 Task: Select Kindle E-Readers from Kindle E-readers & Books. Add to cart Kindle Fire HD 10 Kids Edition-1. Place order for _x000D_
90 Redbay Rd_x000D_
Elgin, South Carolina(SC), 29045, Cell Number (803) 419-4588
Action: Mouse moved to (16, 110)
Screenshot: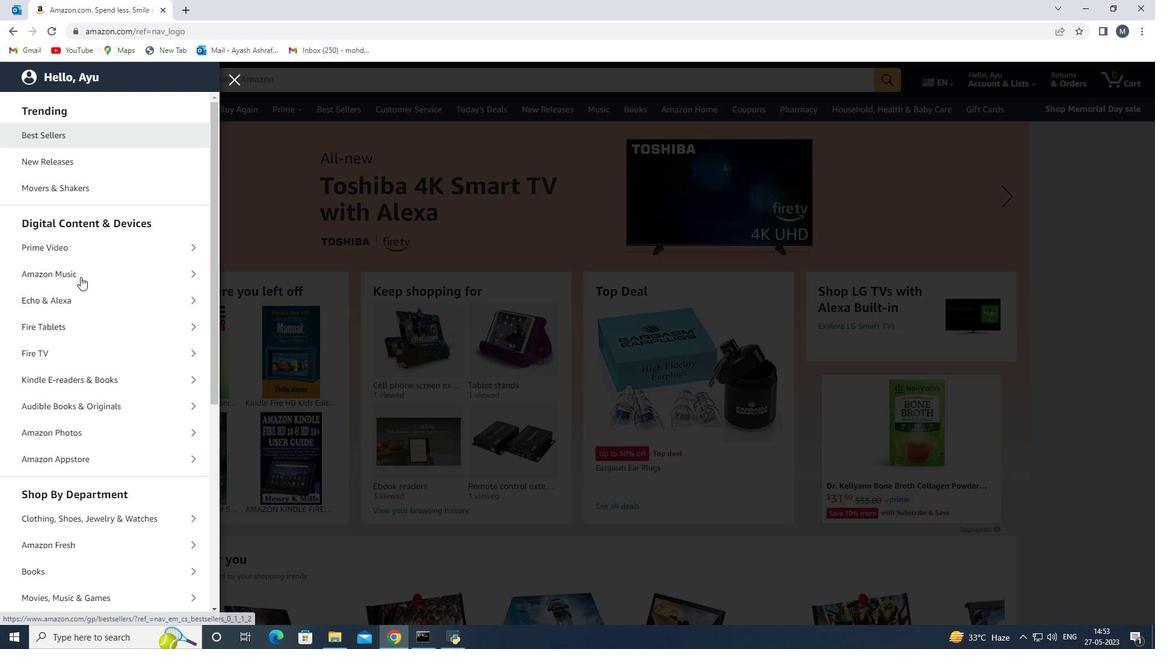
Action: Mouse pressed left at (16, 110)
Screenshot: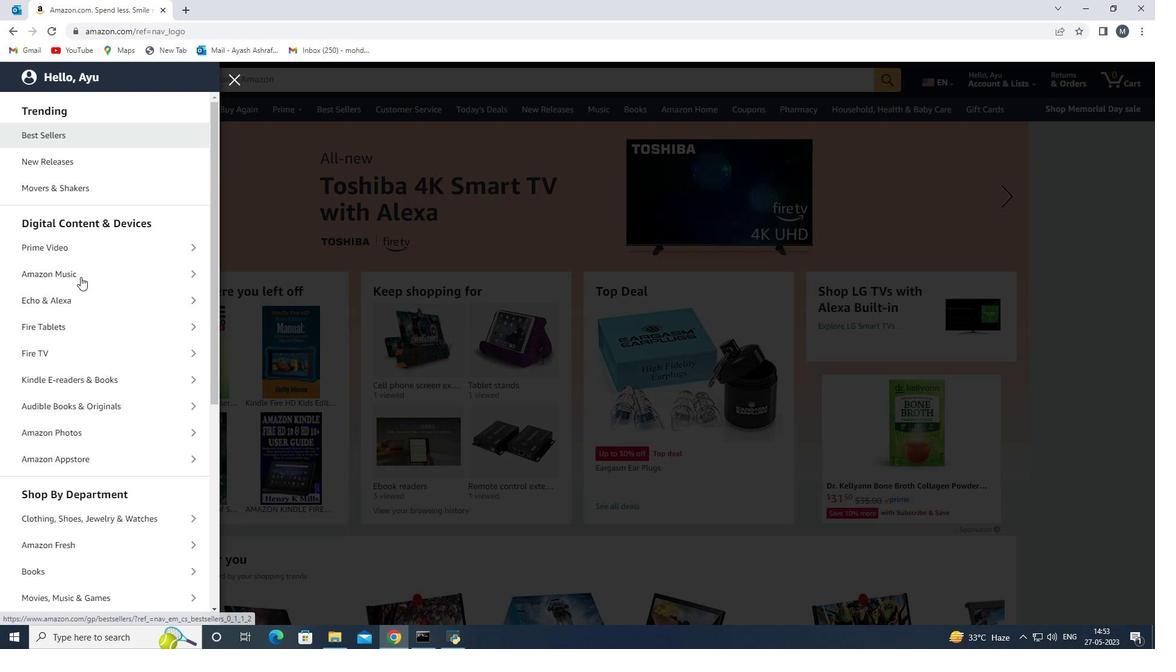 
Action: Mouse moved to (111, 499)
Screenshot: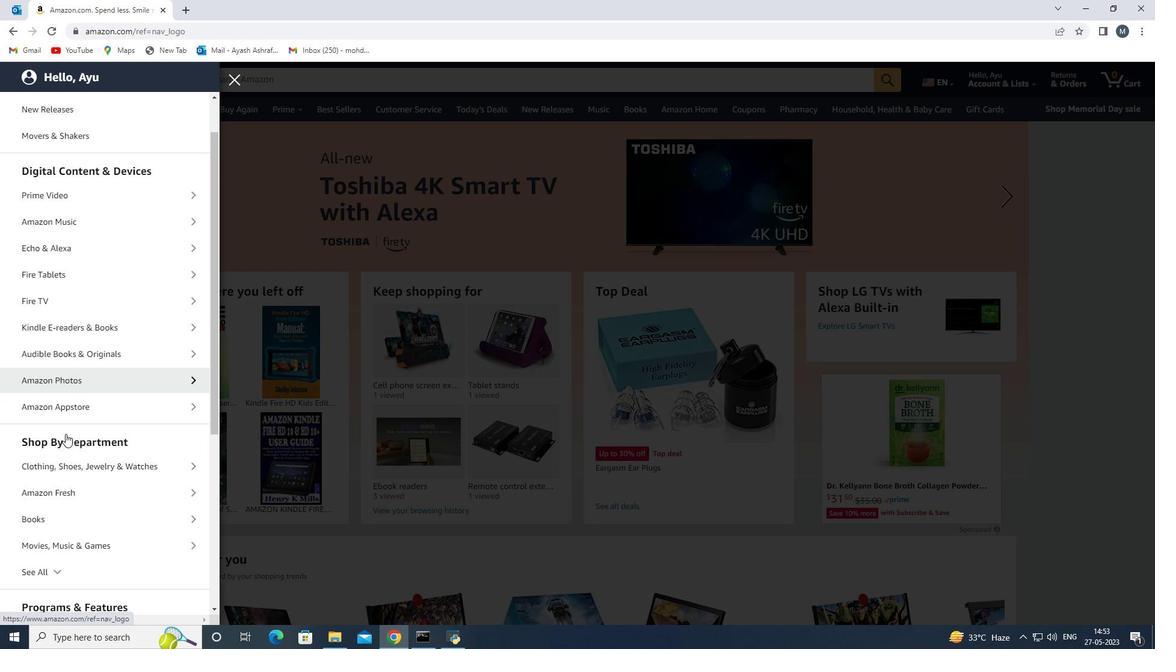 
Action: Mouse scrolled (111, 498) with delta (0, 0)
Screenshot: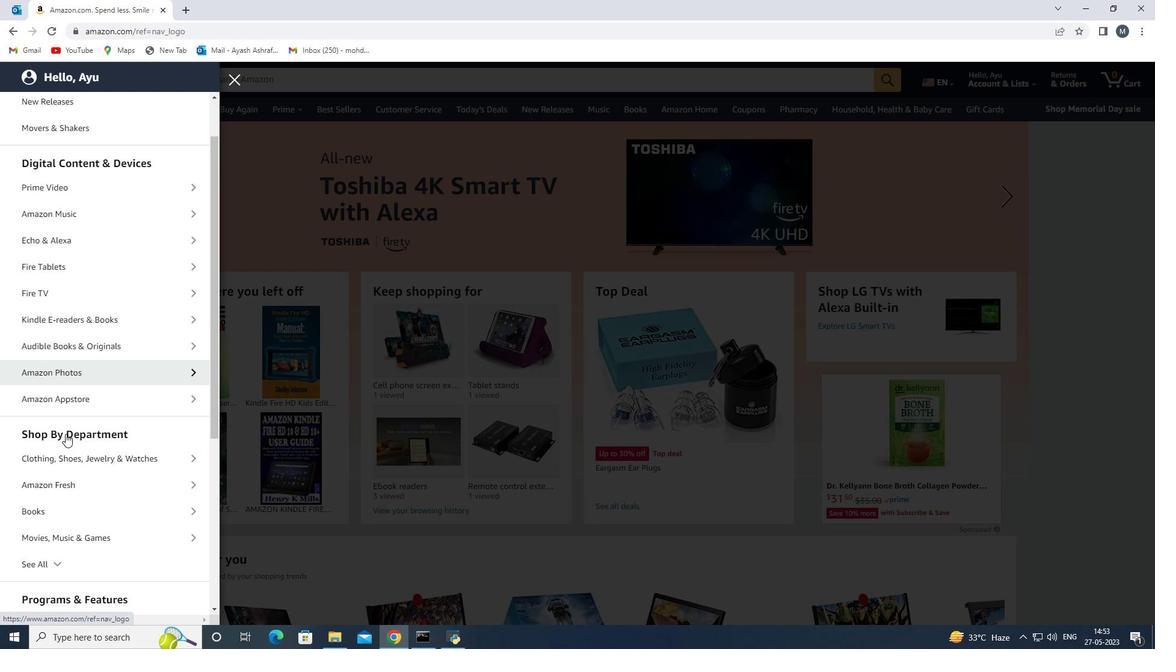 
Action: Mouse moved to (119, 318)
Screenshot: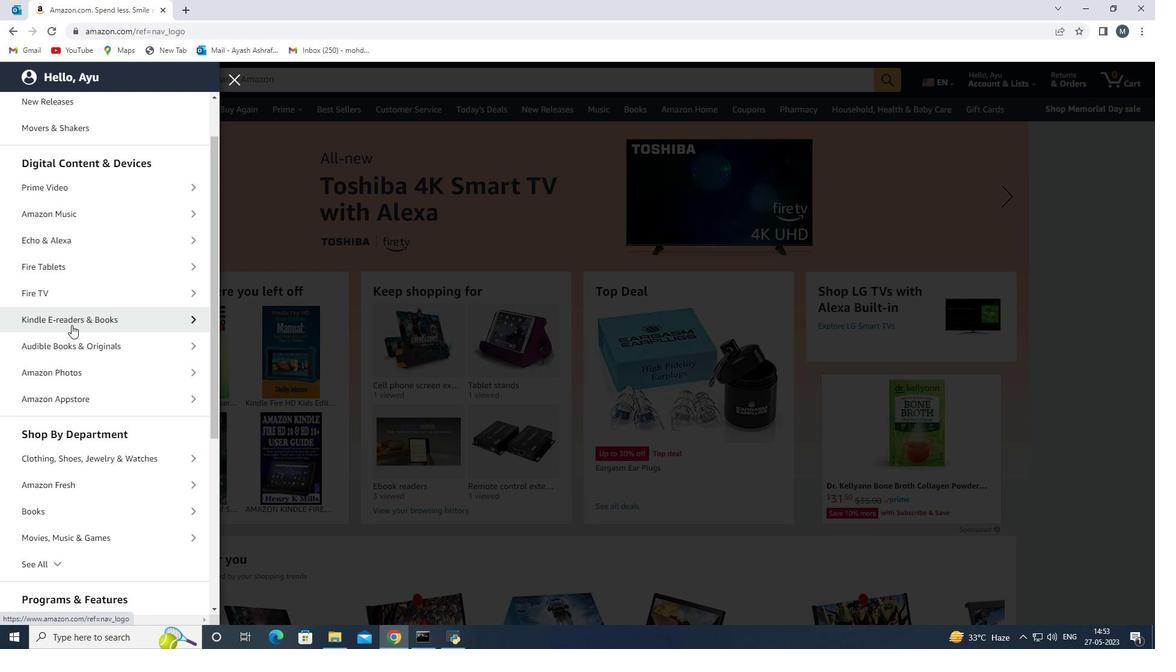 
Action: Mouse pressed left at (119, 318)
Screenshot: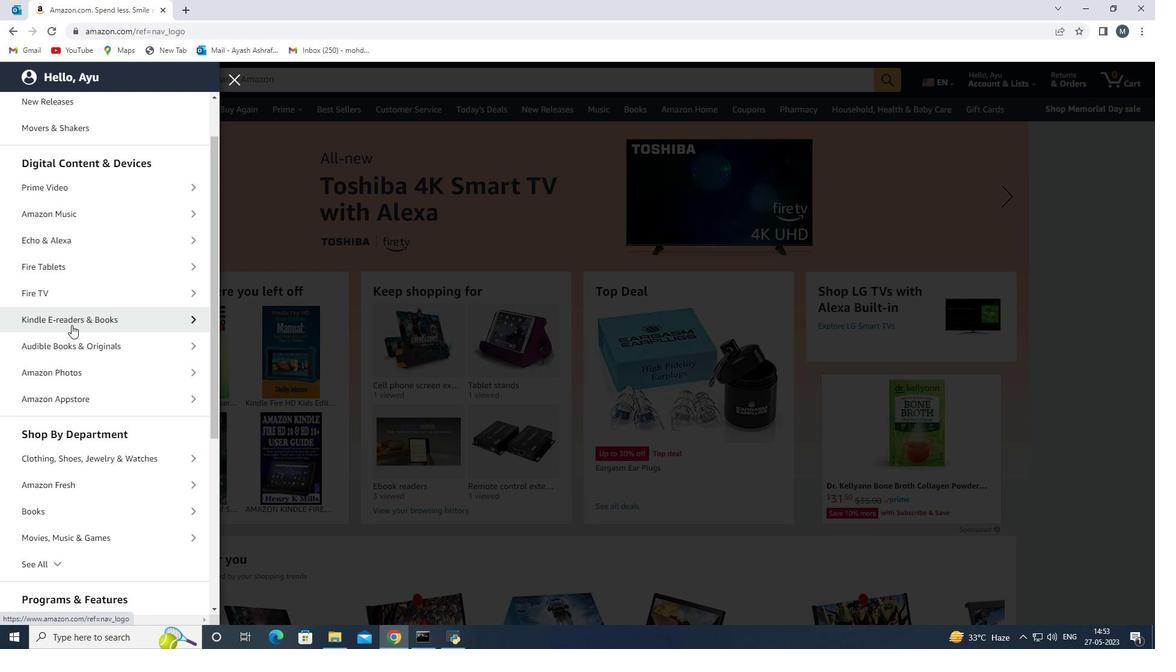 
Action: Mouse moved to (94, 309)
Screenshot: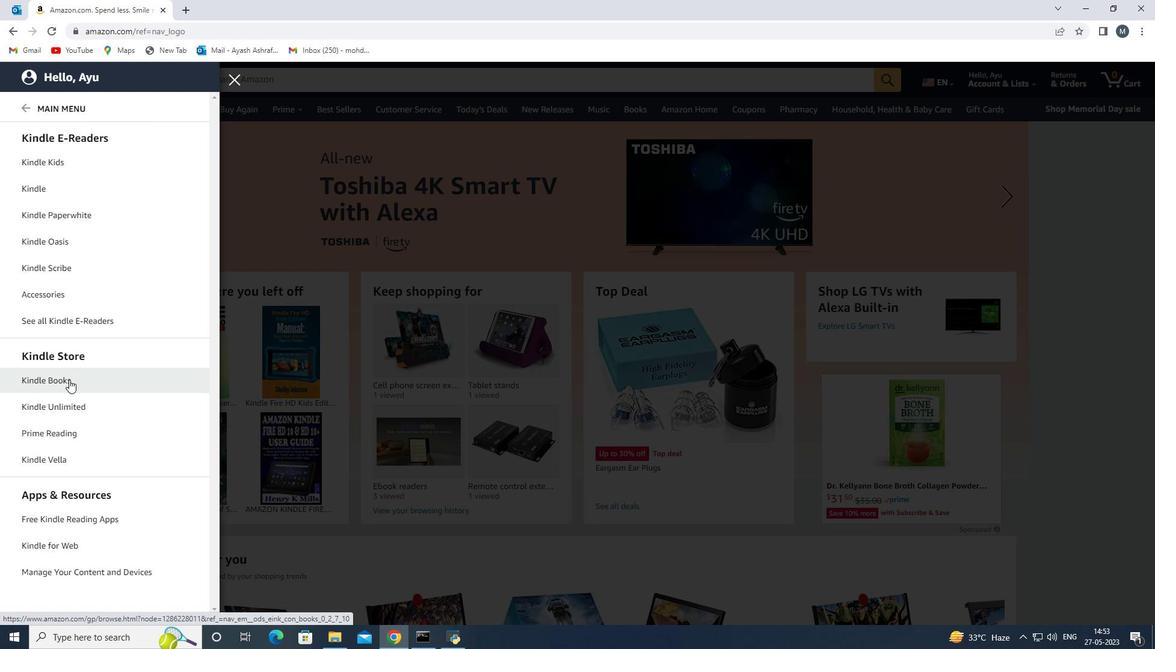 
Action: Mouse pressed left at (94, 309)
Screenshot: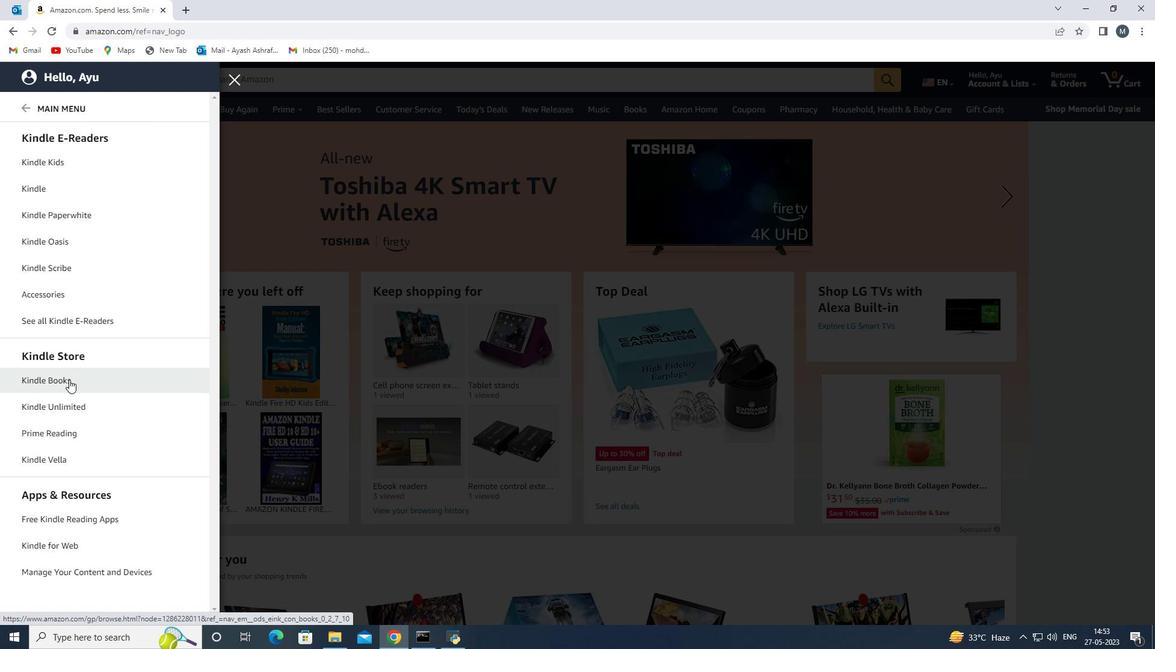 
Action: Mouse moved to (100, 370)
Screenshot: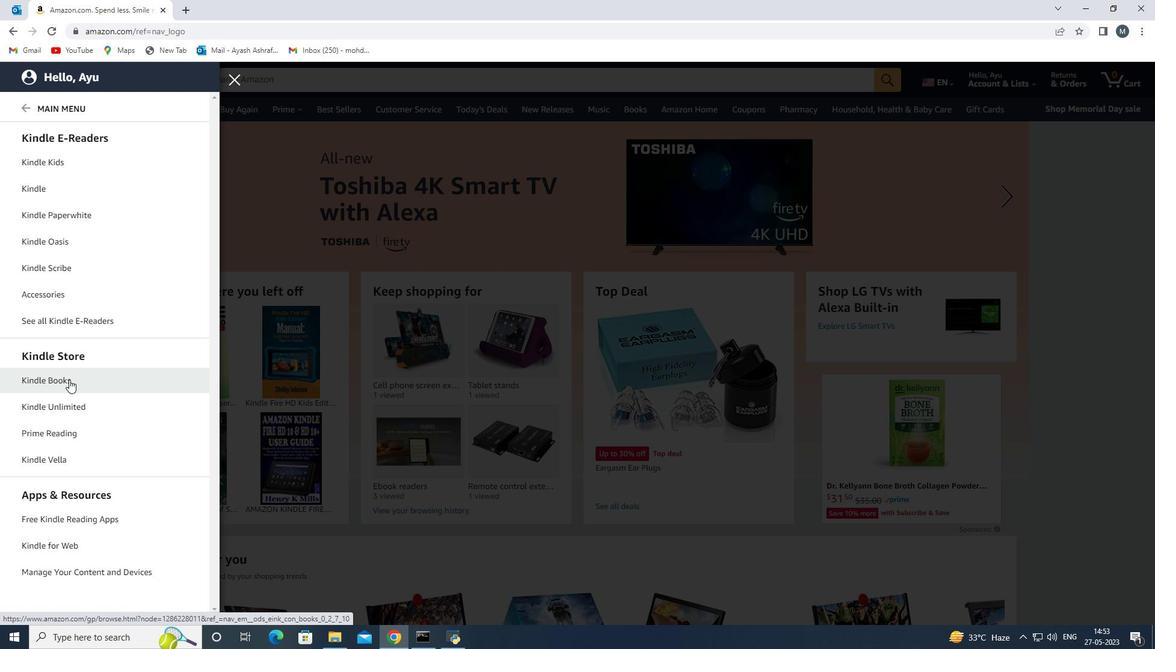 
Action: Mouse pressed left at (100, 370)
Screenshot: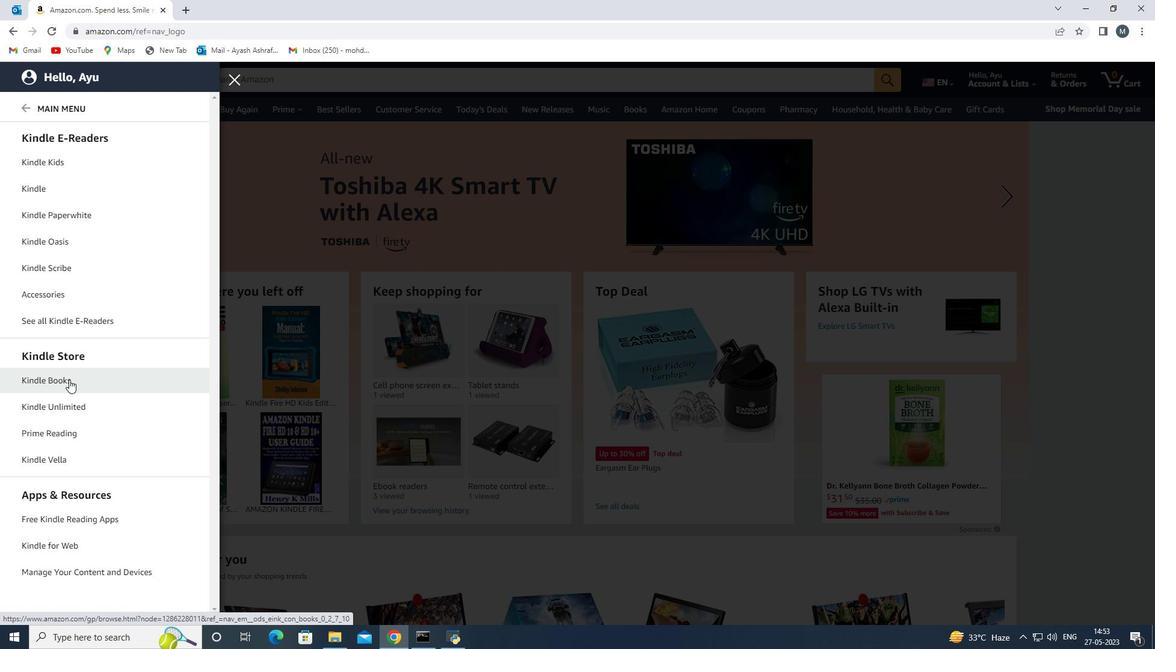
Action: Mouse moved to (287, 77)
Screenshot: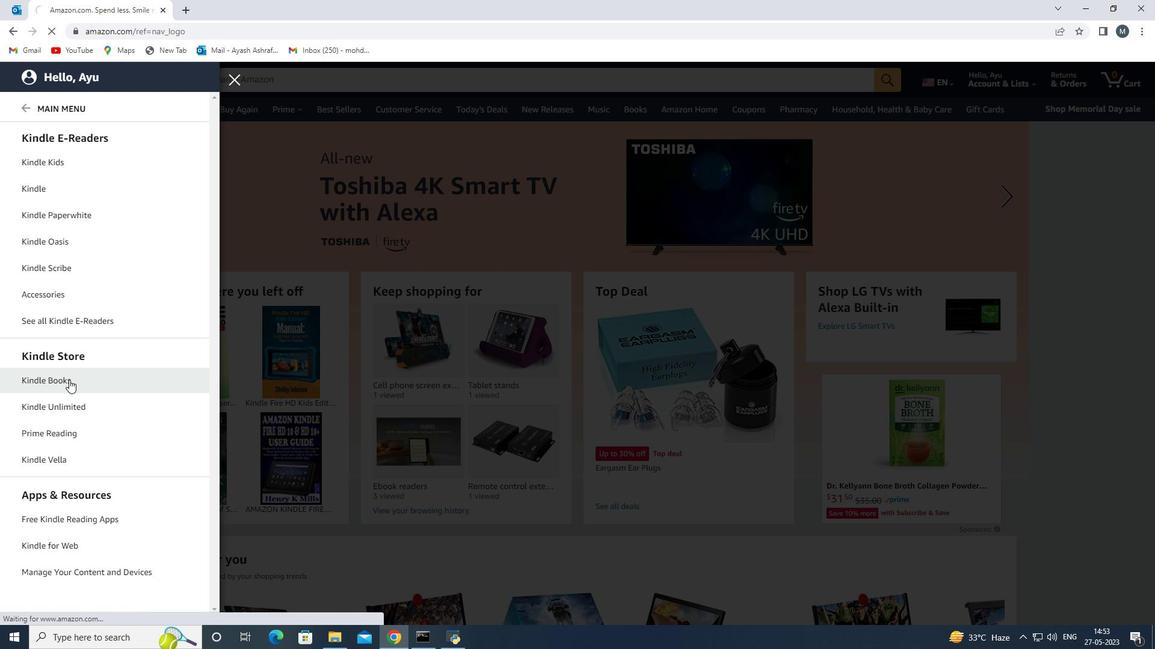 
Action: Mouse pressed left at (287, 77)
Screenshot: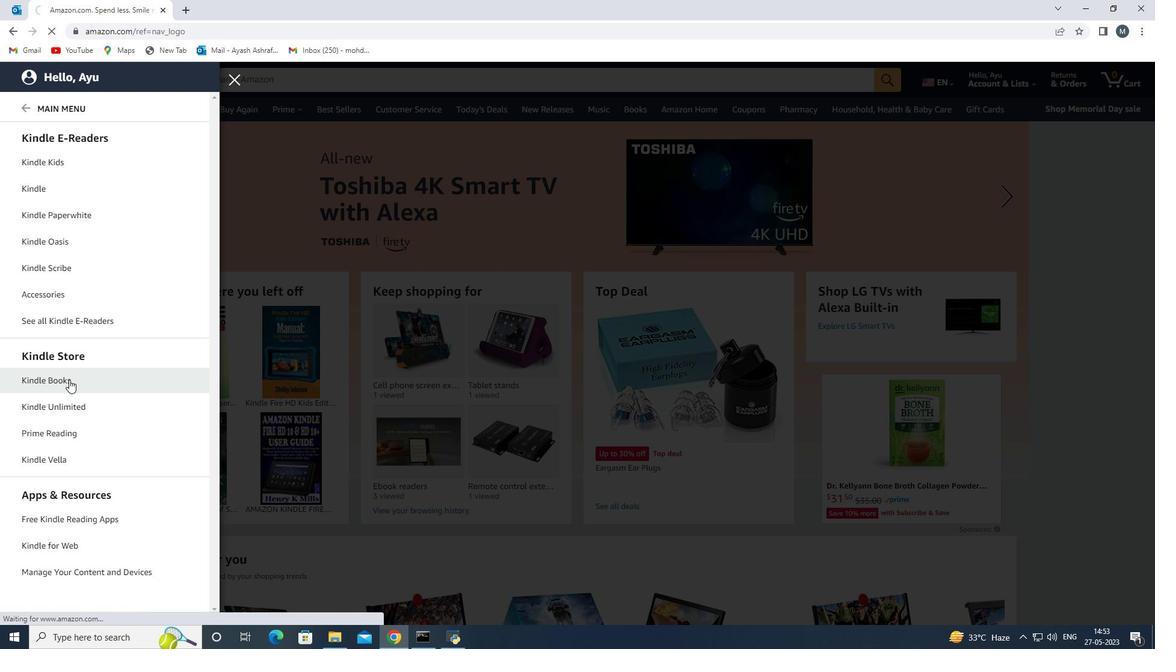 
Action: Key pressed <Key.shift><Key.shift><Key.shift><Key.shift><Key.shift><Key.shift><Key.shift><Key.shift><Key.shift><Key.shift><Key.shift><Key.shift><Key.shift><Key.shift><Key.shift><Key.shift><Key.shift><Key.shift>Kindle<Key.space><Key.shift><Key.shift><Key.shift><Key.shift>Fire<Key.space><Key.shift>HD<Key.space>10<Key.space><Key.shift>Kids<Key.space><Key.shift><Key.shift><Key.shift><Key.shift><Key.shift><Key.shift><Key.shift><Key.shift><Key.shift><Key.shift>Edition<Key.space><Key.enter>
Screenshot: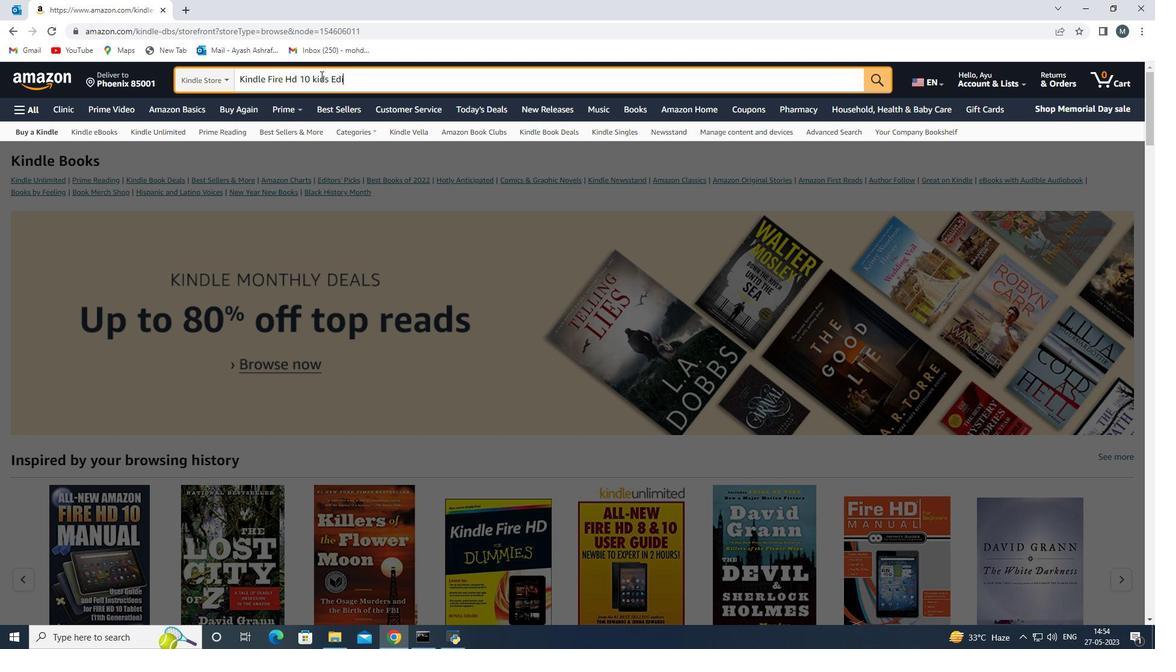 
Action: Mouse moved to (470, 285)
Screenshot: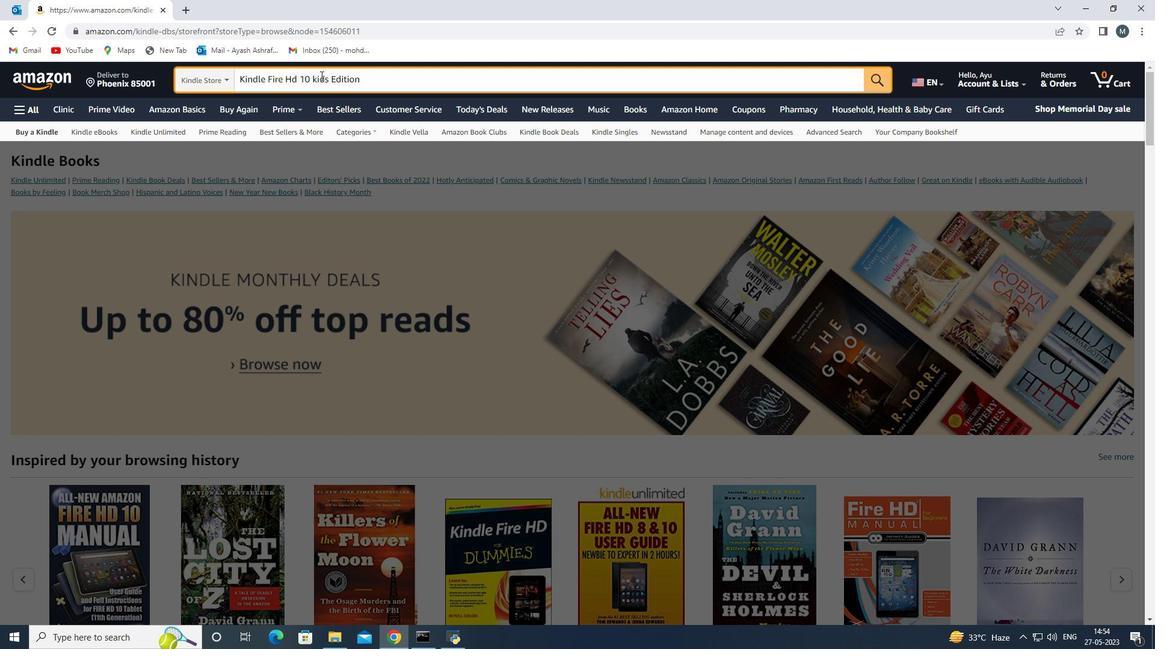
Action: Mouse scrolled (470, 284) with delta (0, 0)
Screenshot: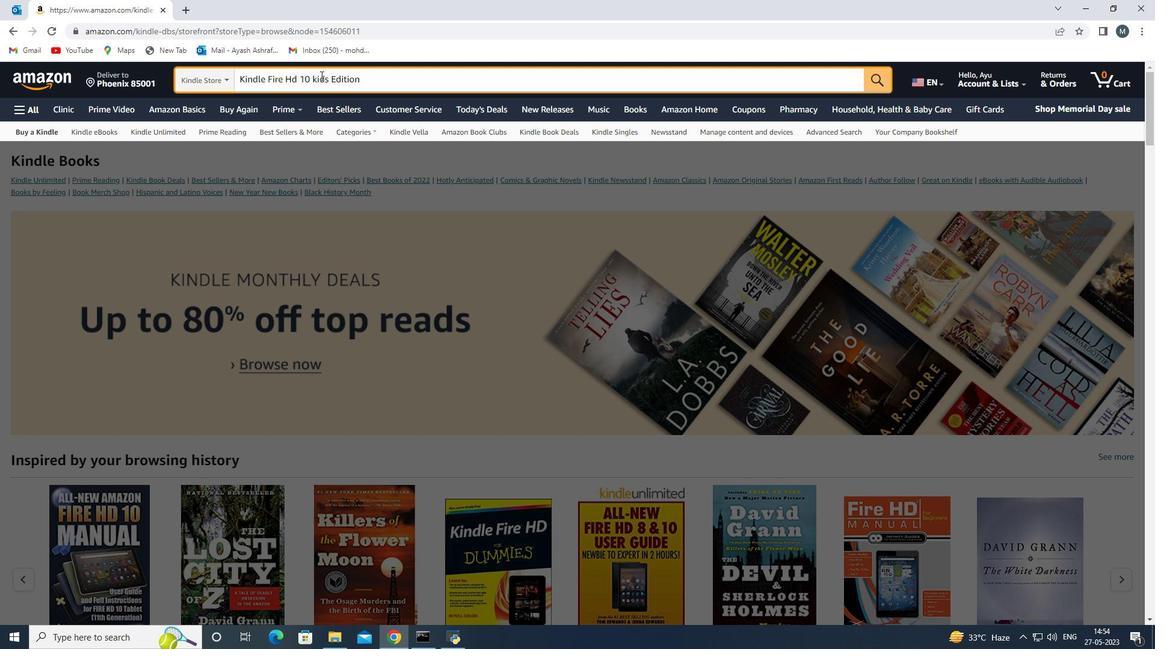 
Action: Mouse scrolled (470, 284) with delta (0, 0)
Screenshot: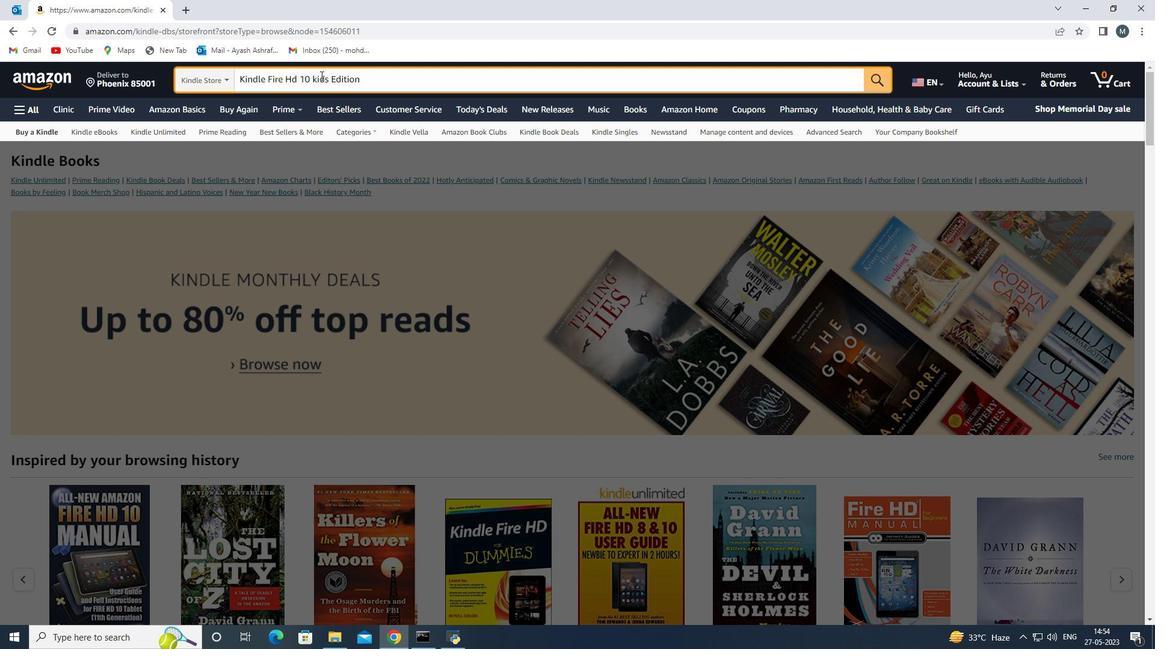 
Action: Mouse scrolled (470, 284) with delta (0, 0)
Screenshot: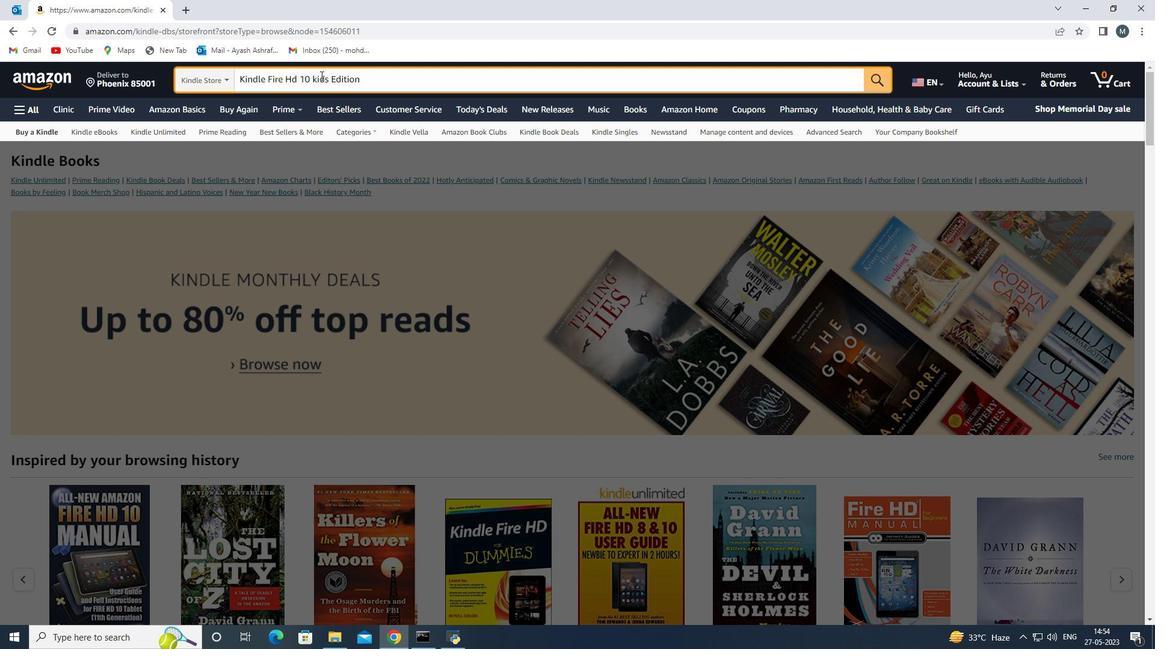 
Action: Mouse scrolled (470, 284) with delta (0, 0)
Screenshot: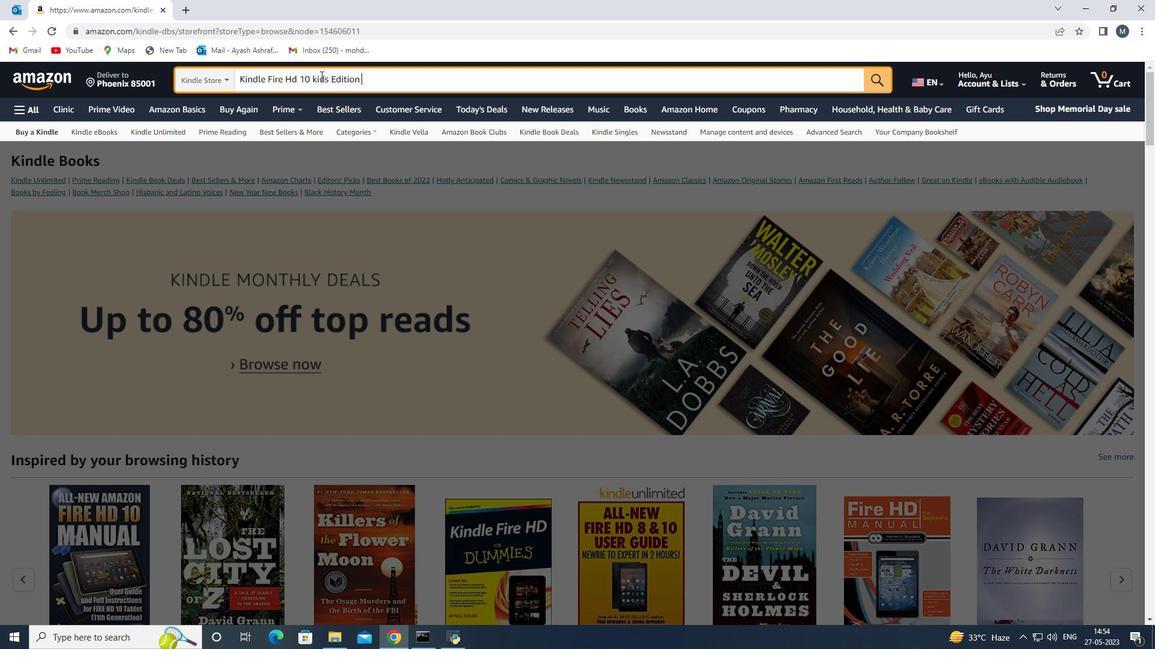 
Action: Mouse scrolled (470, 284) with delta (0, 0)
Screenshot: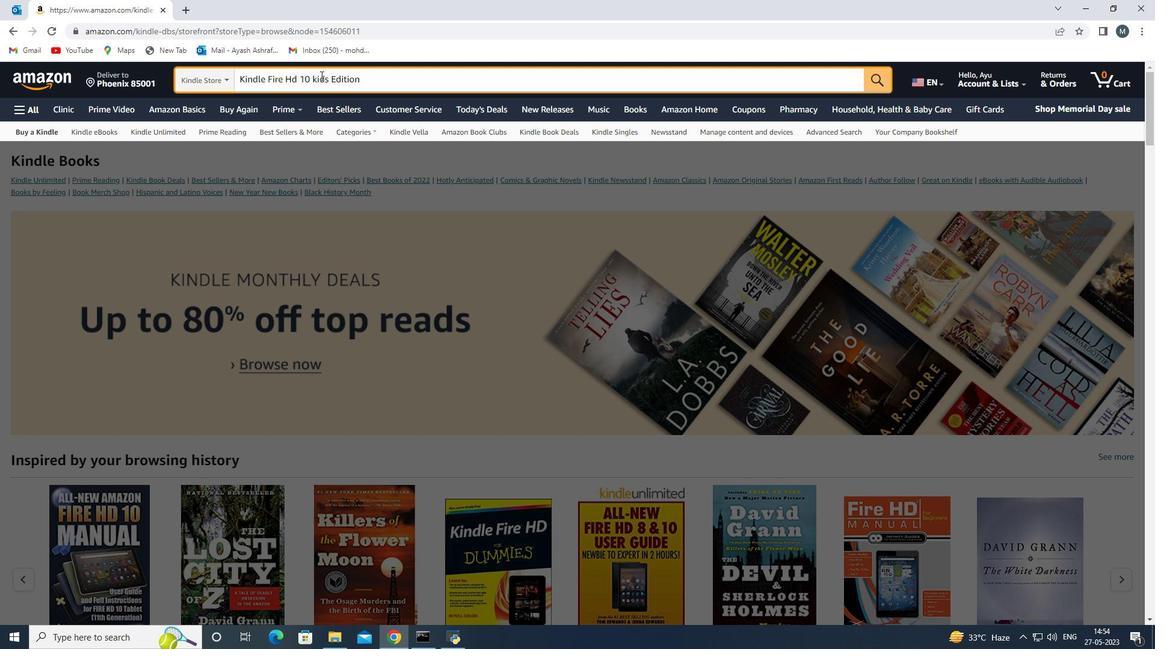 
Action: Mouse scrolled (470, 284) with delta (0, 0)
Screenshot: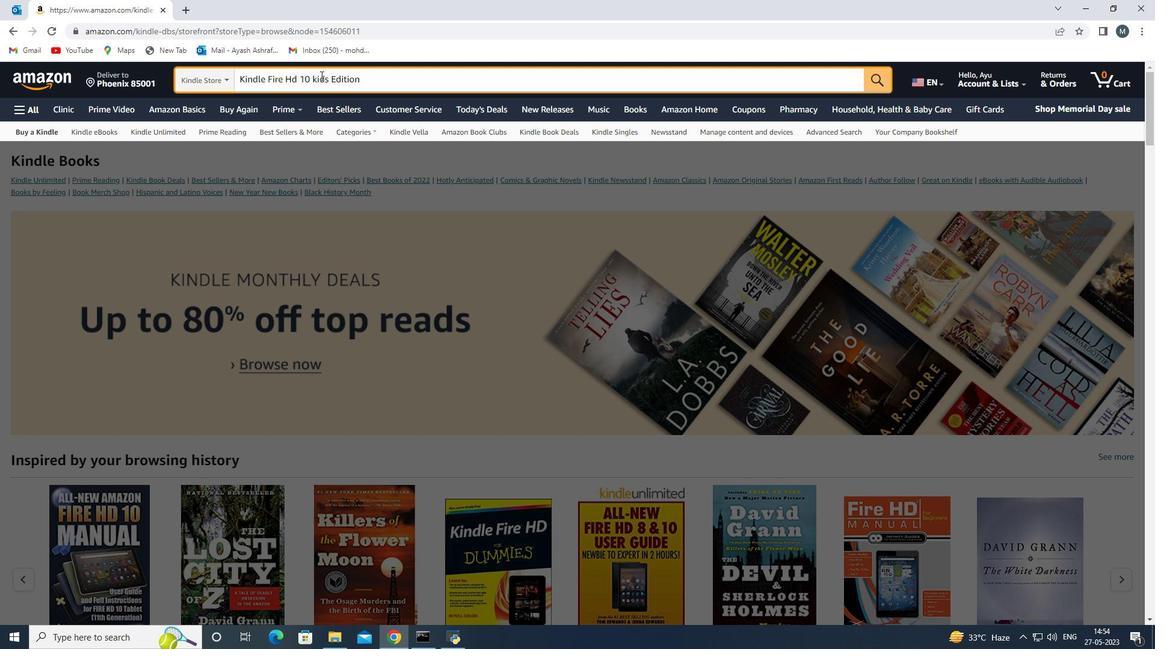 
Action: Mouse moved to (492, 340)
Screenshot: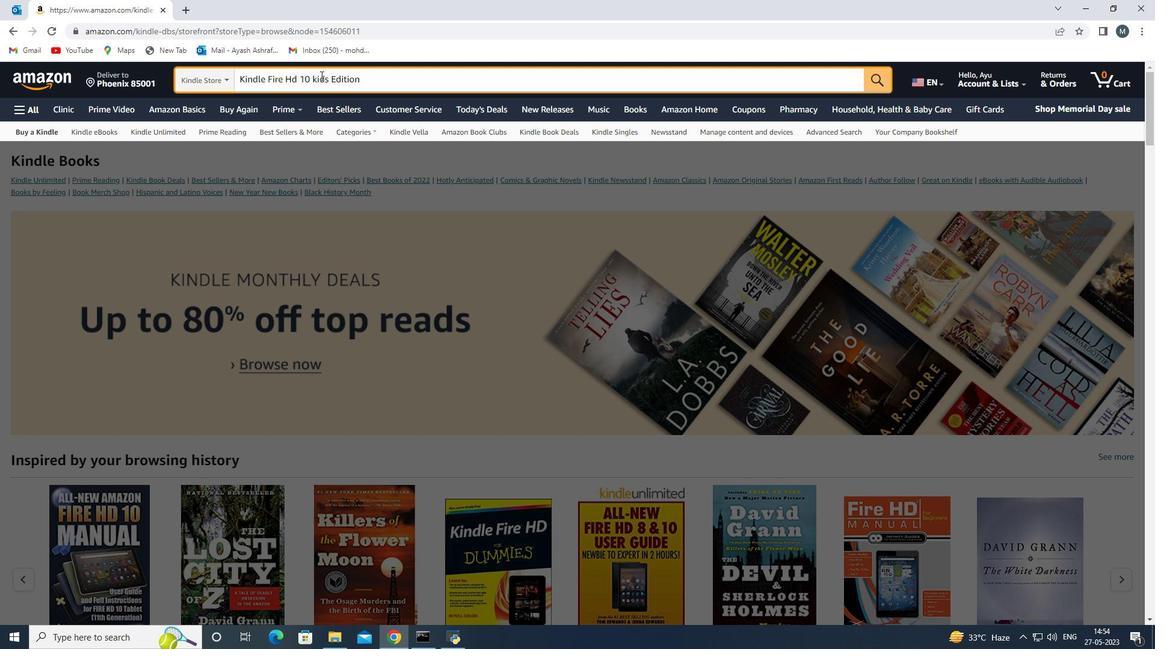 
Action: Mouse scrolled (492, 339) with delta (0, 0)
Screenshot: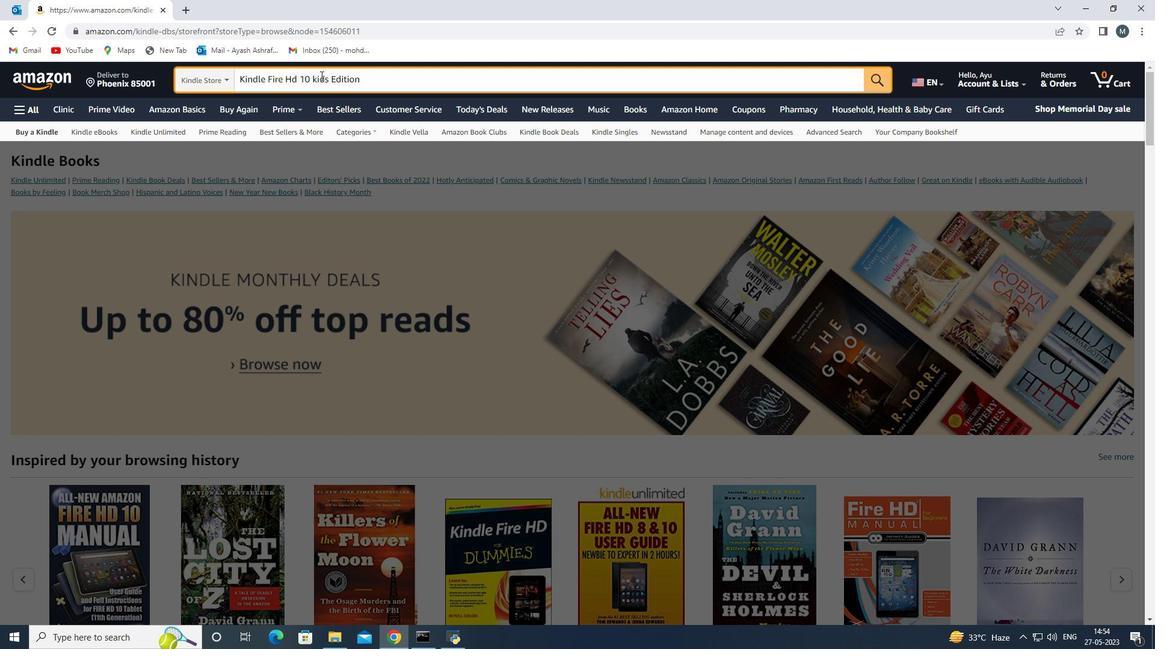 
Action: Mouse scrolled (492, 339) with delta (0, 0)
Screenshot: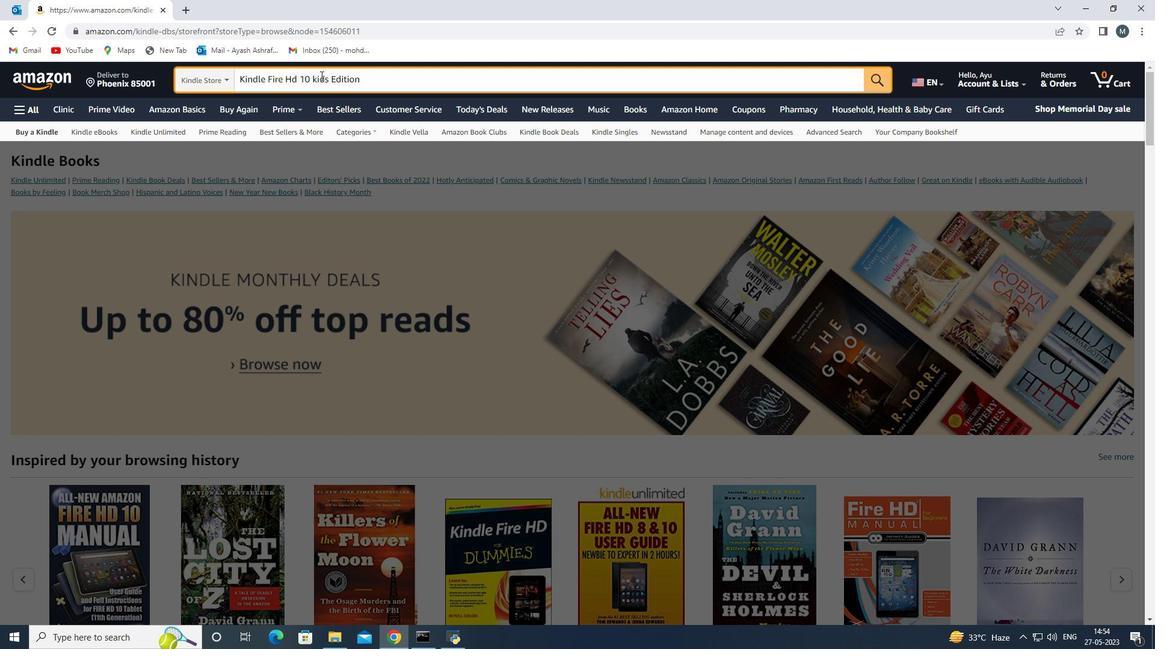 
Action: Mouse scrolled (492, 339) with delta (0, 0)
Screenshot: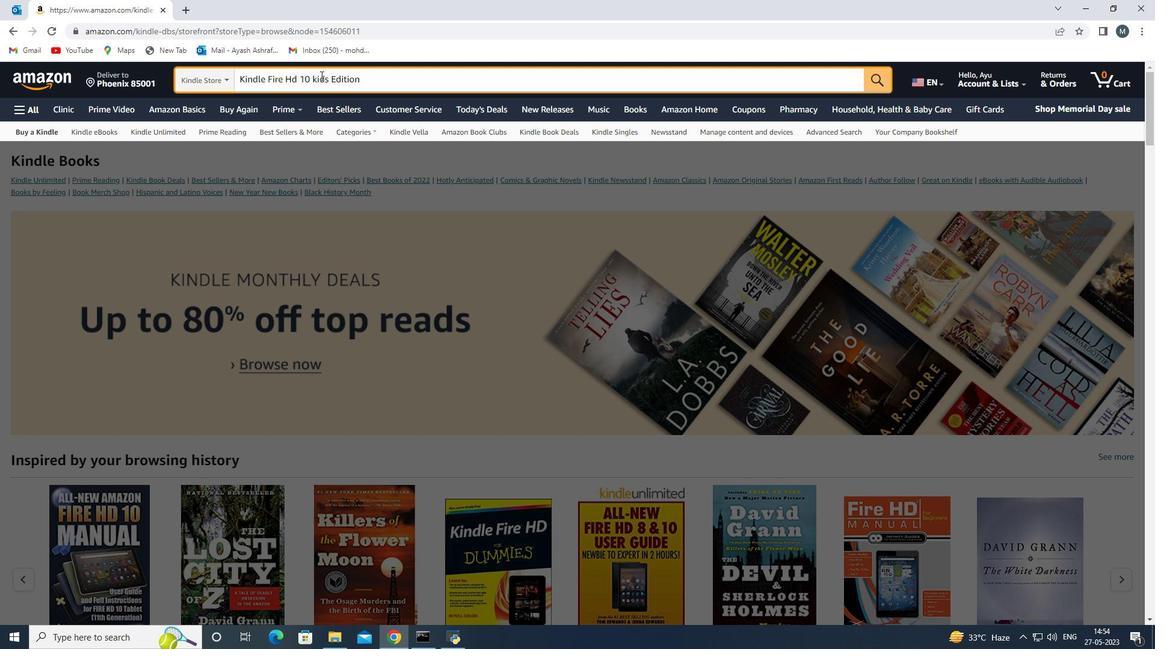 
Action: Mouse scrolled (492, 339) with delta (0, 0)
Screenshot: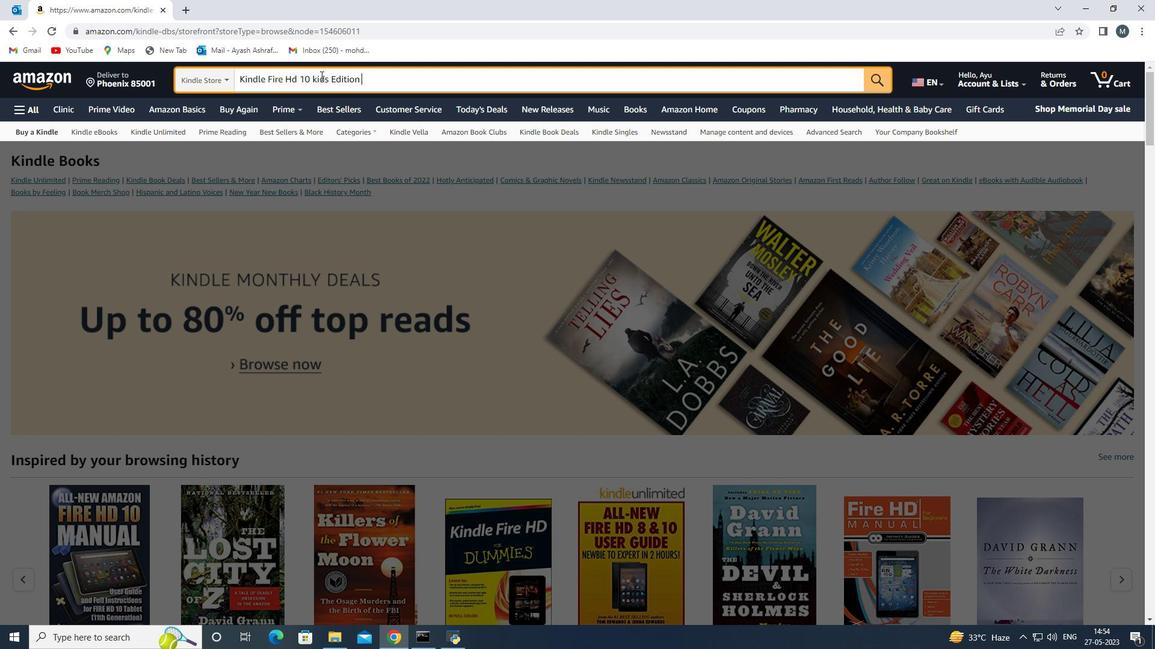 
Action: Mouse scrolled (492, 339) with delta (0, 0)
Screenshot: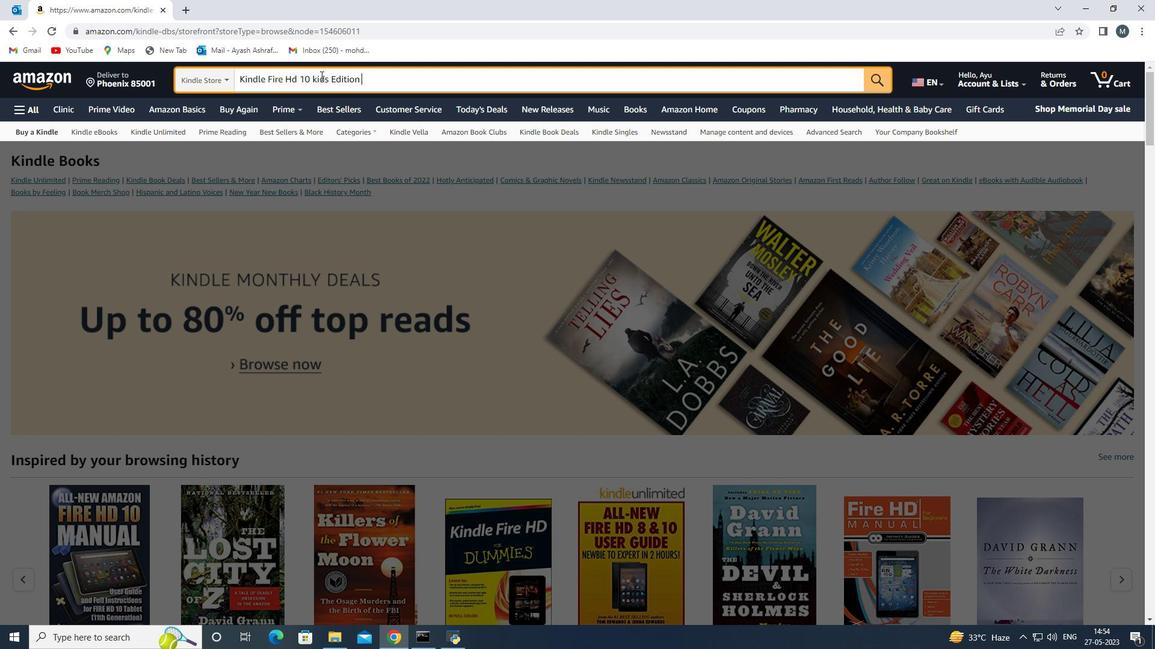 
Action: Mouse moved to (481, 347)
Screenshot: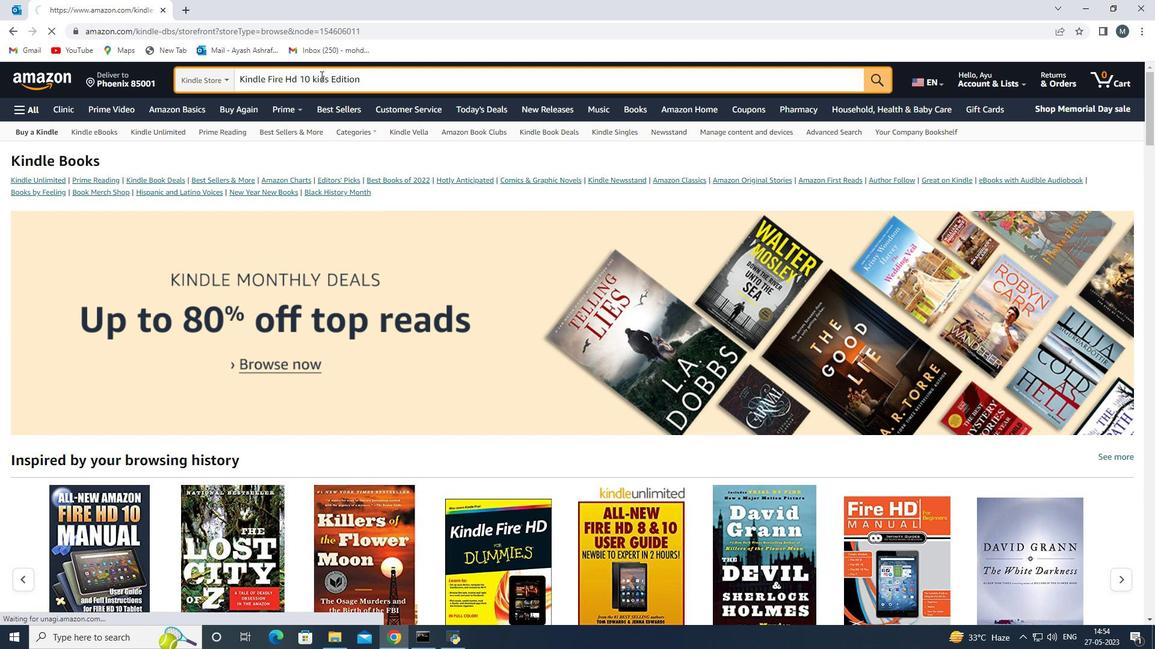
Action: Mouse scrolled (481, 347) with delta (0, 0)
Screenshot: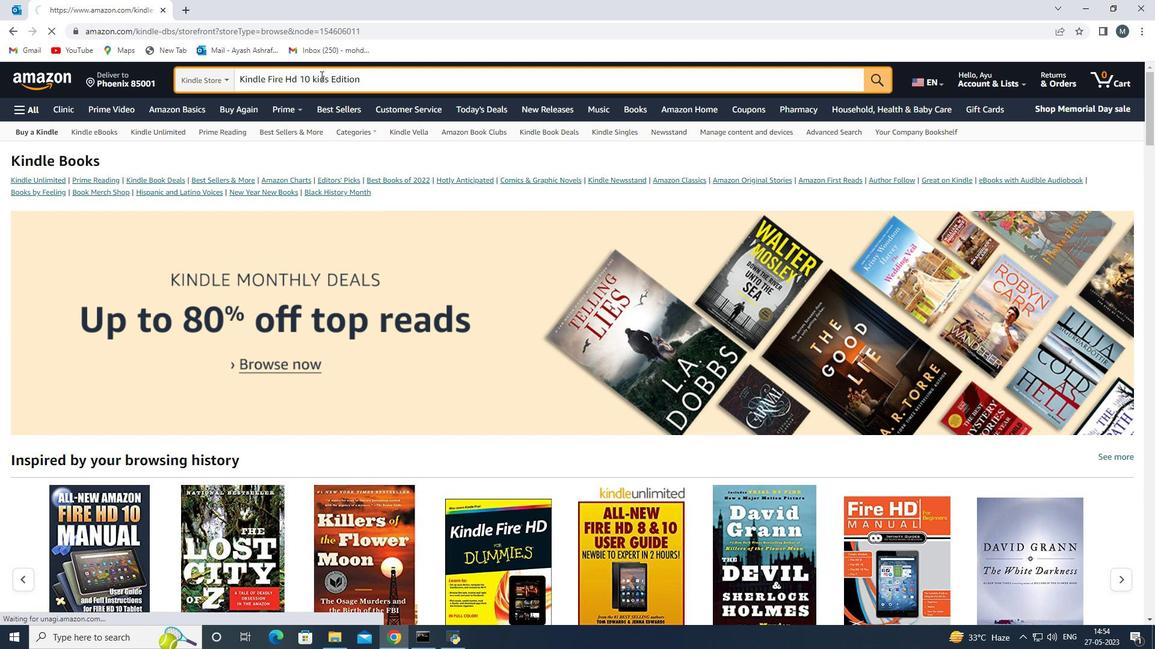 
Action: Mouse moved to (480, 347)
Screenshot: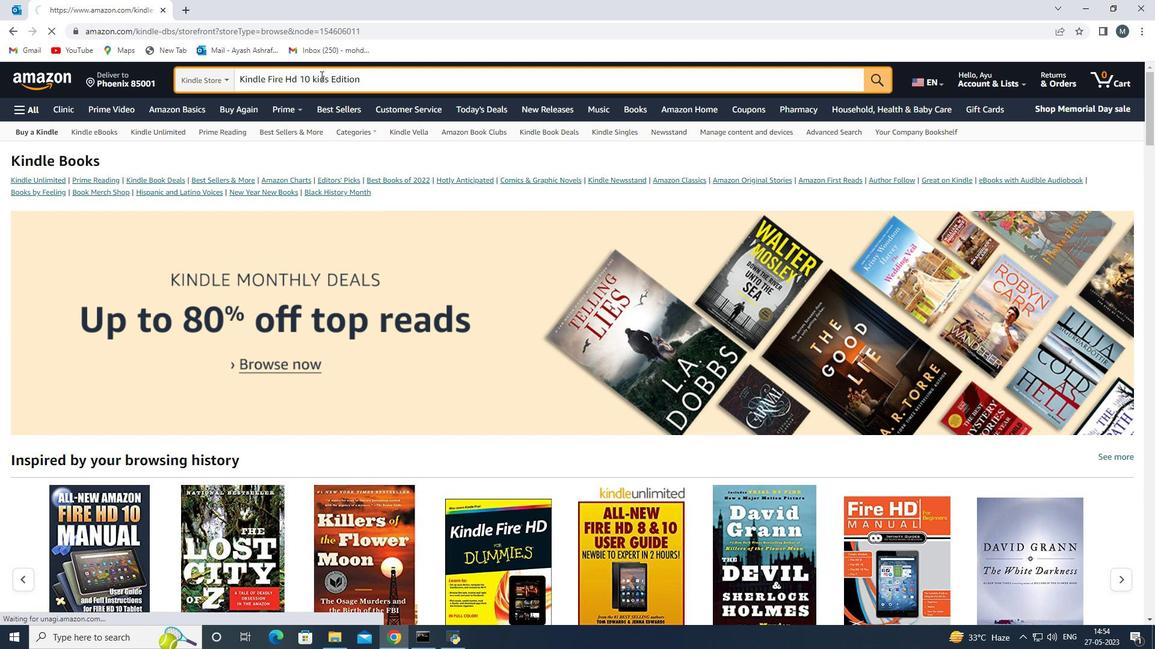 
Action: Mouse scrolled (480, 347) with delta (0, 0)
Screenshot: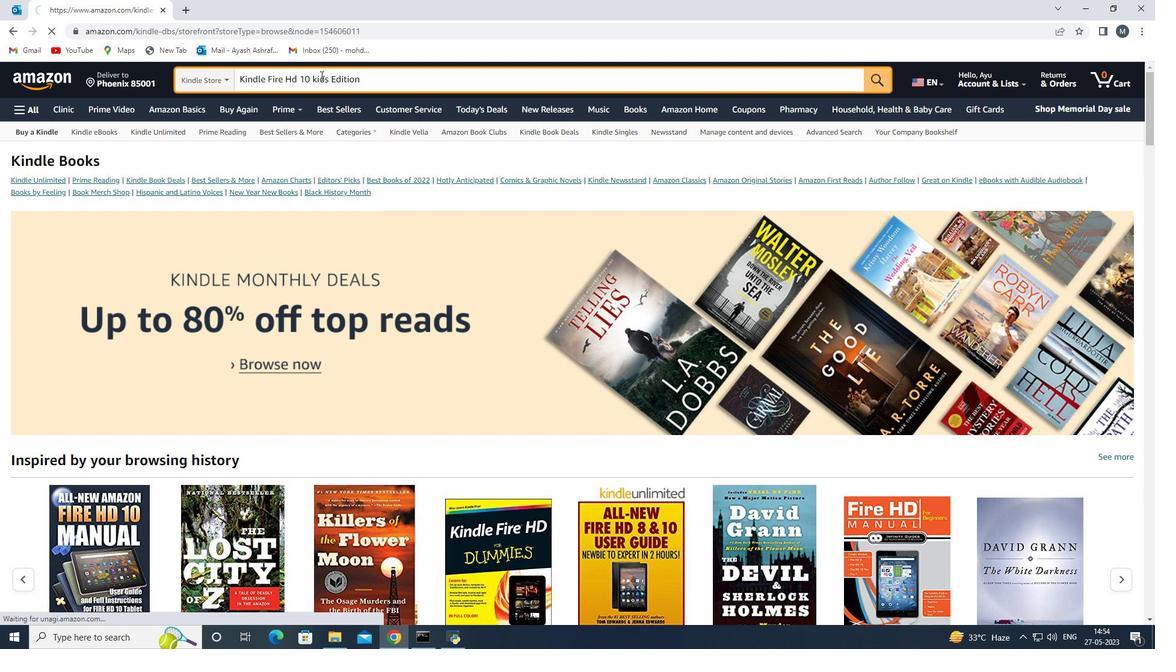 
Action: Mouse scrolled (480, 347) with delta (0, 0)
Screenshot: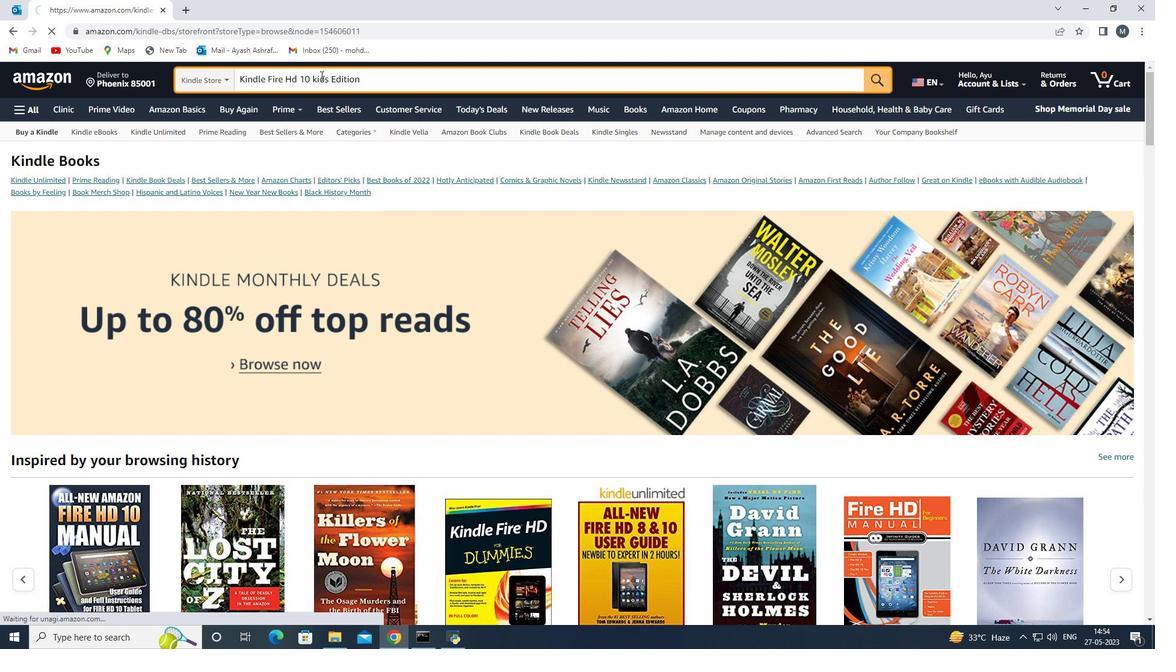 
Action: Mouse scrolled (480, 347) with delta (0, 0)
Screenshot: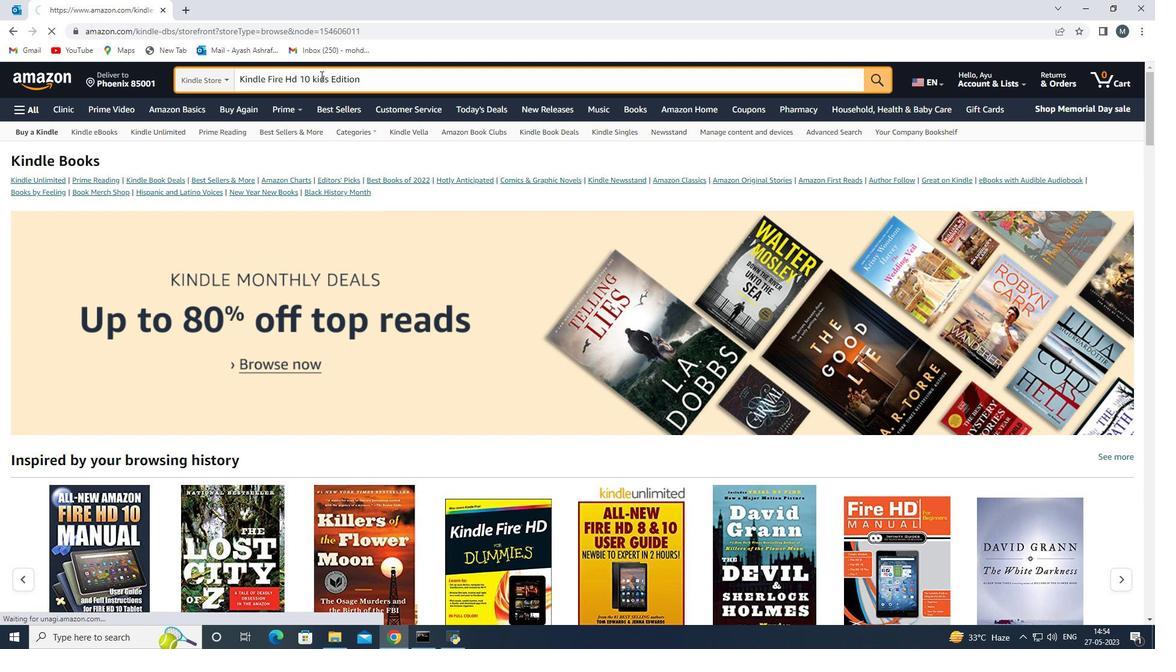 
Action: Mouse moved to (480, 347)
Screenshot: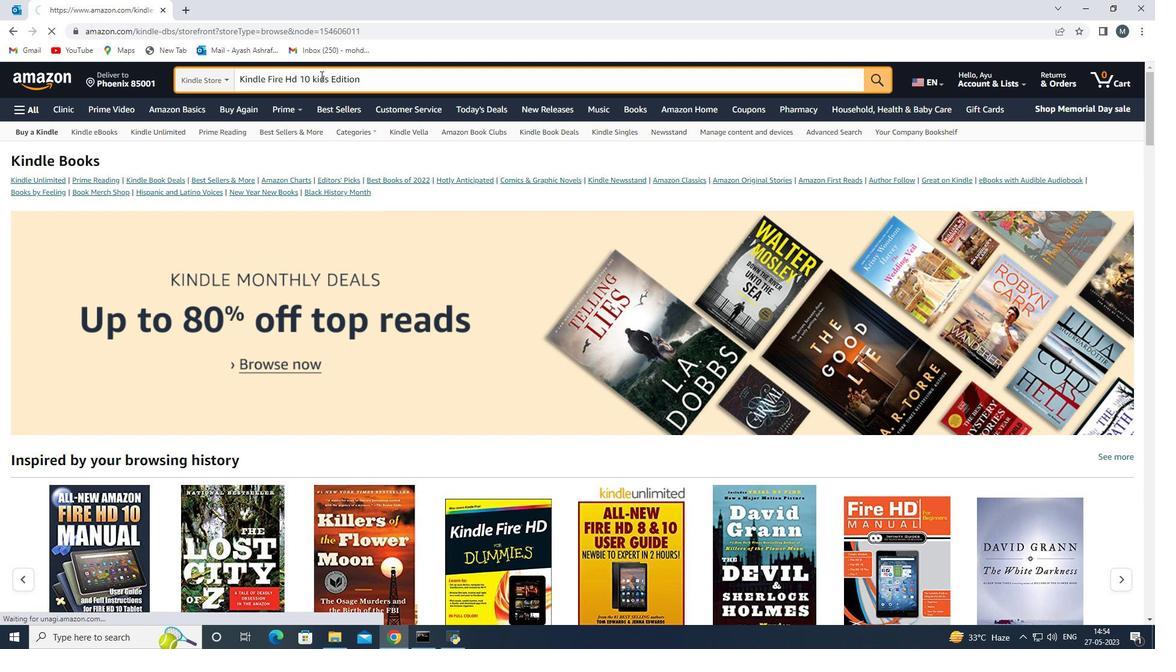 
Action: Mouse scrolled (480, 348) with delta (0, 0)
Screenshot: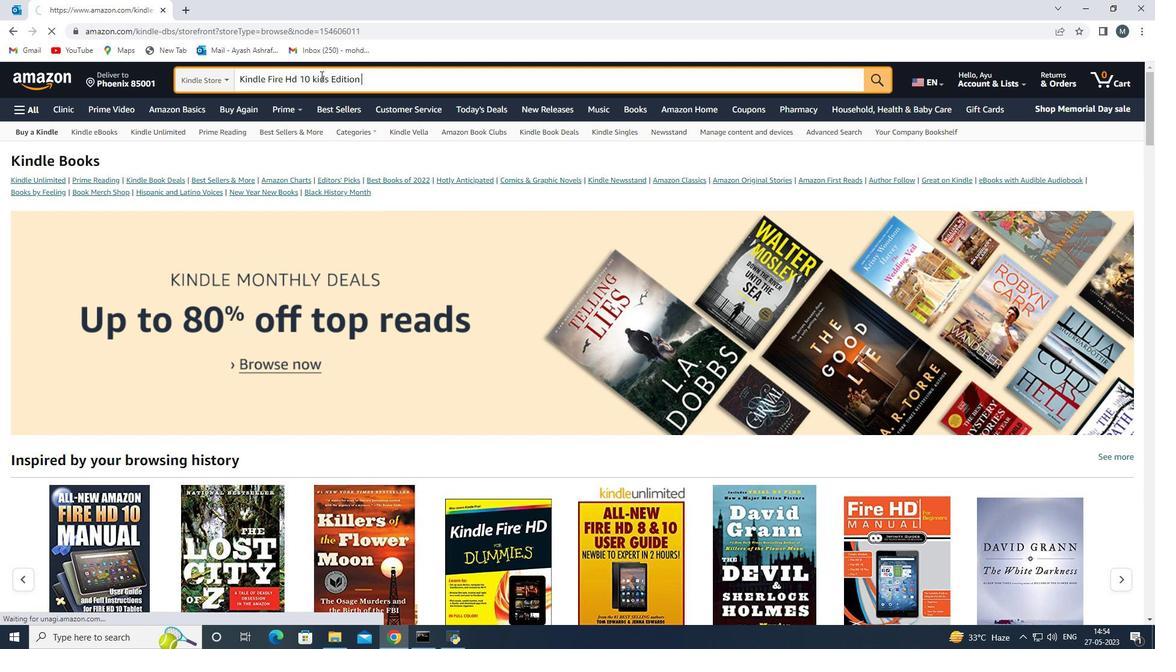 
Action: Mouse moved to (338, 323)
Screenshot: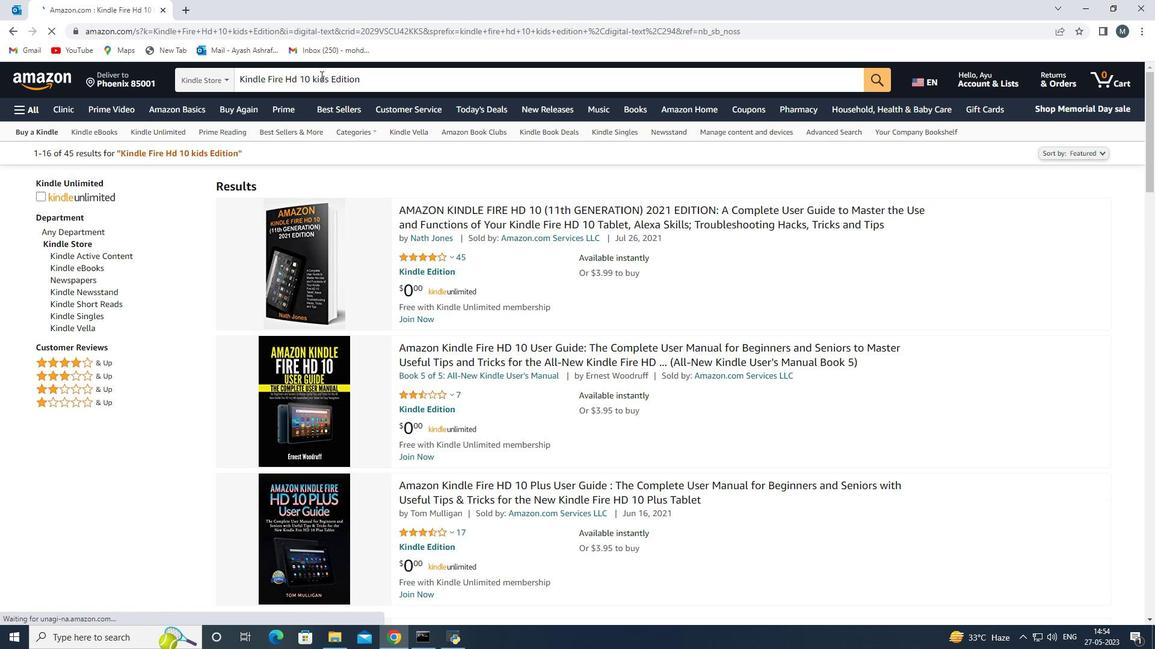 
Action: Mouse pressed left at (338, 323)
Screenshot: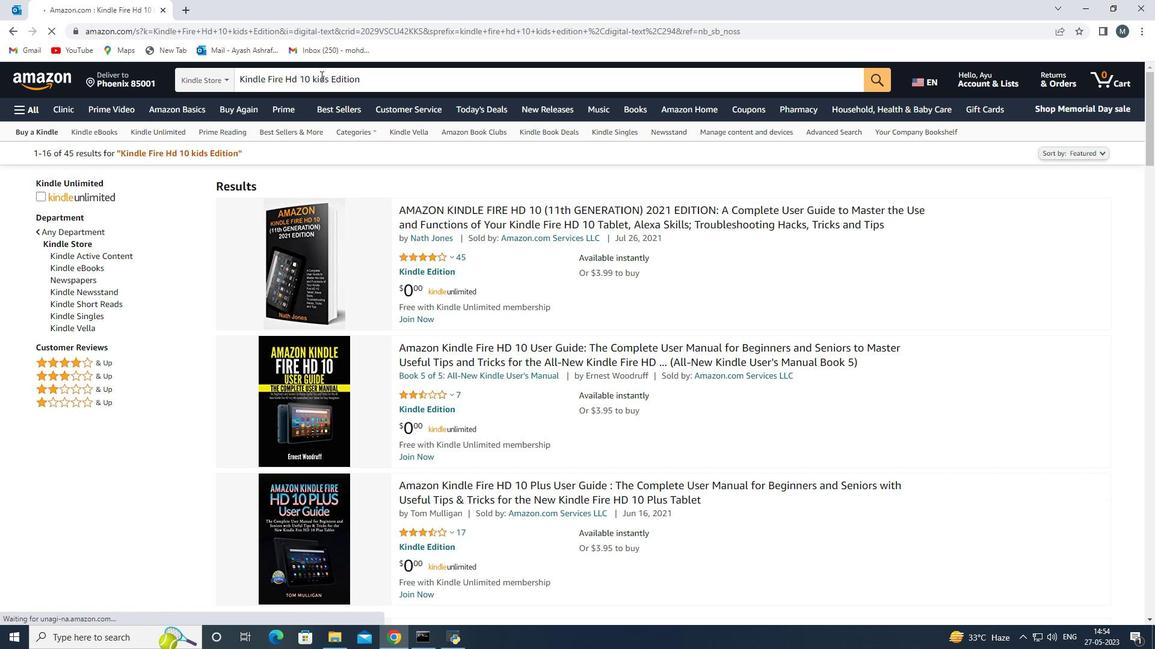 
Action: Mouse moved to (338, 324)
Screenshot: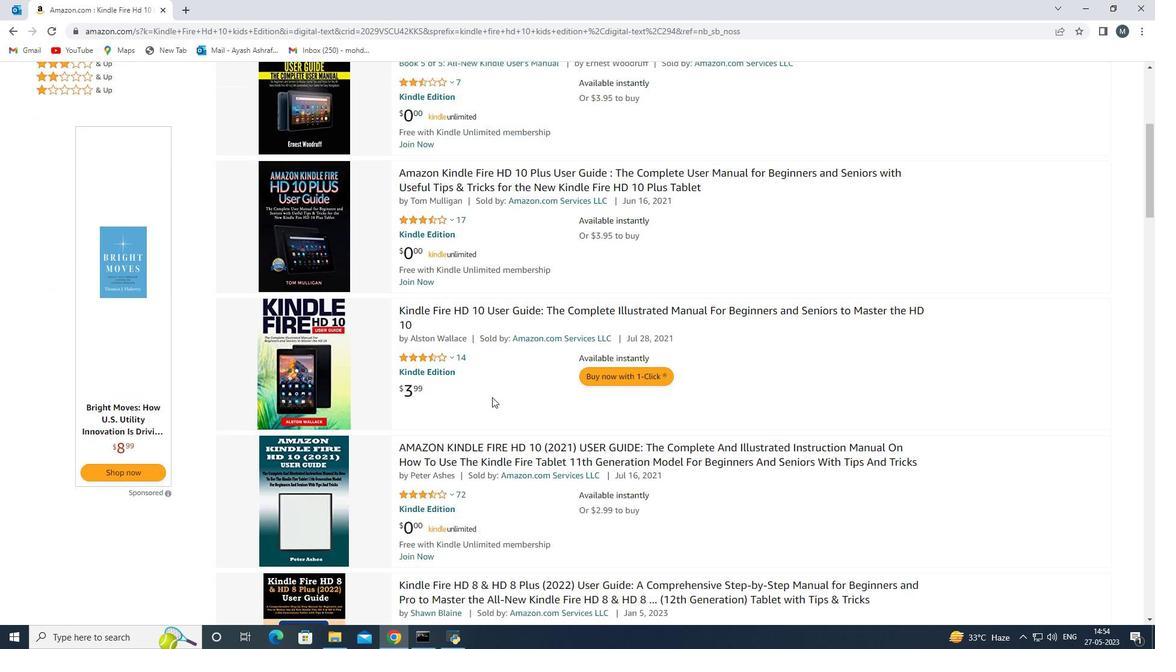 
Action: Mouse scrolled (338, 324) with delta (0, 0)
Screenshot: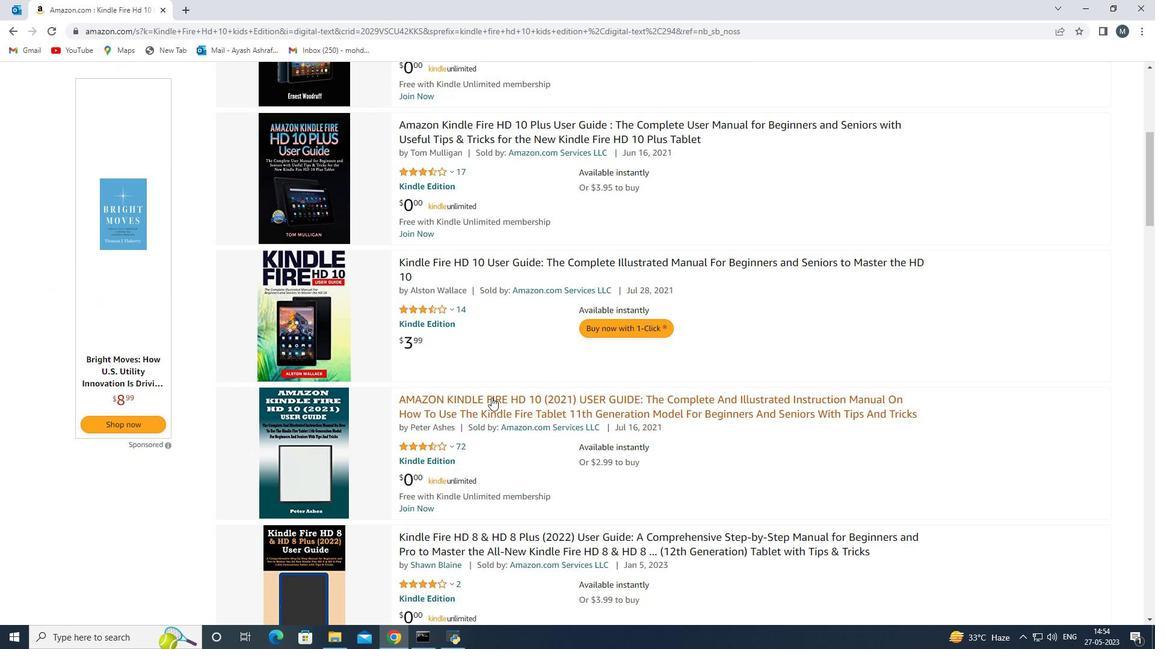 
Action: Mouse moved to (338, 325)
Screenshot: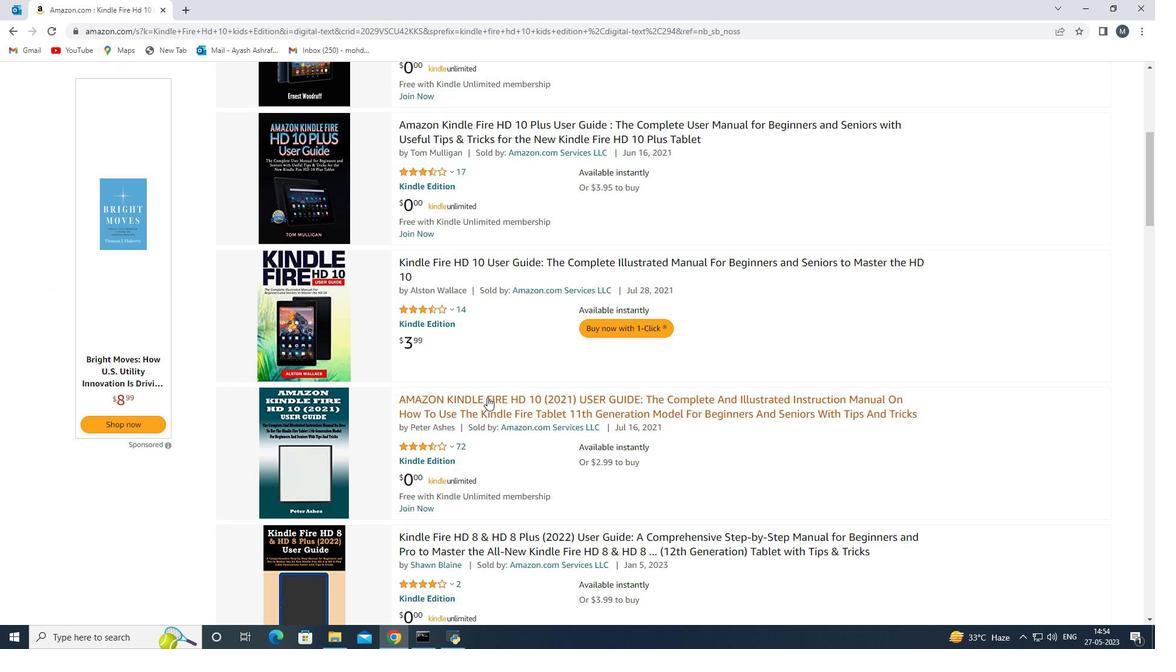 
Action: Mouse scrolled (338, 326) with delta (0, 0)
Screenshot: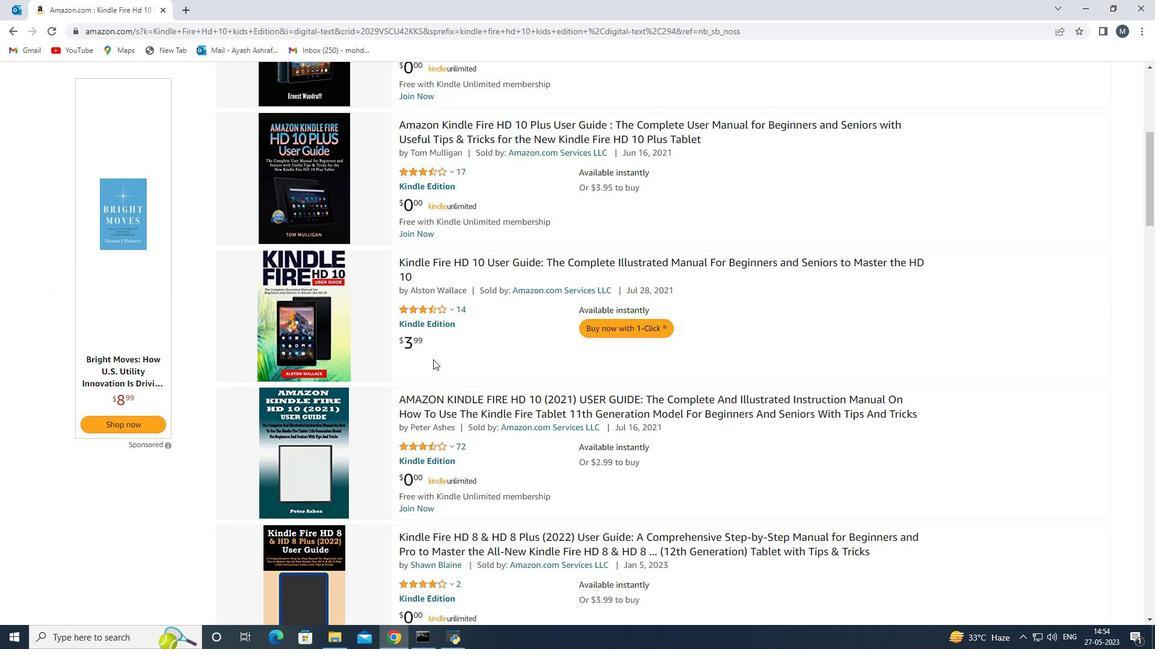 
Action: Mouse moved to (341, 415)
Screenshot: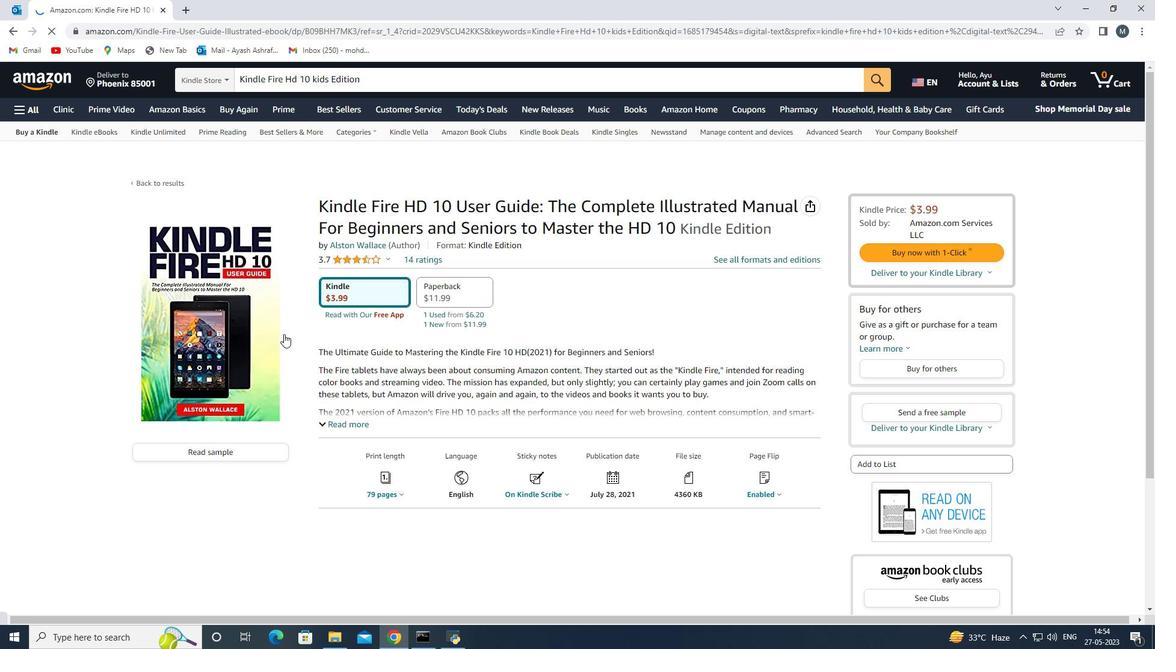 
Action: Mouse pressed left at (341, 415)
Screenshot: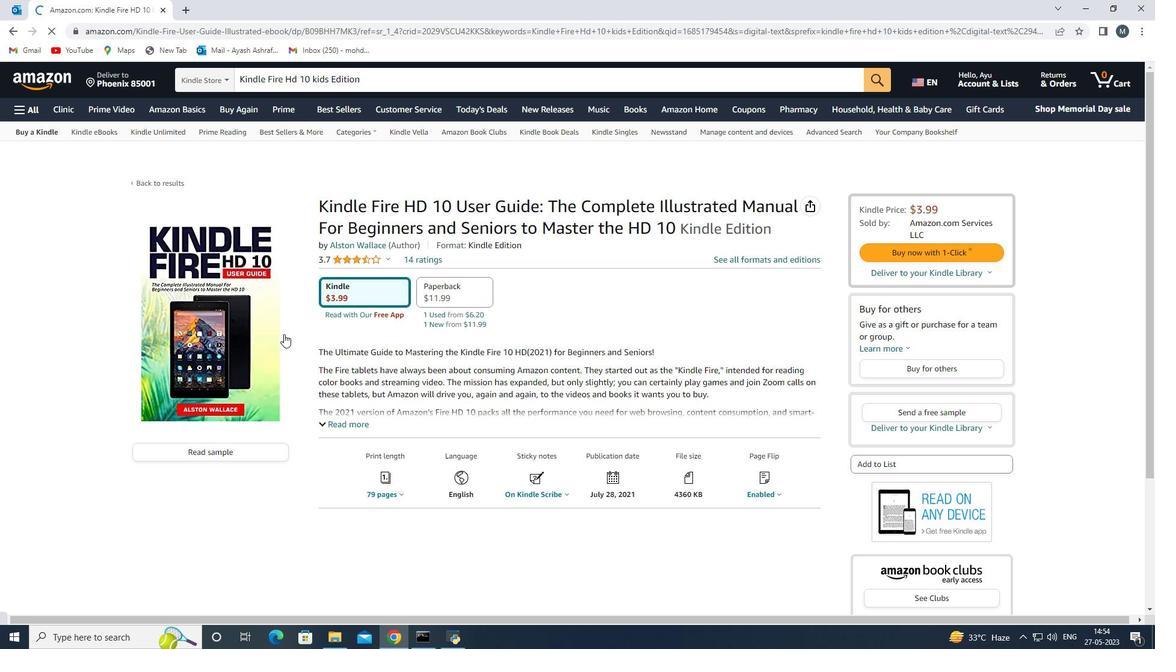 
Action: Mouse moved to (312, 356)
Screenshot: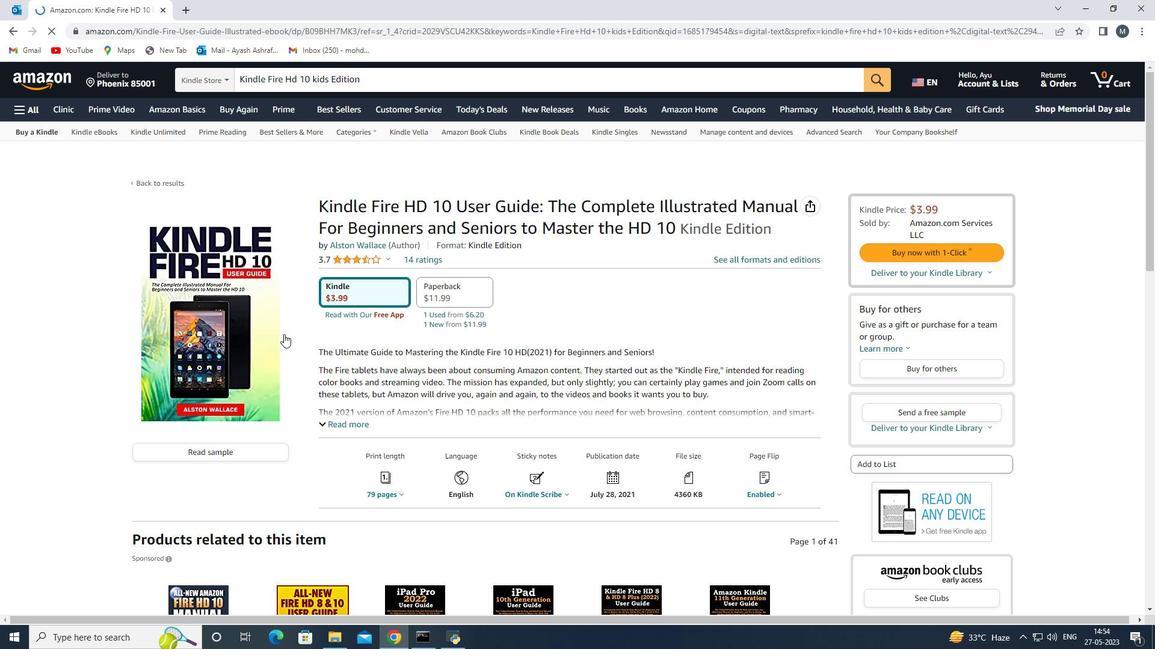 
Action: Mouse pressed left at (312, 356)
Screenshot: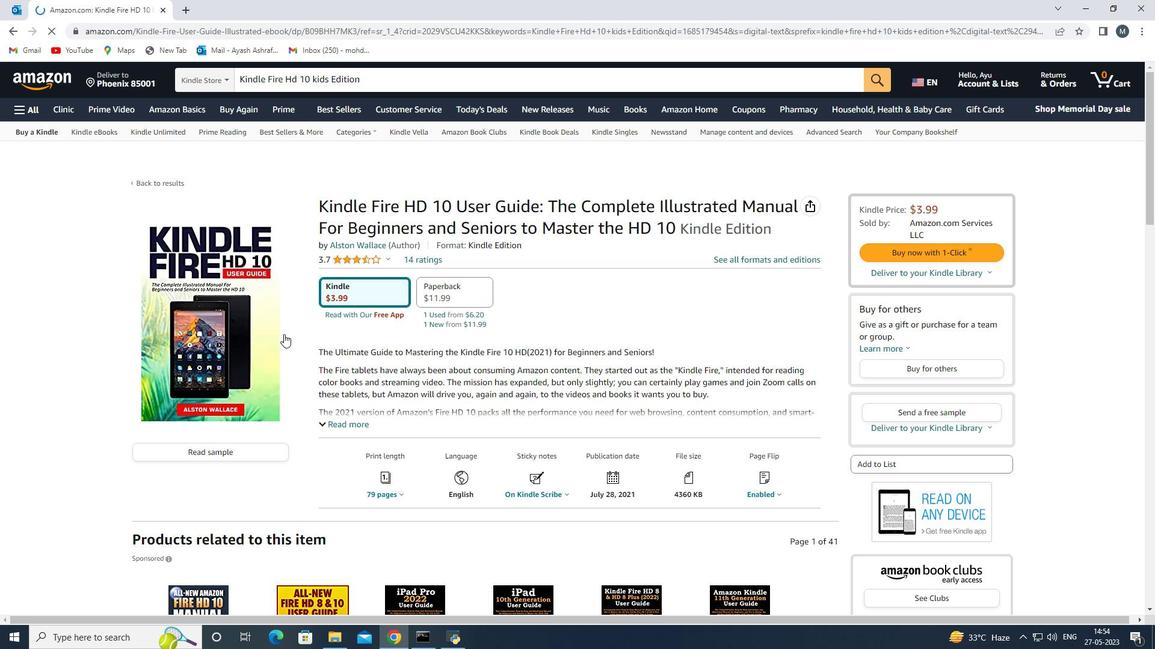 
Action: Mouse moved to (732, 385)
Screenshot: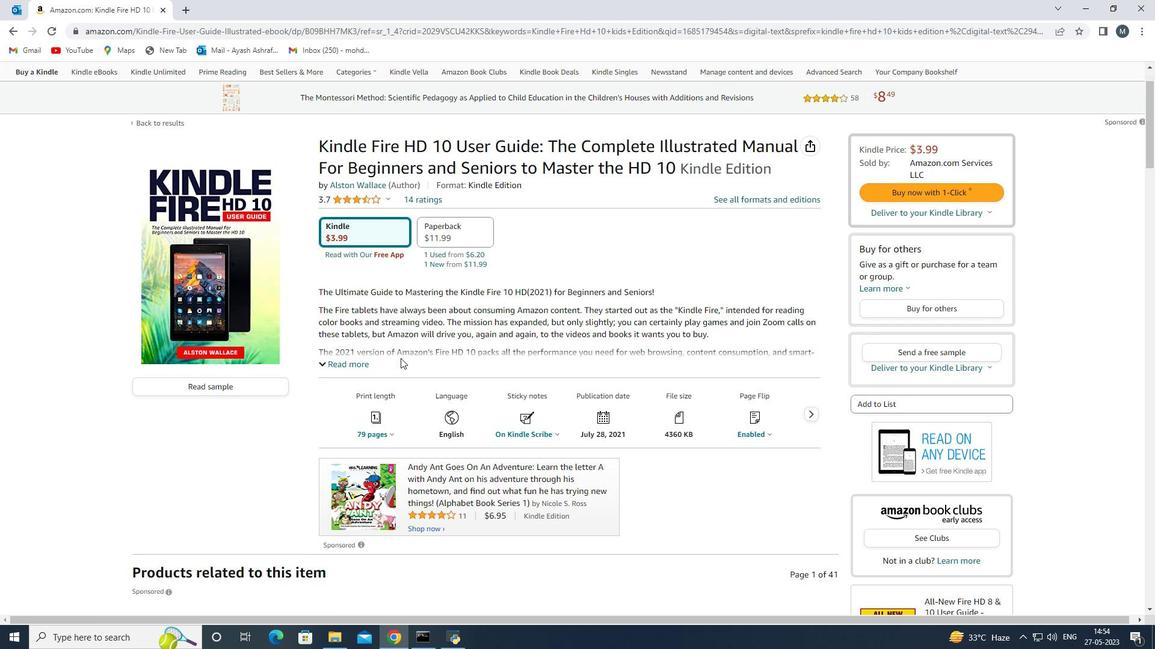 
Action: Mouse pressed left at (732, 385)
Screenshot: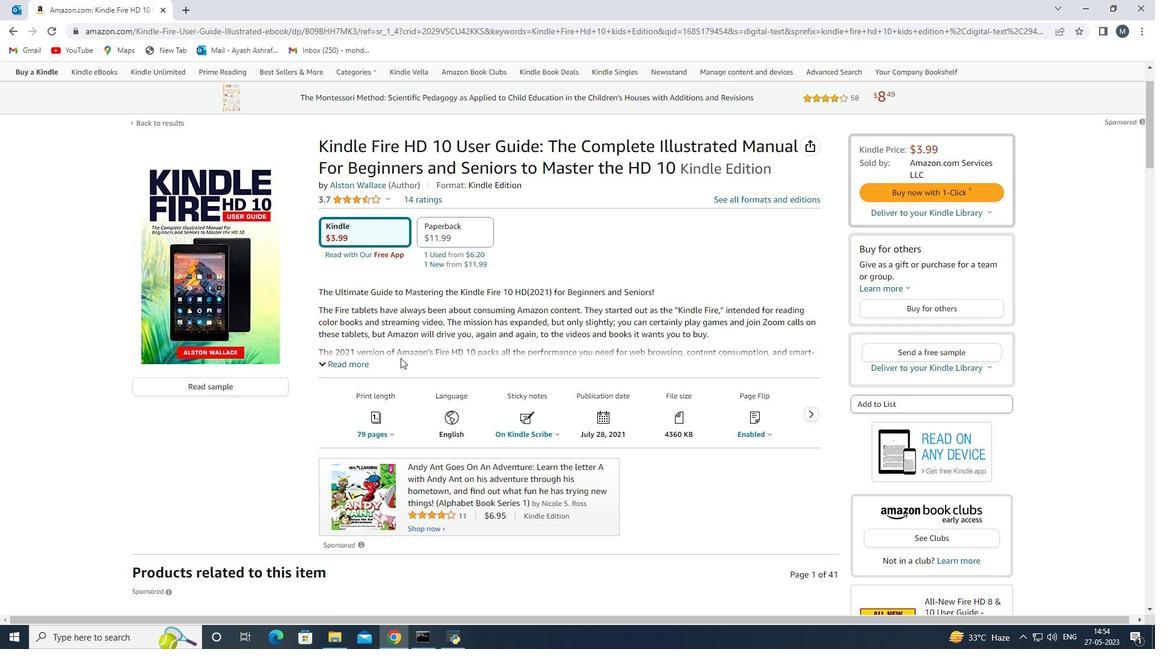 
Action: Mouse moved to (311, 402)
Screenshot: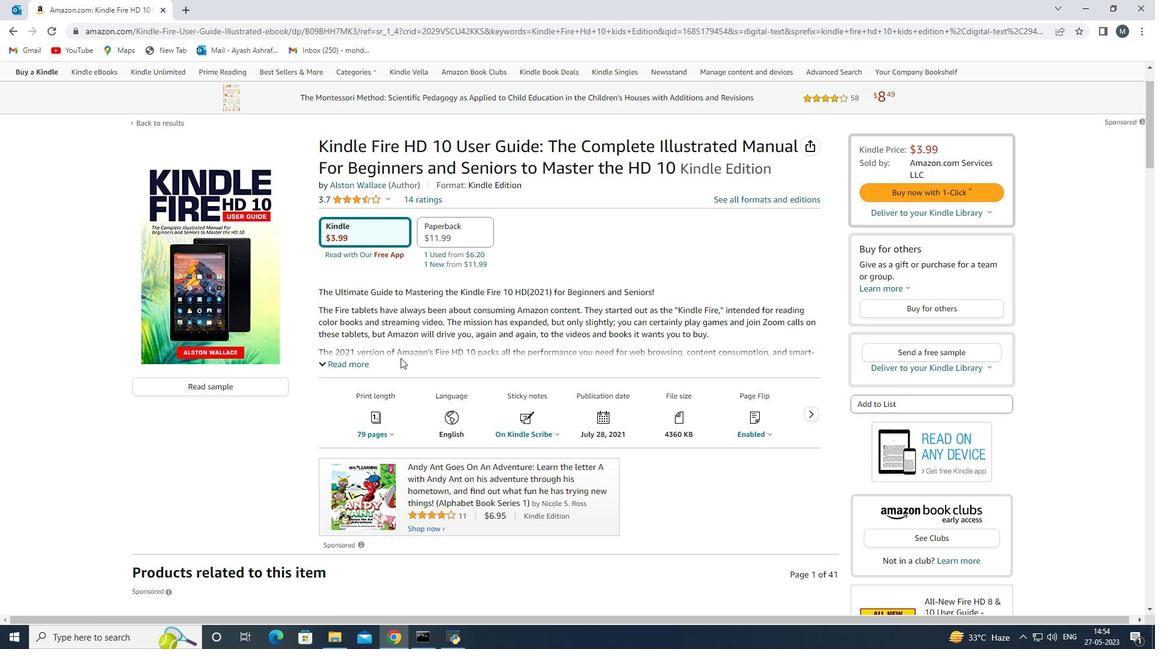 
Action: Mouse pressed left at (311, 402)
Screenshot: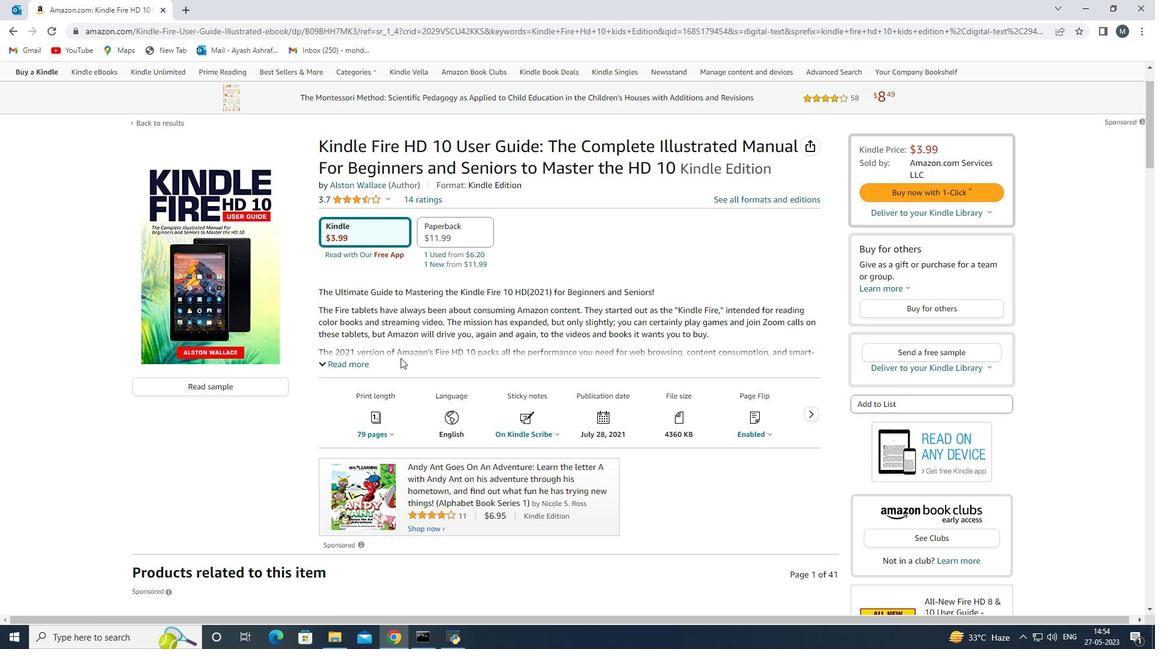 
Action: Mouse moved to (649, 428)
Screenshot: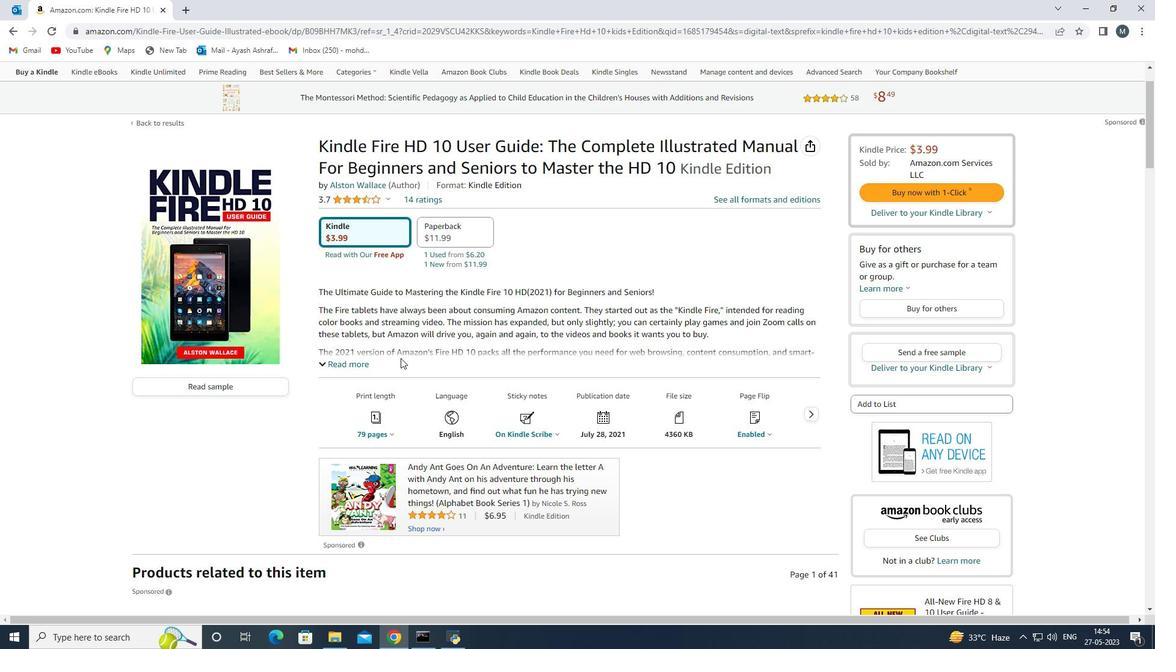 
Action: Mouse pressed left at (649, 428)
Screenshot: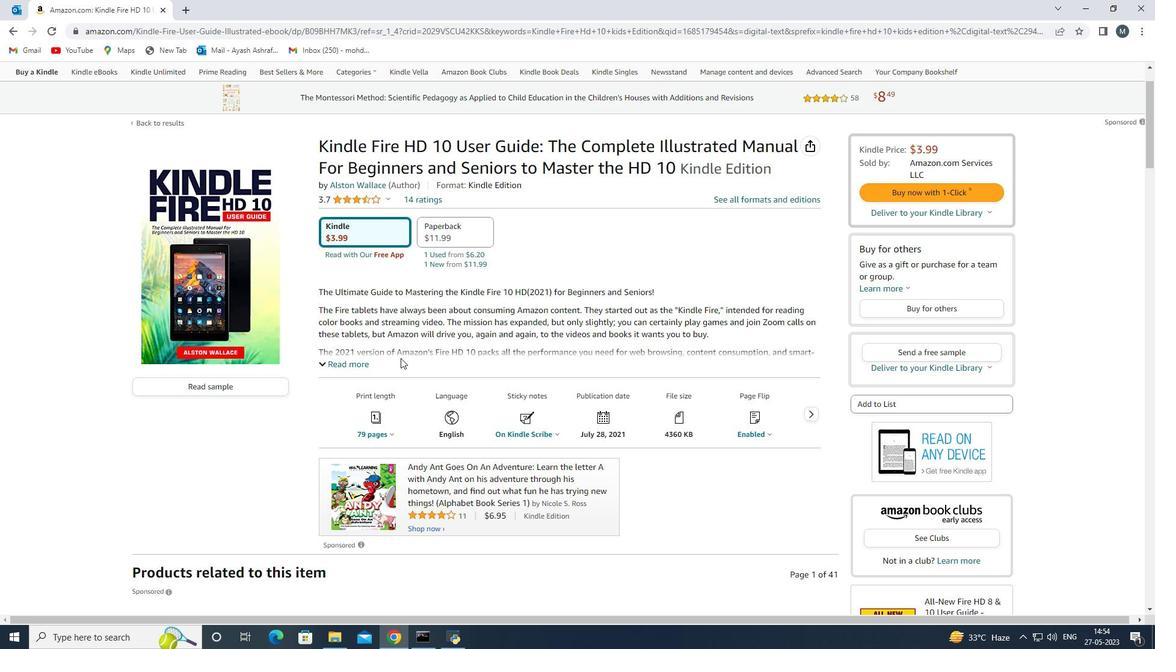 
Action: Mouse moved to (485, 430)
Screenshot: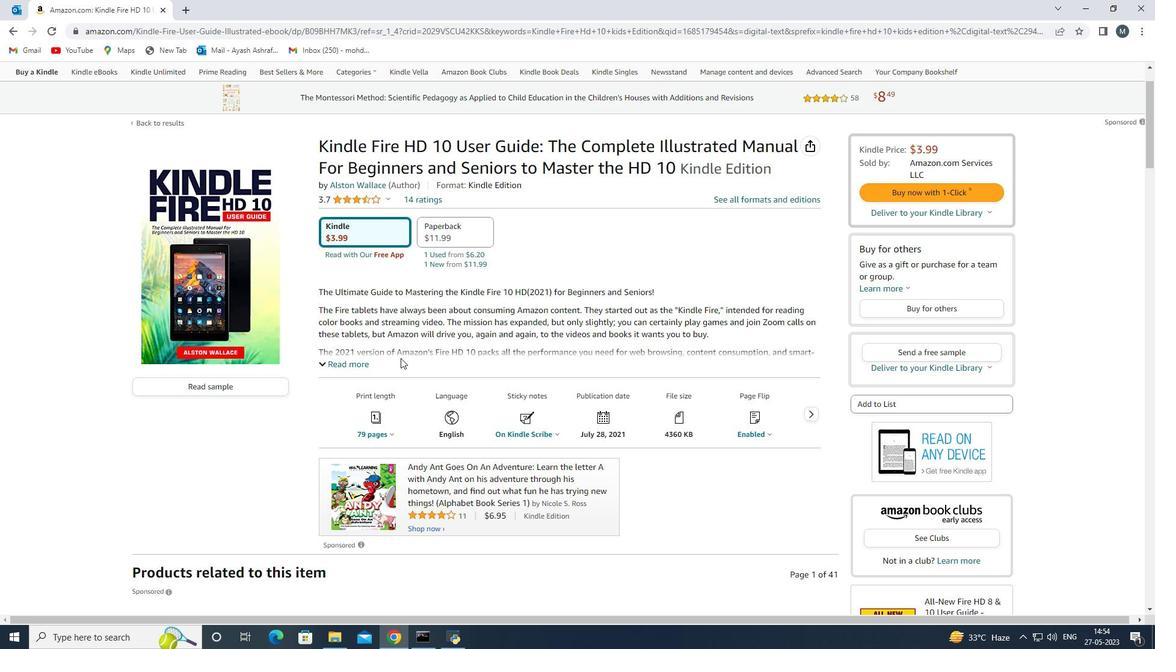 
Action: Mouse scrolled (486, 430) with delta (0, 0)
Screenshot: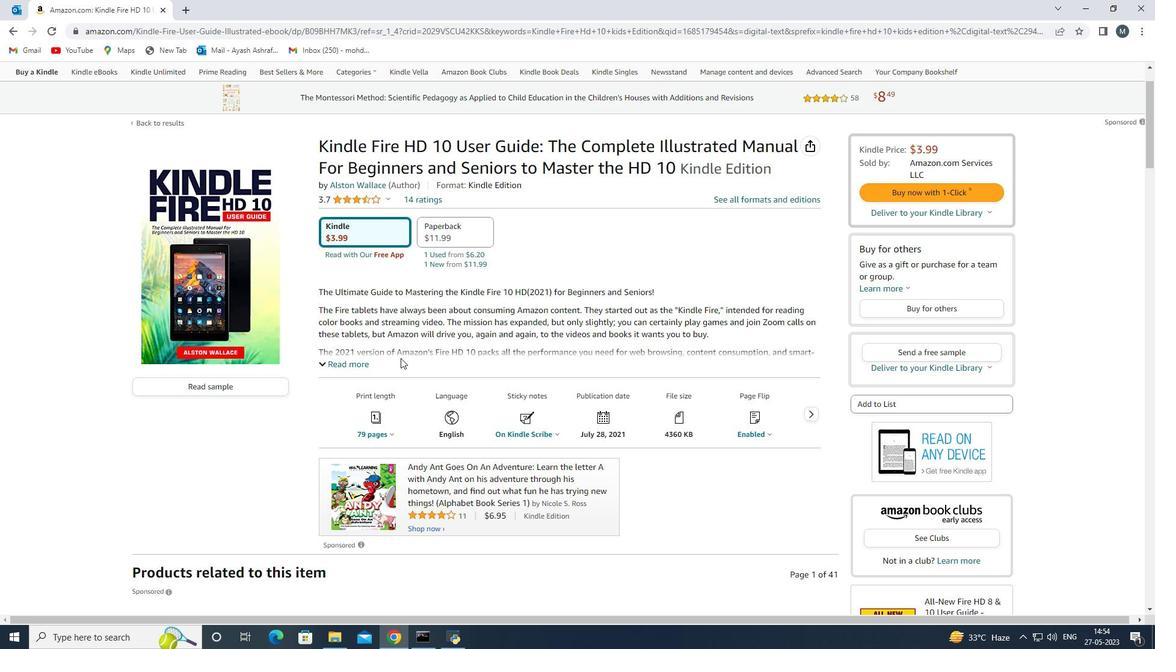
Action: Mouse moved to (308, 383)
Screenshot: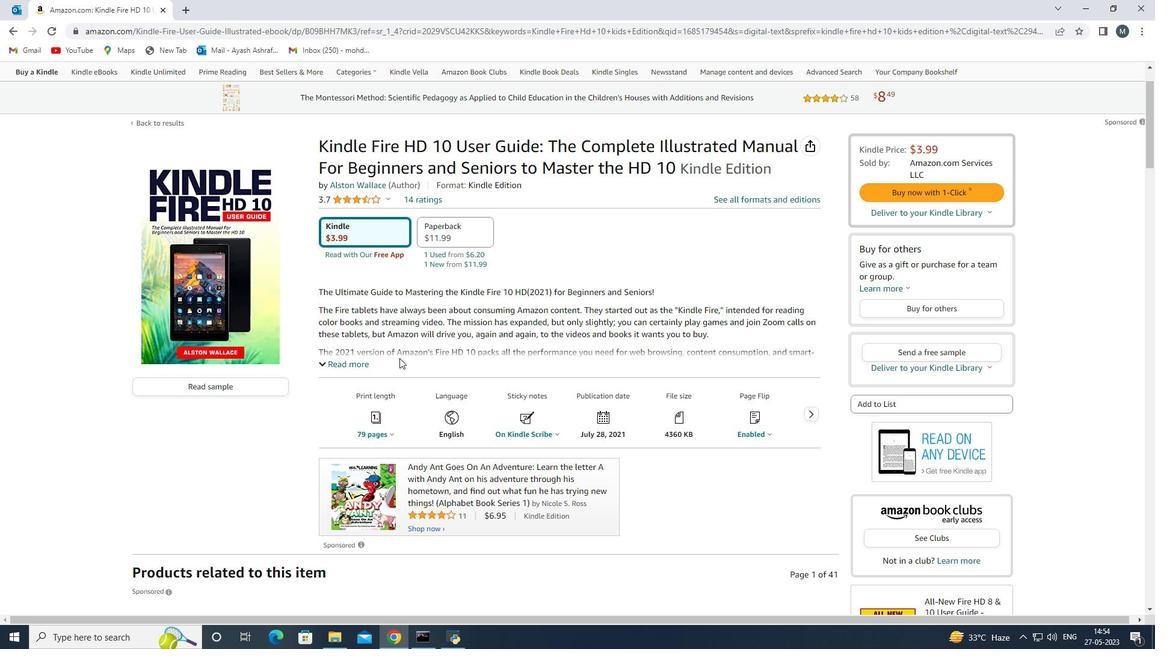 
Action: Mouse pressed left at (308, 383)
Screenshot: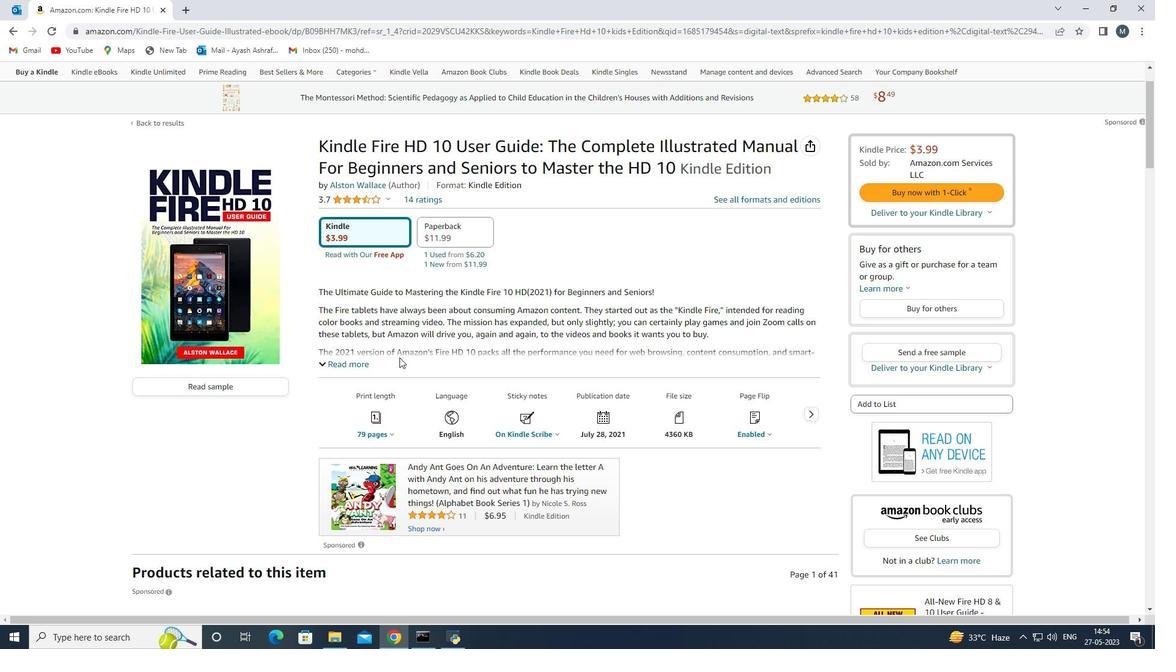 
Action: Mouse moved to (751, 413)
Screenshot: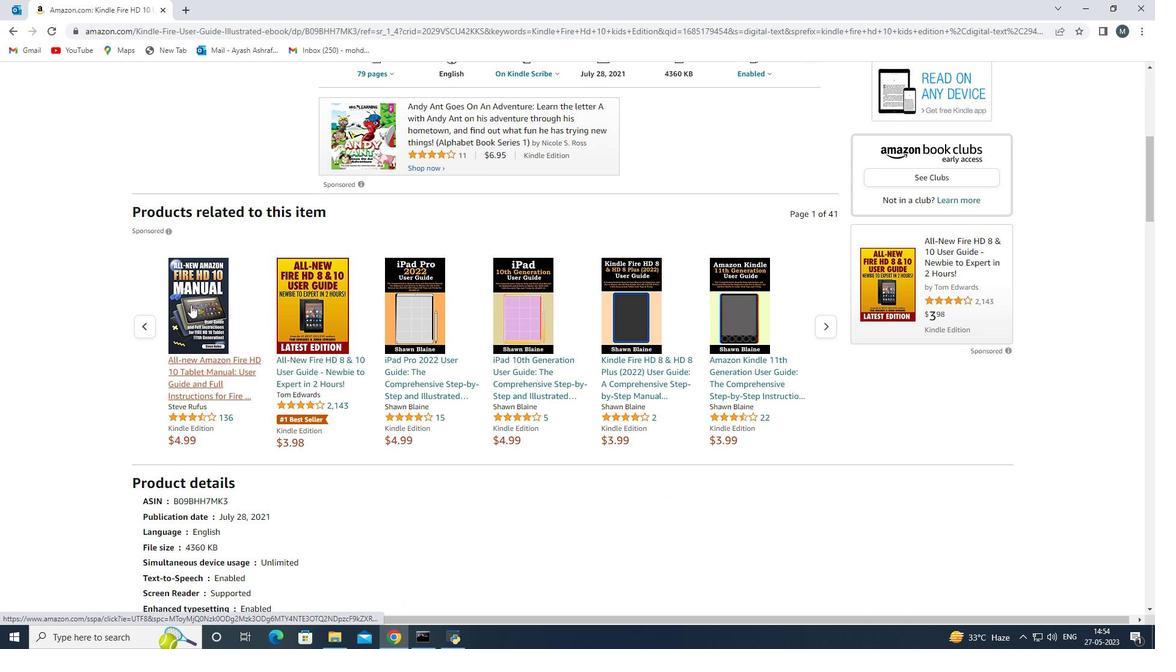
Action: Mouse pressed left at (751, 413)
Screenshot: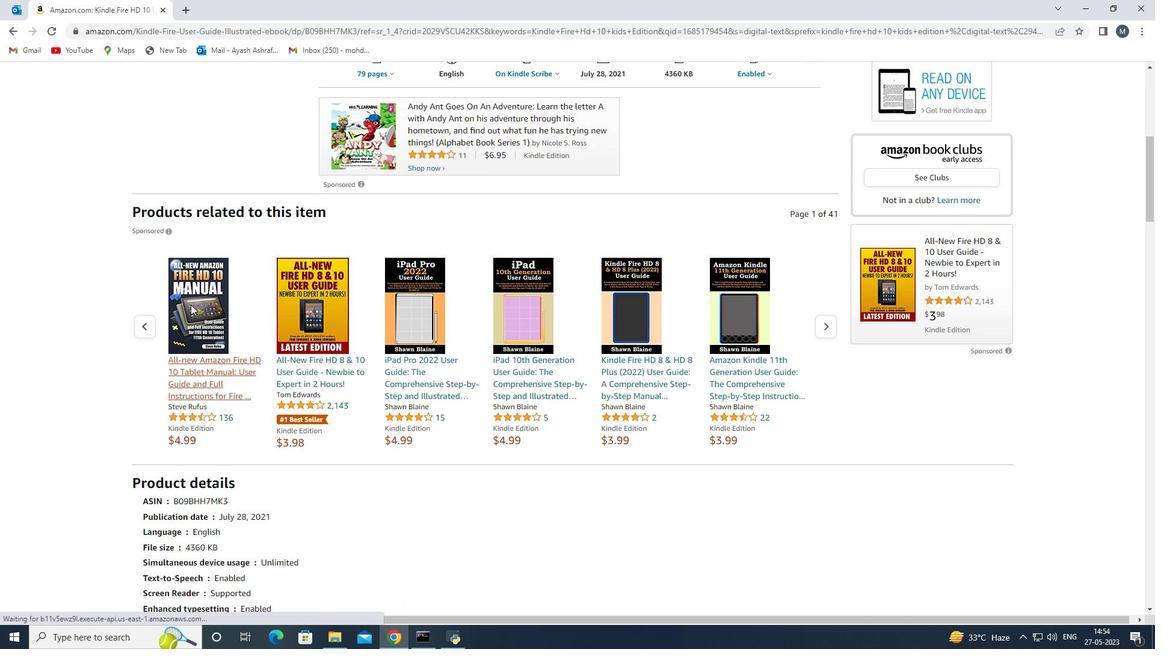 
Action: Mouse moved to (302, 339)
Screenshot: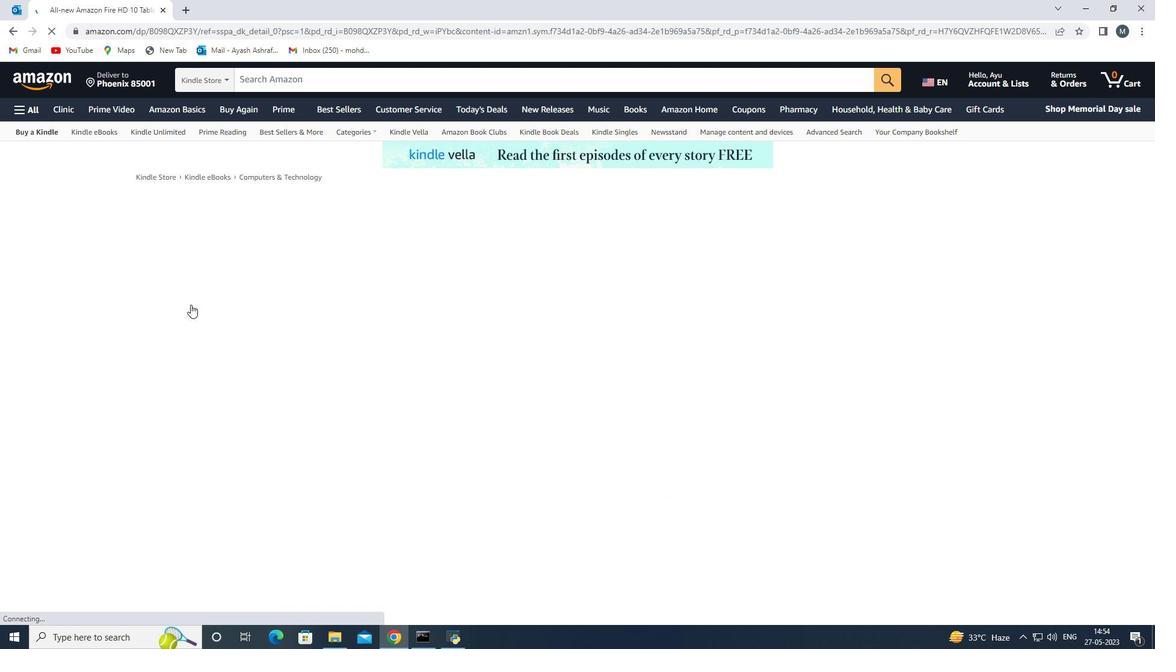 
Action: Mouse pressed left at (300, 339)
Screenshot: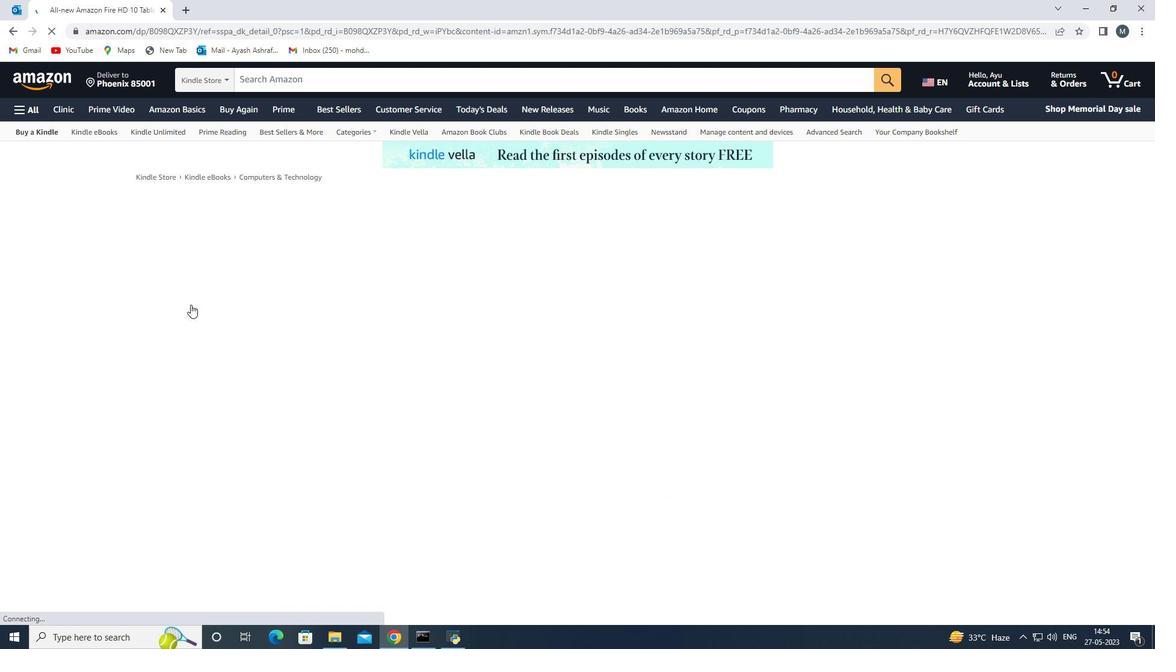 
Action: Mouse moved to (641, 367)
Screenshot: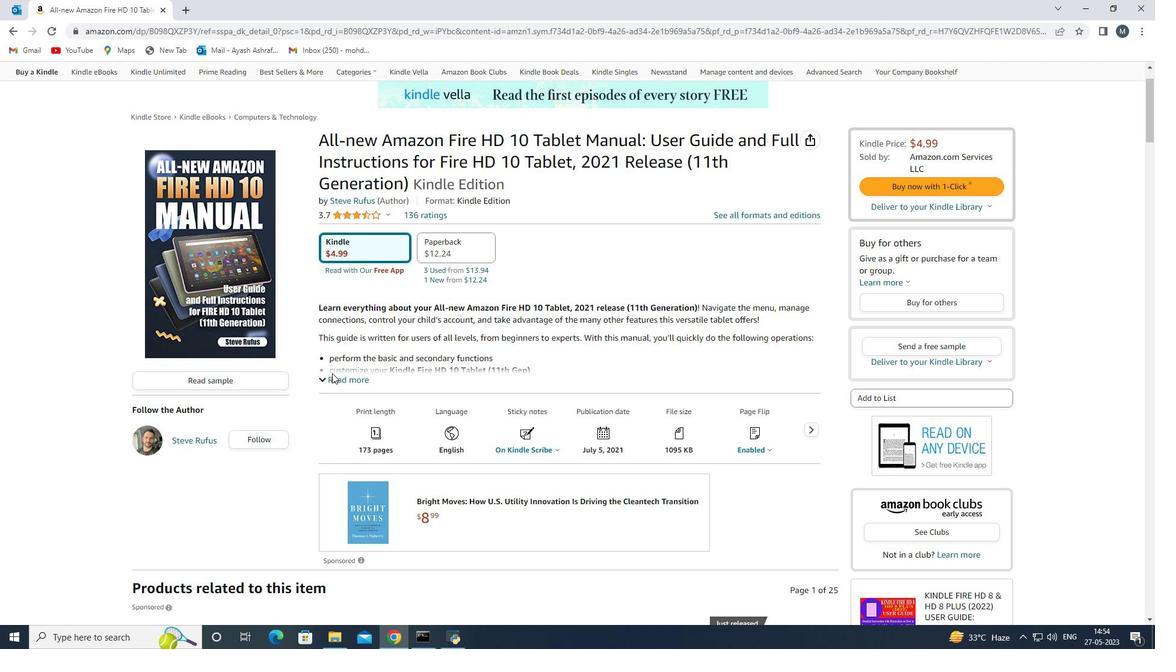 
Action: Mouse pressed left at (641, 367)
Screenshot: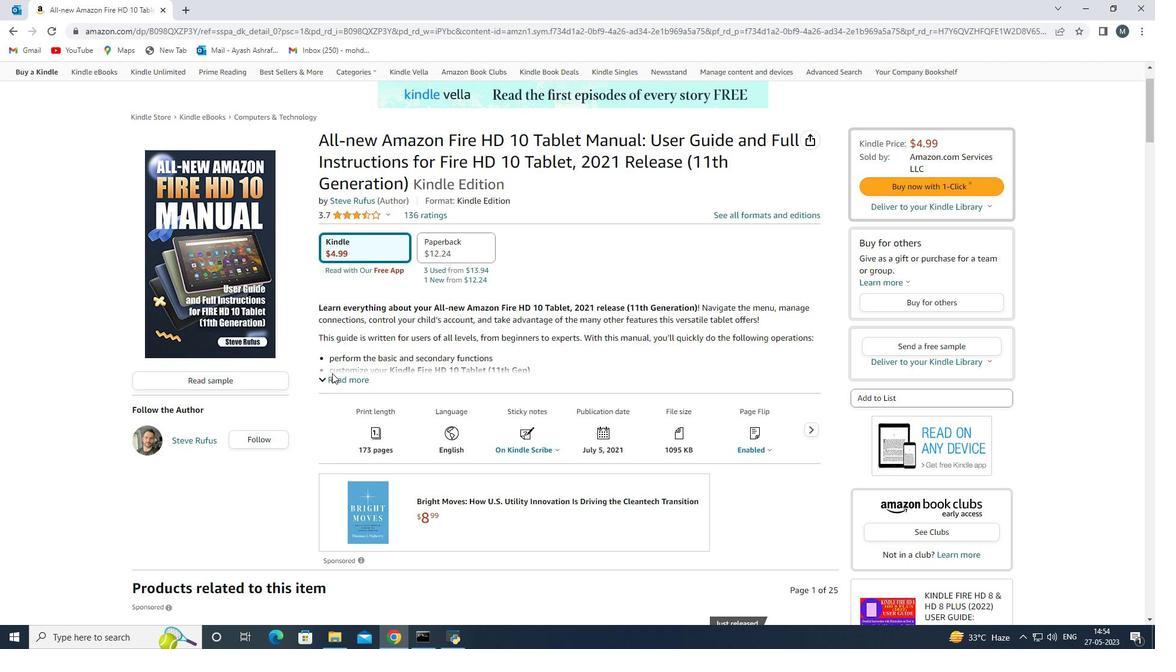 
Action: Mouse moved to (311, 381)
Screenshot: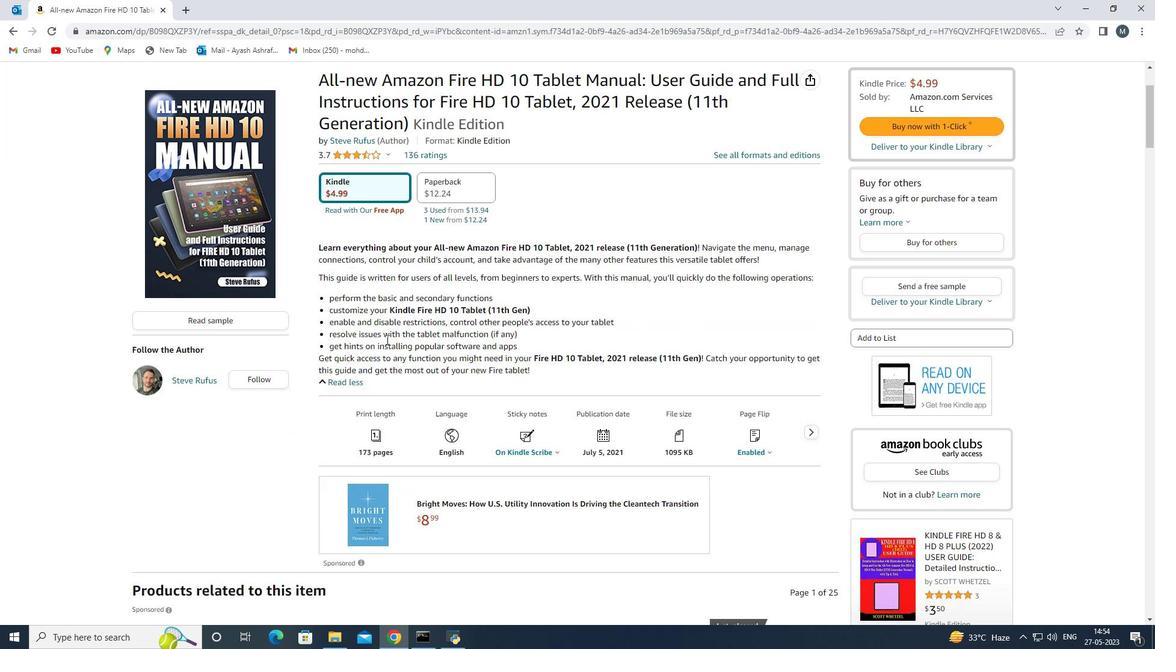 
Action: Mouse pressed left at (311, 381)
Screenshot: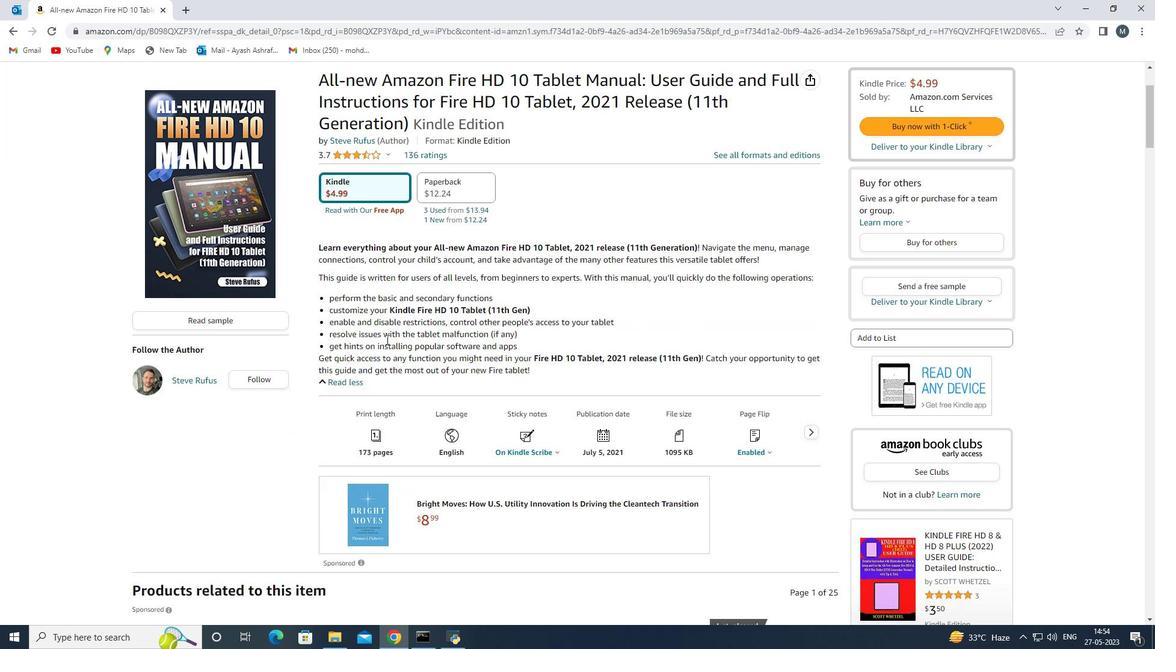 
Action: Mouse moved to (367, 398)
Screenshot: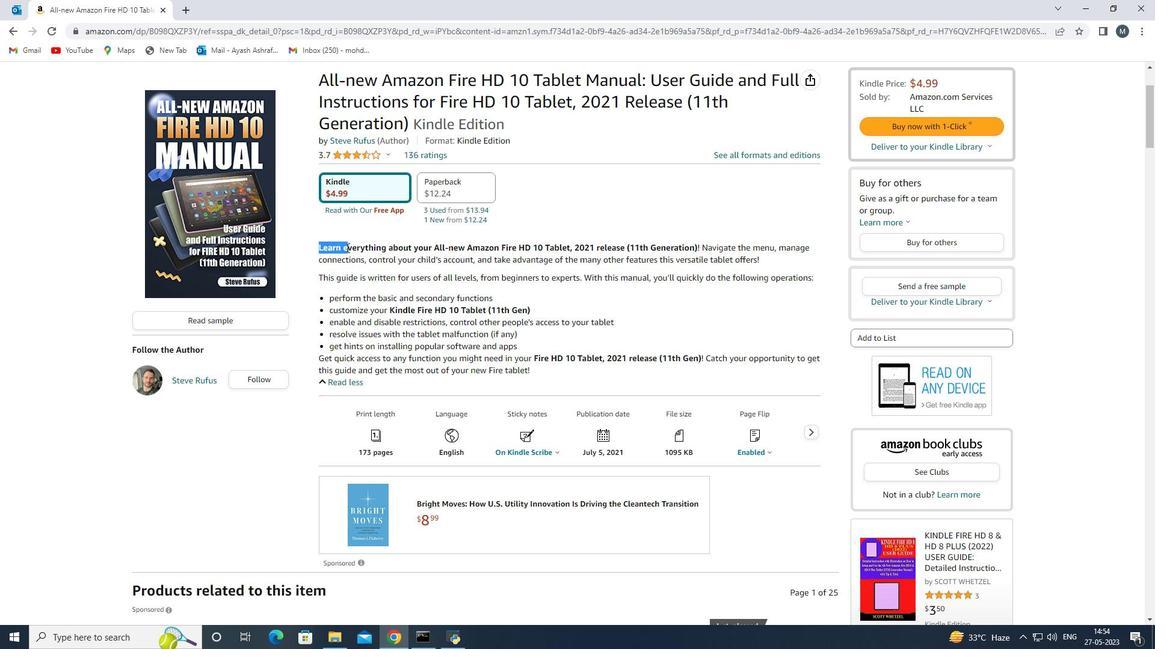 
Action: Mouse pressed left at (367, 398)
Screenshot: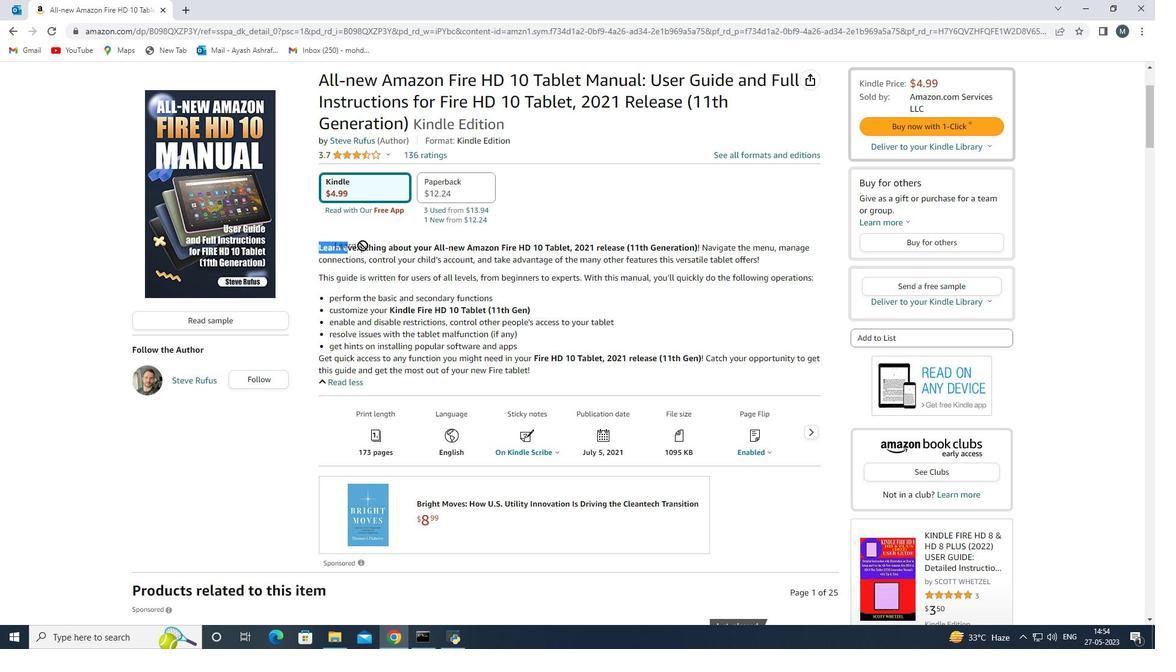 
Action: Mouse moved to (462, 422)
Screenshot: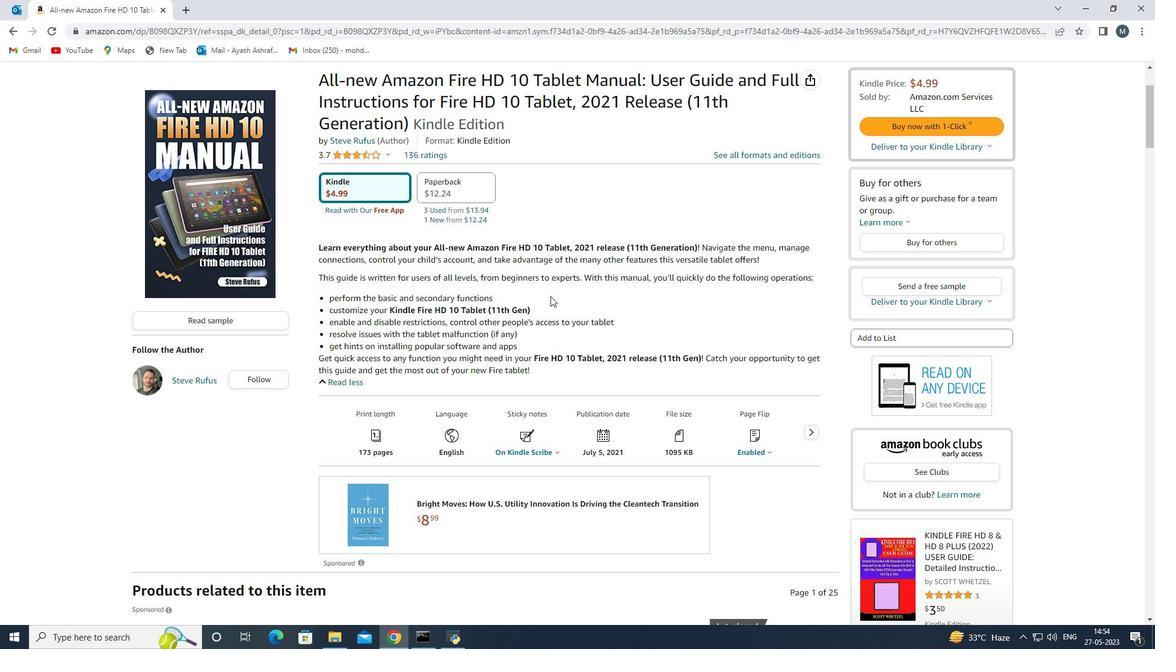 
Action: Mouse pressed left at (462, 422)
Screenshot: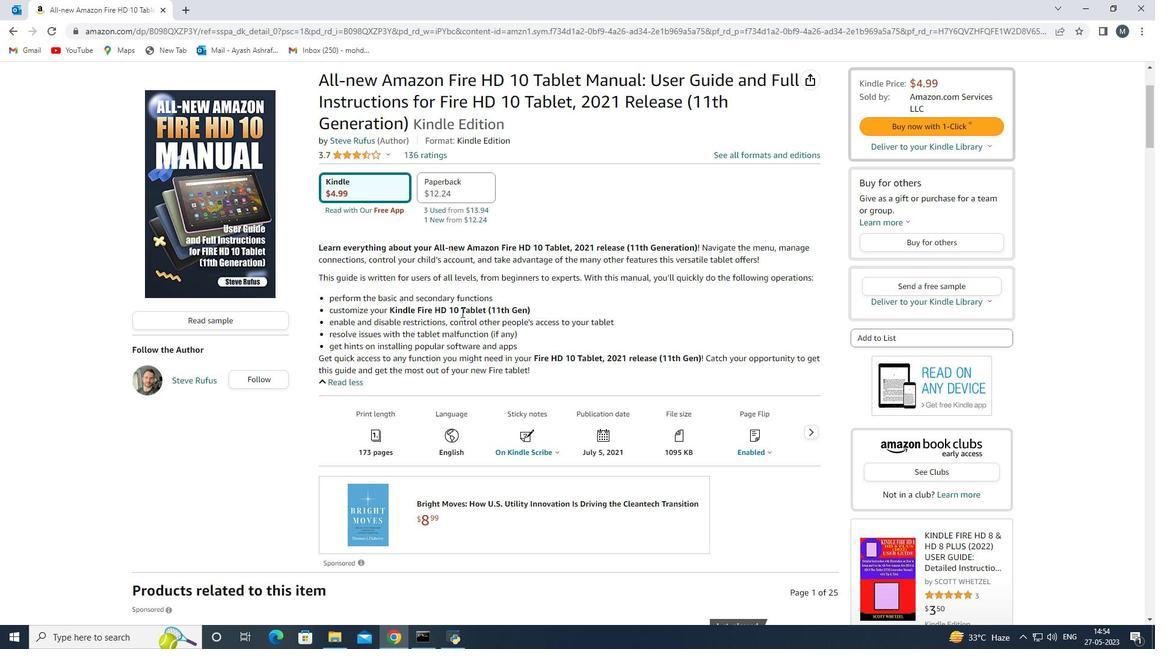 
Action: Mouse moved to (306, 379)
Screenshot: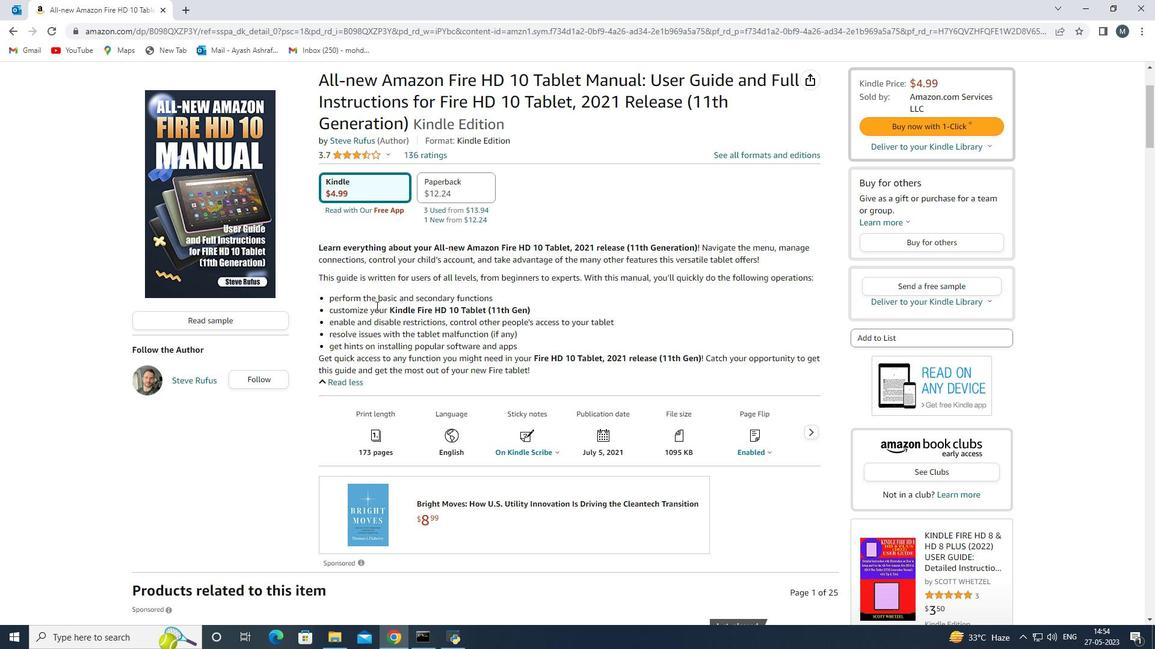 
Action: Mouse pressed left at (306, 379)
Screenshot: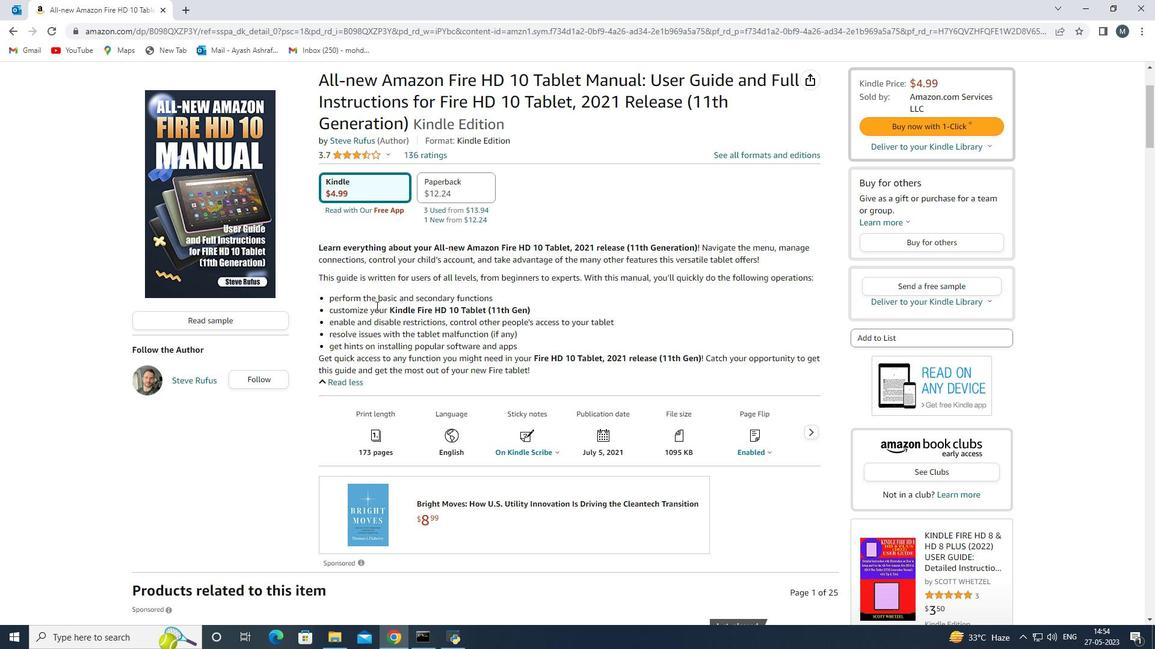 
Action: Mouse moved to (492, 425)
Screenshot: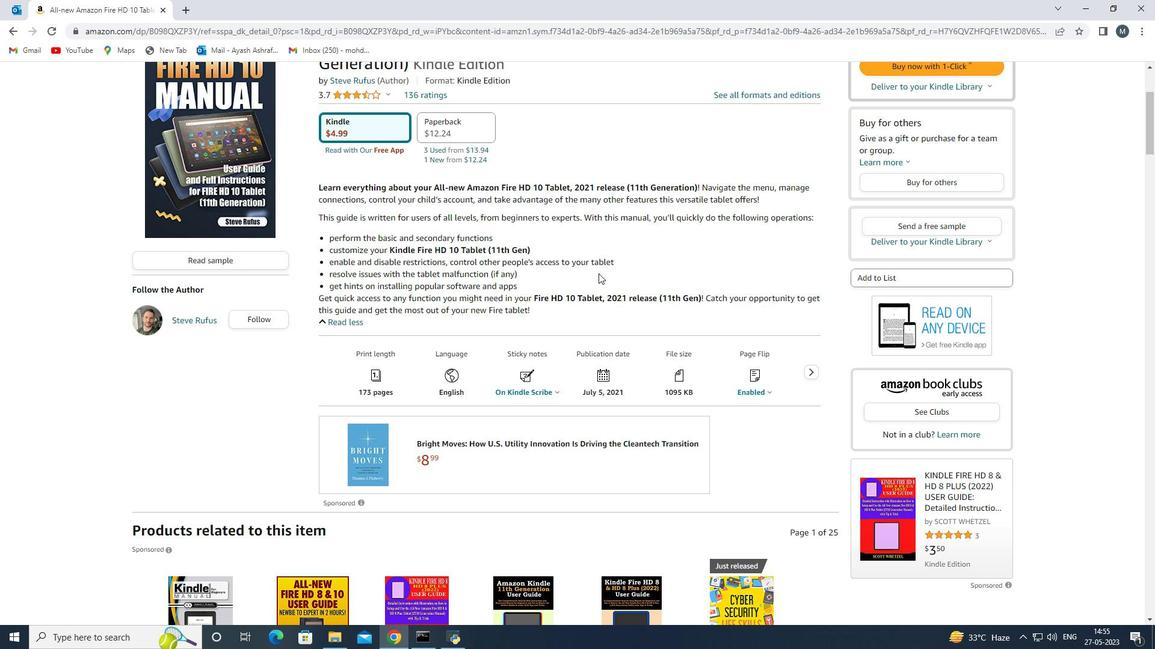 
Action: Mouse pressed left at (492, 425)
Screenshot: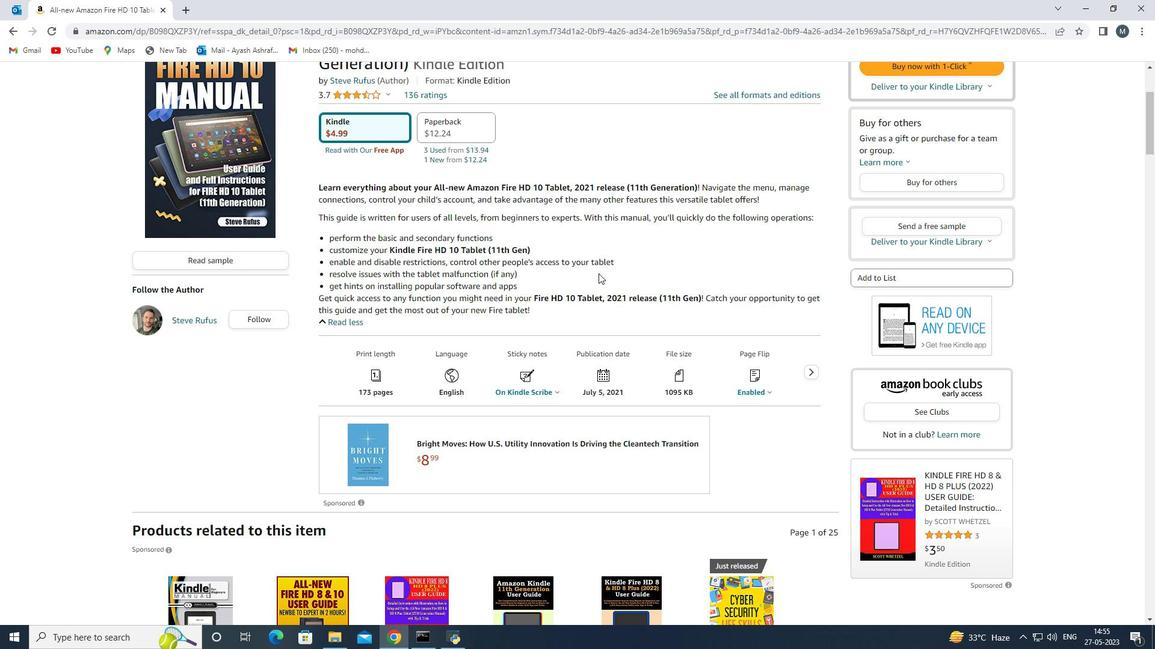 
Action: Mouse moved to (453, 374)
Screenshot: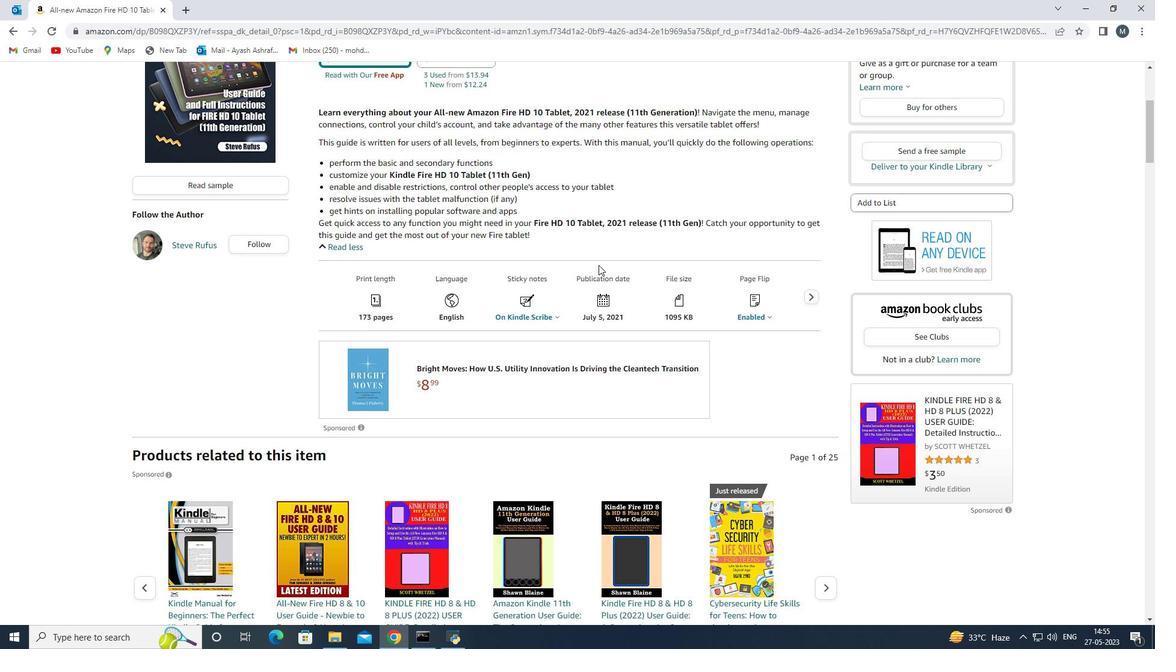 
Action: Mouse scrolled (453, 373) with delta (0, 0)
Screenshot: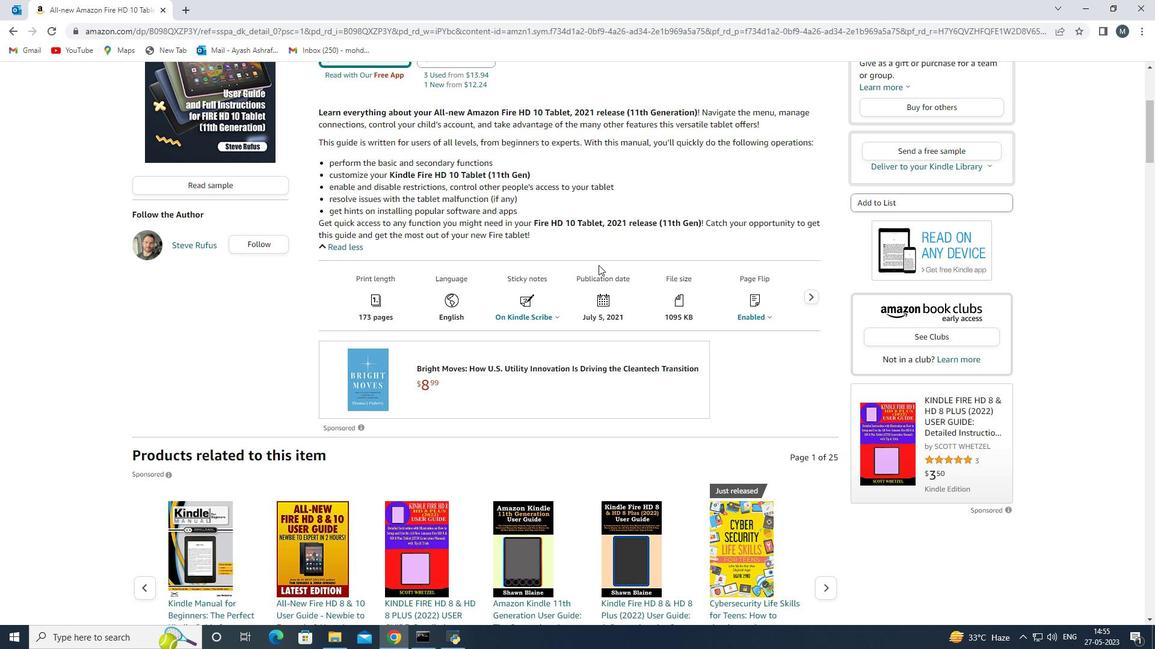 
Action: Mouse moved to (312, 383)
Screenshot: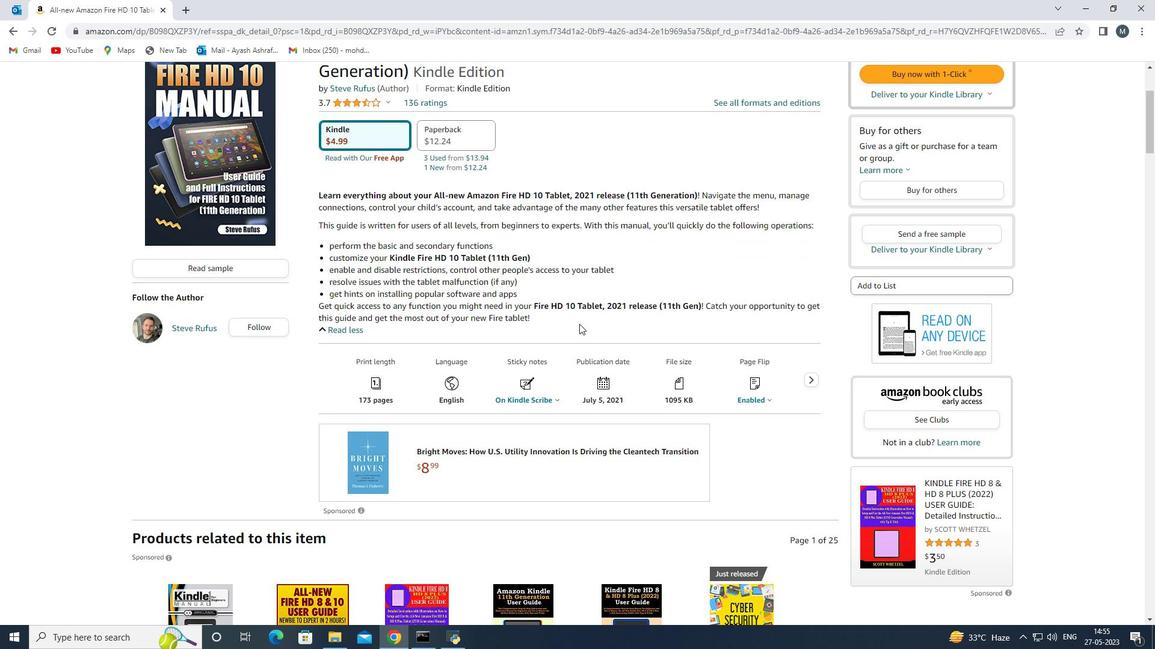 
Action: Mouse pressed left at (312, 383)
Screenshot: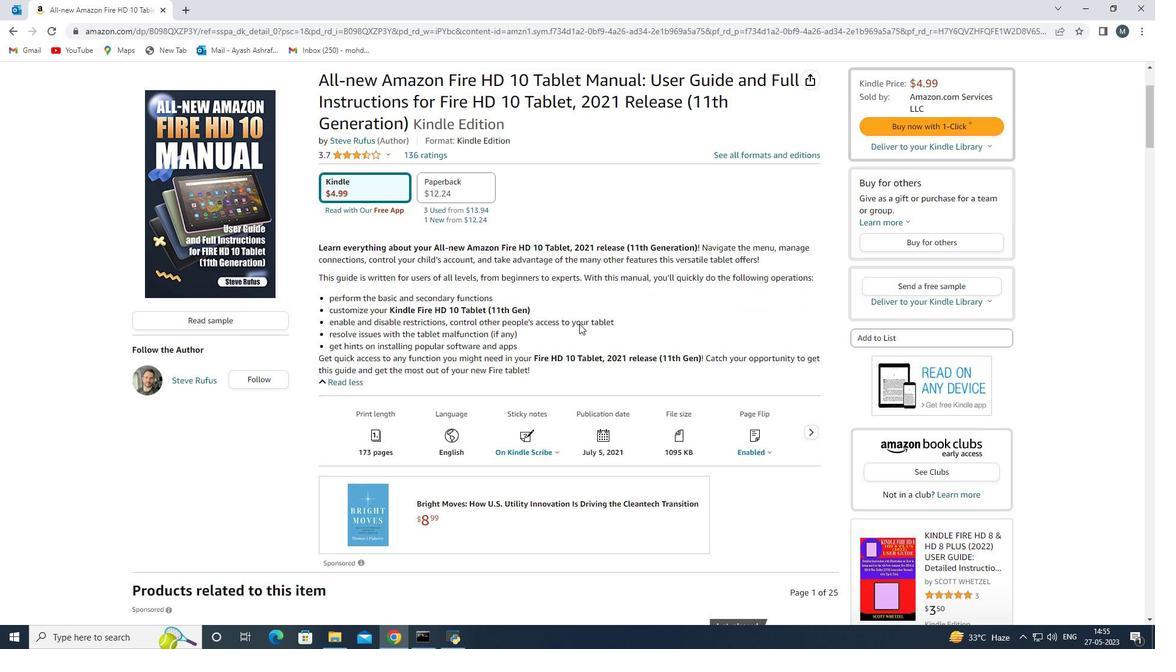 
Action: Mouse moved to (570, 373)
Screenshot: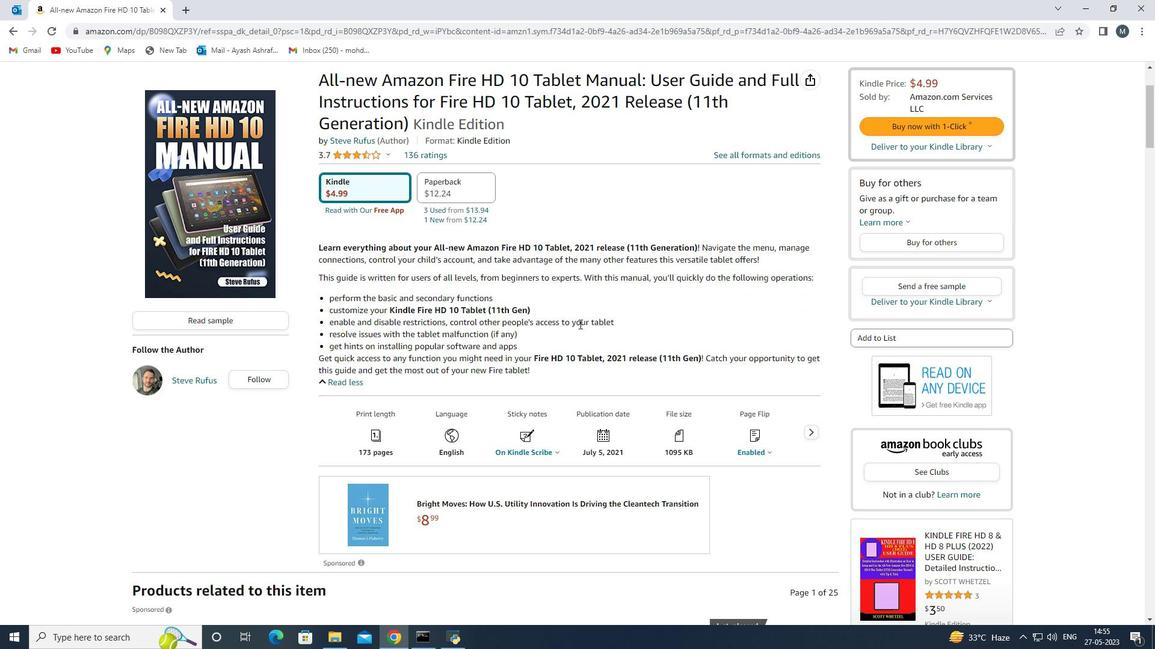 
Action: Mouse pressed left at (570, 373)
Screenshot: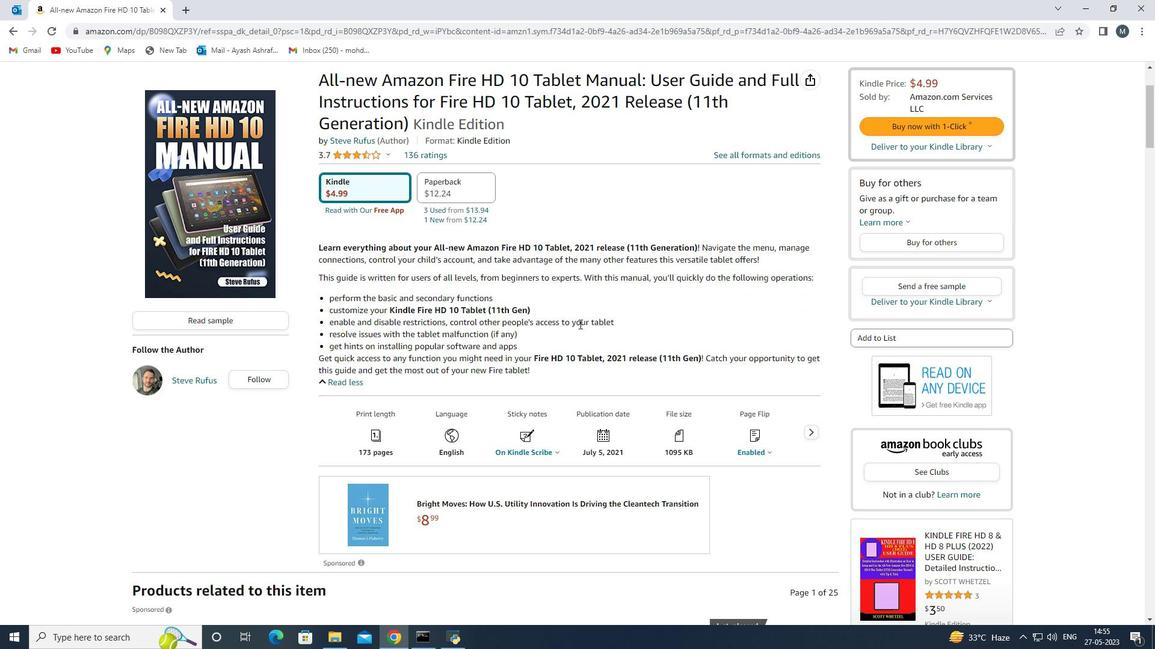 
Action: Mouse moved to (455, 377)
Screenshot: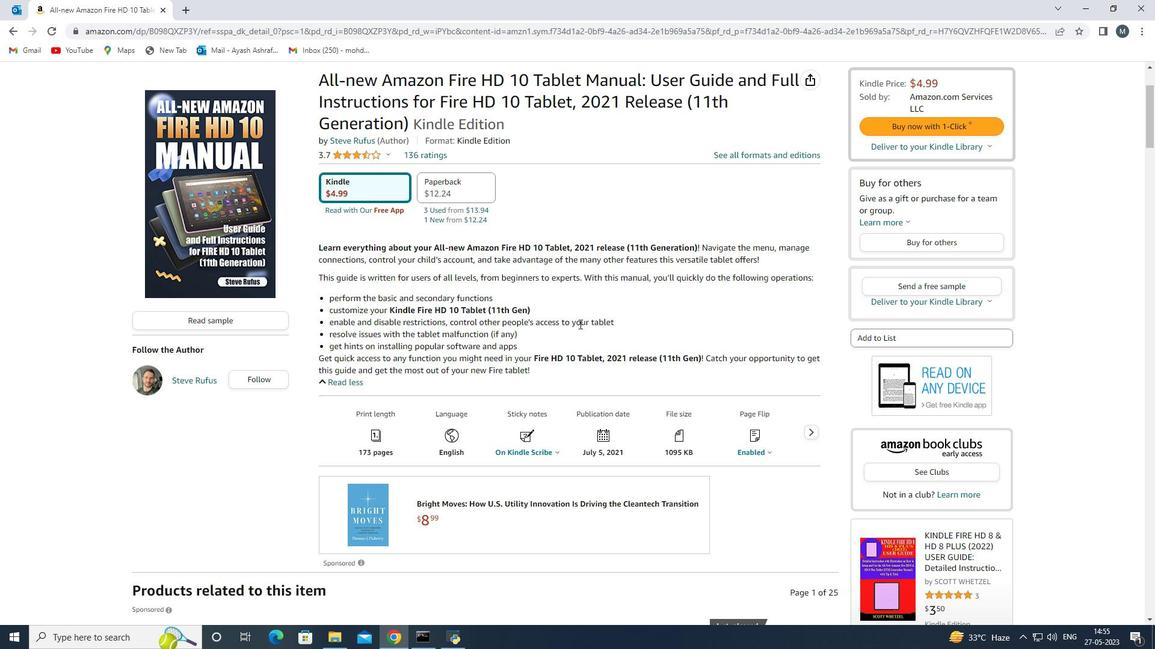 
Action: Mouse scrolled (455, 376) with delta (0, 0)
Screenshot: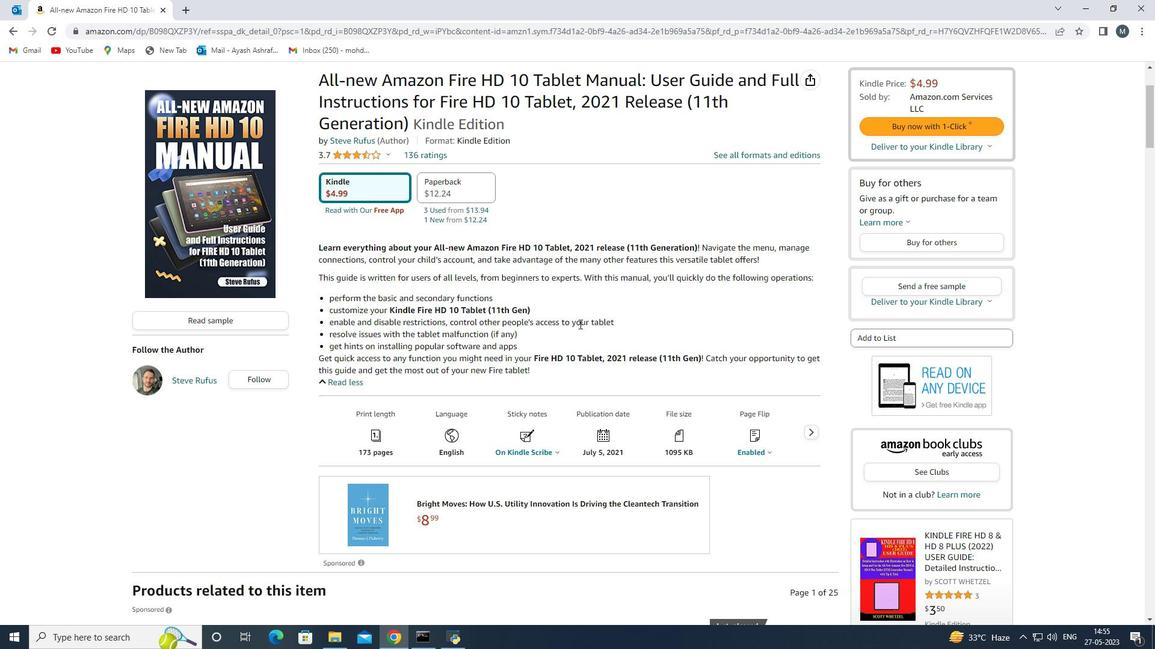 
Action: Mouse moved to (456, 350)
Screenshot: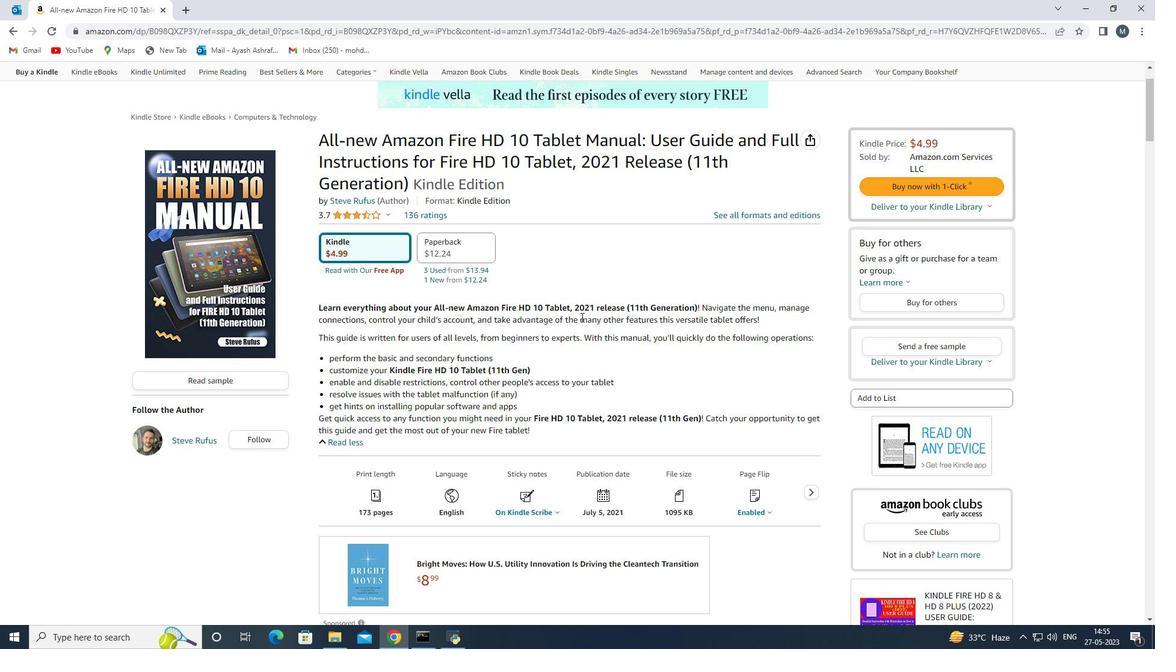 
Action: Mouse scrolled (456, 350) with delta (0, 0)
Screenshot: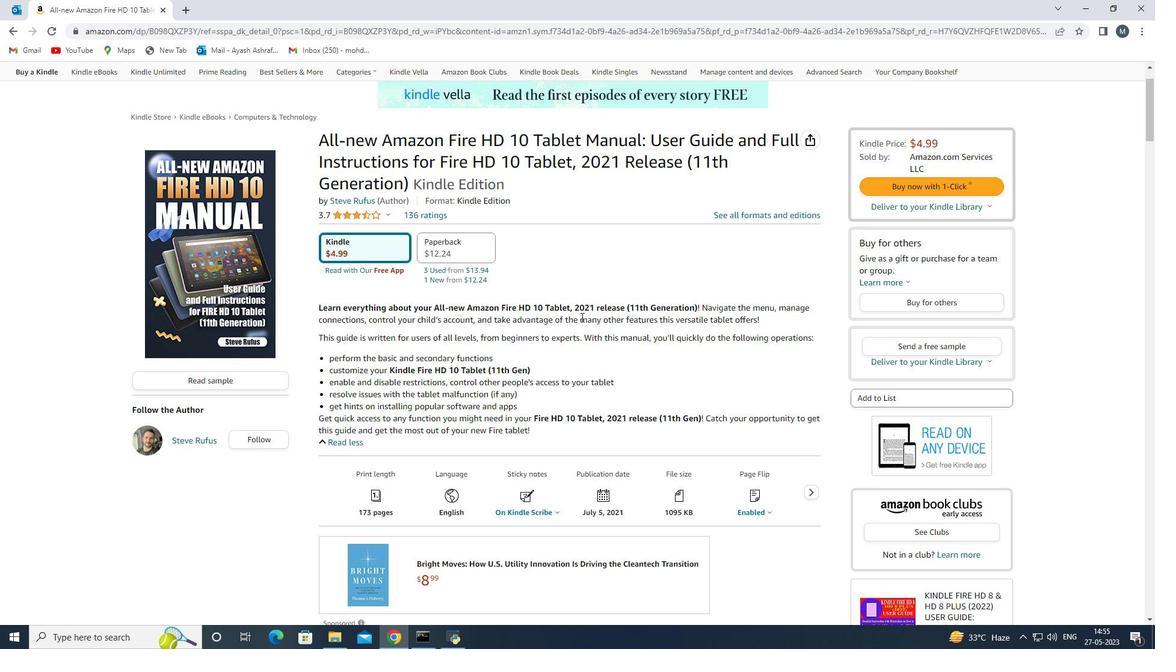 
Action: Mouse moved to (453, 354)
Screenshot: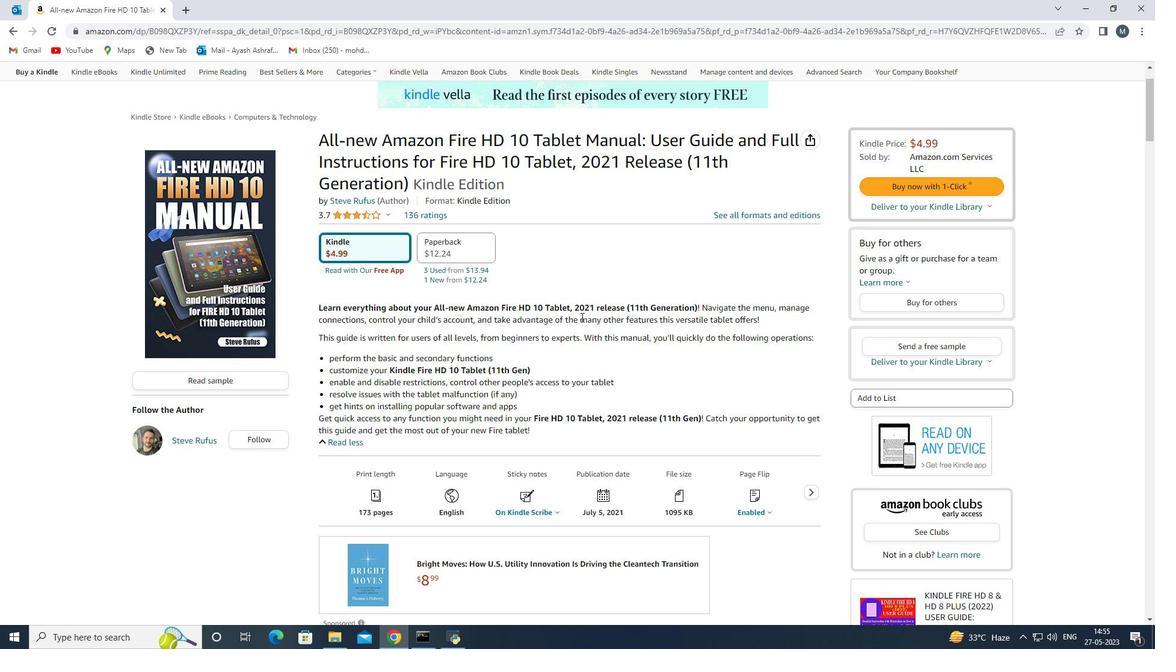 
Action: Mouse scrolled (453, 354) with delta (0, 0)
Screenshot: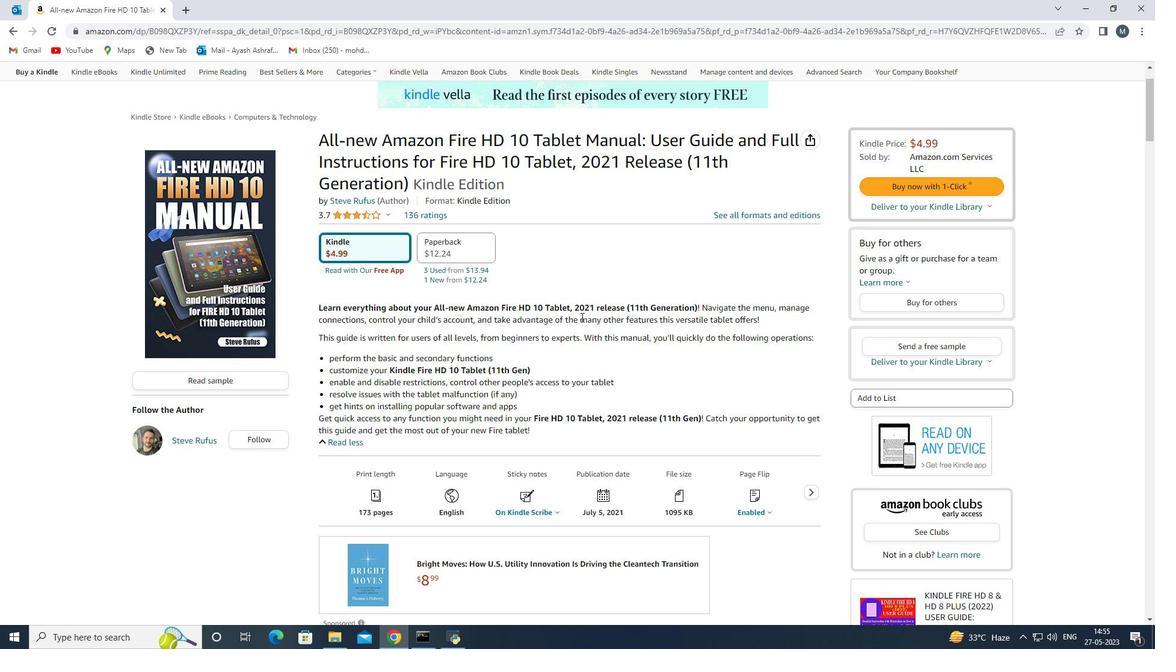 
Action: Mouse scrolled (453, 354) with delta (0, 0)
Screenshot: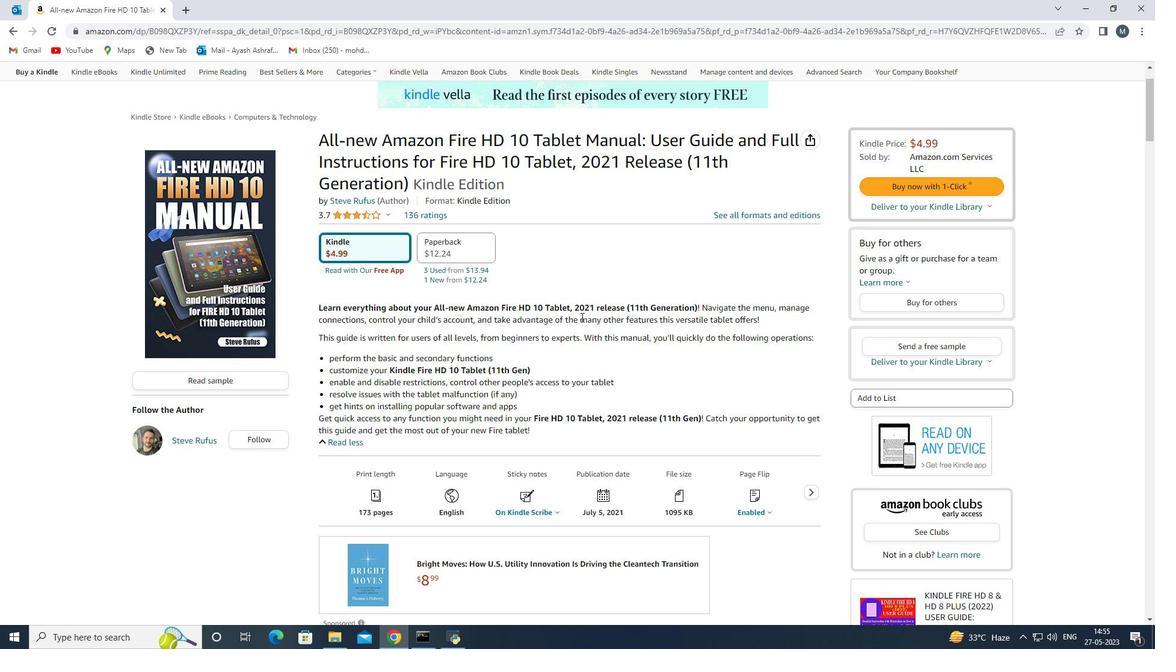 
Action: Mouse scrolled (453, 354) with delta (0, 0)
Screenshot: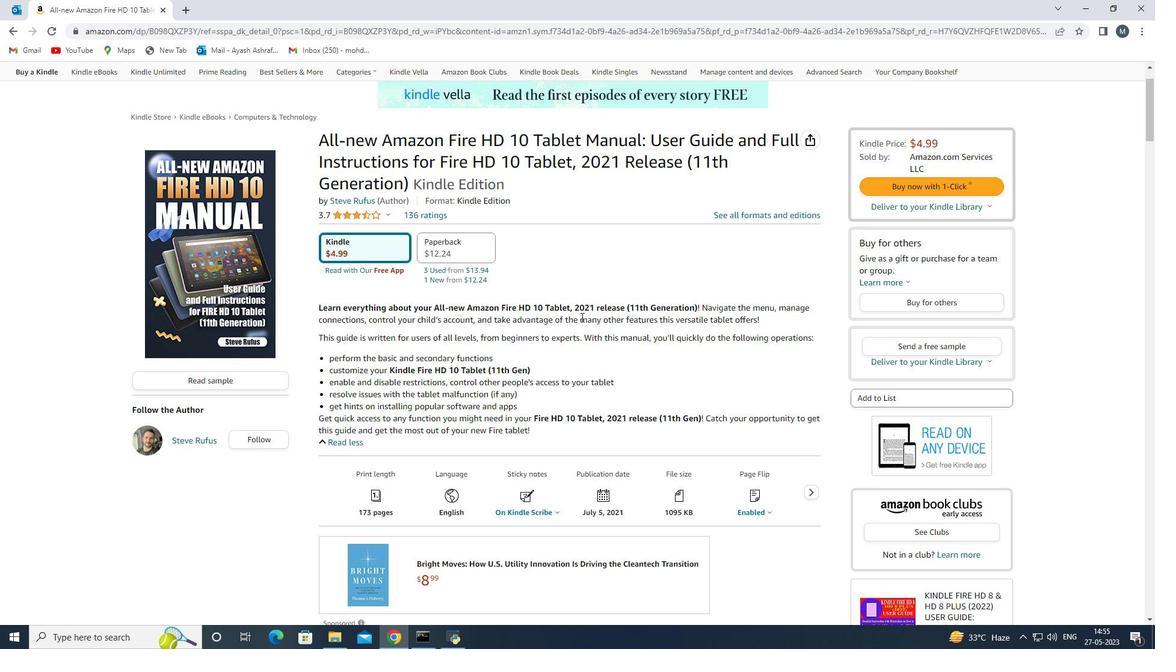 
Action: Mouse scrolled (453, 354) with delta (0, 0)
Screenshot: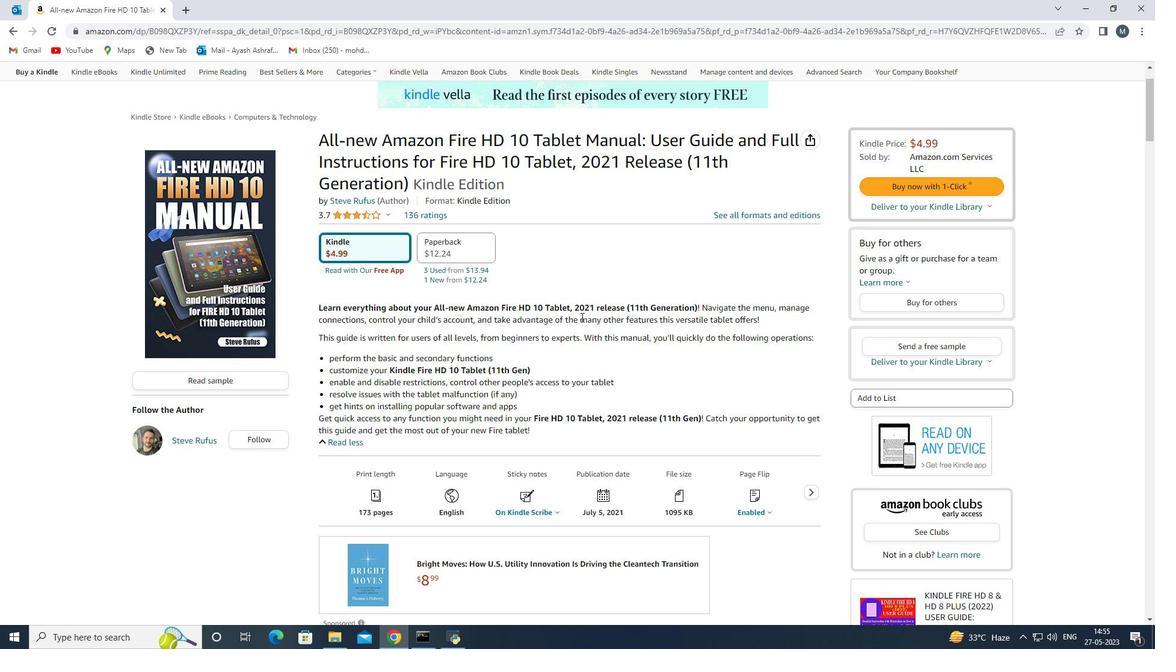 
Action: Mouse moved to (449, 362)
Screenshot: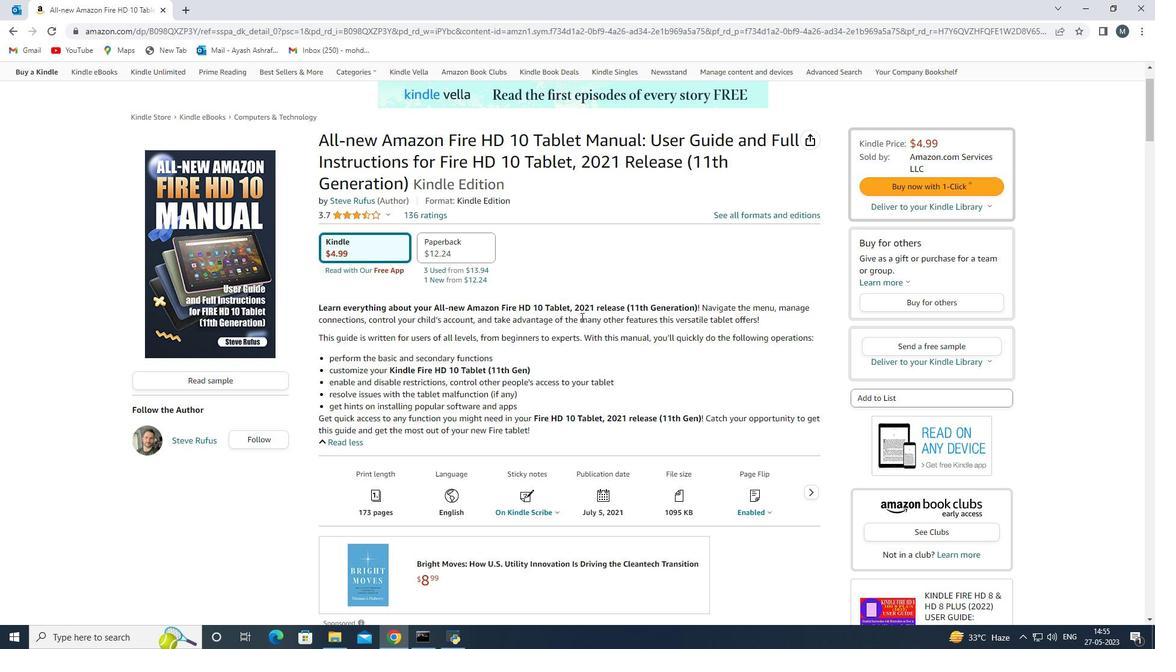 
Action: Mouse scrolled (449, 362) with delta (0, 0)
Screenshot: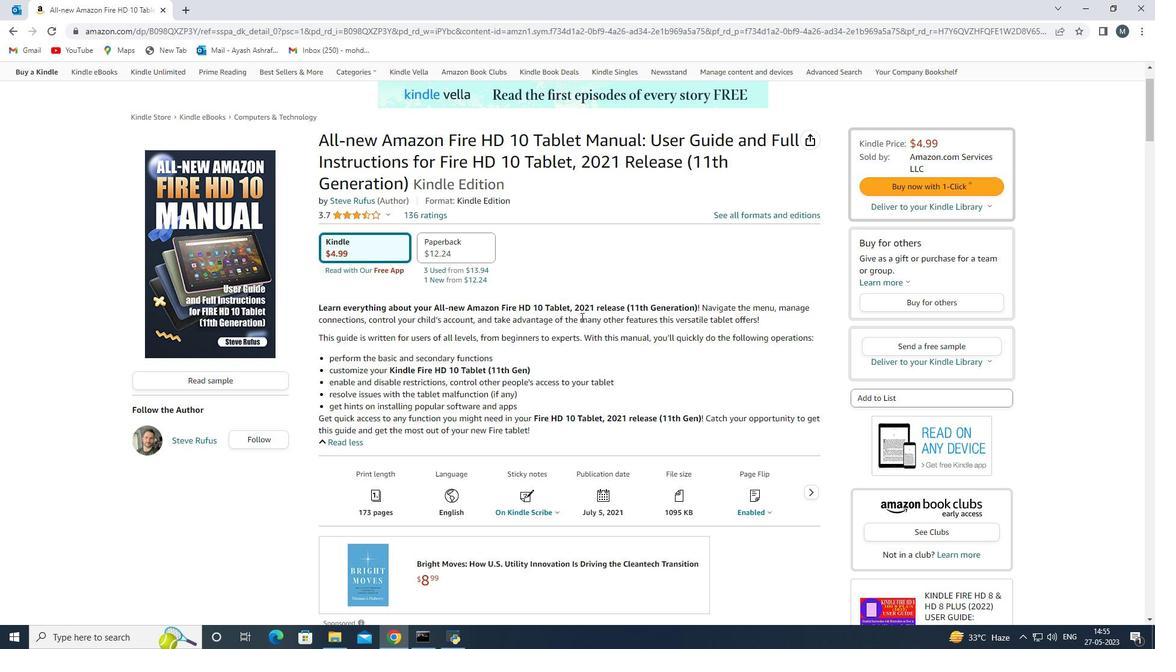
Action: Mouse moved to (449, 362)
Screenshot: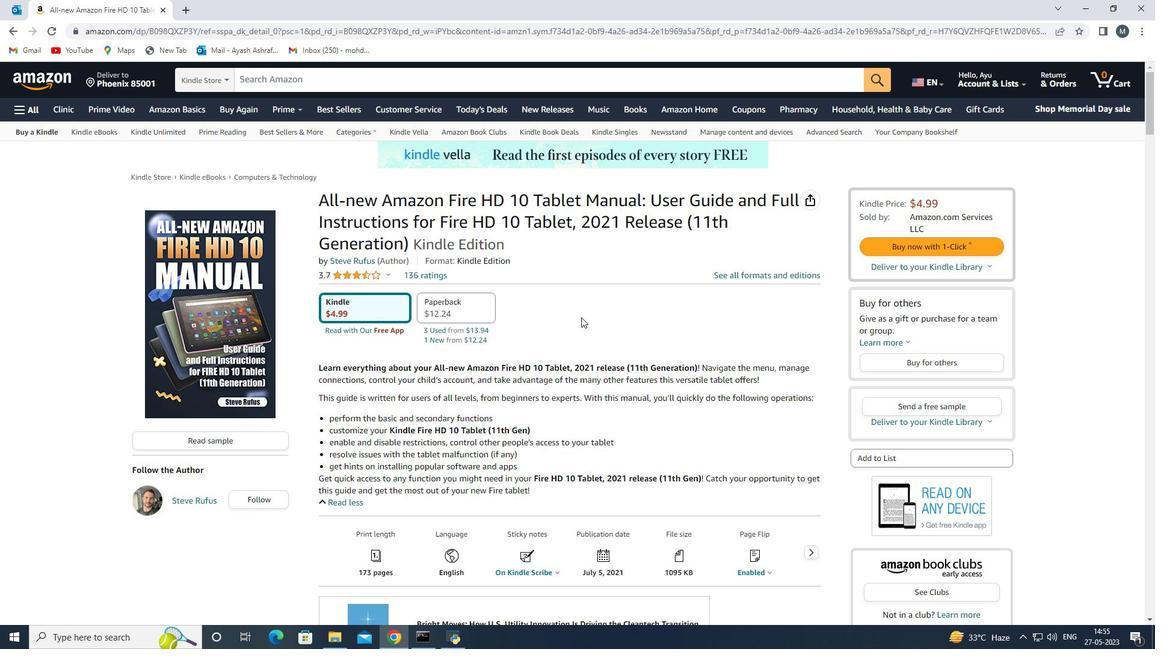 
Action: Mouse scrolled (449, 362) with delta (0, 0)
Screenshot: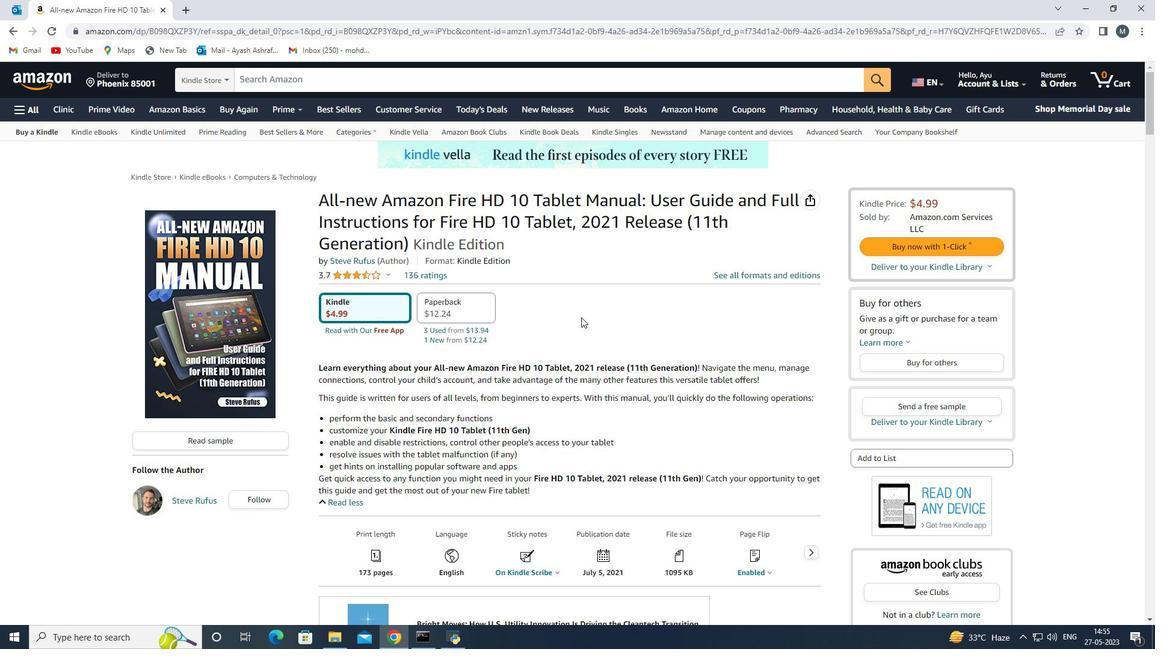 
Action: Mouse moved to (213, 316)
Screenshot: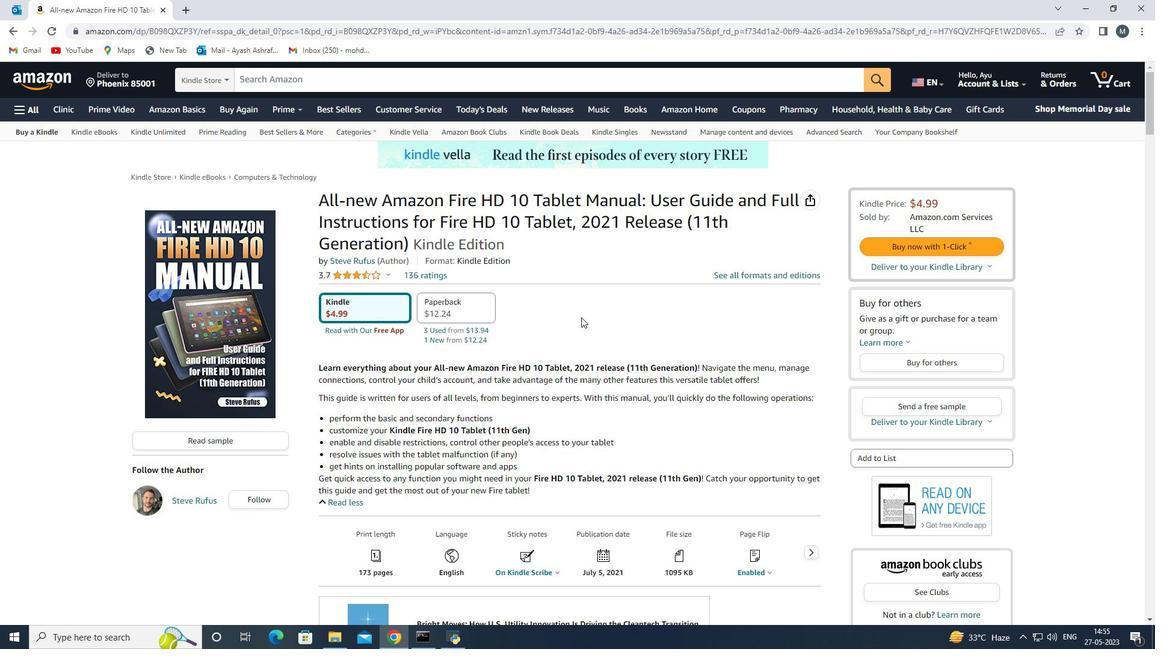 
Action: Mouse pressed left at (213, 316)
Screenshot: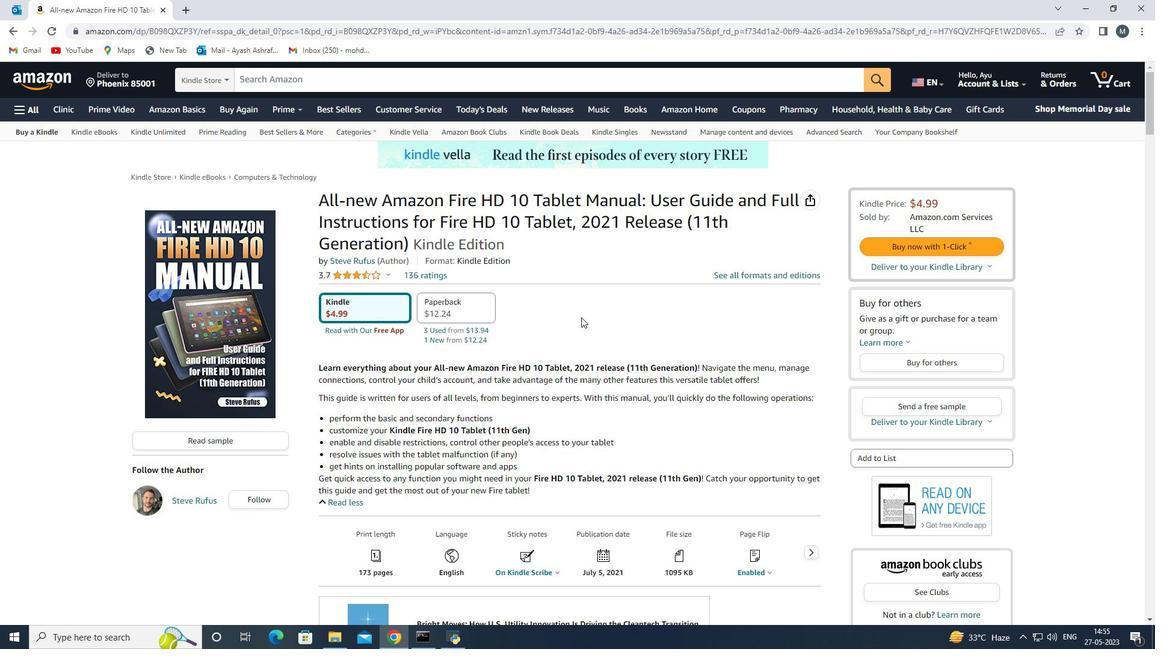 
Action: Mouse moved to (612, 321)
Screenshot: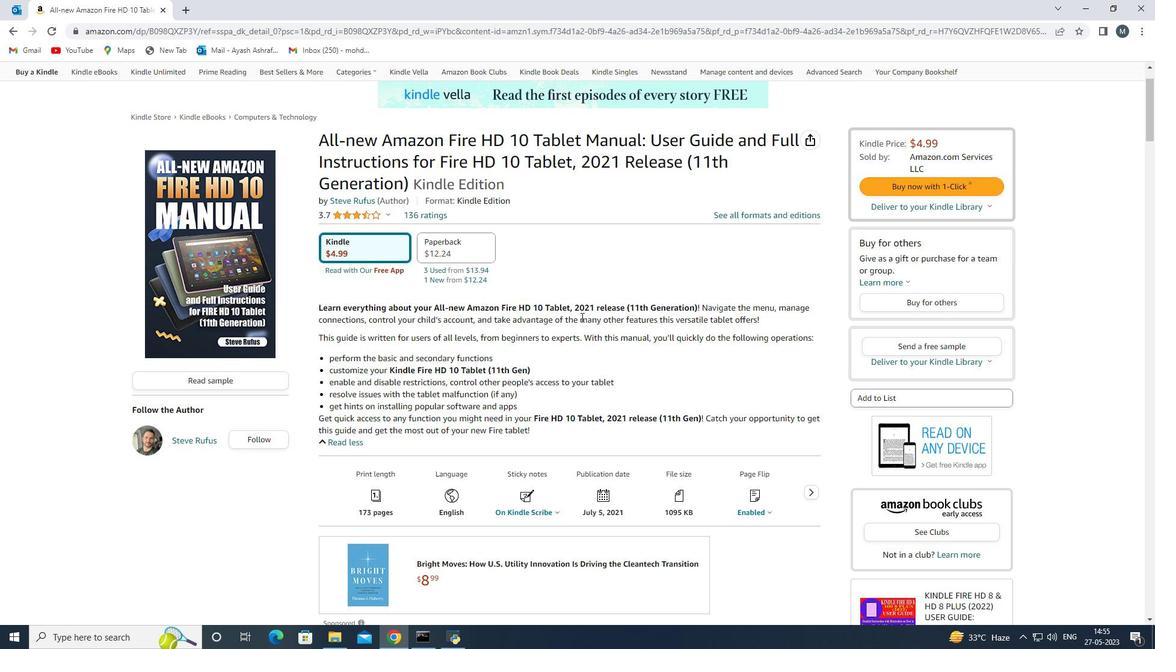 
Action: Mouse scrolled (612, 321) with delta (0, 0)
Screenshot: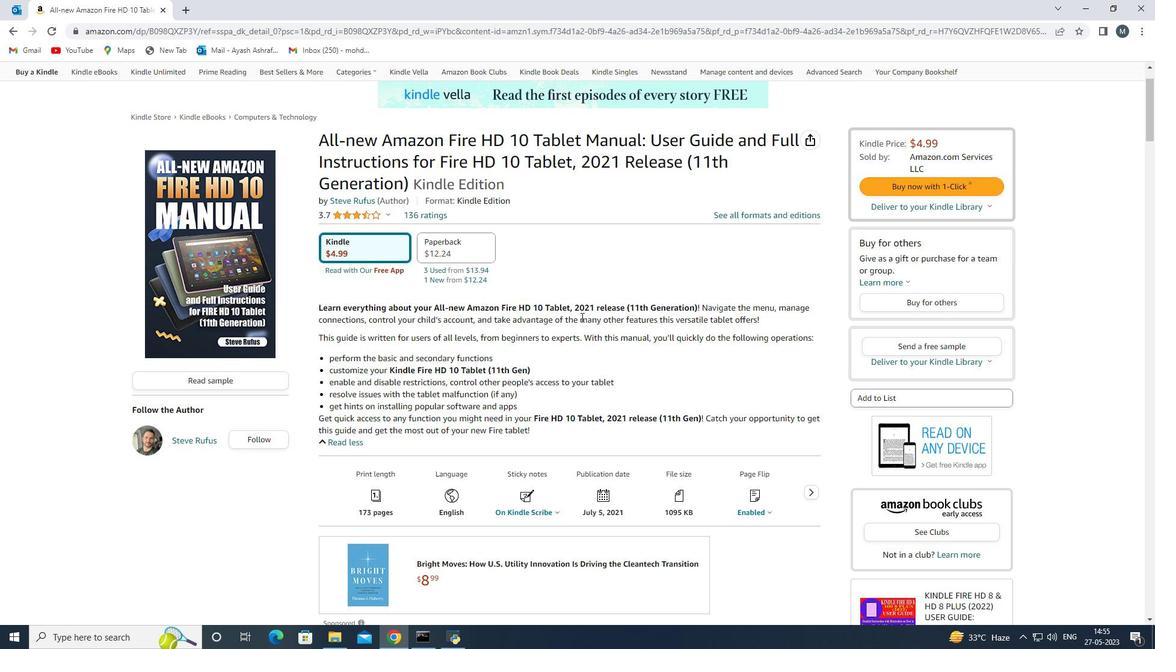 
Action: Mouse scrolled (612, 321) with delta (0, 0)
Screenshot: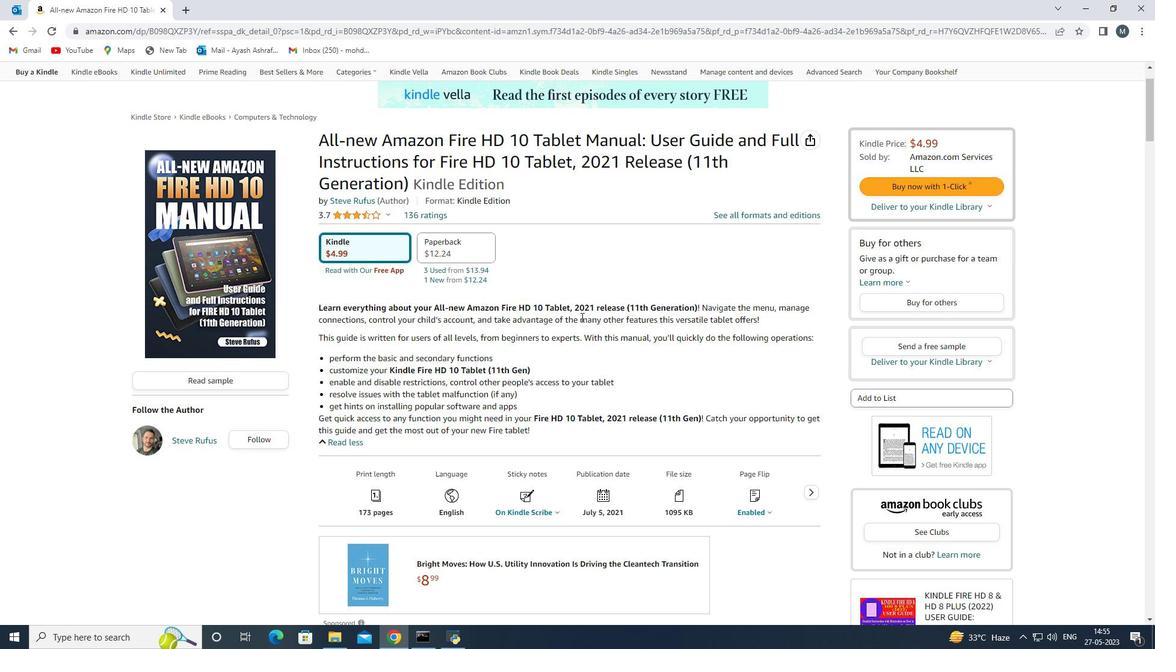 
Action: Mouse moved to (511, 375)
Screenshot: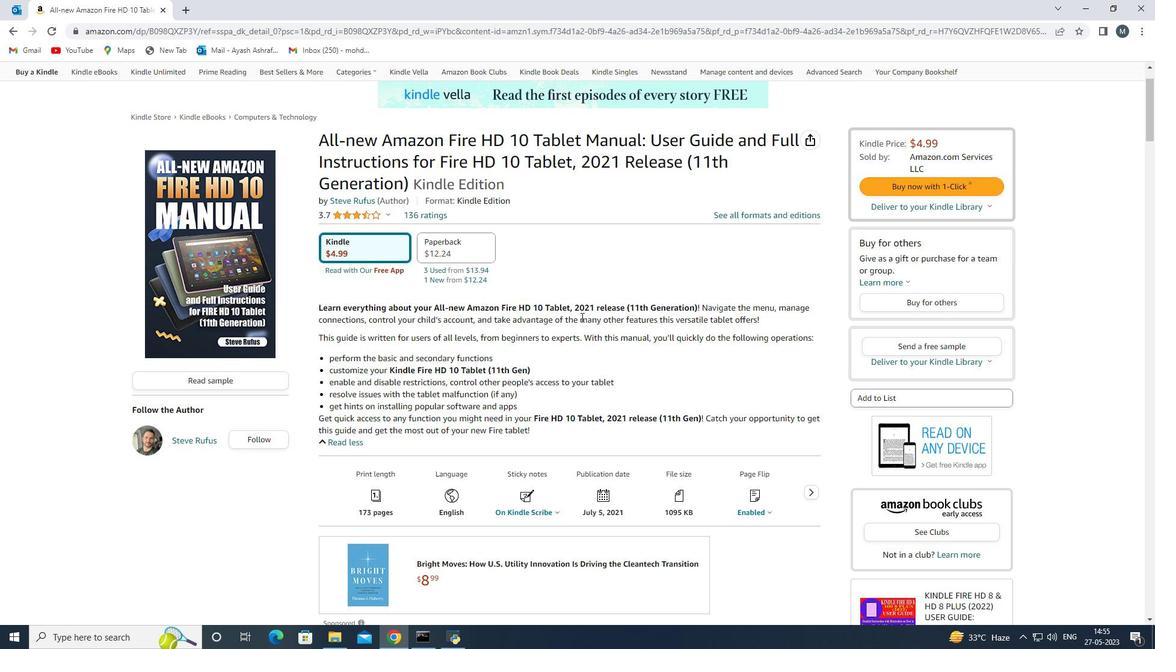 
Action: Mouse scrolled (511, 374) with delta (0, 0)
Screenshot: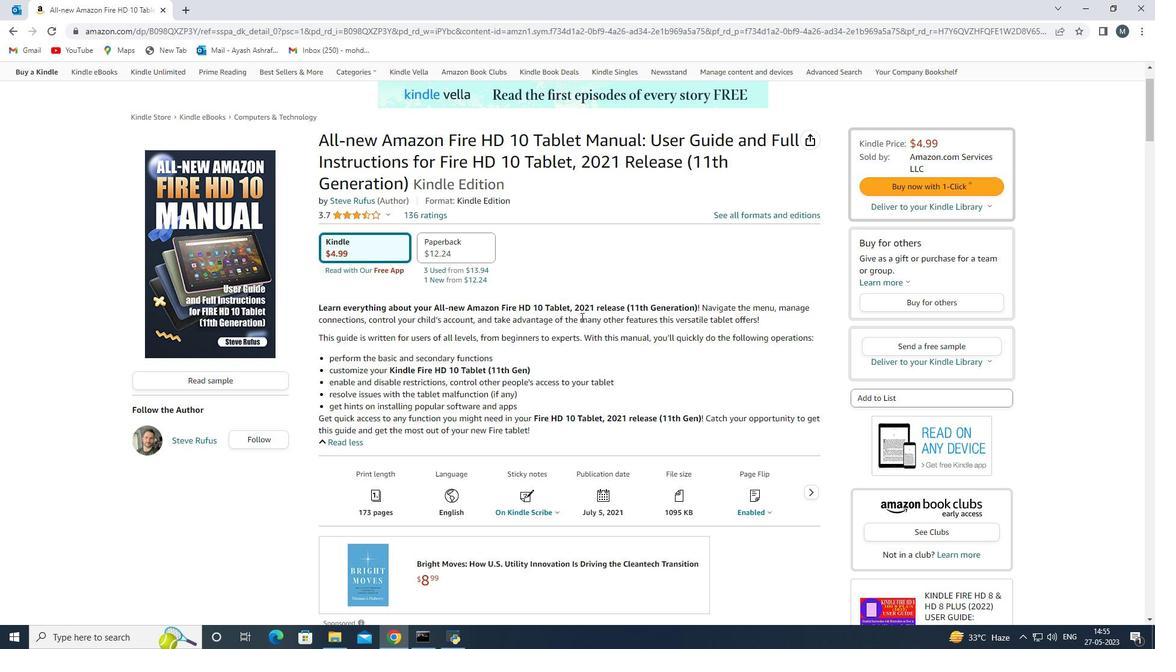 
Action: Mouse scrolled (511, 374) with delta (0, 0)
Screenshot: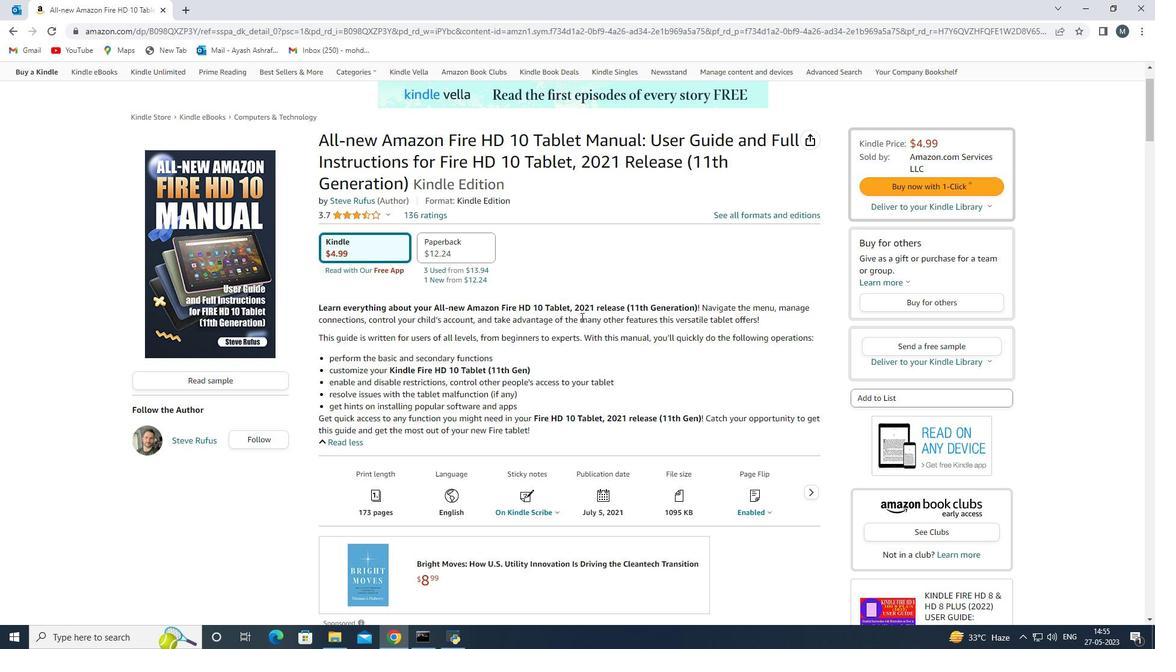 
Action: Mouse moved to (509, 379)
Screenshot: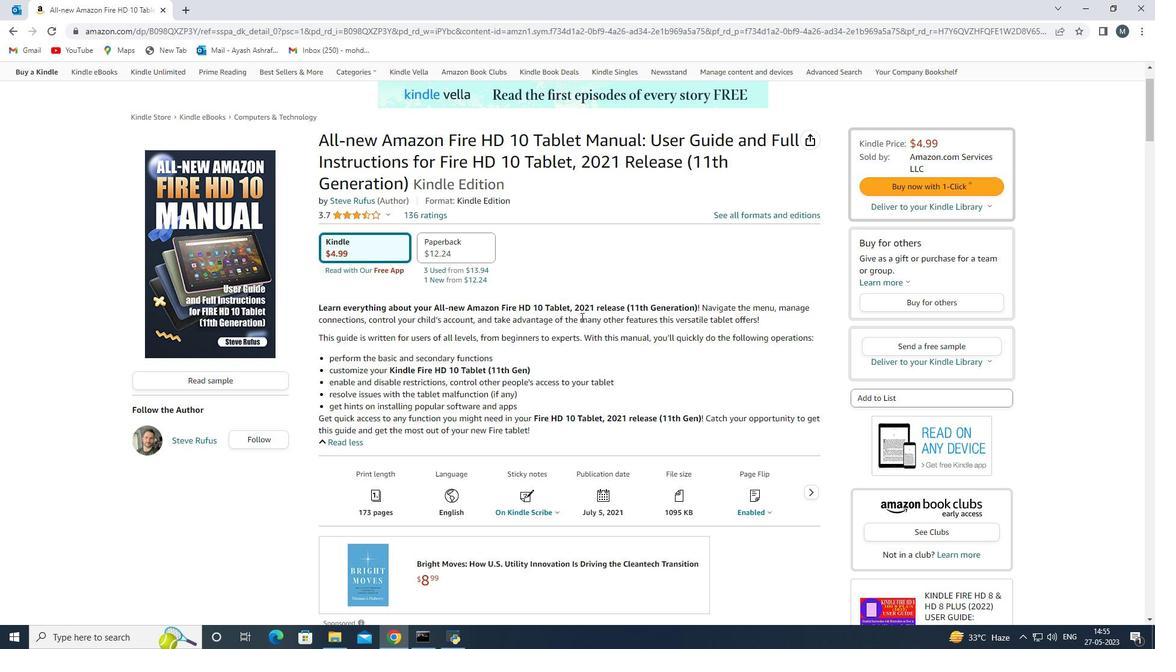 
Action: Mouse scrolled (509, 378) with delta (0, 0)
Screenshot: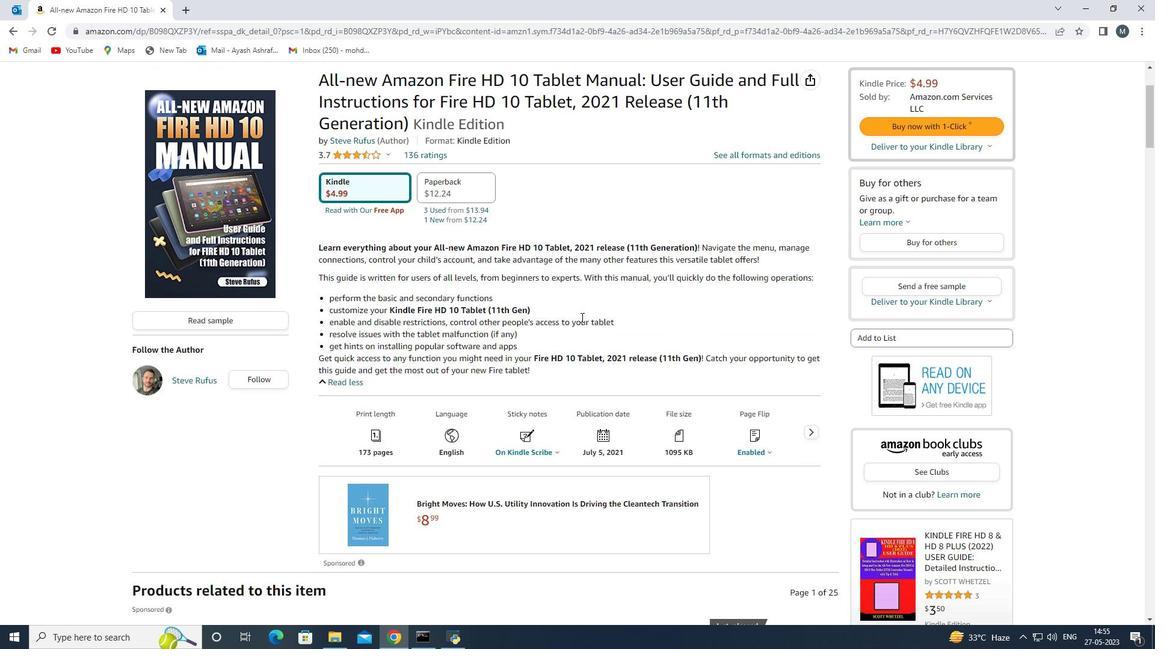 
Action: Mouse moved to (508, 379)
Screenshot: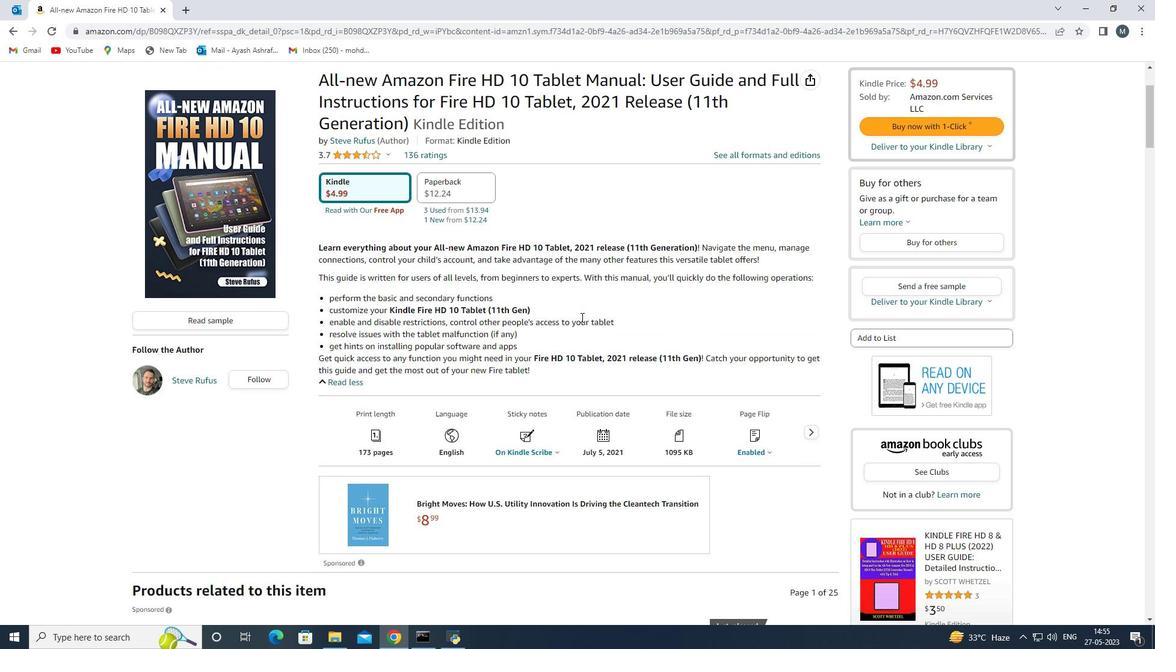 
Action: Mouse scrolled (508, 379) with delta (0, 0)
Screenshot: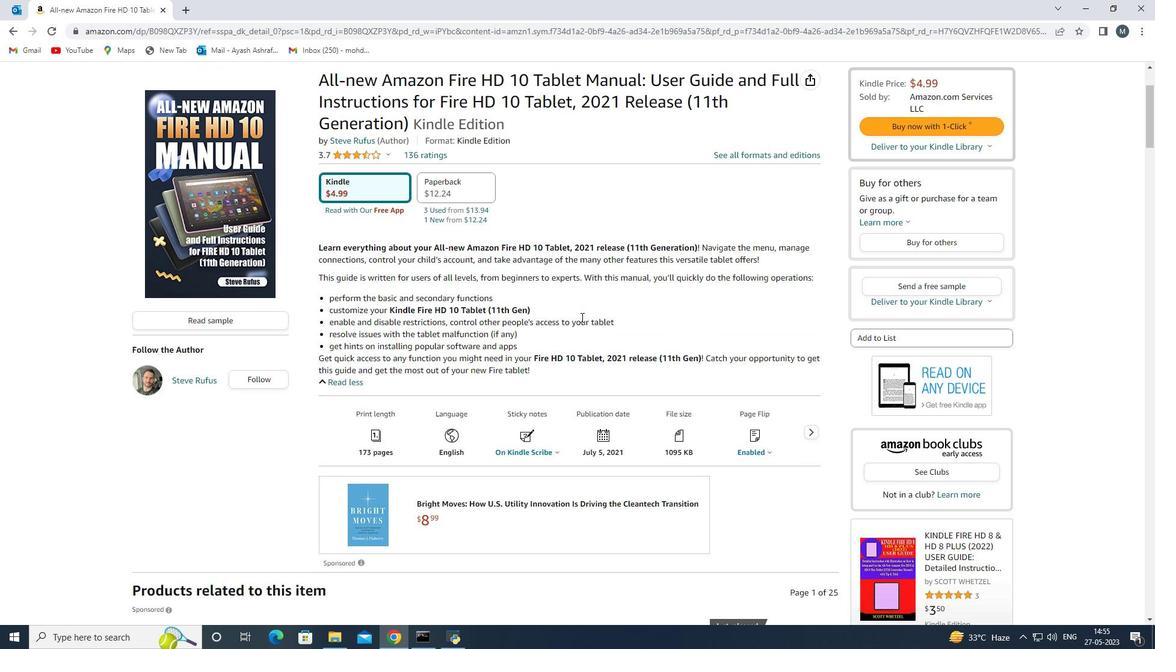 
Action: Mouse scrolled (508, 379) with delta (0, 0)
Screenshot: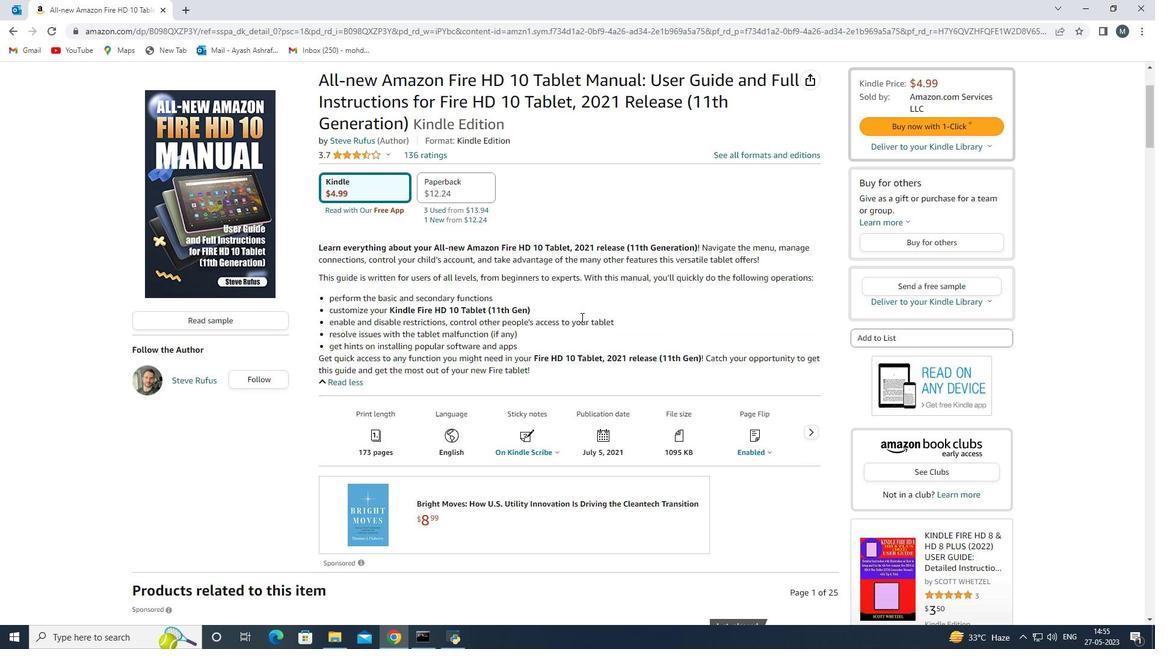 
Action: Mouse moved to (423, 386)
Screenshot: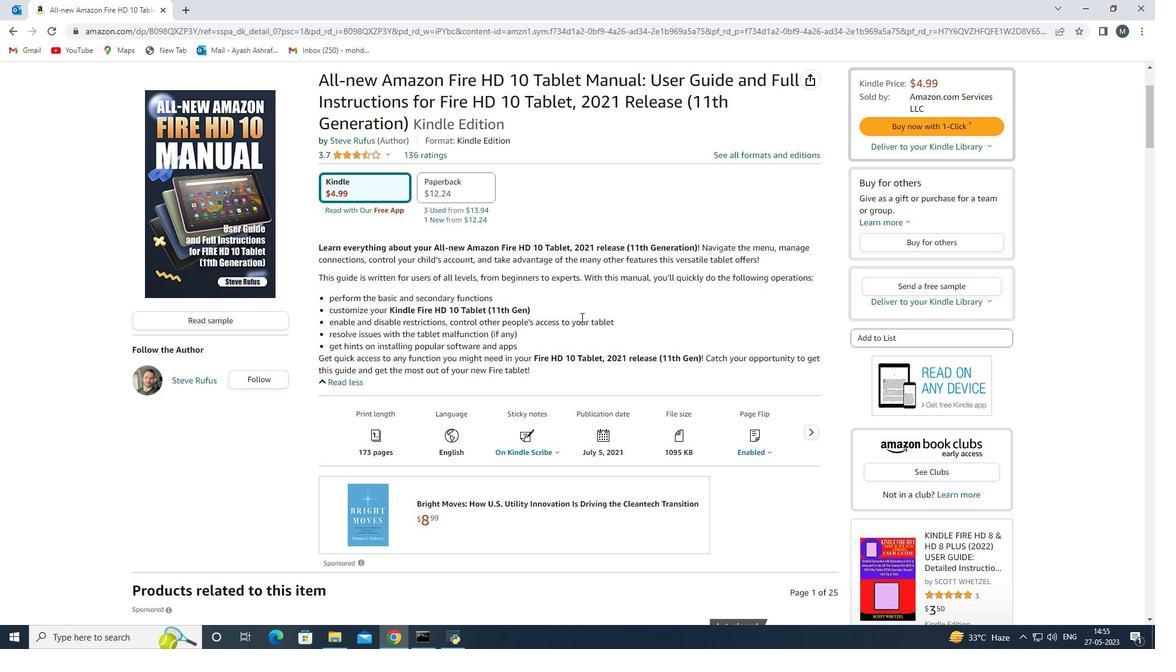 
Action: Mouse scrolled (423, 385) with delta (0, 0)
Screenshot: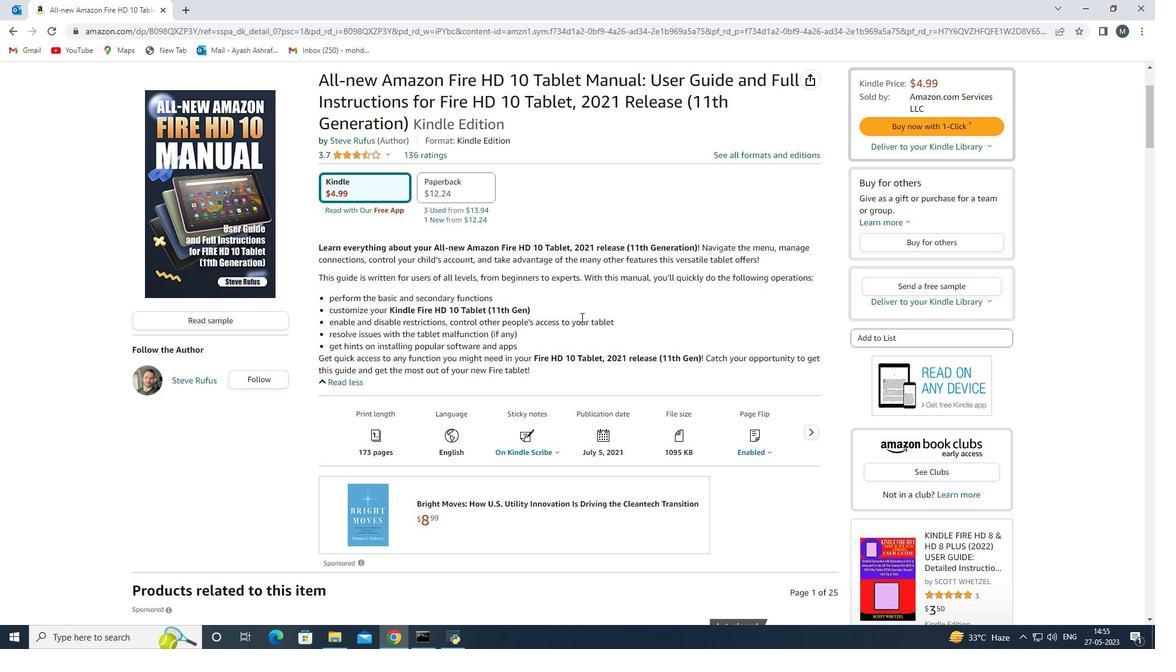 
Action: Mouse moved to (421, 385)
Screenshot: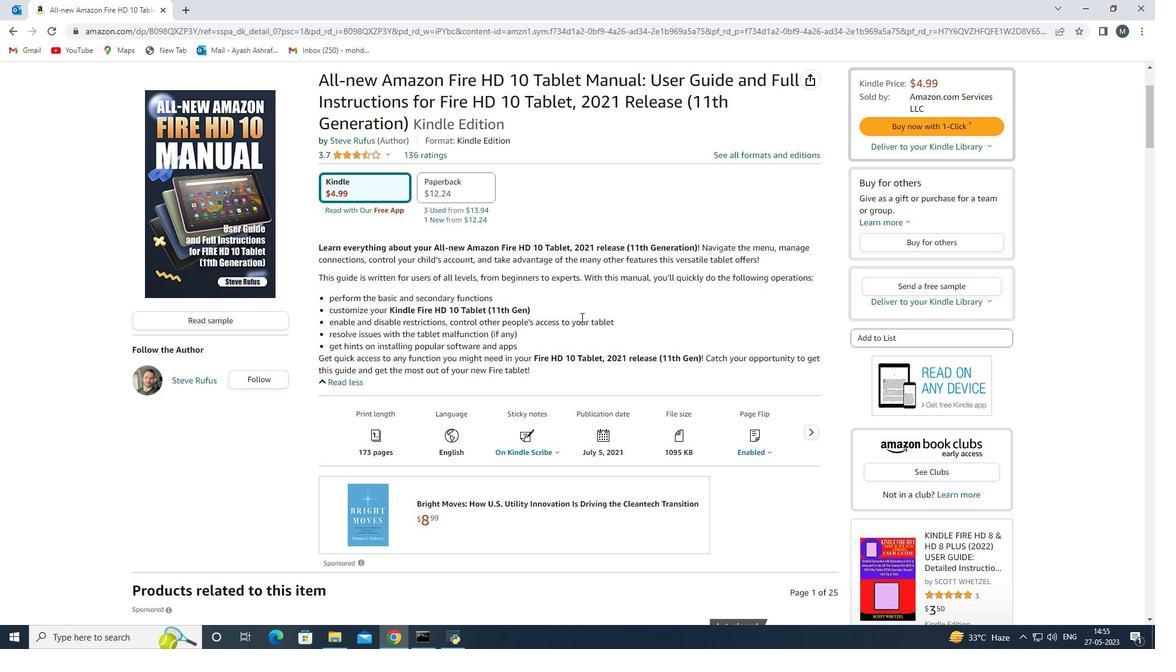 
Action: Mouse scrolled (421, 385) with delta (0, 0)
Screenshot: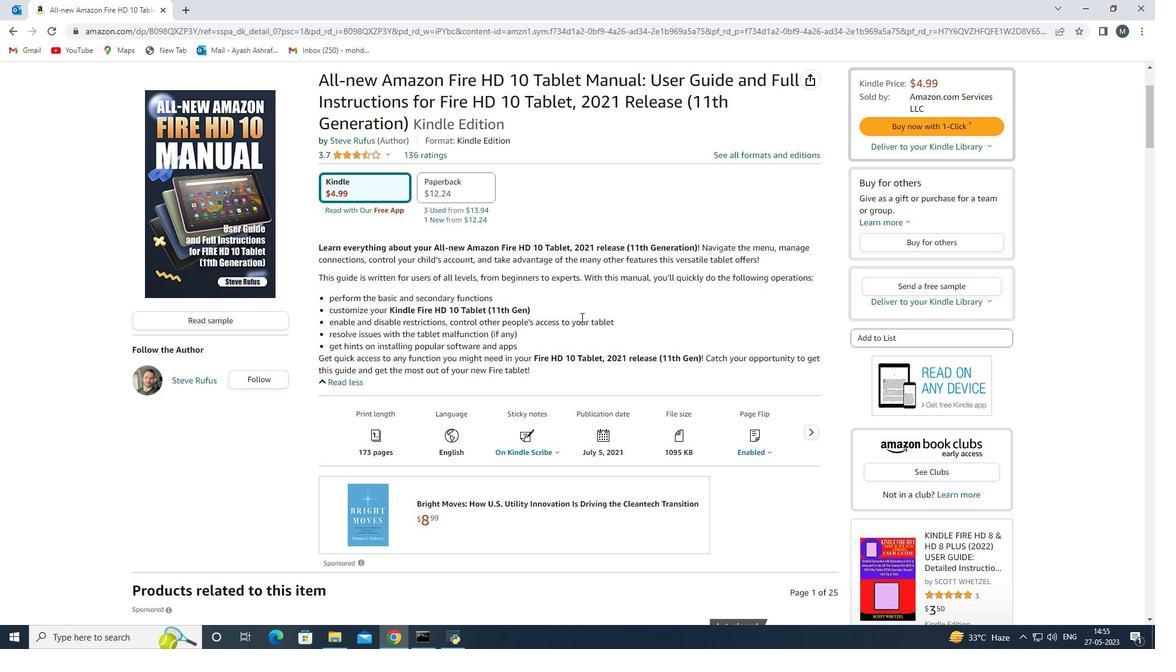 
Action: Mouse moved to (421, 386)
Screenshot: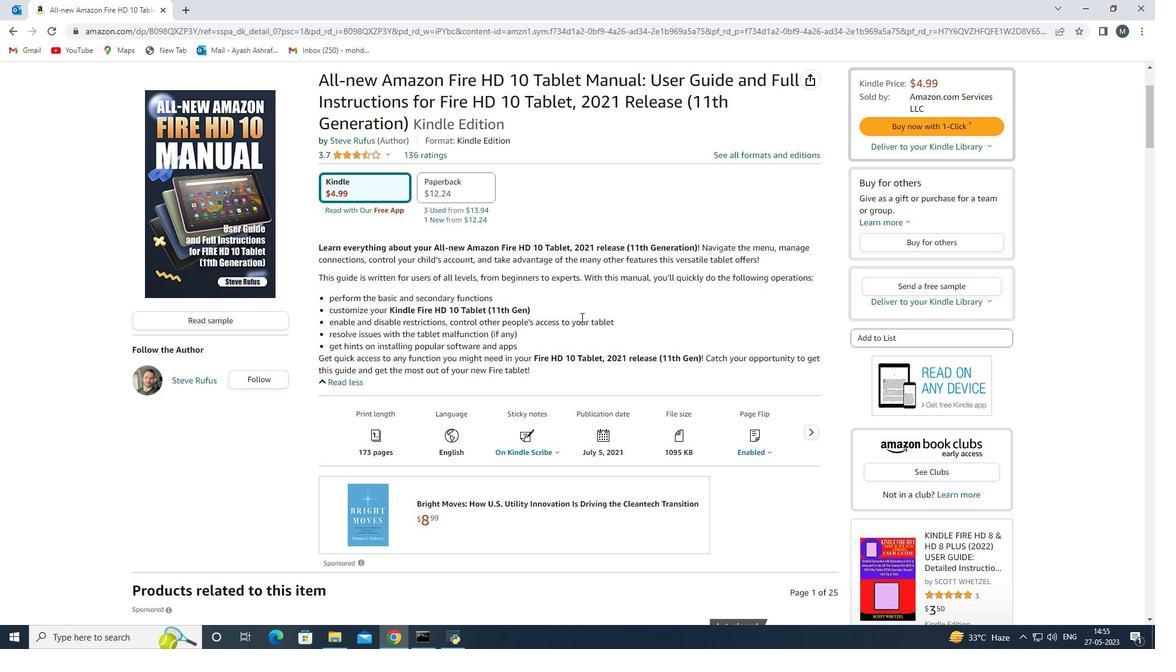 
Action: Mouse scrolled (421, 385) with delta (0, 0)
Screenshot: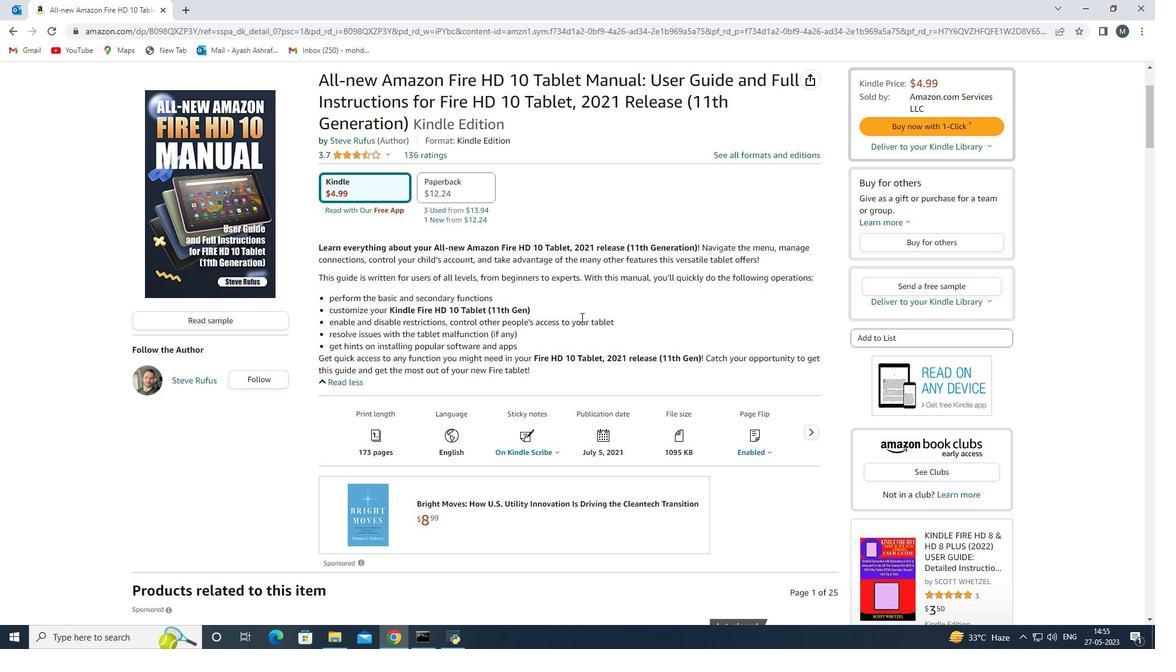 
Action: Mouse scrolled (421, 385) with delta (0, 0)
Screenshot: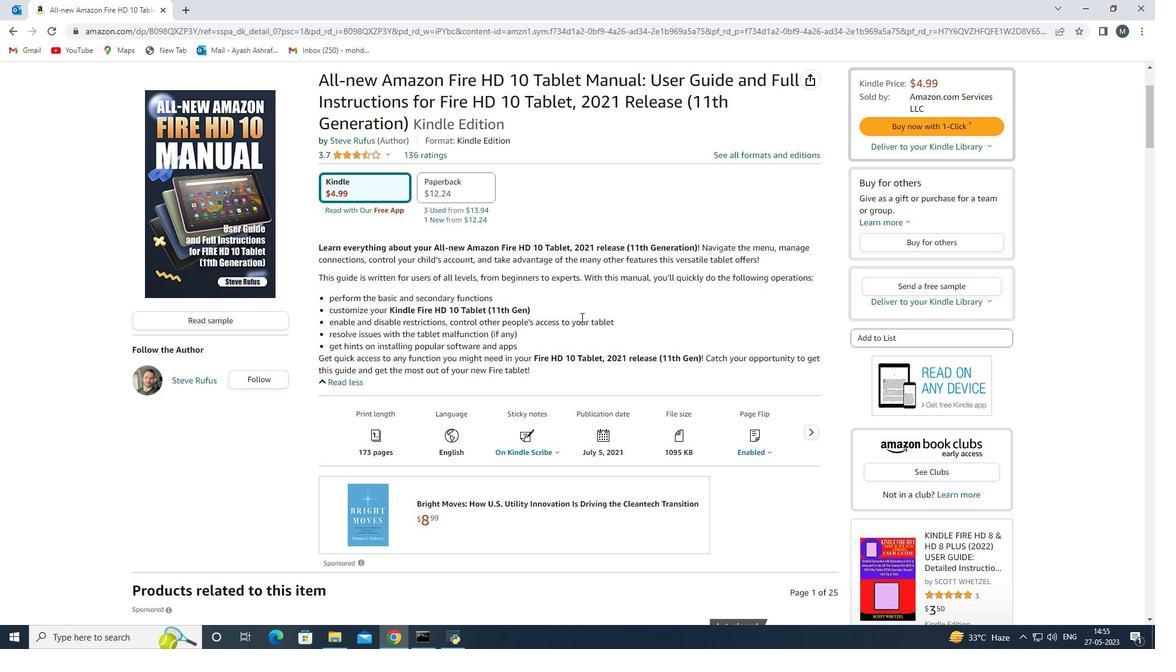 
Action: Mouse scrolled (421, 385) with delta (0, 0)
Screenshot: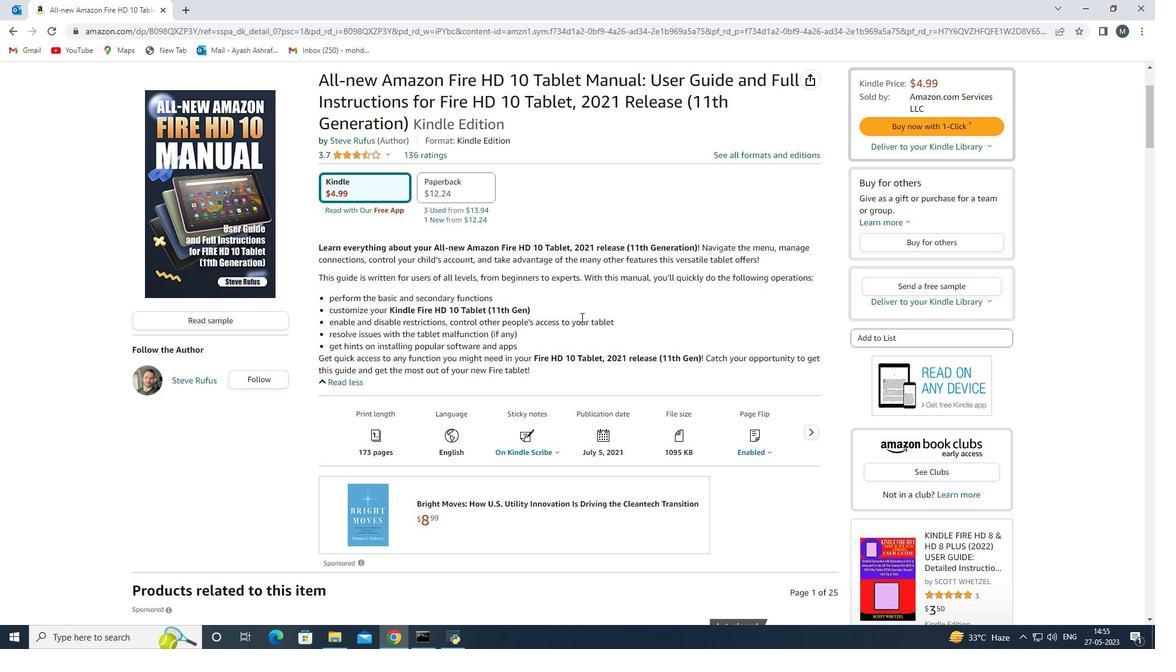 
Action: Mouse scrolled (421, 385) with delta (0, 0)
Screenshot: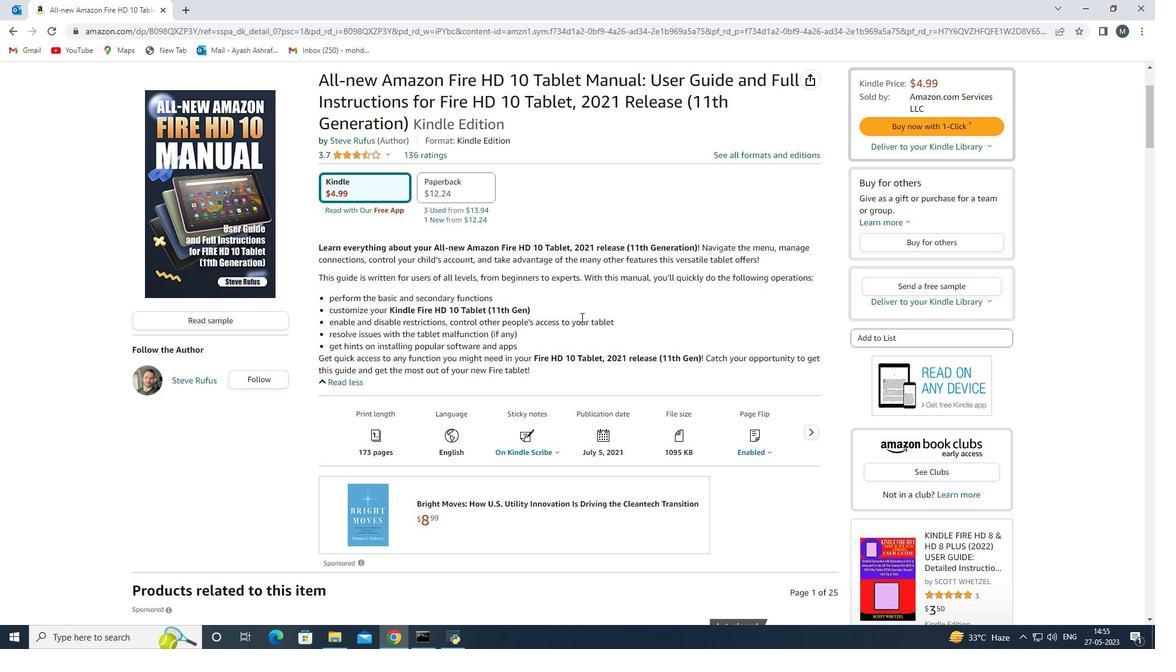 
Action: Mouse scrolled (421, 385) with delta (0, 0)
Screenshot: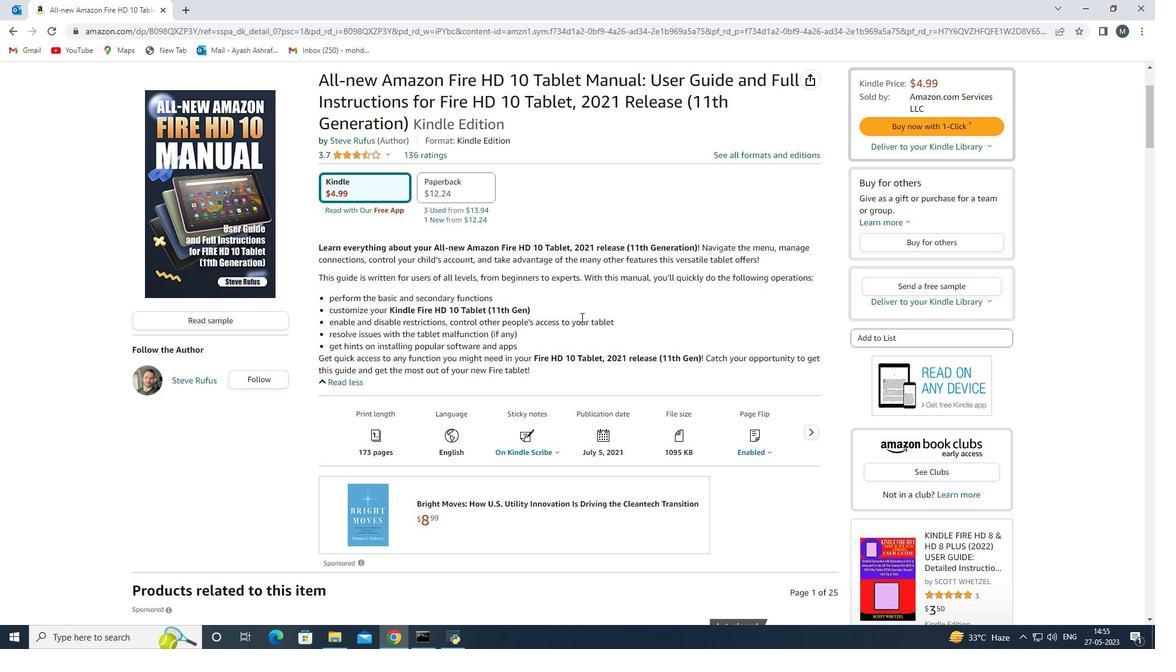 
Action: Mouse scrolled (421, 385) with delta (0, 0)
Screenshot: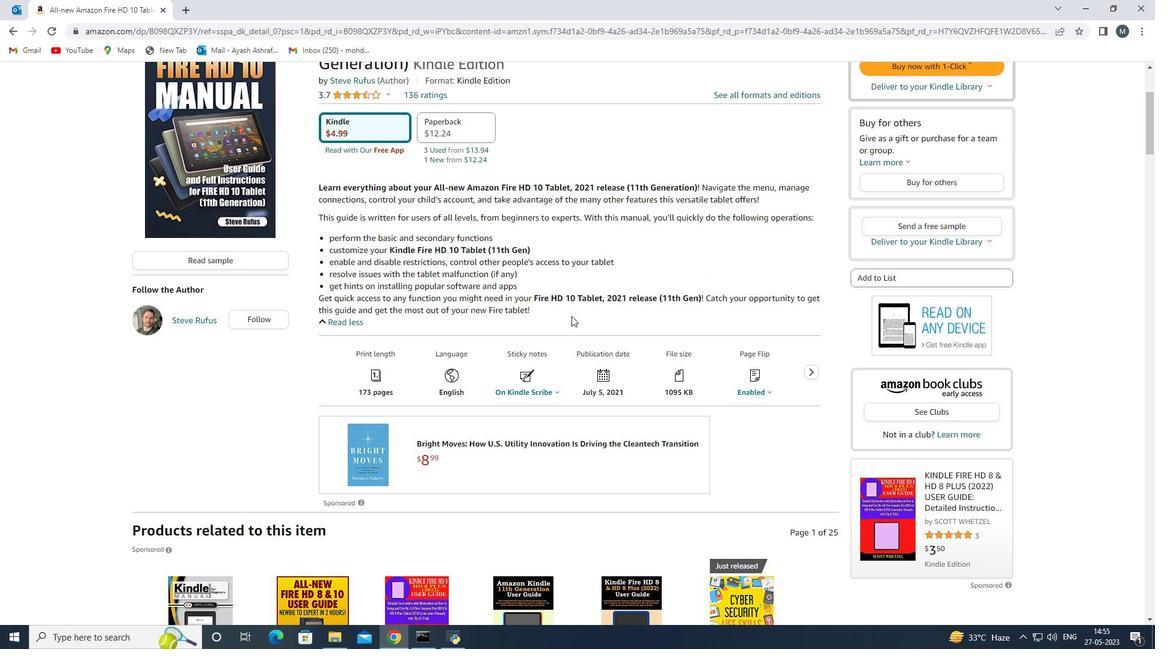 
Action: Mouse moved to (421, 386)
Screenshot: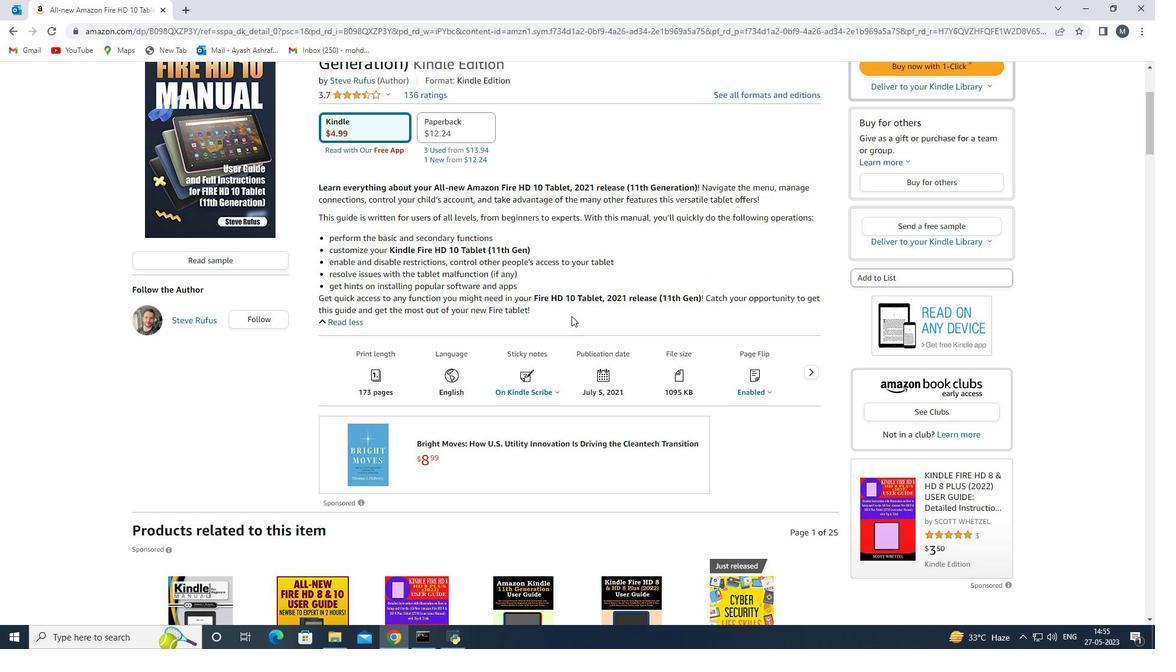 
Action: Mouse scrolled (421, 386) with delta (0, 0)
Screenshot: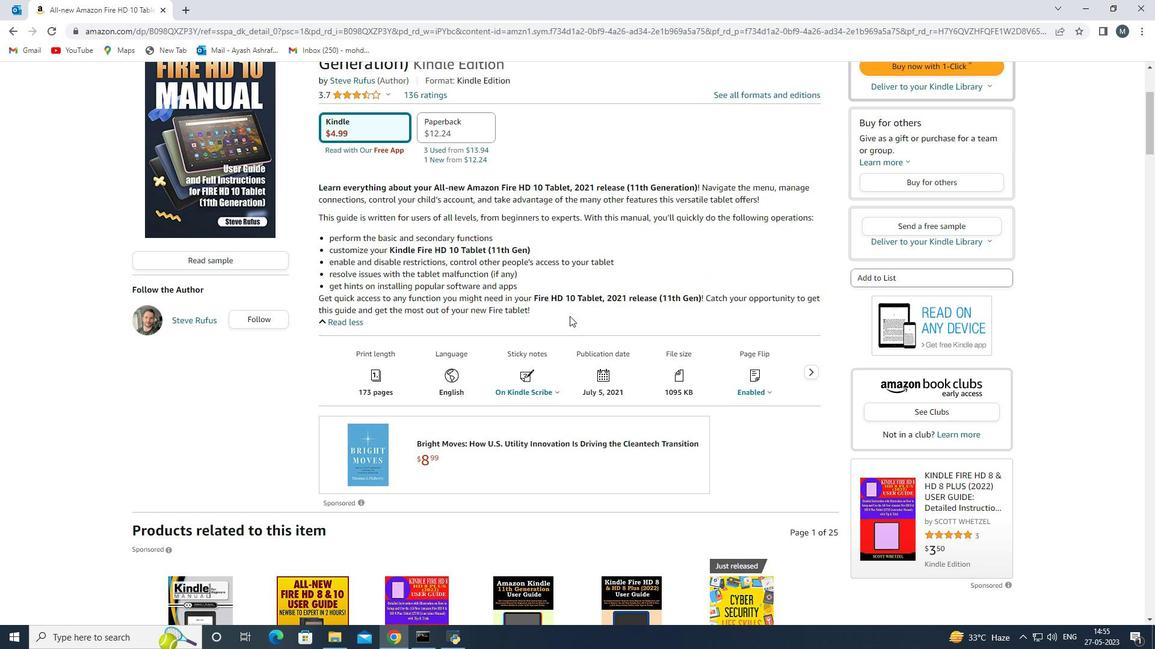 
Action: Mouse moved to (421, 387)
Screenshot: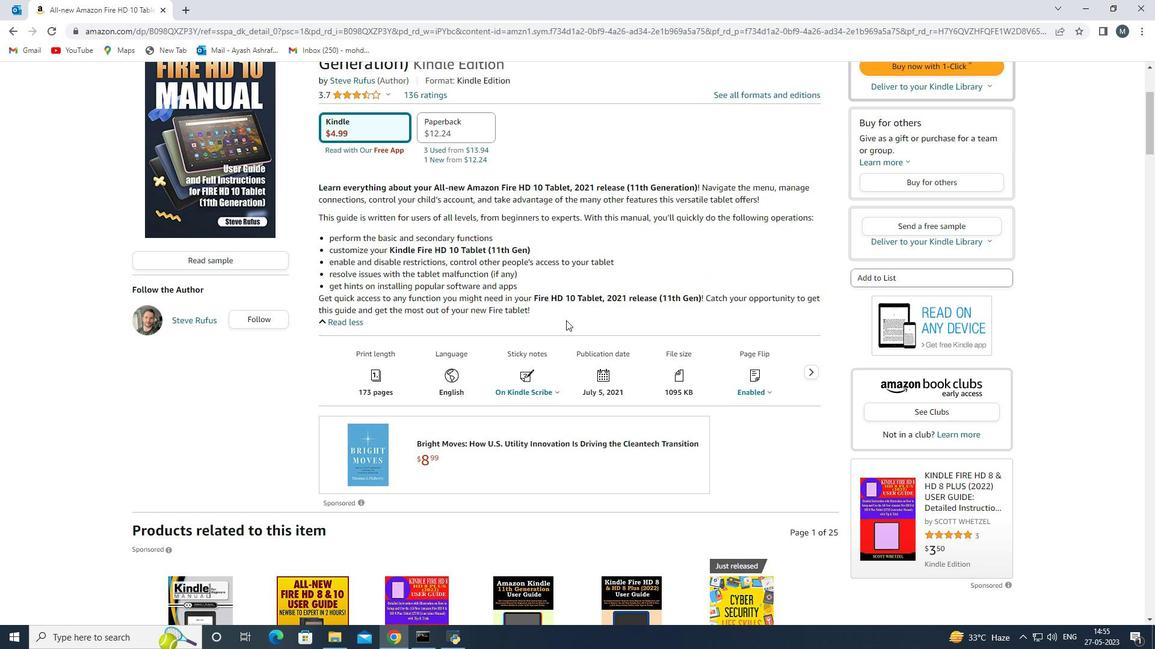 
Action: Mouse scrolled (421, 386) with delta (0, 0)
Screenshot: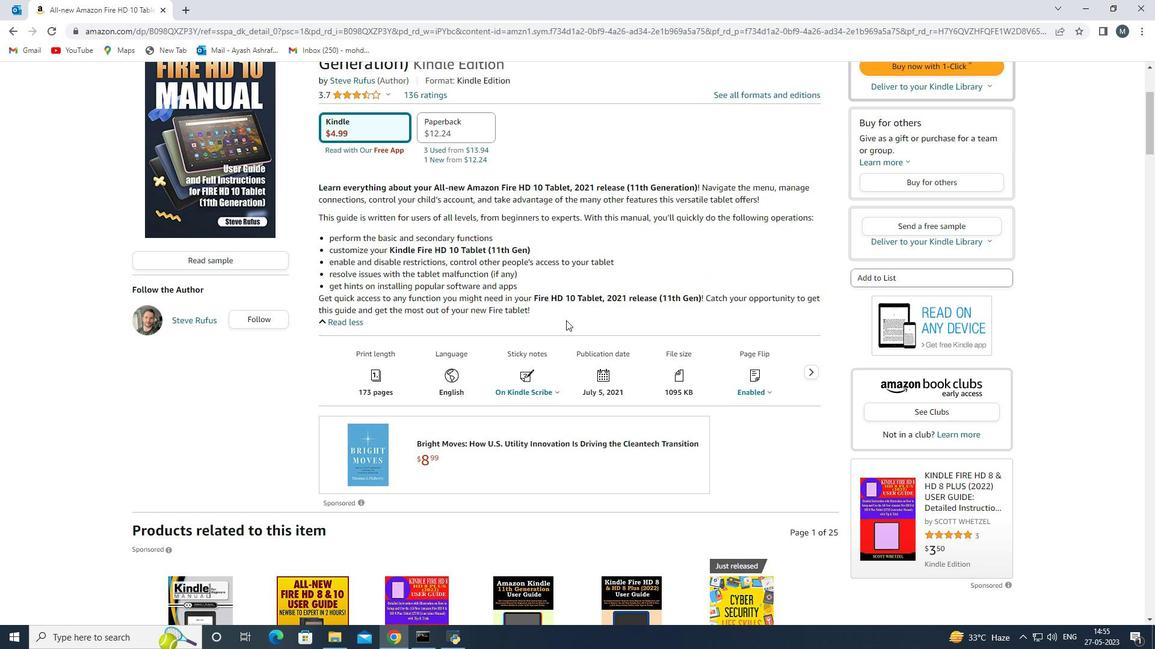 
Action: Mouse moved to (421, 388)
Screenshot: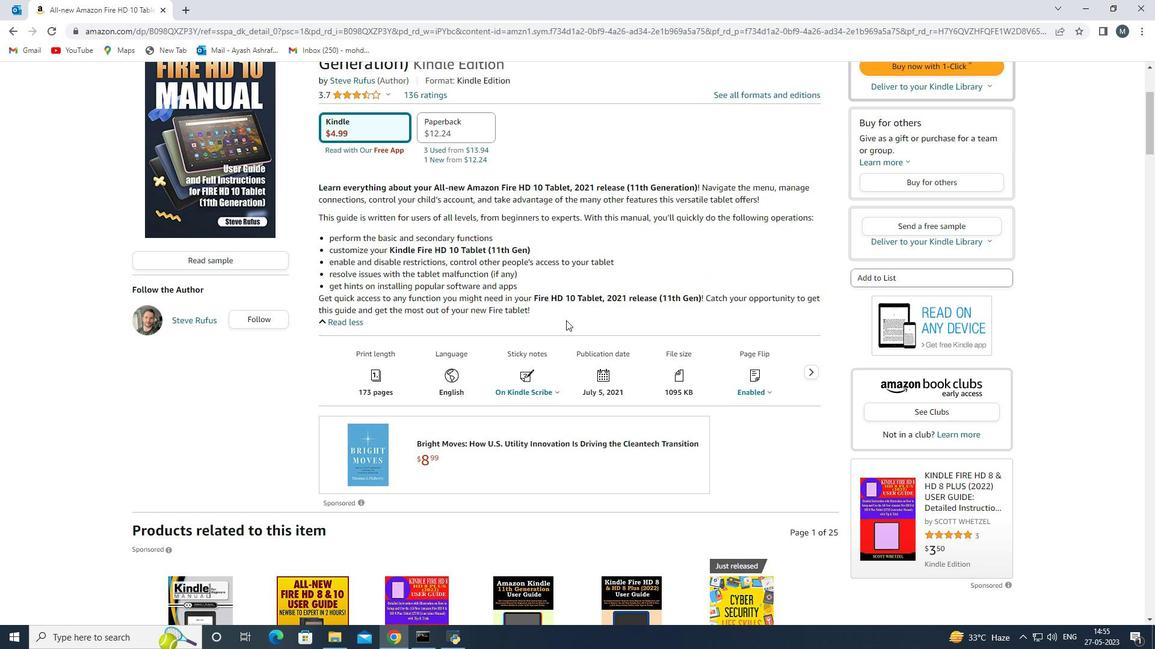
Action: Mouse scrolled (421, 388) with delta (0, 0)
Screenshot: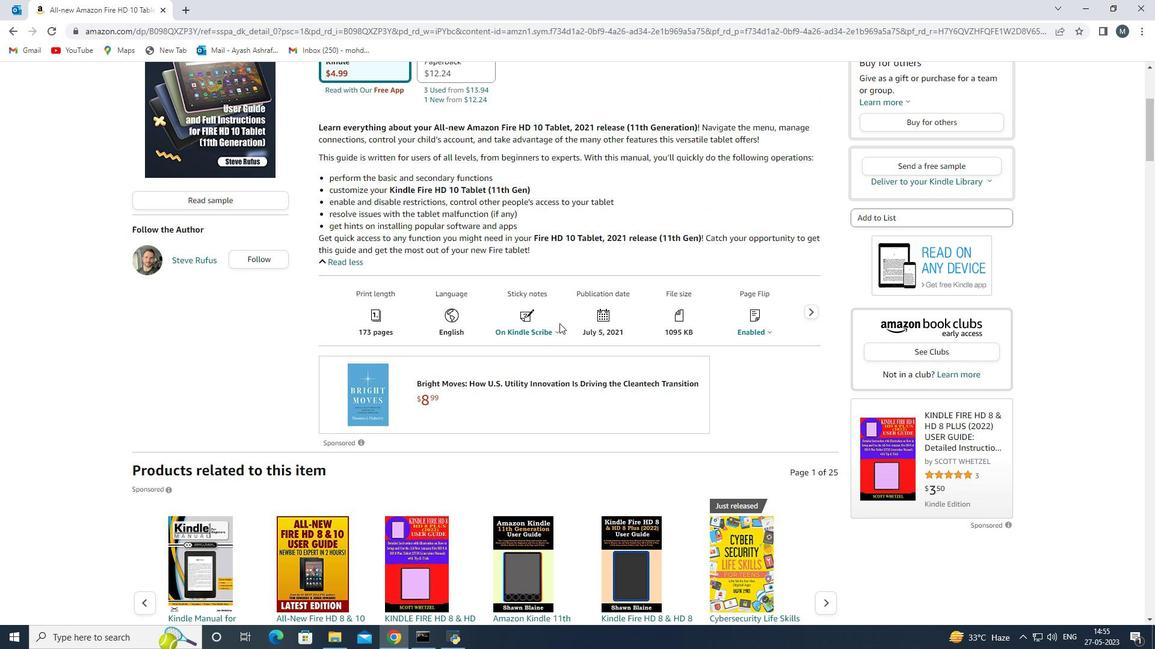 
Action: Mouse scrolled (421, 388) with delta (0, 0)
Screenshot: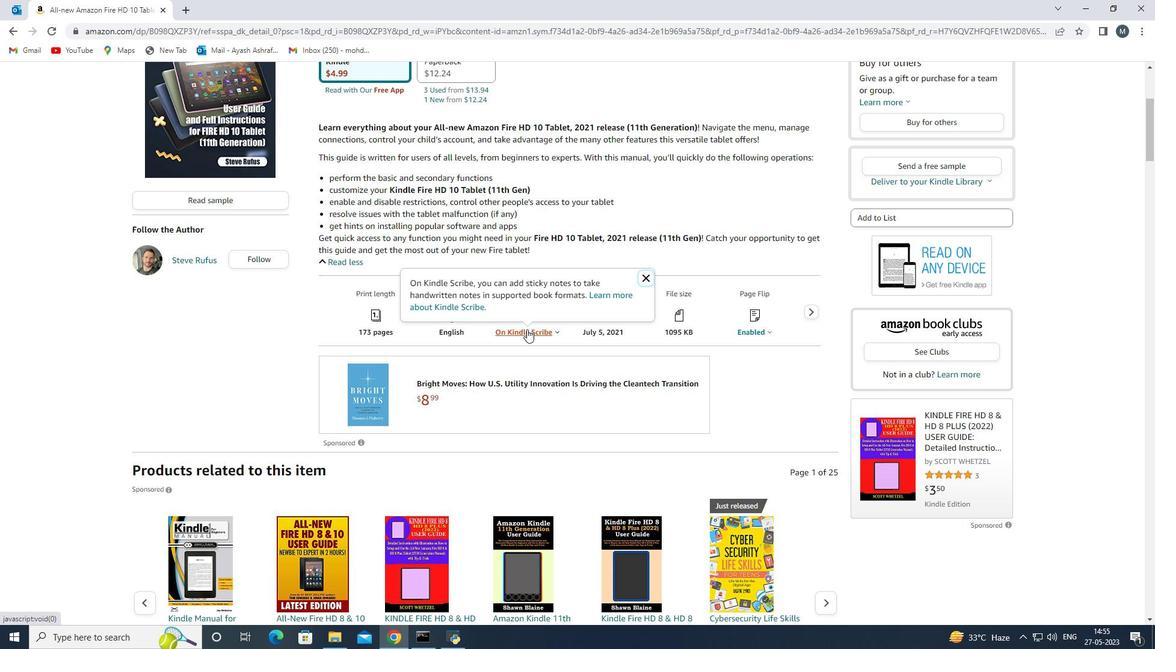 
Action: Mouse scrolled (421, 388) with delta (0, 0)
Screenshot: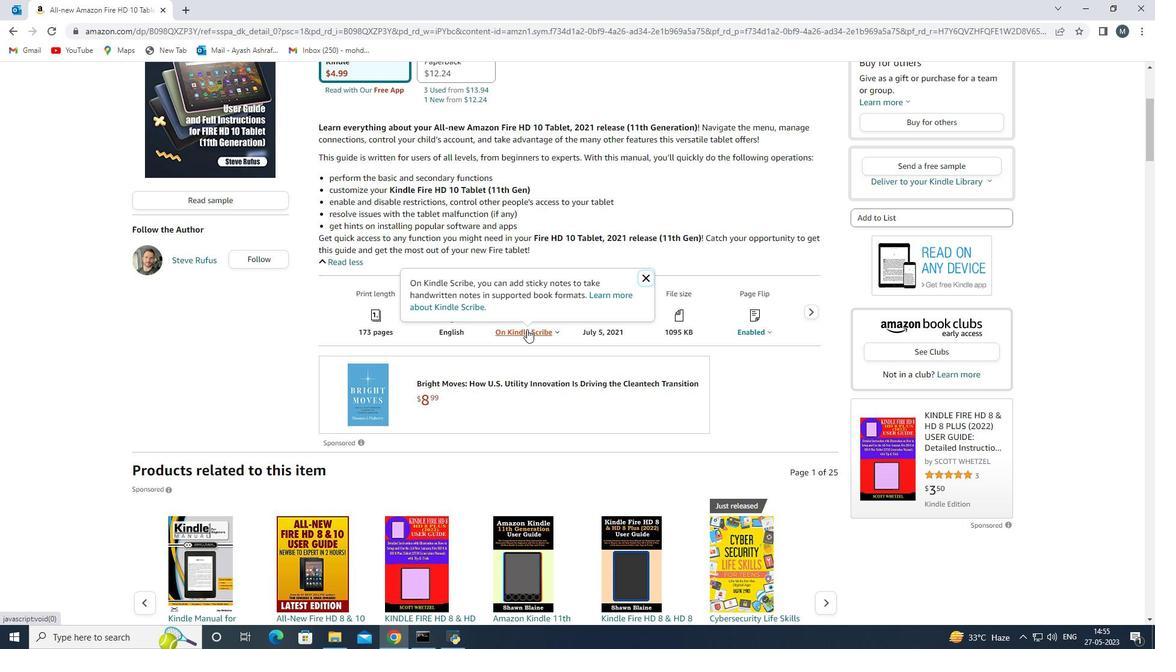
Action: Mouse scrolled (421, 388) with delta (0, 0)
Screenshot: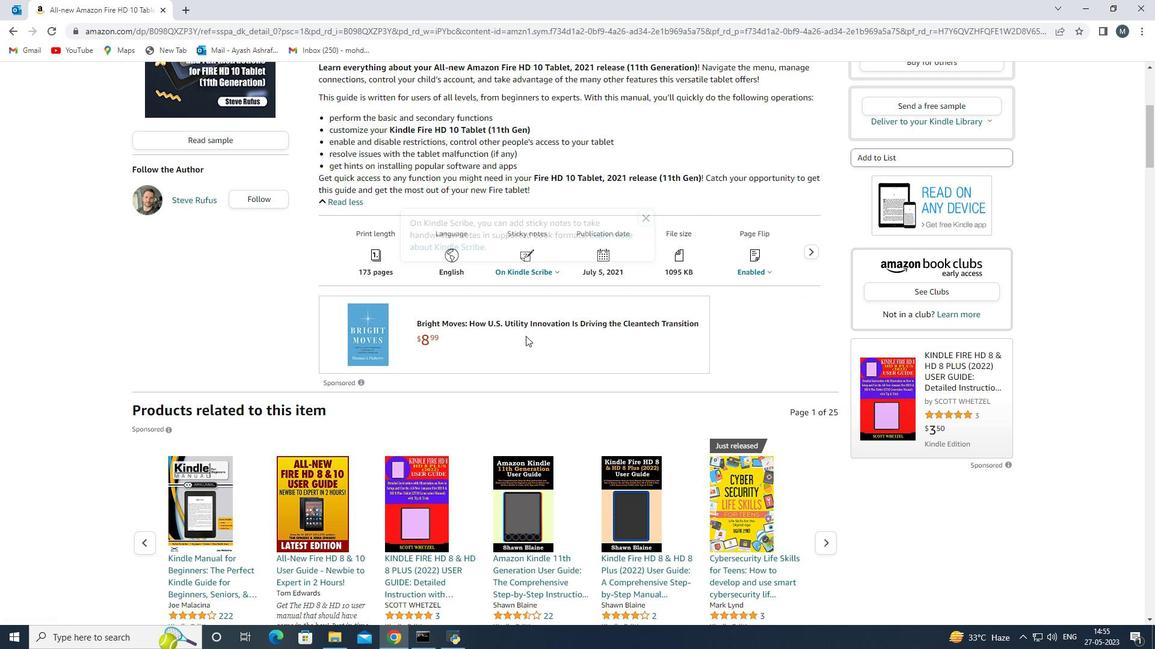 
Action: Mouse scrolled (421, 388) with delta (0, 0)
Screenshot: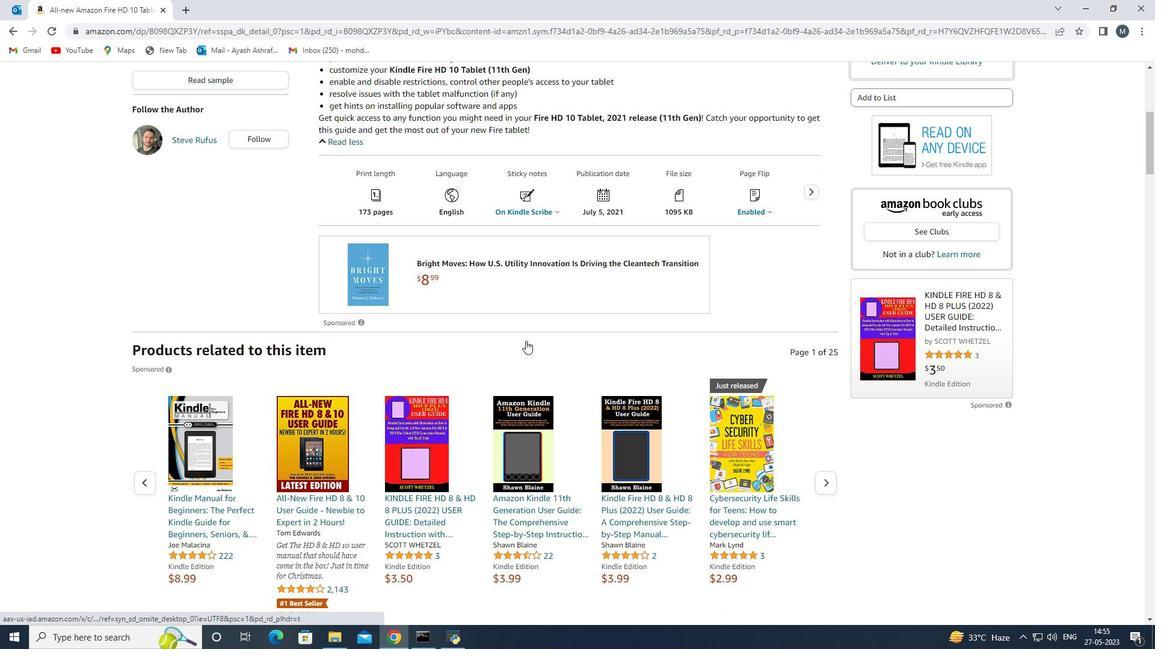 
Action: Mouse scrolled (421, 388) with delta (0, 0)
Screenshot: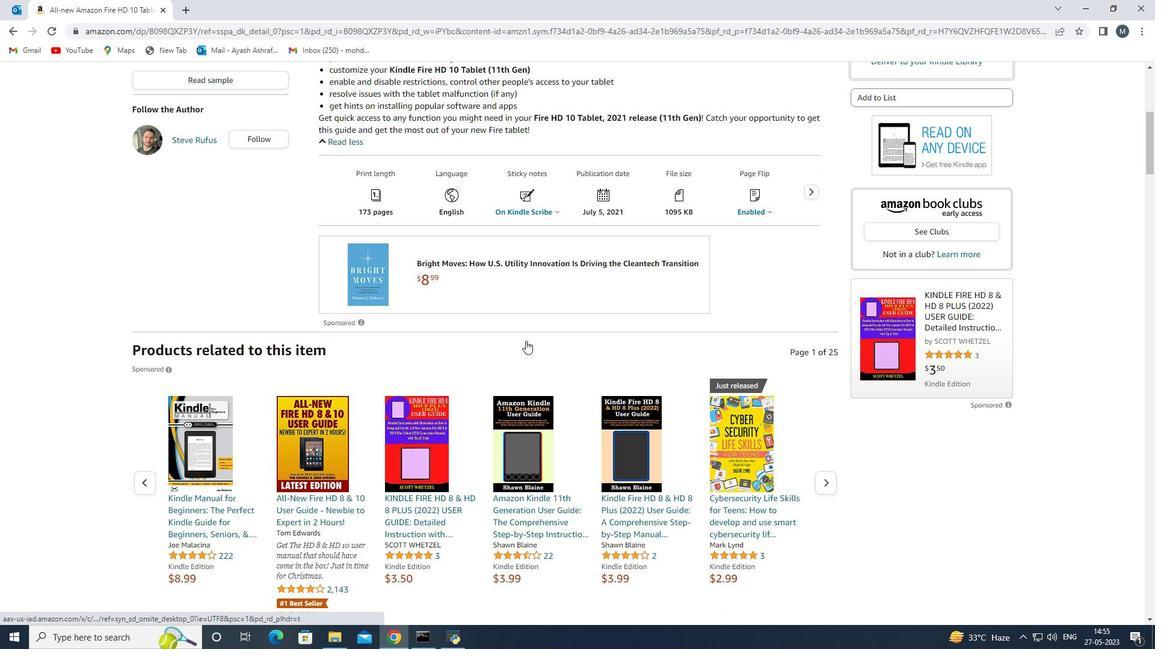 
Action: Mouse scrolled (421, 388) with delta (0, 0)
Screenshot: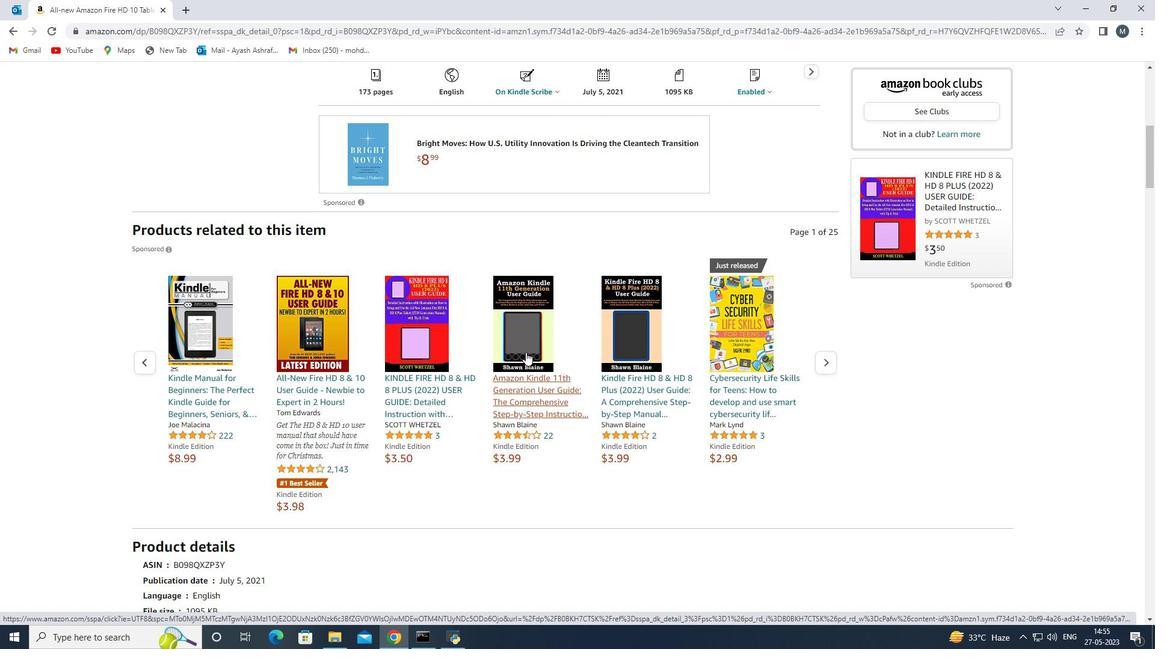 
Action: Mouse scrolled (421, 388) with delta (0, 0)
Screenshot: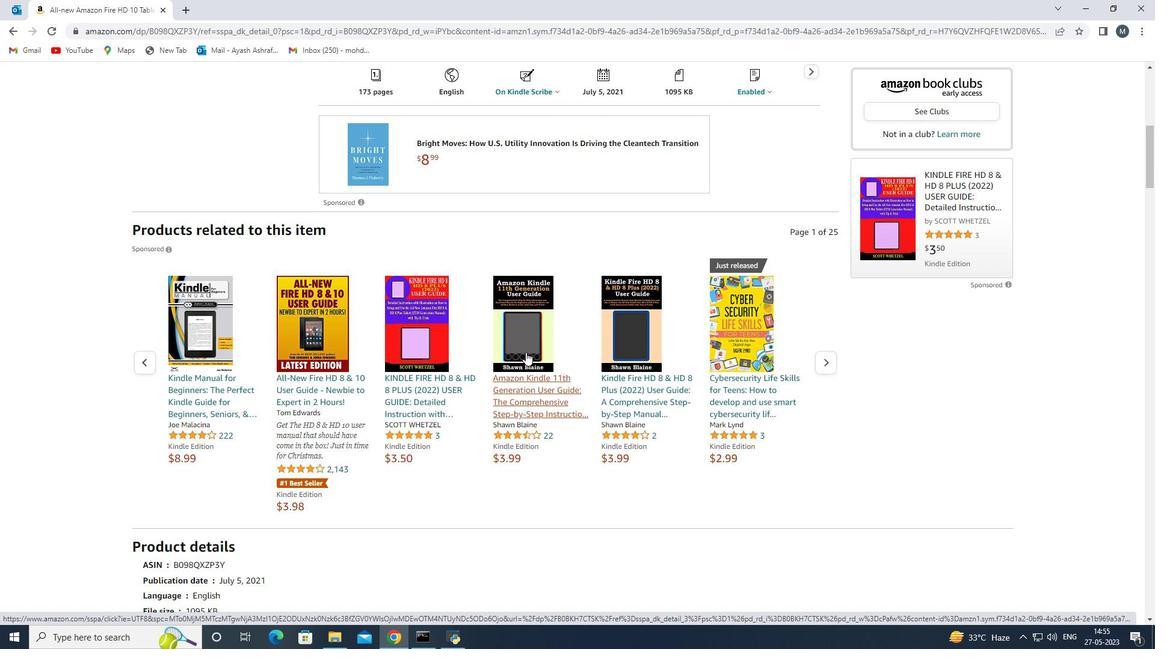 
Action: Mouse scrolled (421, 388) with delta (0, 0)
Screenshot: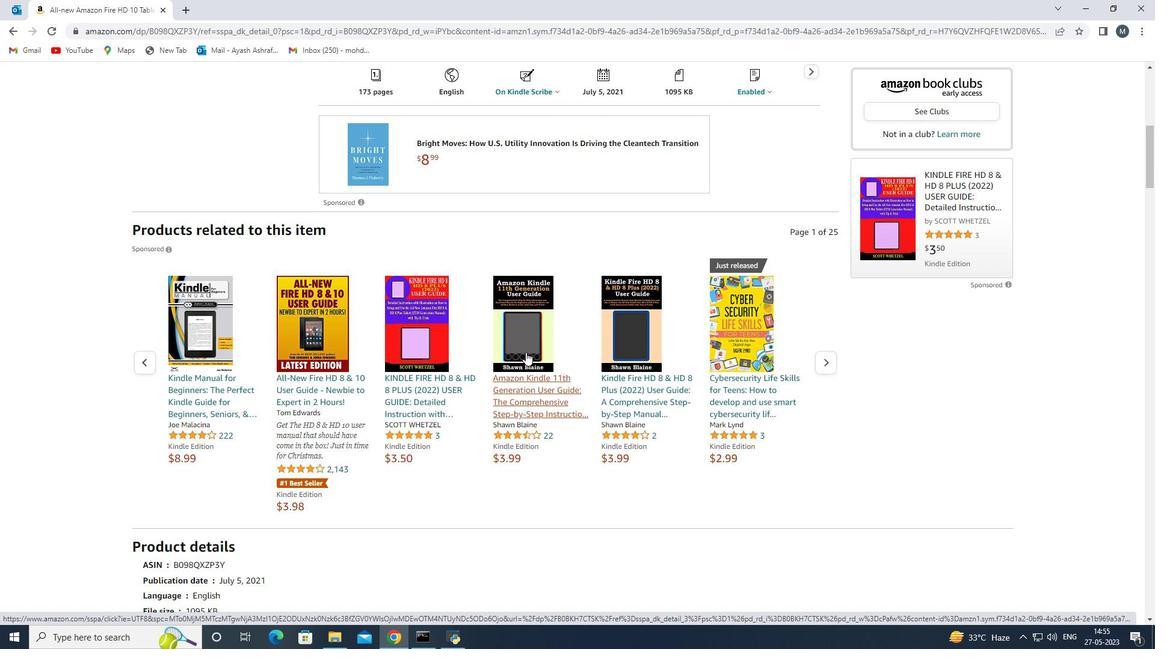 
Action: Mouse scrolled (421, 388) with delta (0, 0)
Screenshot: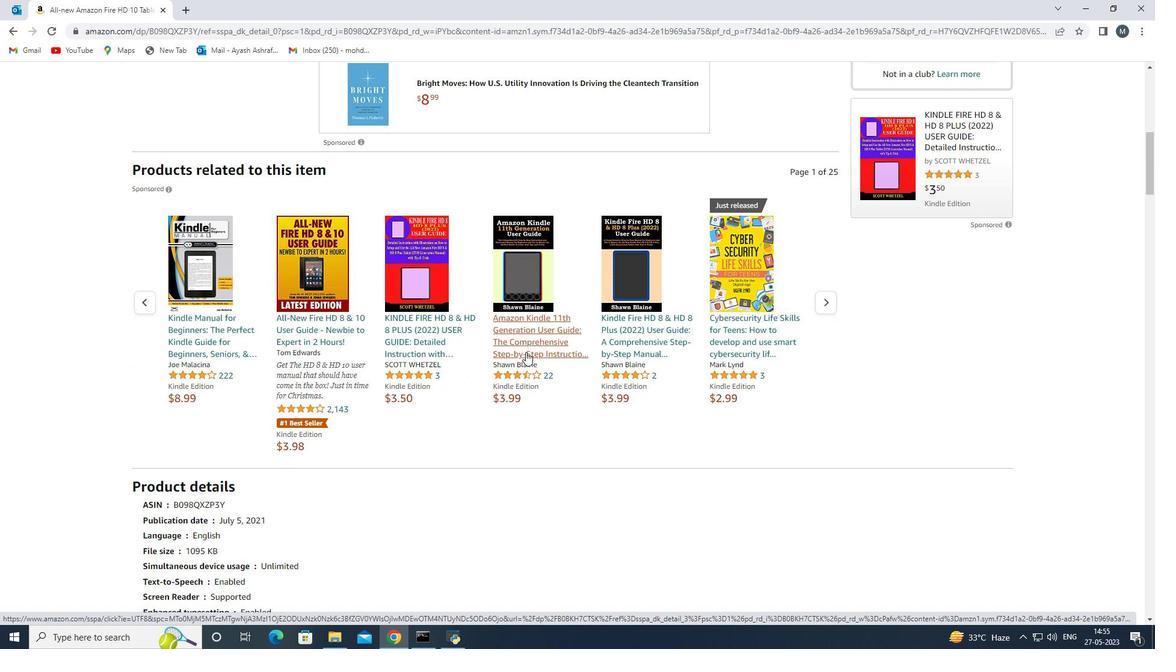 
Action: Mouse scrolled (421, 388) with delta (0, 0)
Screenshot: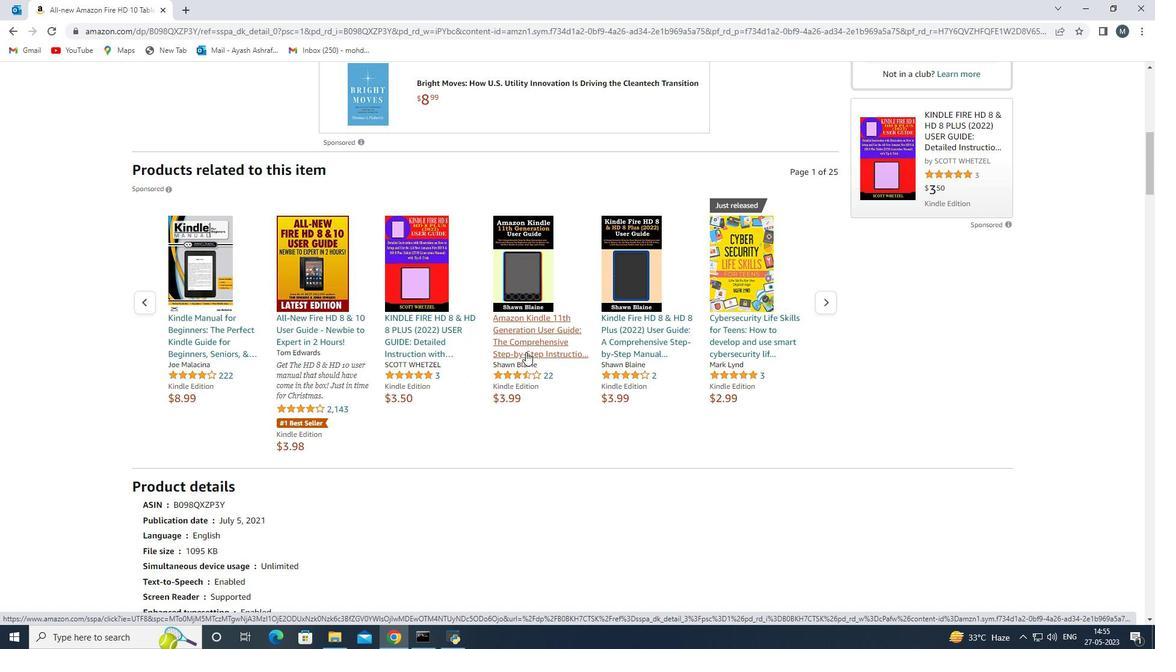 
Action: Mouse scrolled (421, 388) with delta (0, 0)
Screenshot: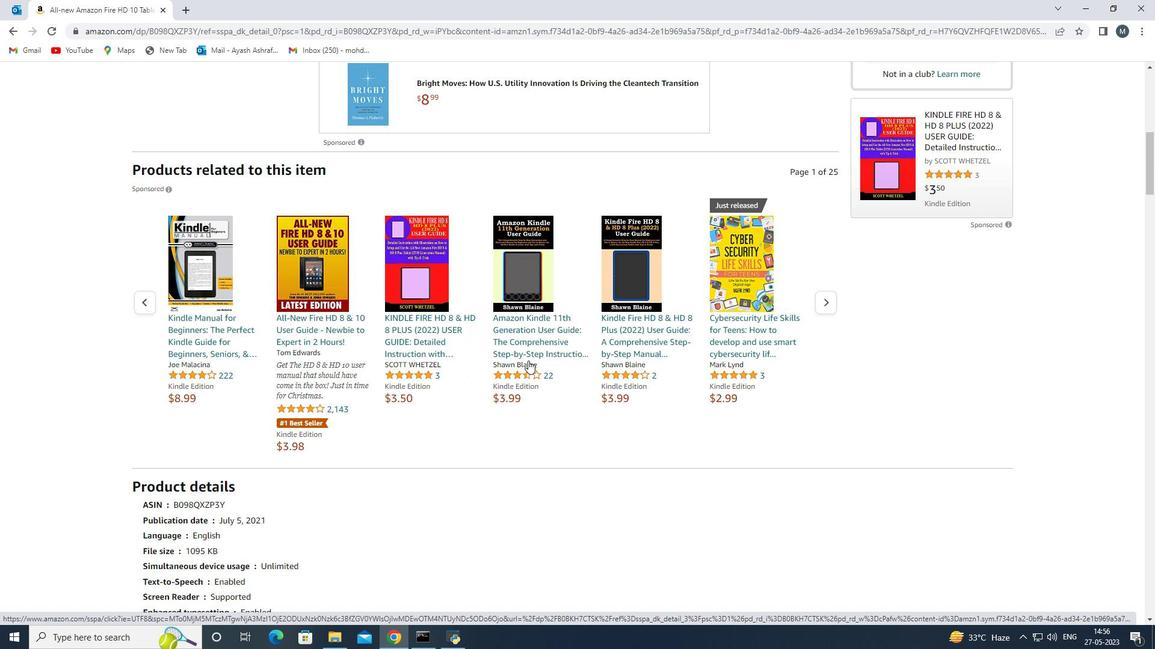 
Action: Mouse scrolled (421, 388) with delta (0, 0)
Screenshot: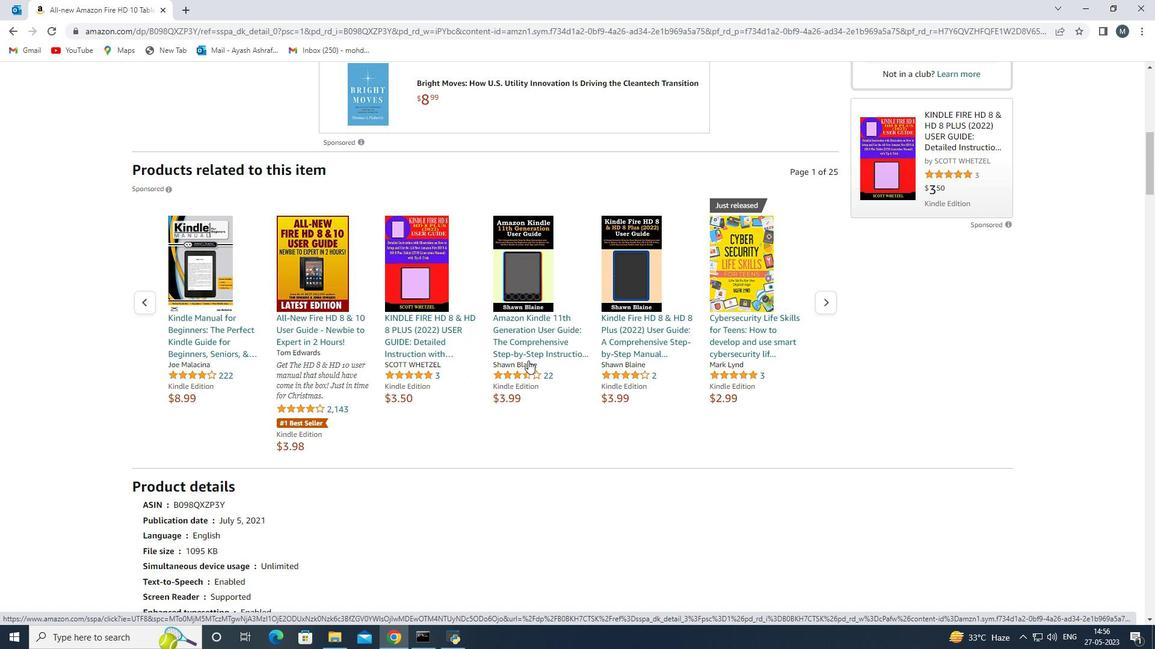 
Action: Mouse scrolled (421, 388) with delta (0, 0)
Screenshot: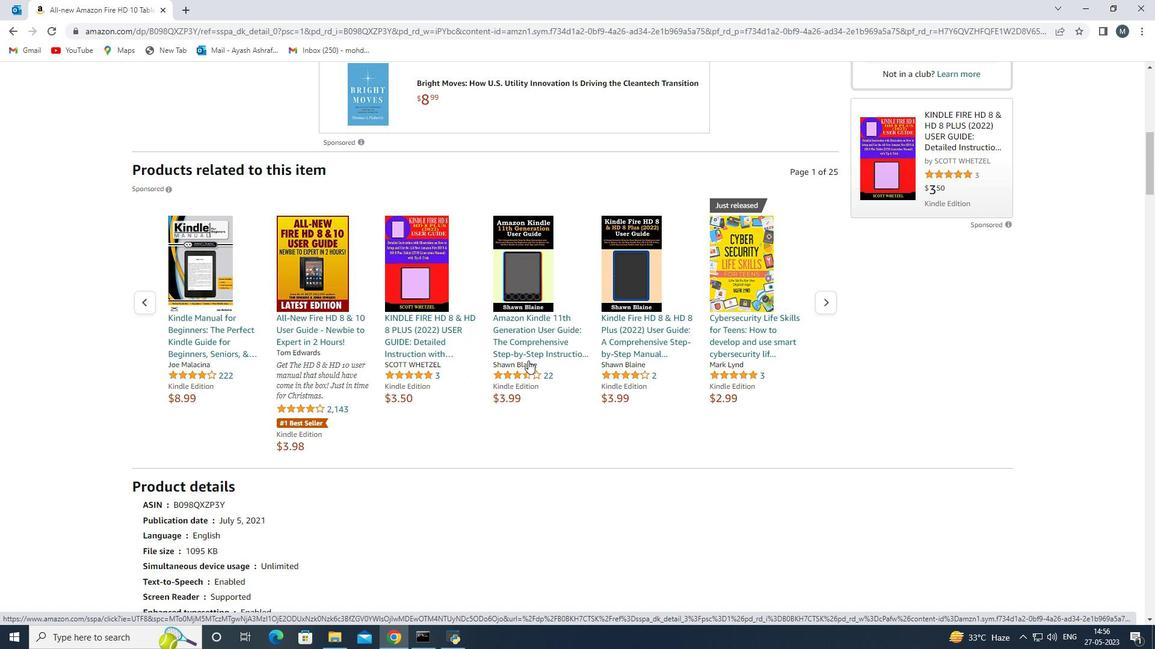 
Action: Mouse scrolled (421, 388) with delta (0, 0)
Screenshot: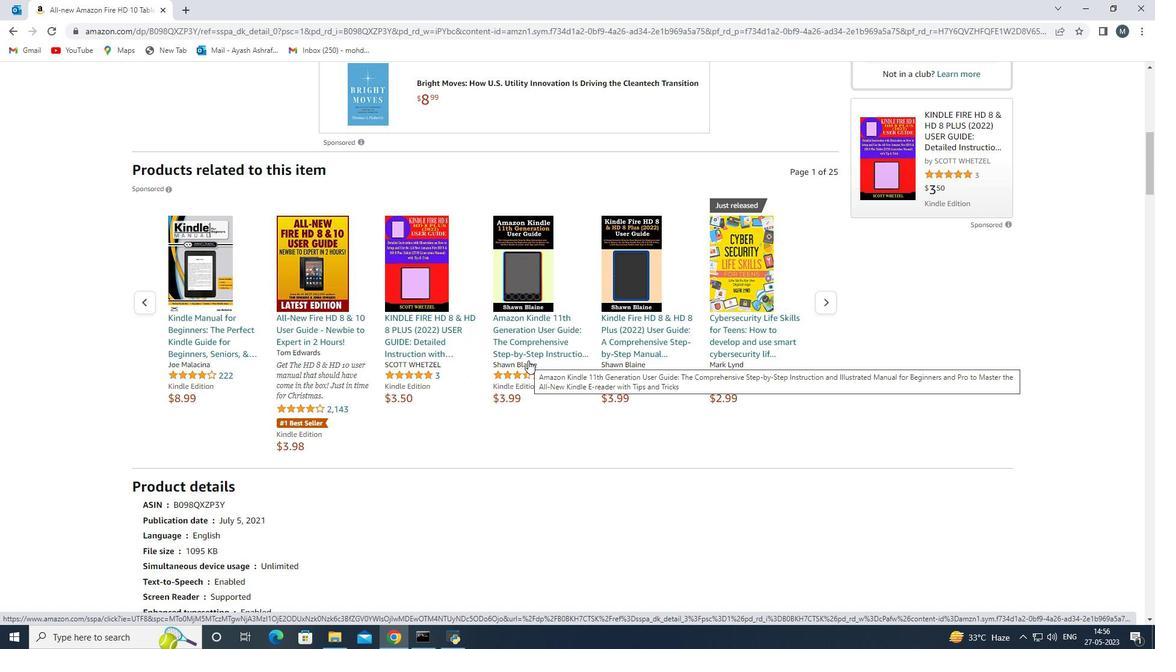 
Action: Mouse scrolled (421, 388) with delta (0, 0)
Screenshot: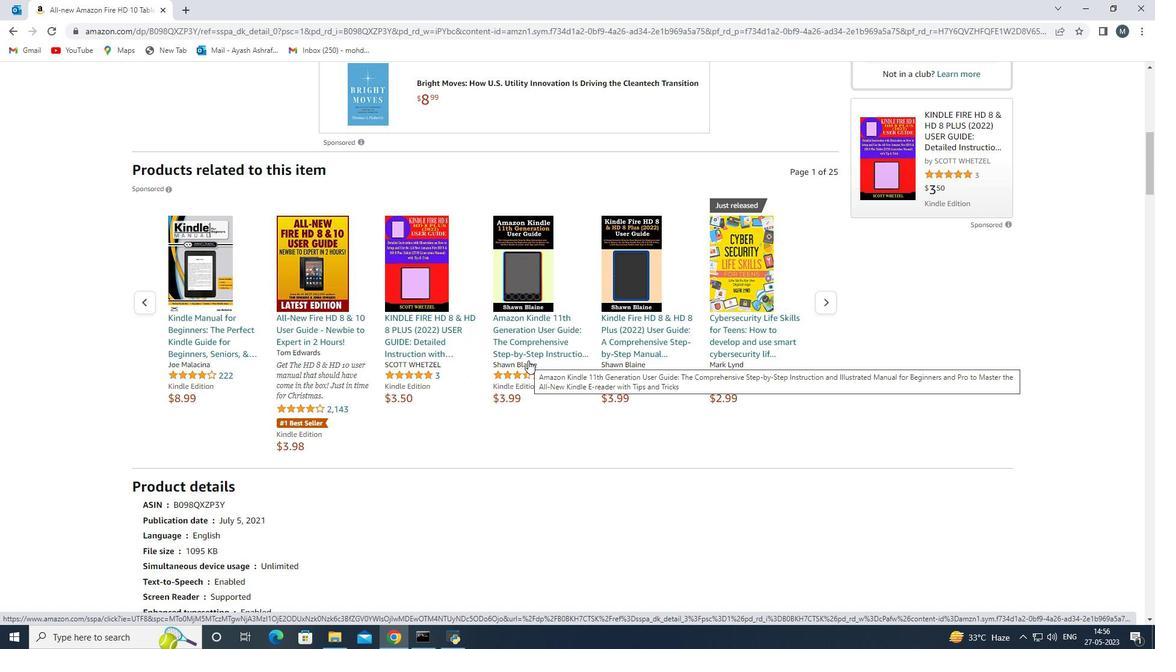 
Action: Mouse moved to (173, 343)
Screenshot: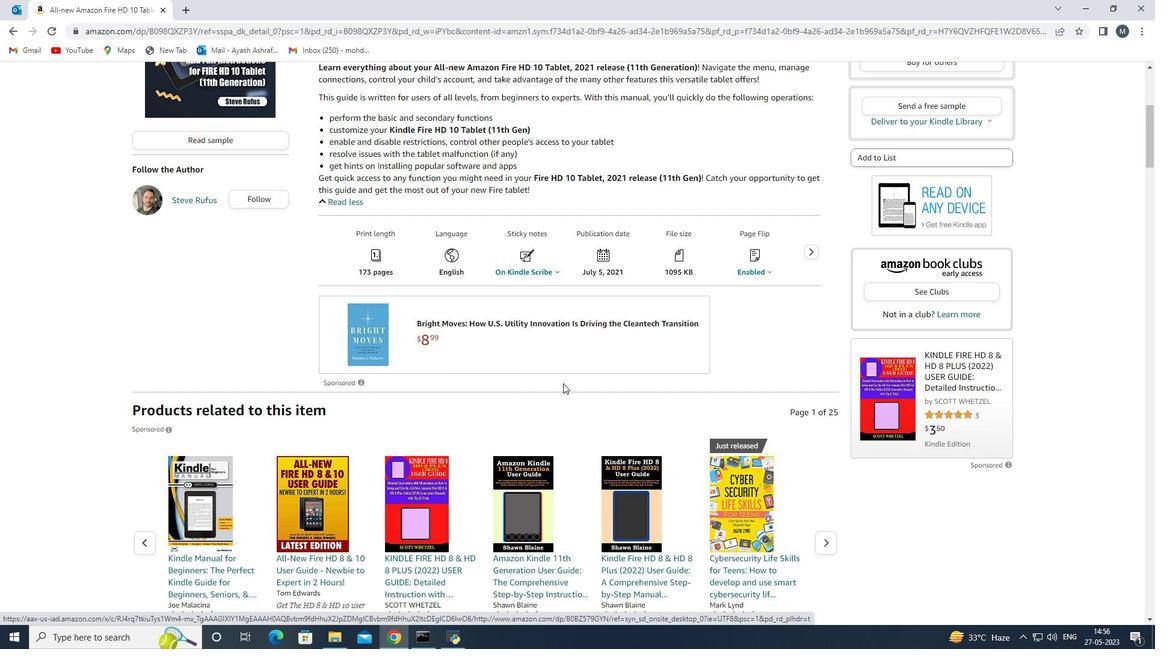 
Action: Mouse pressed left at (173, 343)
Screenshot: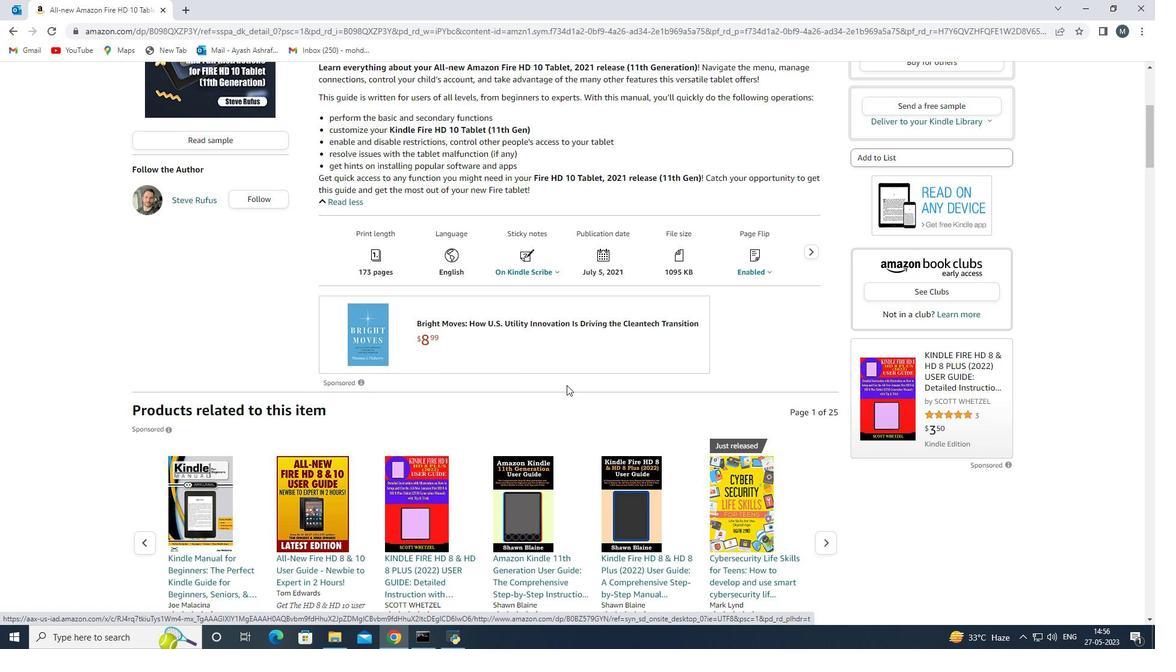 
Action: Mouse moved to (548, 388)
Screenshot: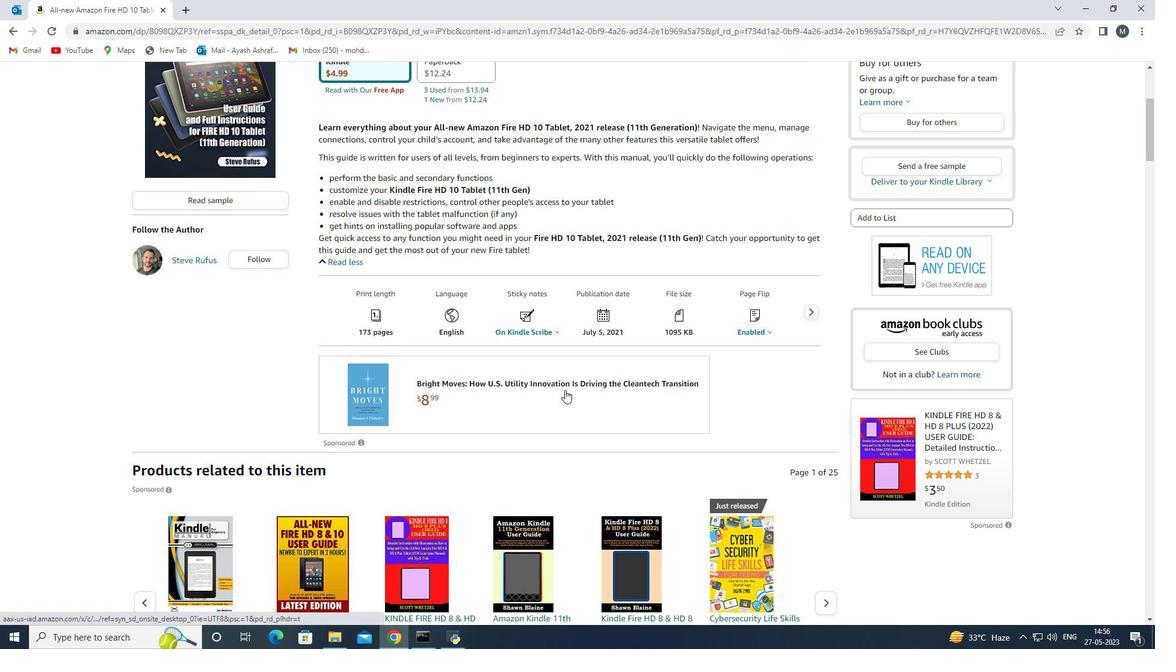 
Action: Mouse scrolled (548, 387) with delta (0, 0)
Screenshot: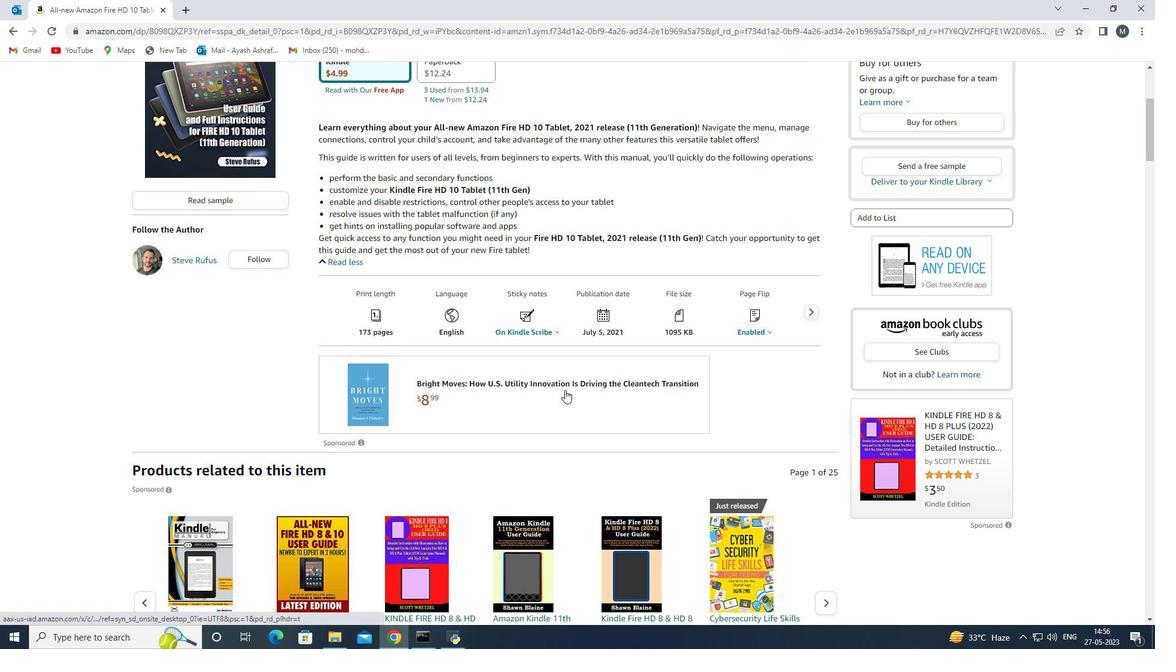 
Action: Mouse scrolled (548, 387) with delta (0, 0)
Screenshot: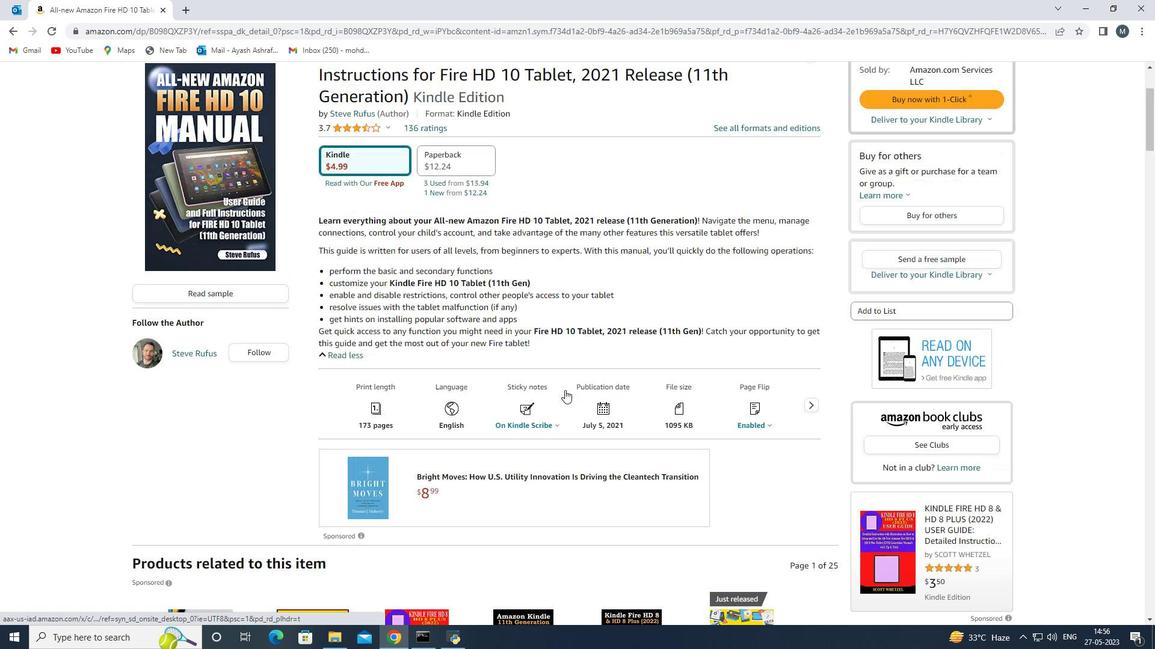 
Action: Mouse moved to (309, 328)
Screenshot: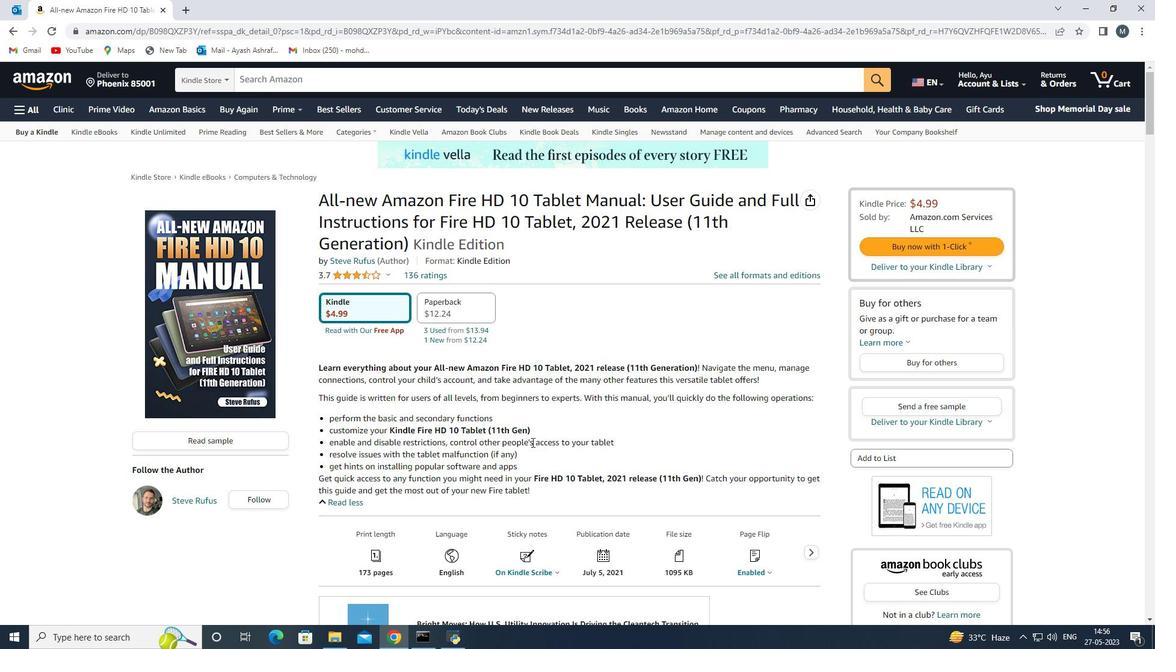 
Action: Mouse pressed left at (309, 328)
Screenshot: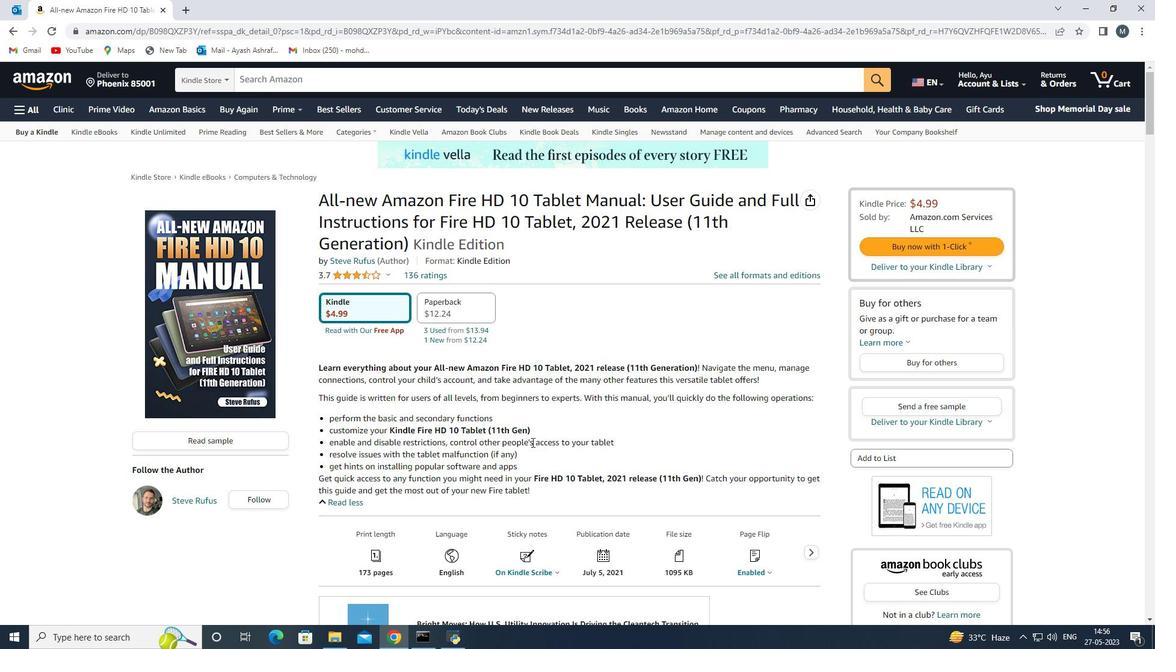 
Action: Mouse moved to (558, 362)
Screenshot: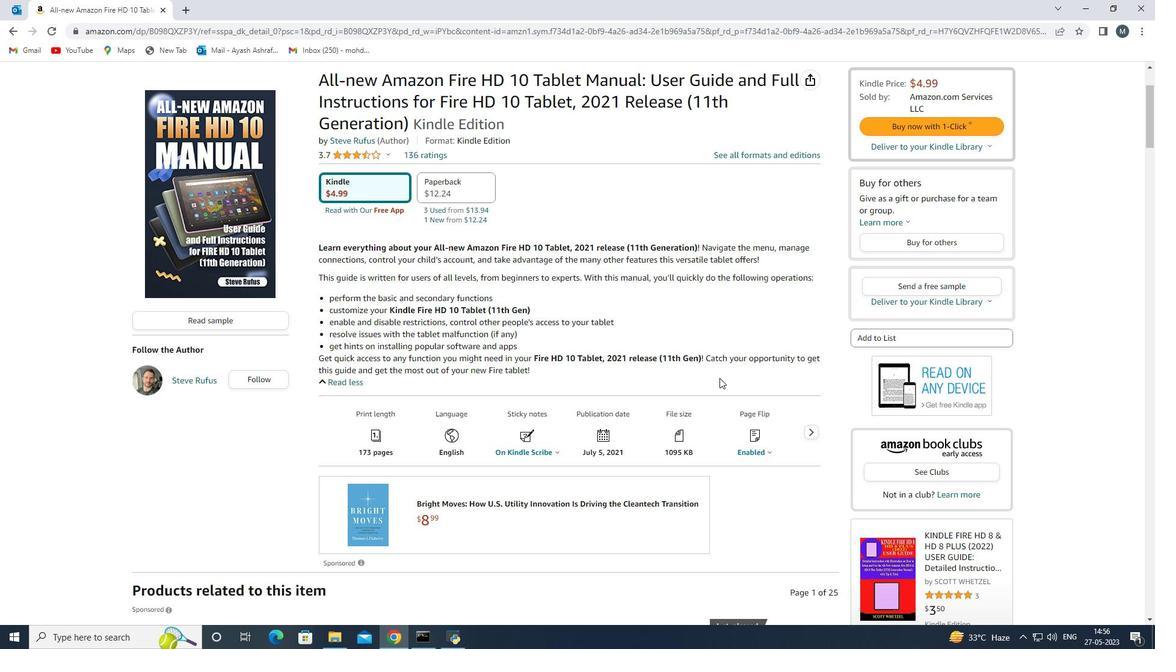 
Action: Mouse pressed left at (558, 362)
Screenshot: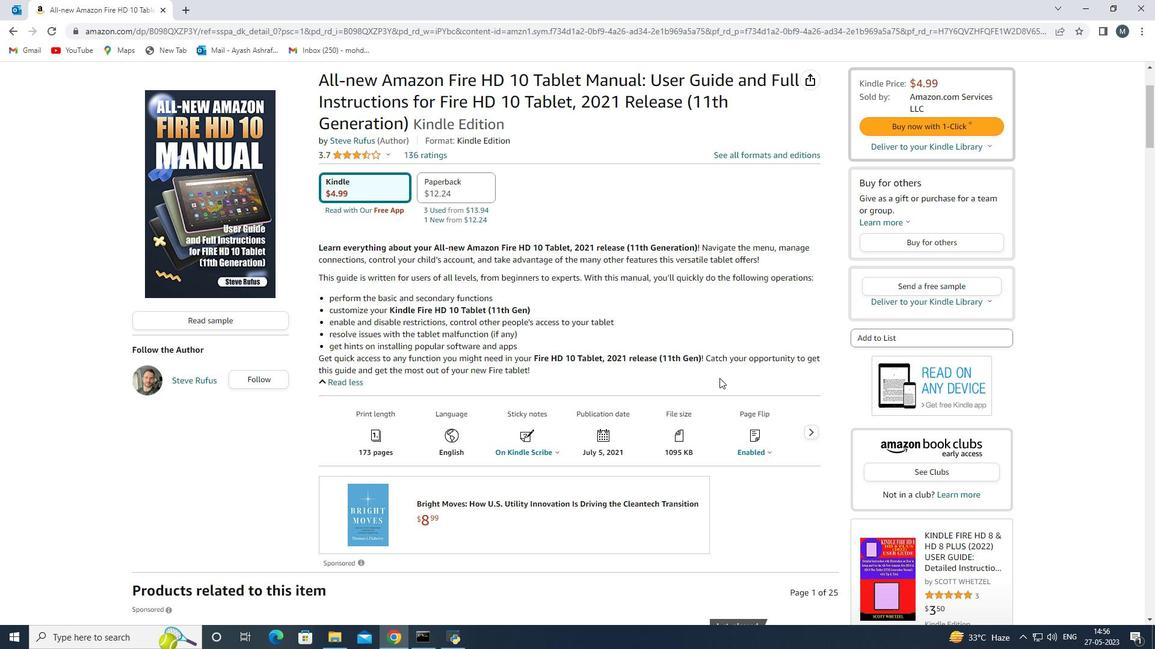 
Action: Mouse moved to (309, 379)
Screenshot: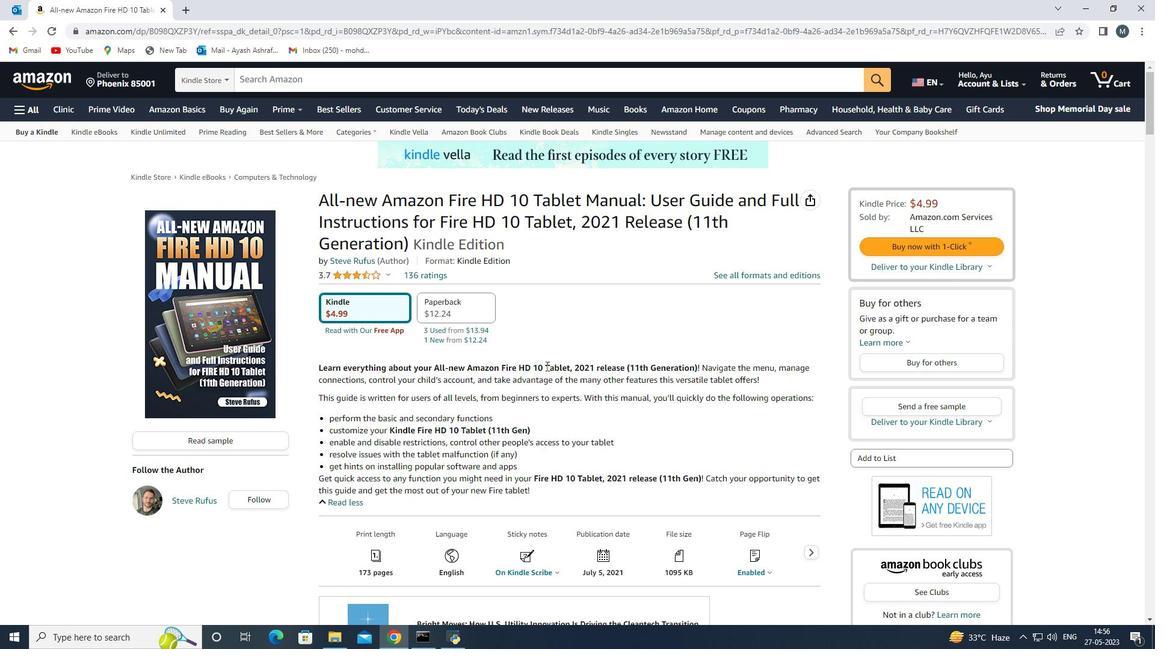
Action: Mouse pressed left at (309, 379)
Screenshot: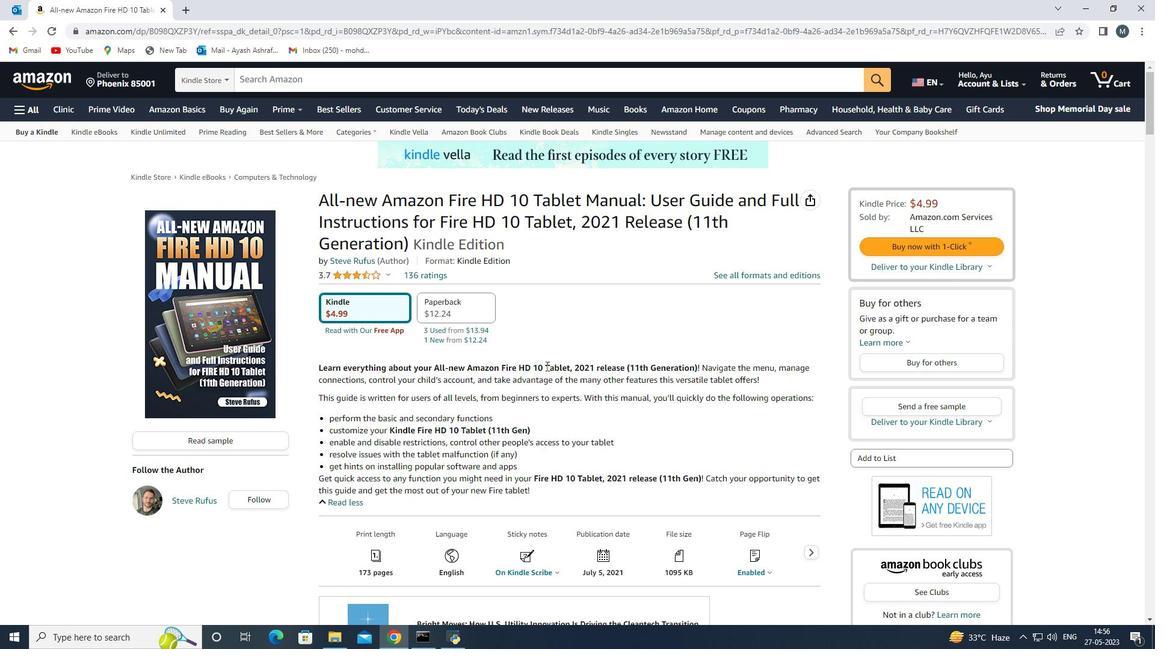 
Action: Mouse moved to (581, 392)
Screenshot: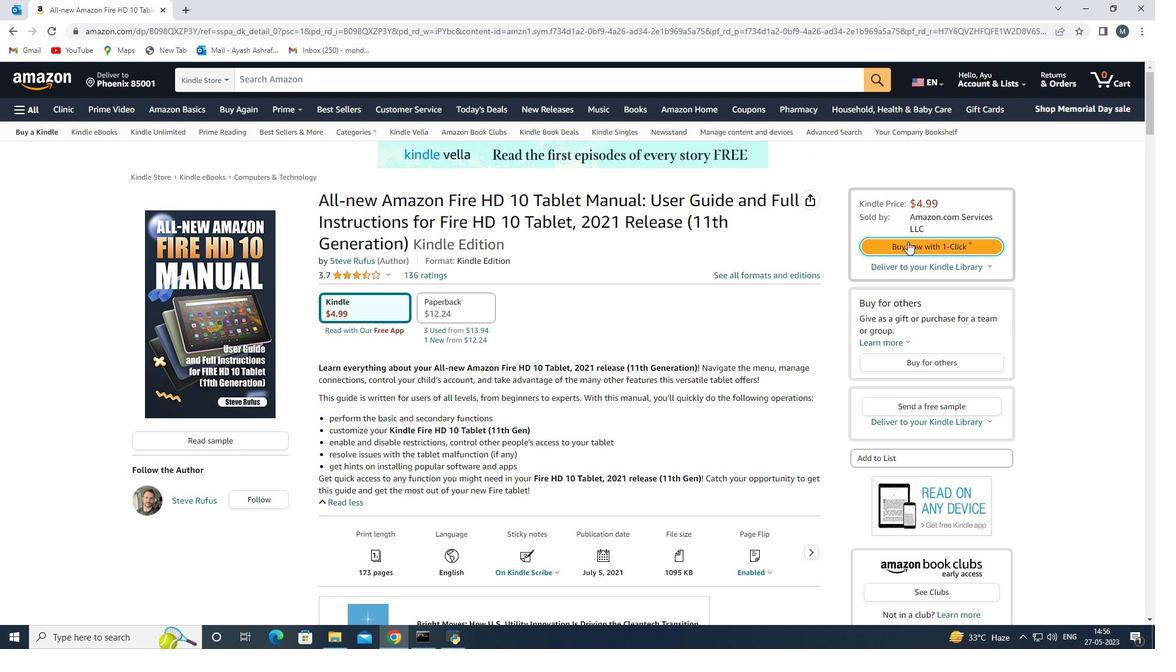 
Action: Mouse pressed left at (581, 392)
Screenshot: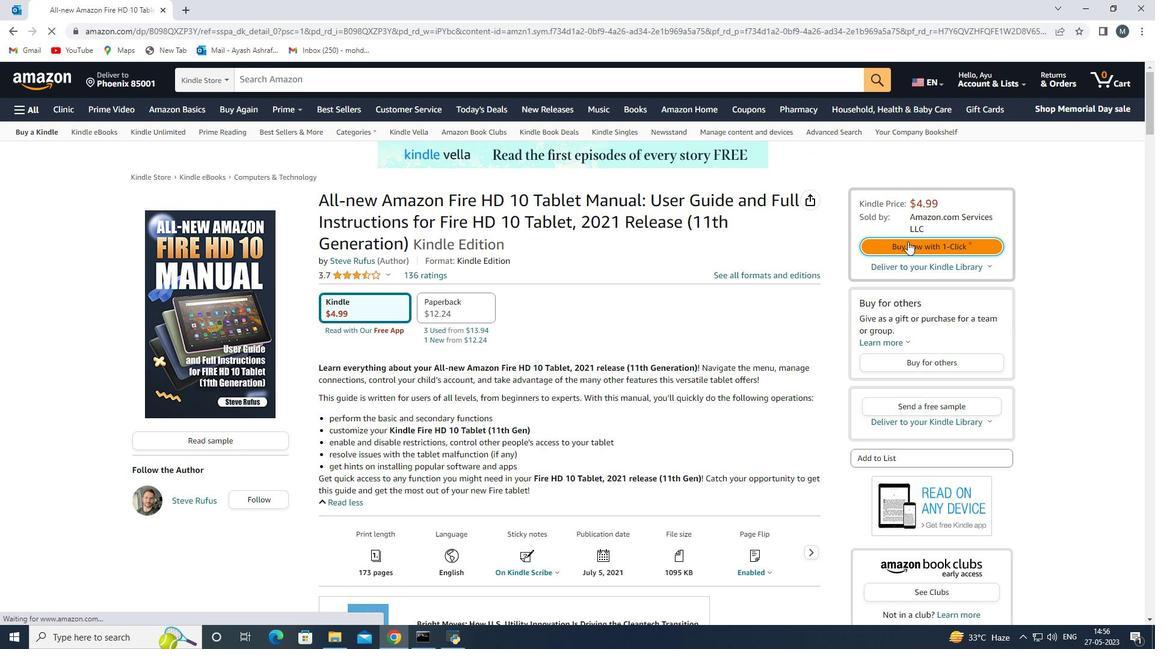 
Action: Mouse moved to (390, 410)
Screenshot: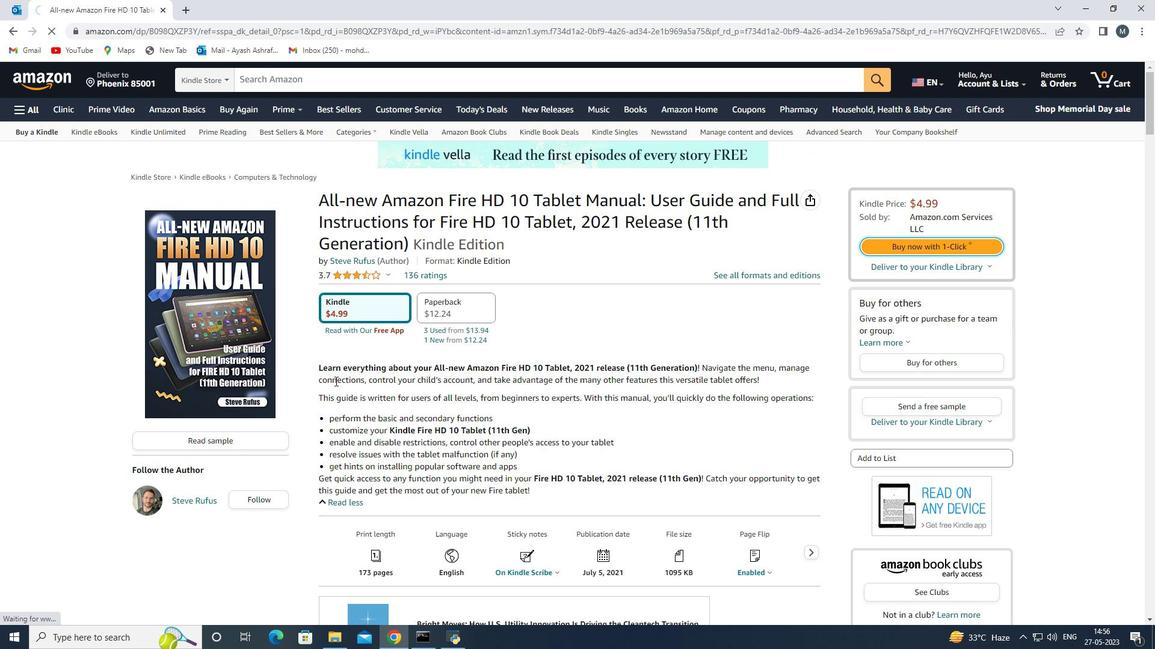 
Action: Mouse scrolled (390, 410) with delta (0, 0)
Screenshot: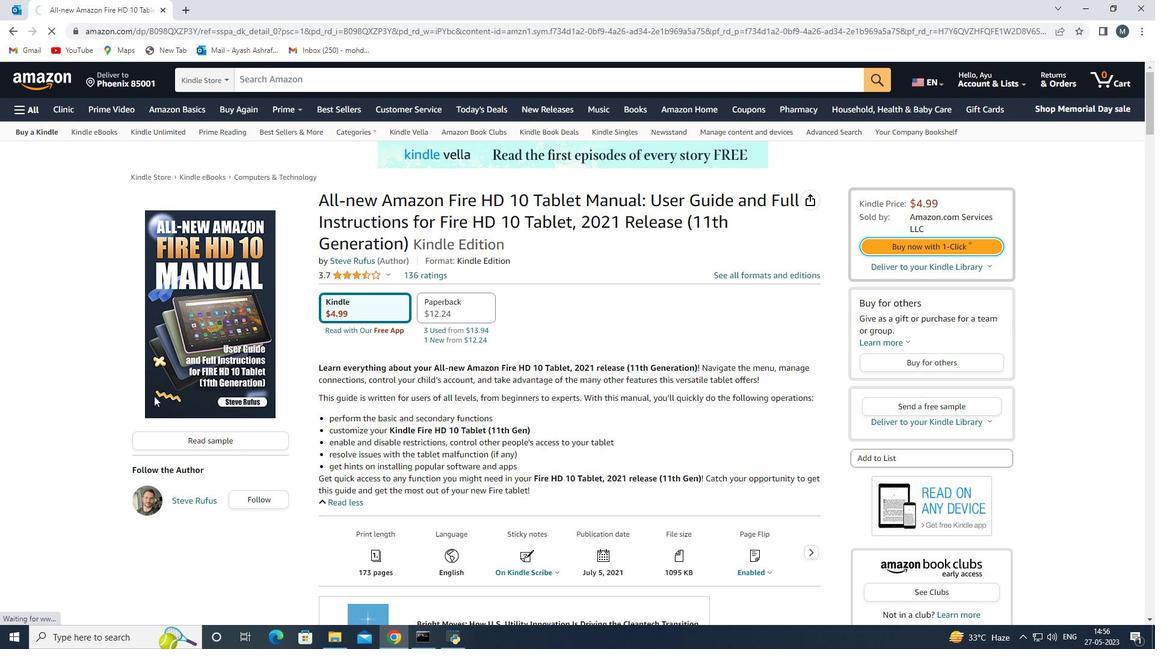 
Action: Mouse moved to (323, 350)
Screenshot: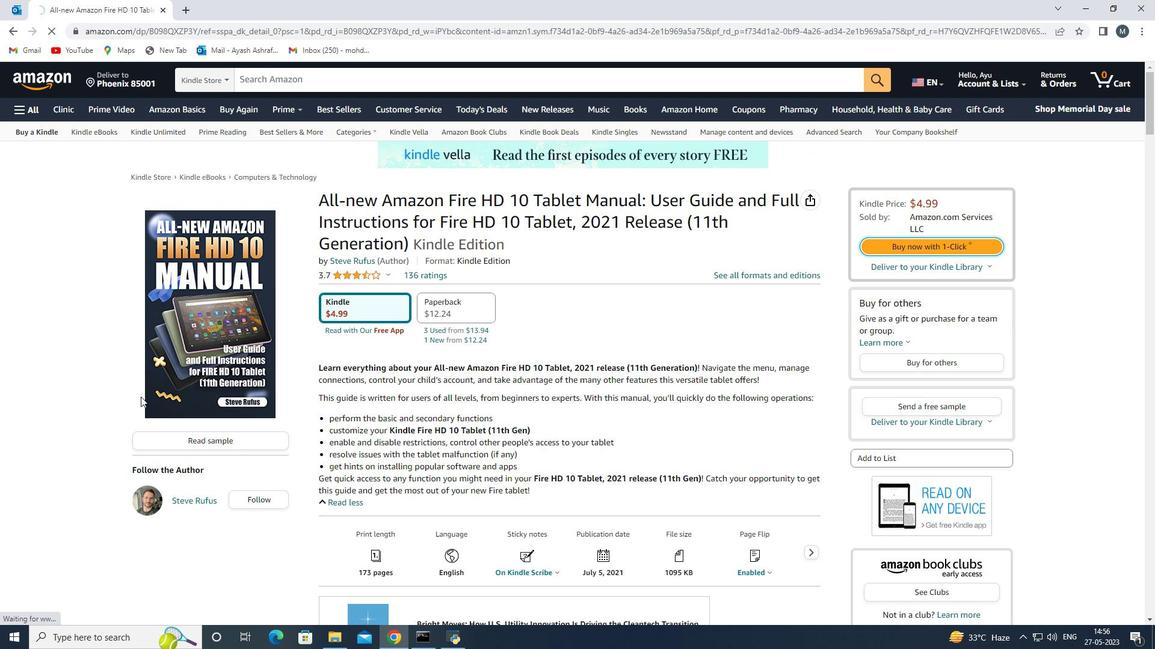 
Action: Mouse pressed left at (323, 350)
Screenshot: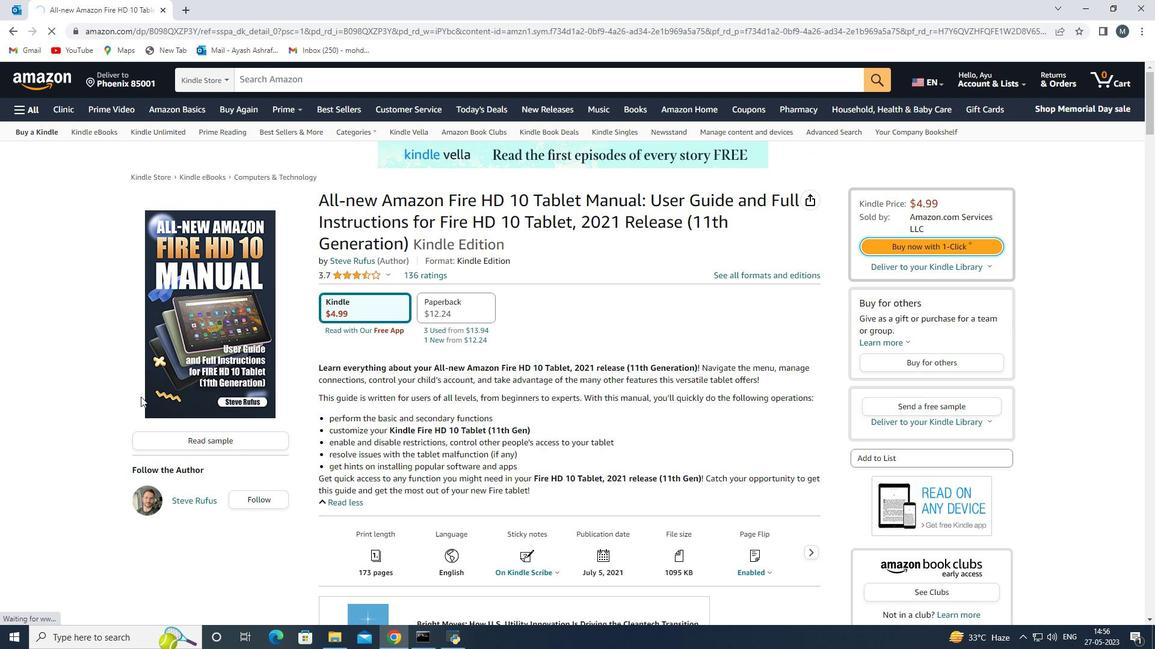 
Action: Mouse moved to (562, 356)
Screenshot: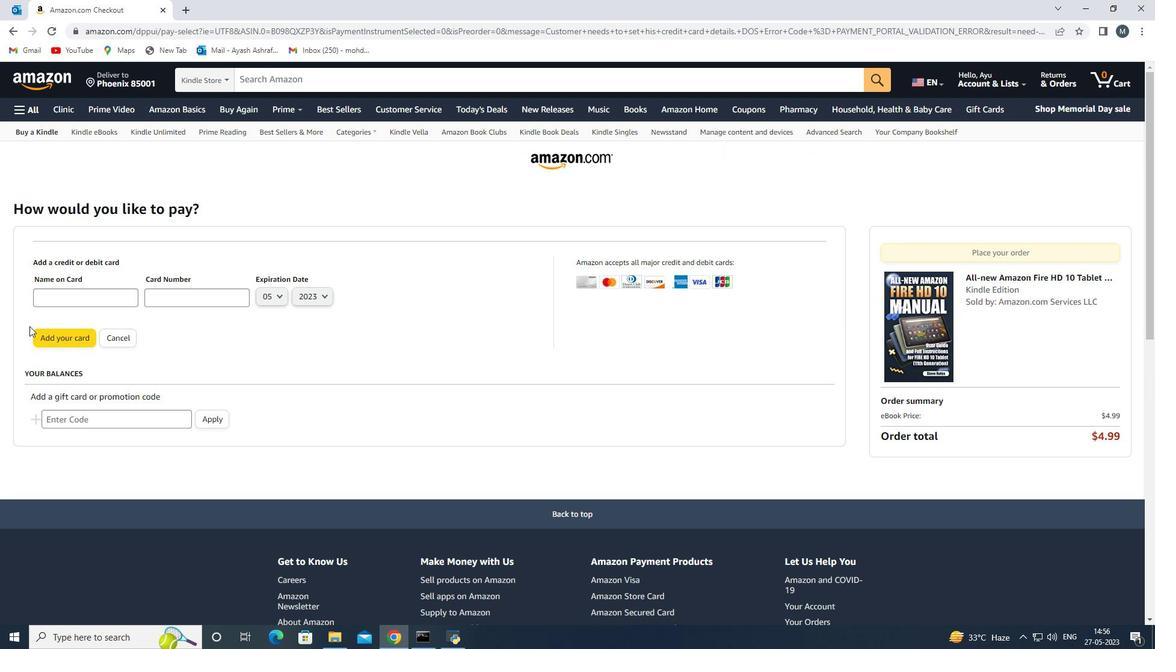 
Action: Mouse pressed left at (562, 356)
Screenshot: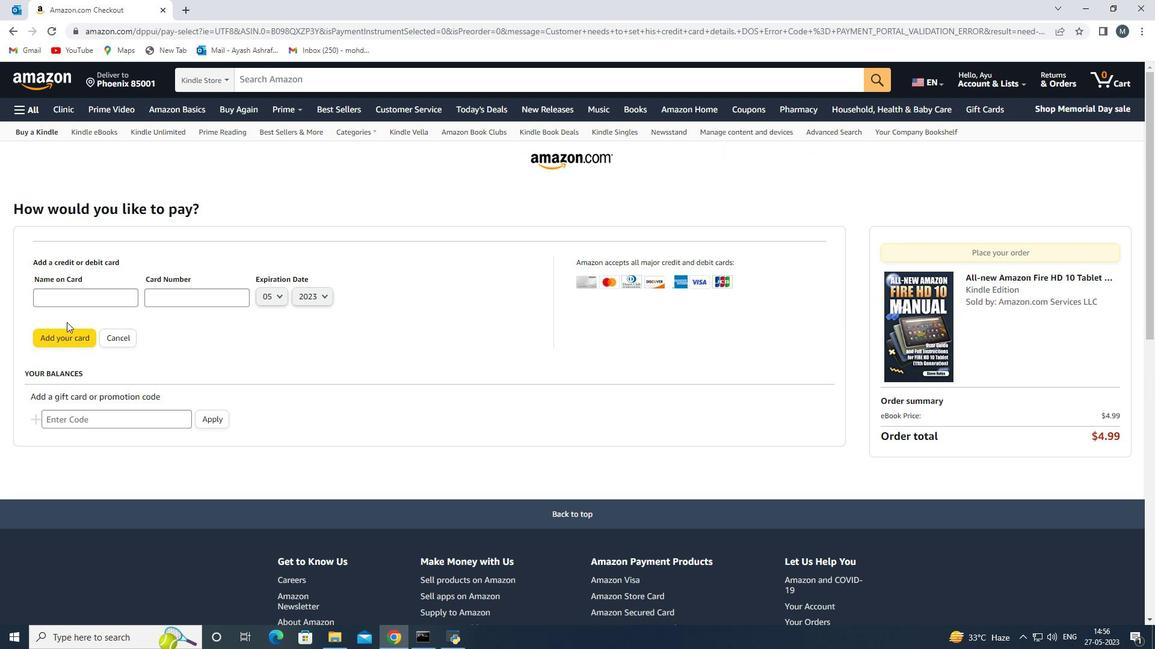 
Action: Mouse moved to (427, 365)
Screenshot: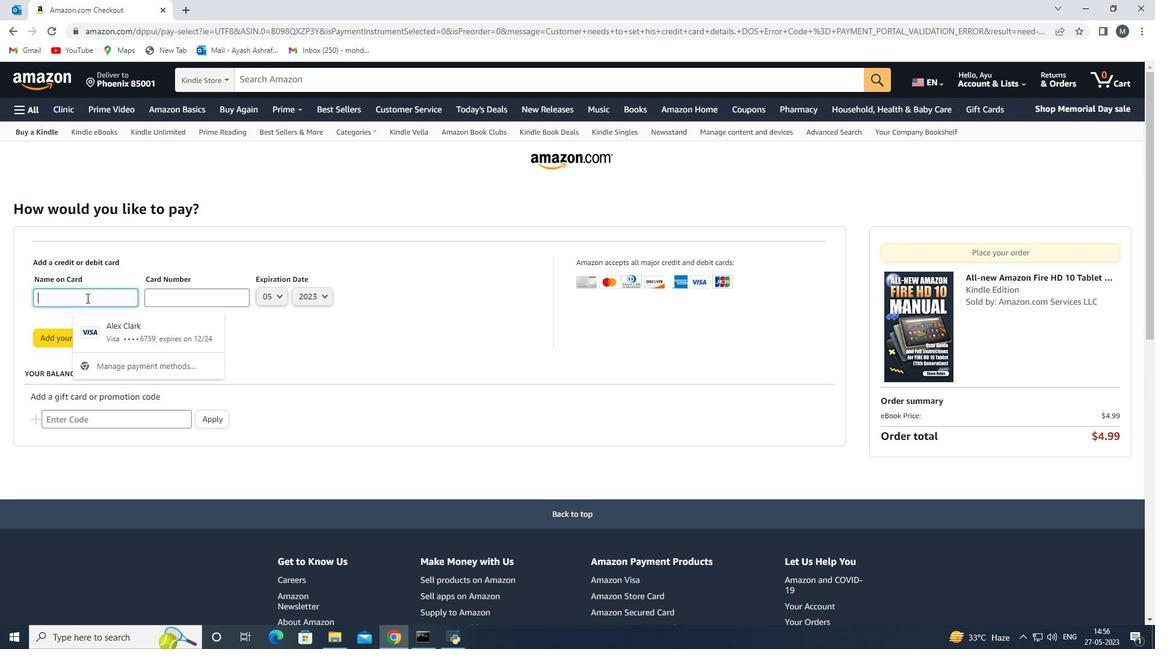 
Action: Mouse scrolled (427, 366) with delta (0, 0)
Screenshot: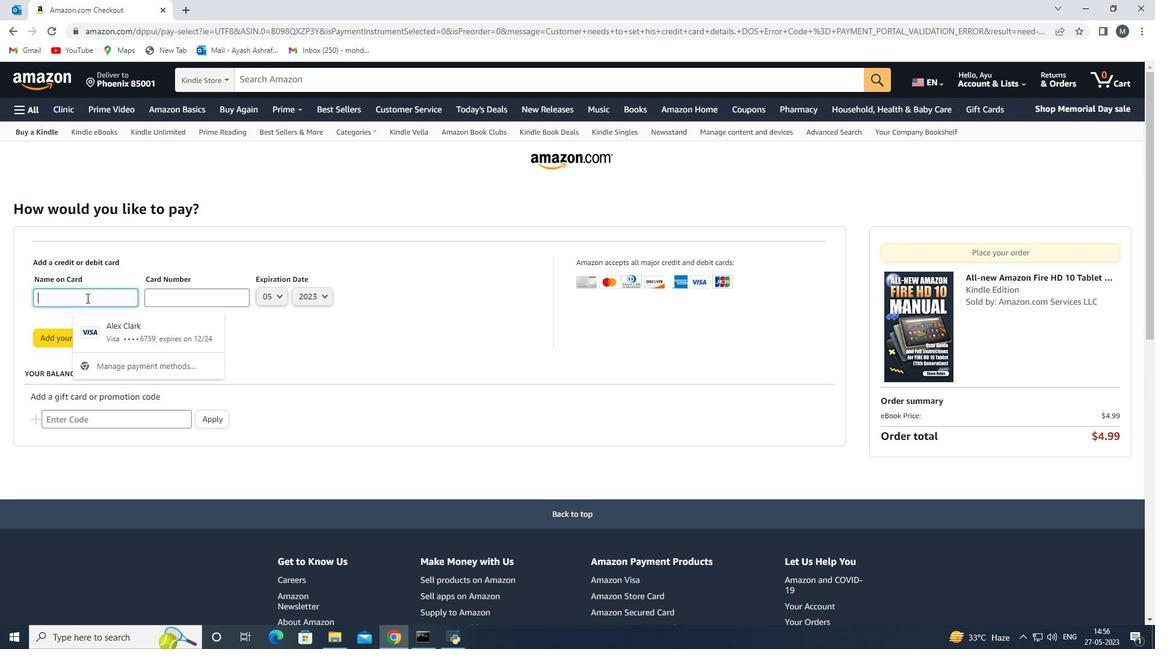 
Action: Mouse scrolled (427, 366) with delta (0, 0)
Screenshot: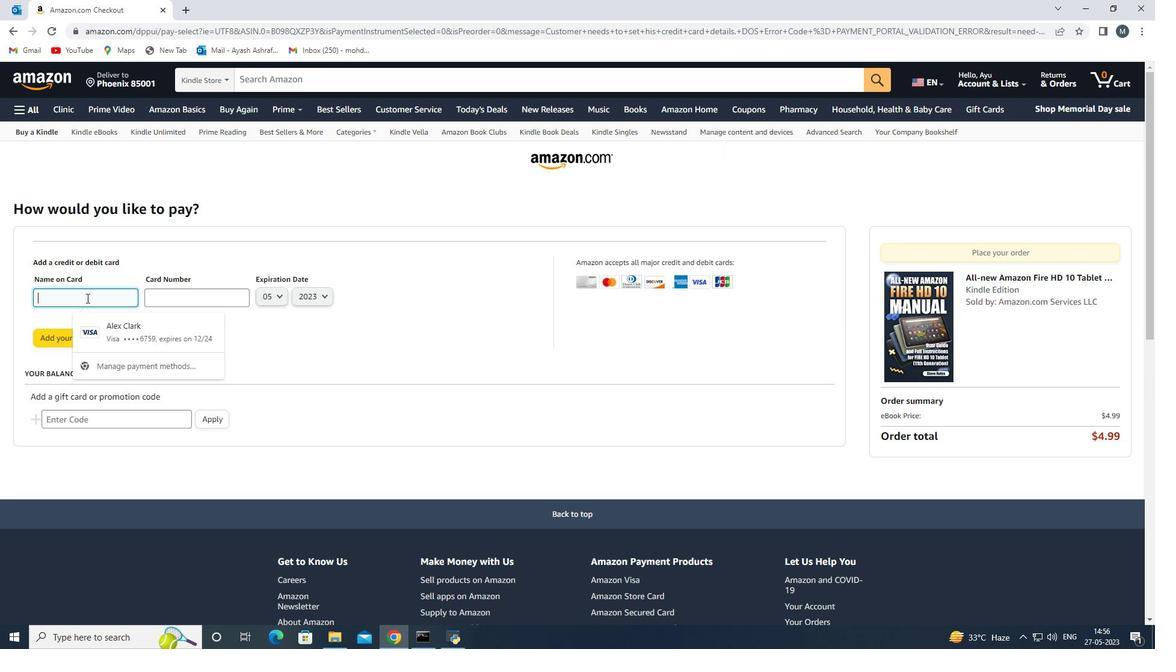 
Action: Mouse moved to (453, 223)
Screenshot: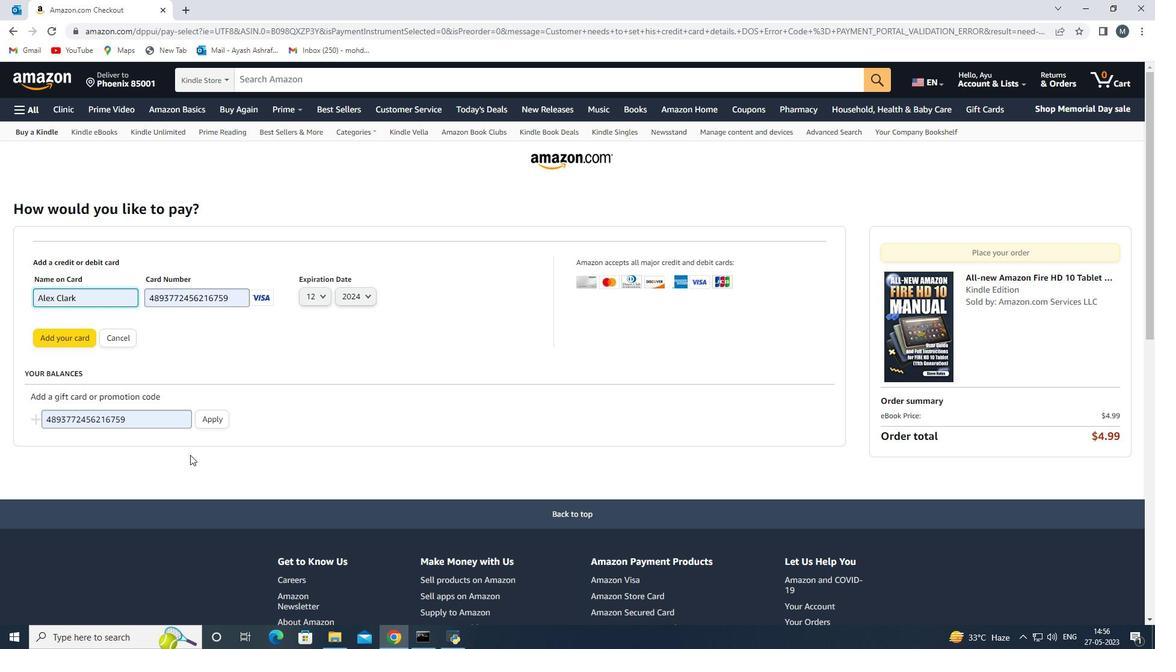 
Action: Mouse pressed left at (453, 223)
Screenshot: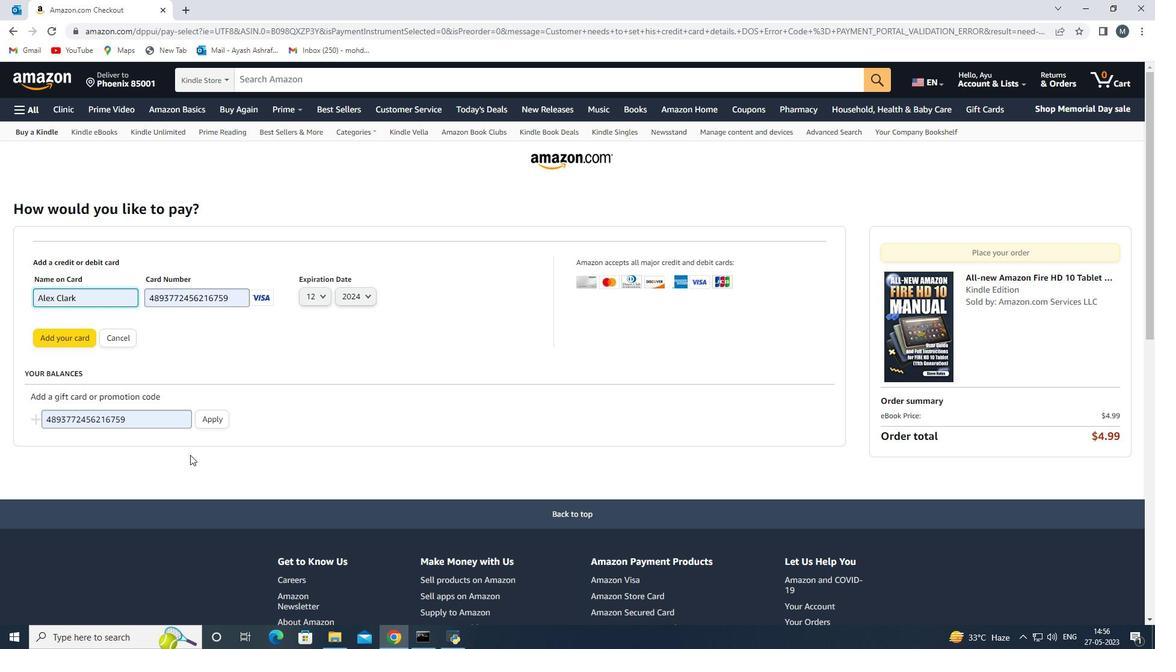 
Action: Mouse moved to (7, 28)
Screenshot: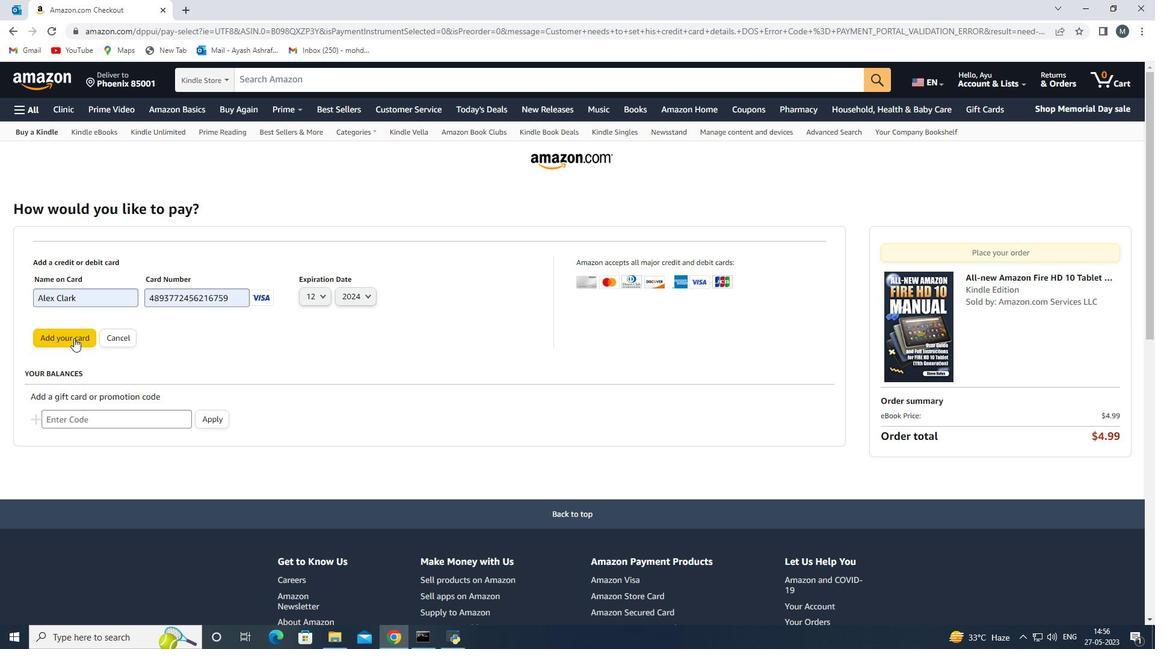 
Action: Mouse pressed left at (7, 28)
Screenshot: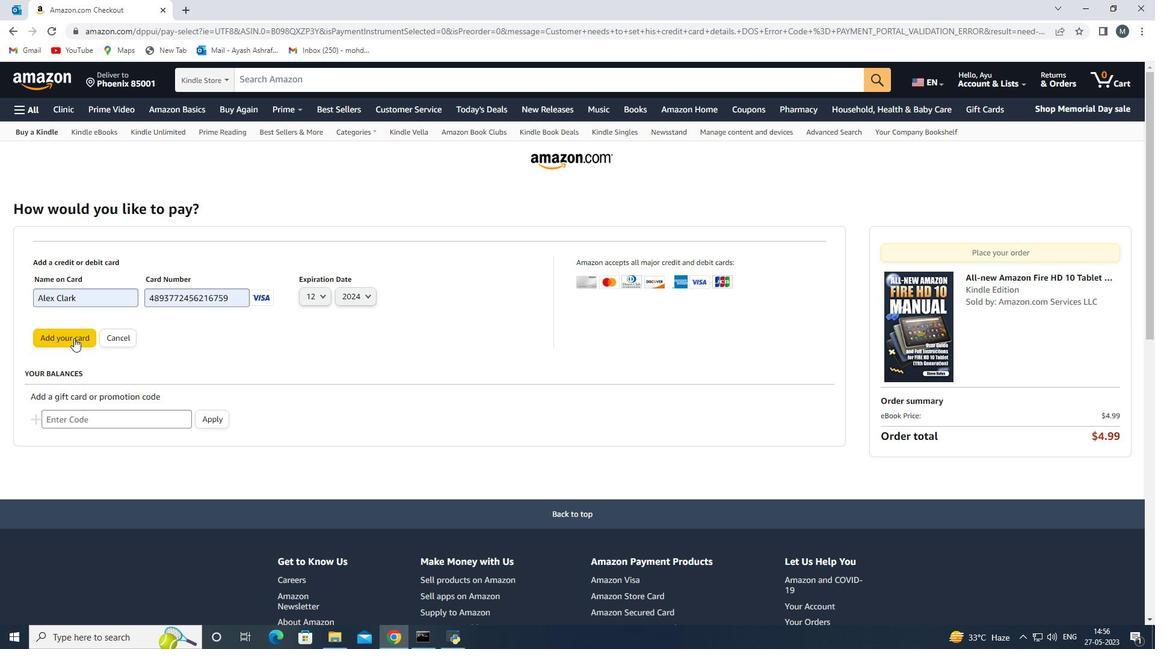 
Action: Mouse moved to (890, 283)
Screenshot: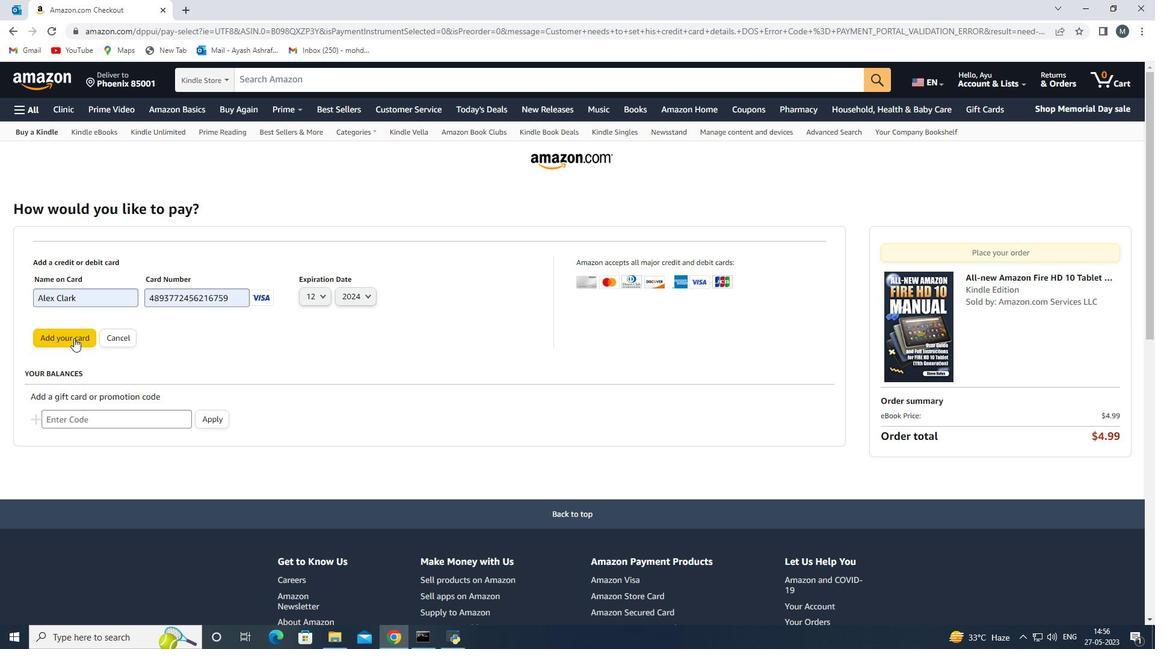 
Action: Mouse scrolled (890, 284) with delta (0, 0)
Screenshot: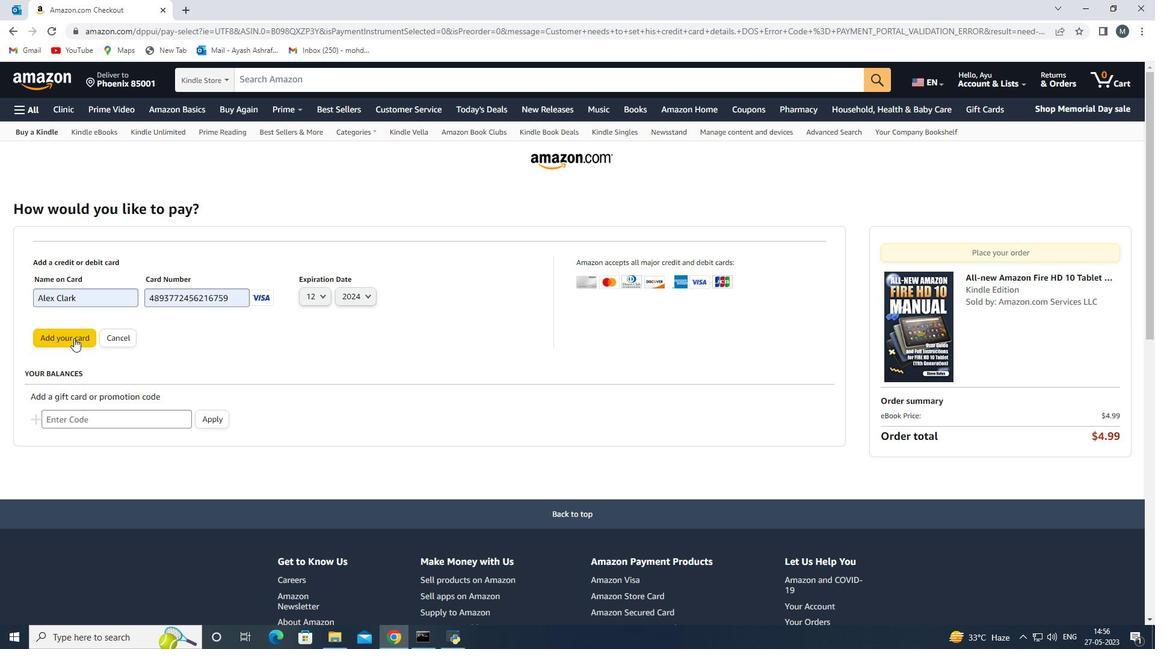 
Action: Mouse moved to (903, 315)
Screenshot: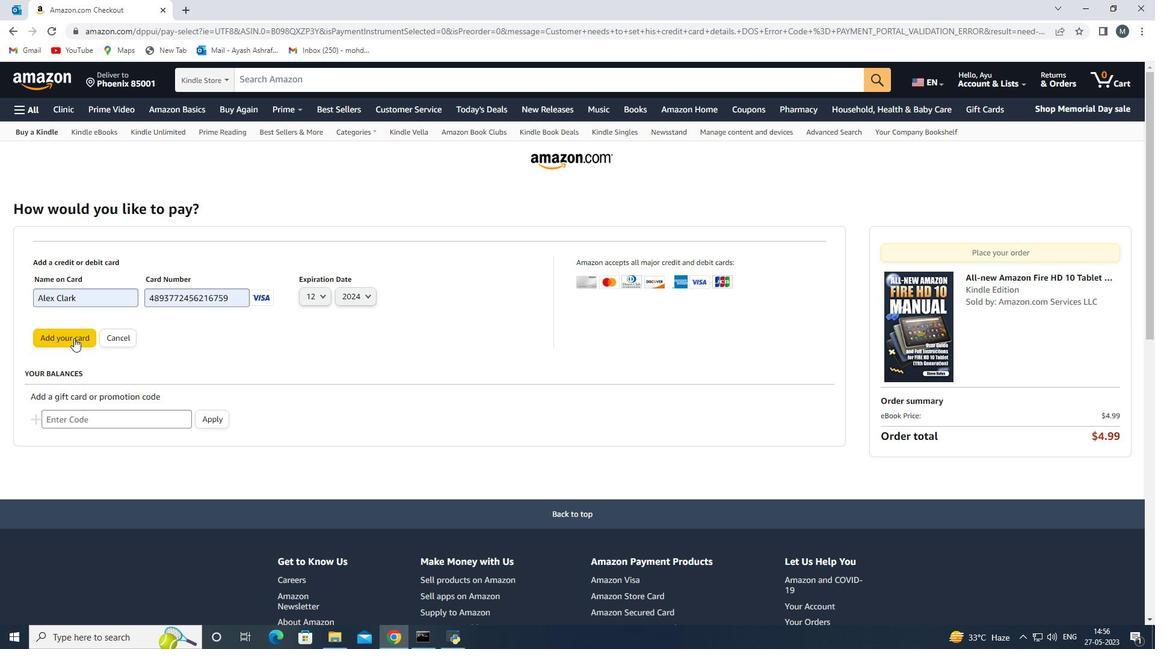 
Action: Mouse scrolled (903, 314) with delta (0, 0)
Screenshot: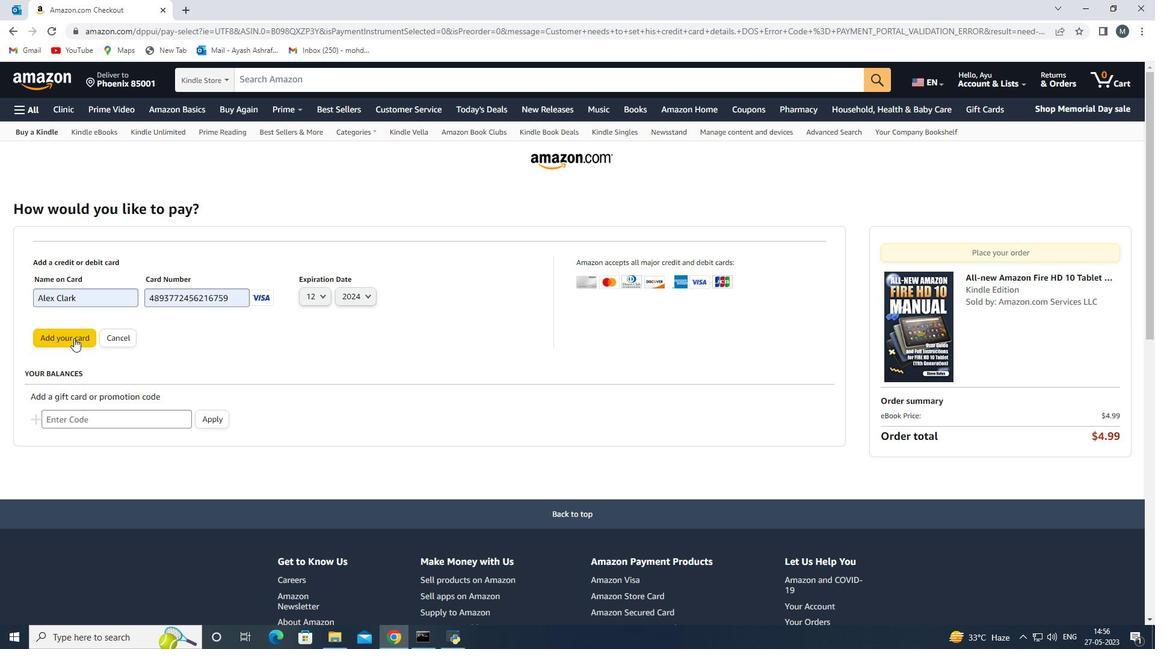 
Action: Mouse scrolled (903, 315) with delta (0, 0)
Screenshot: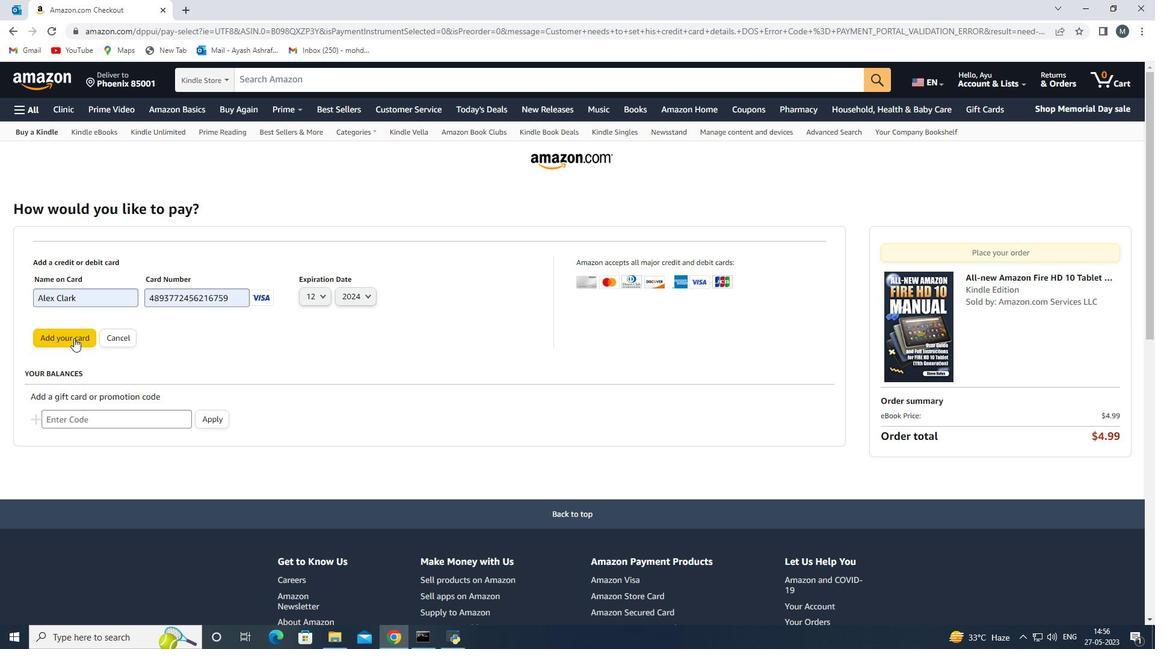 
Action: Mouse moved to (884, 338)
Screenshot: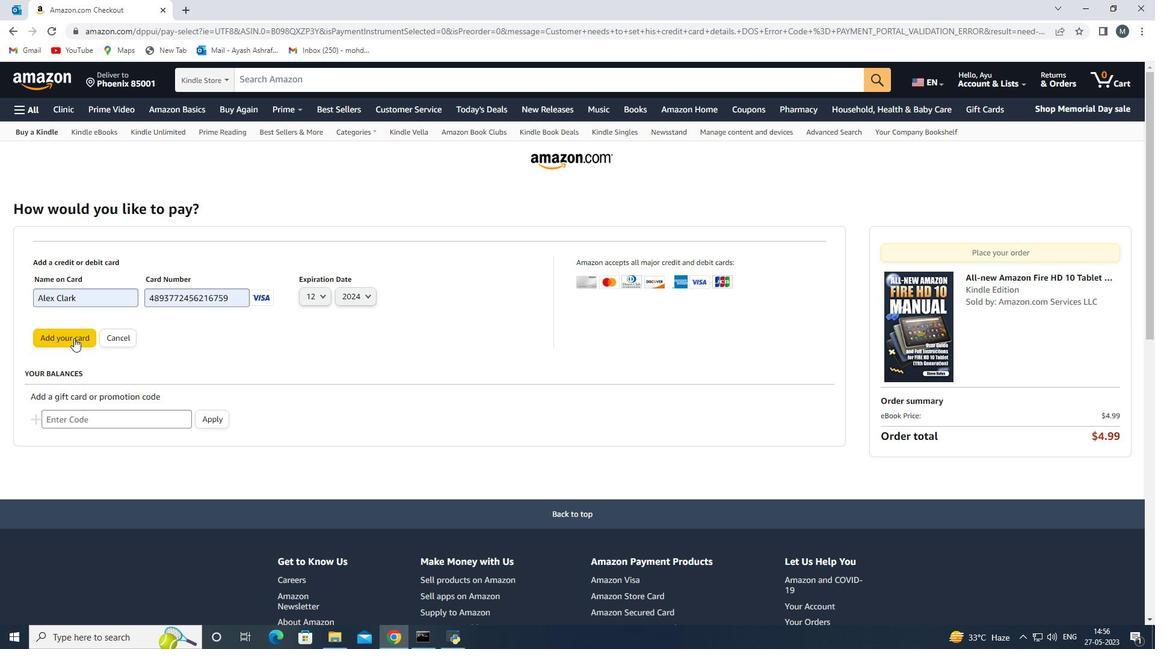 
Action: Mouse scrolled (884, 338) with delta (0, 0)
Screenshot: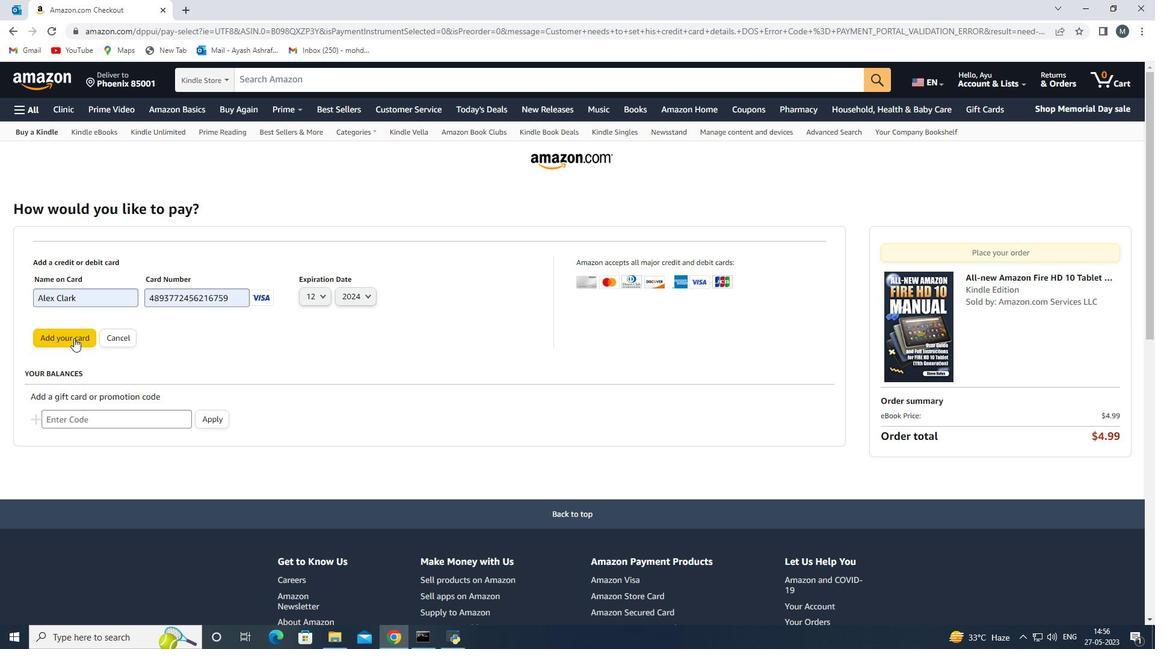 
Action: Mouse moved to (910, 296)
Screenshot: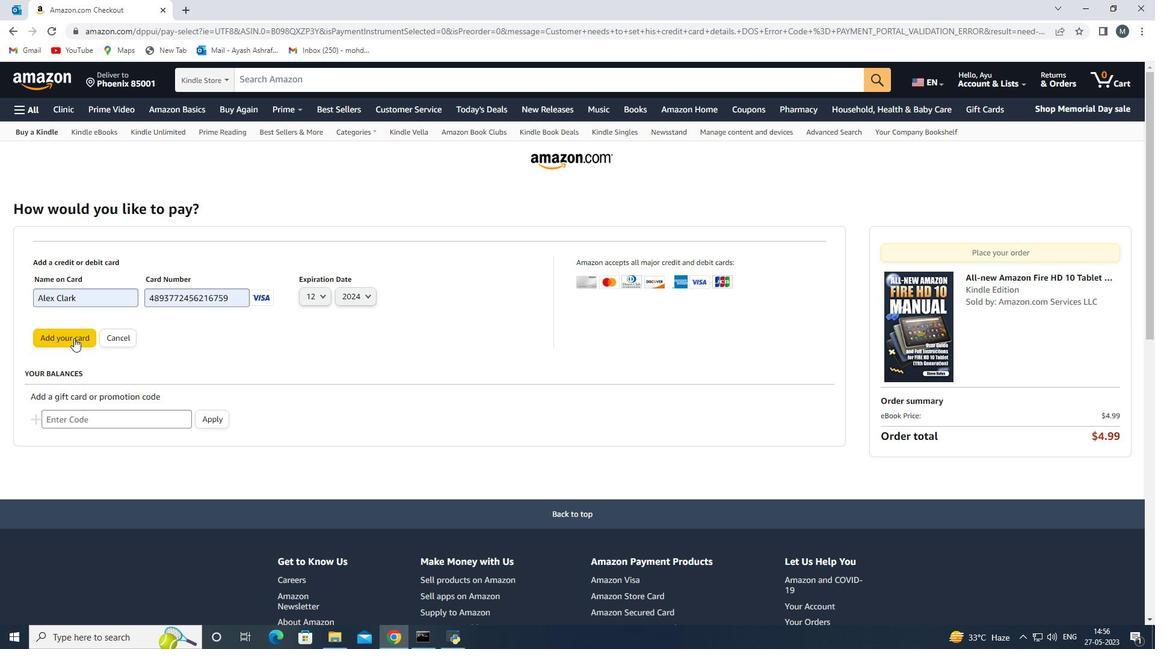 
Action: Mouse pressed left at (910, 296)
Screenshot: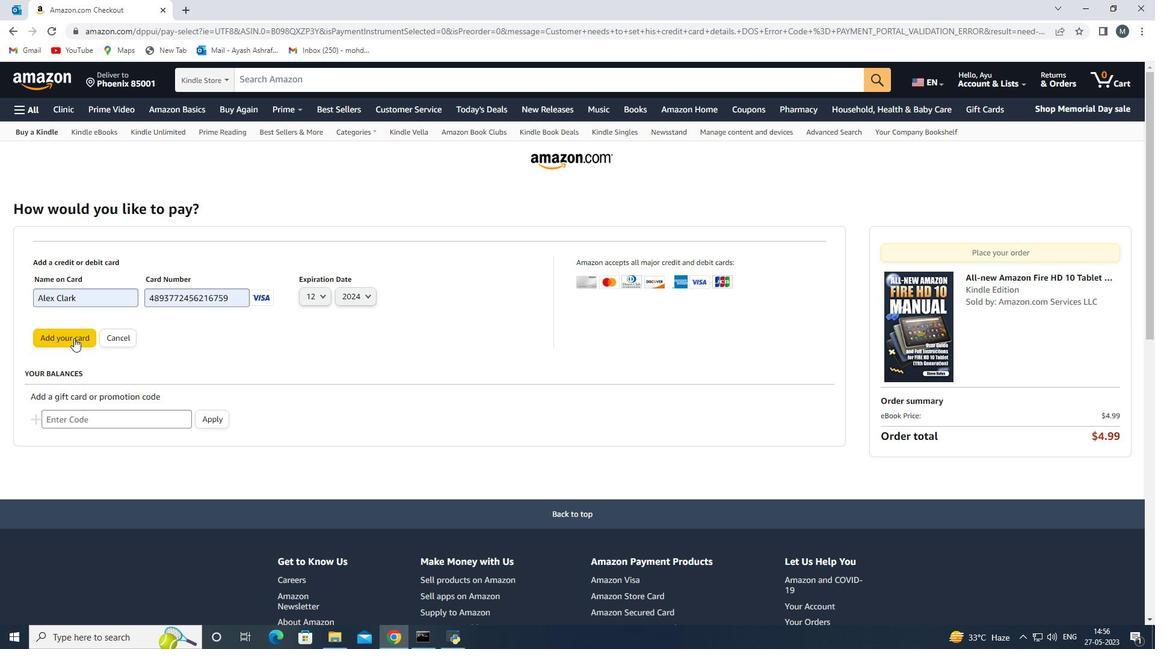 
Action: Mouse moved to (904, 176)
Screenshot: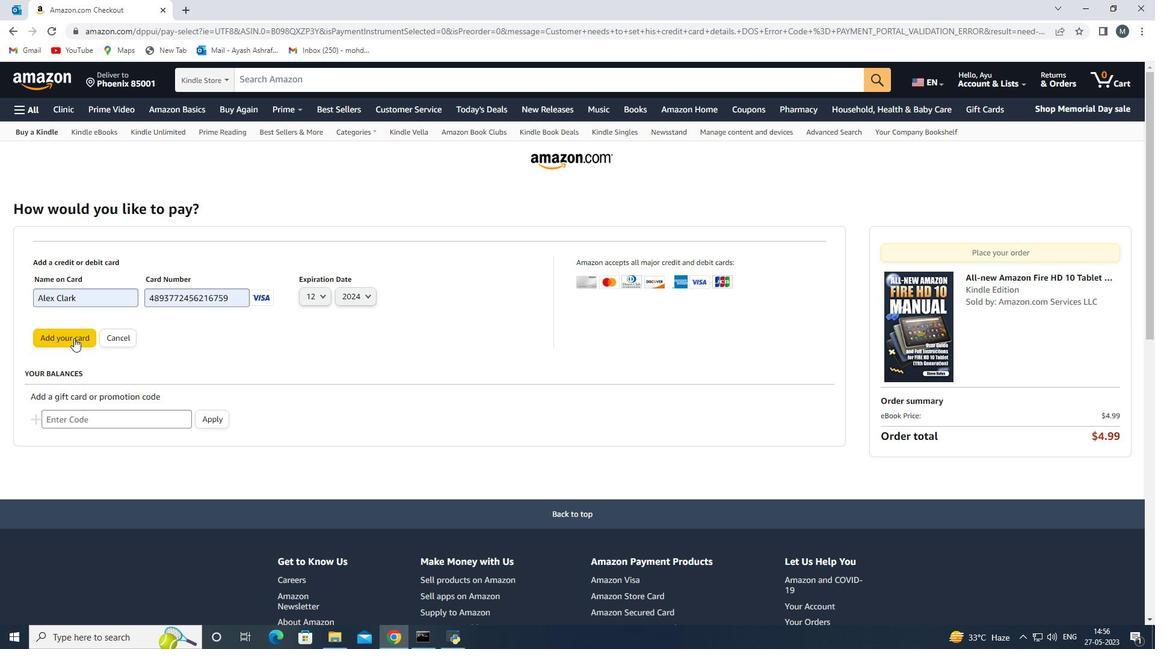 
Action: Mouse pressed left at (904, 176)
Screenshot: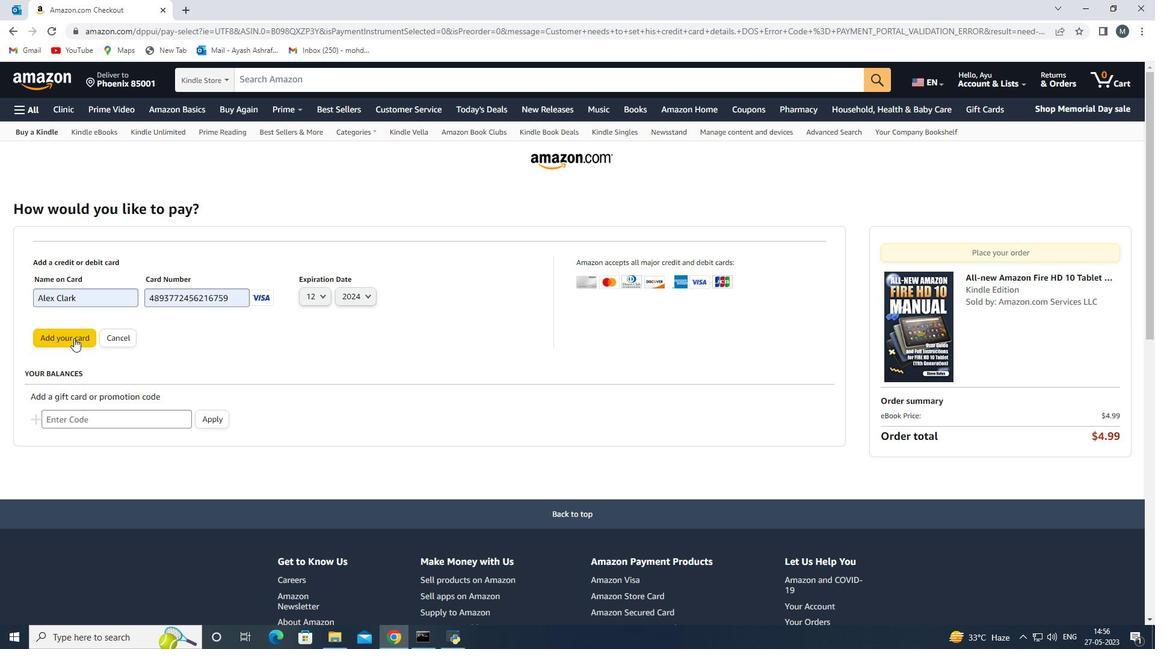 
Action: Mouse moved to (93, 289)
Screenshot: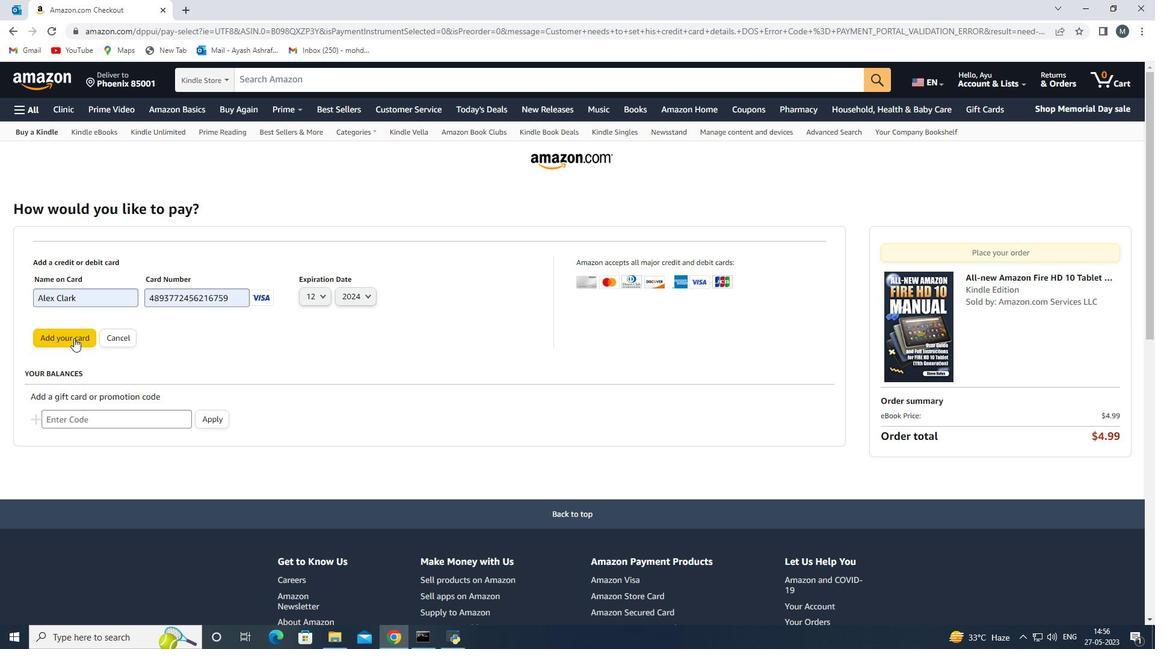 
Action: Mouse pressed left at (93, 289)
Screenshot: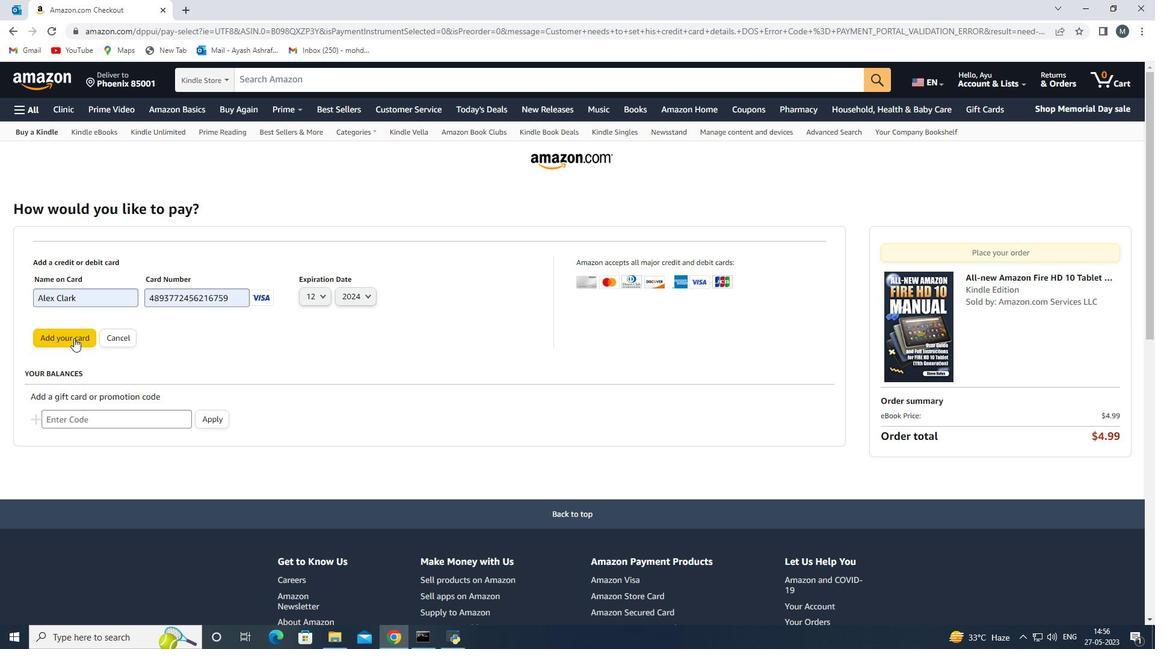 
Action: Key pressed 4893564552369757
Screenshot: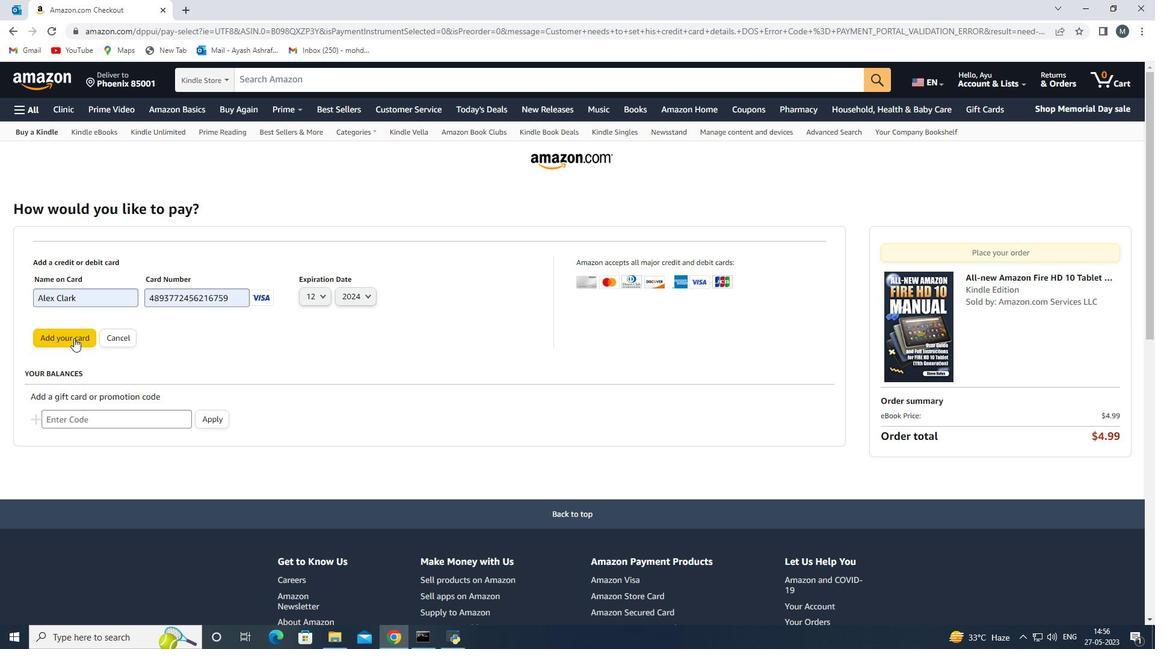 
Action: Mouse moved to (187, 297)
Screenshot: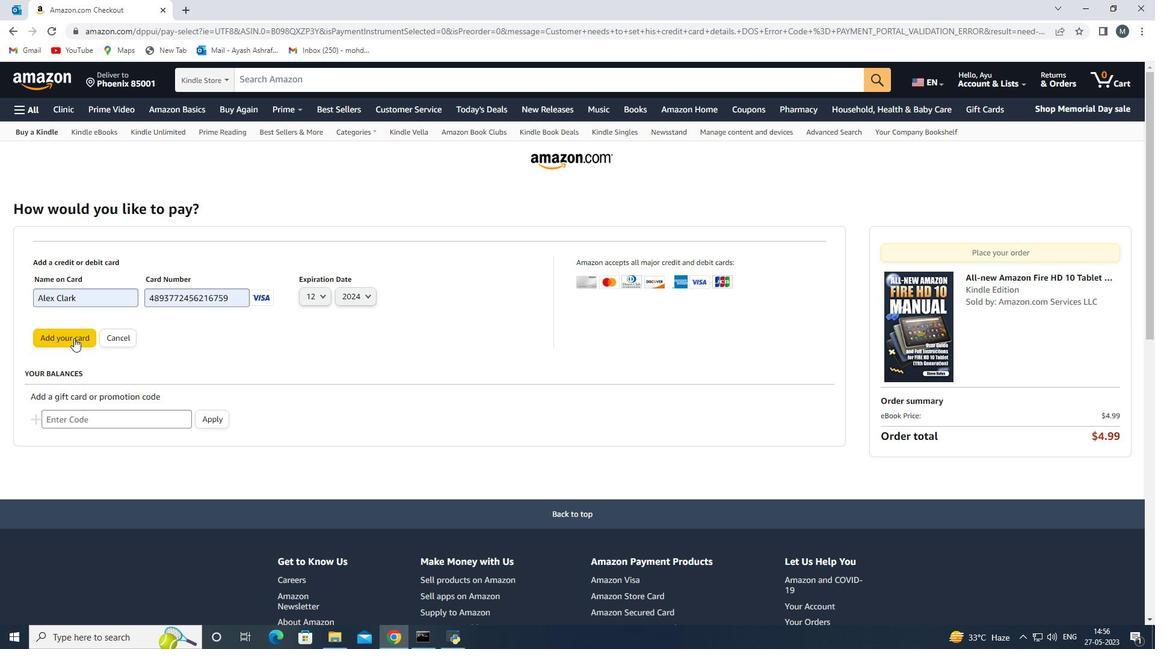 
Action: Mouse pressed left at (187, 297)
Screenshot: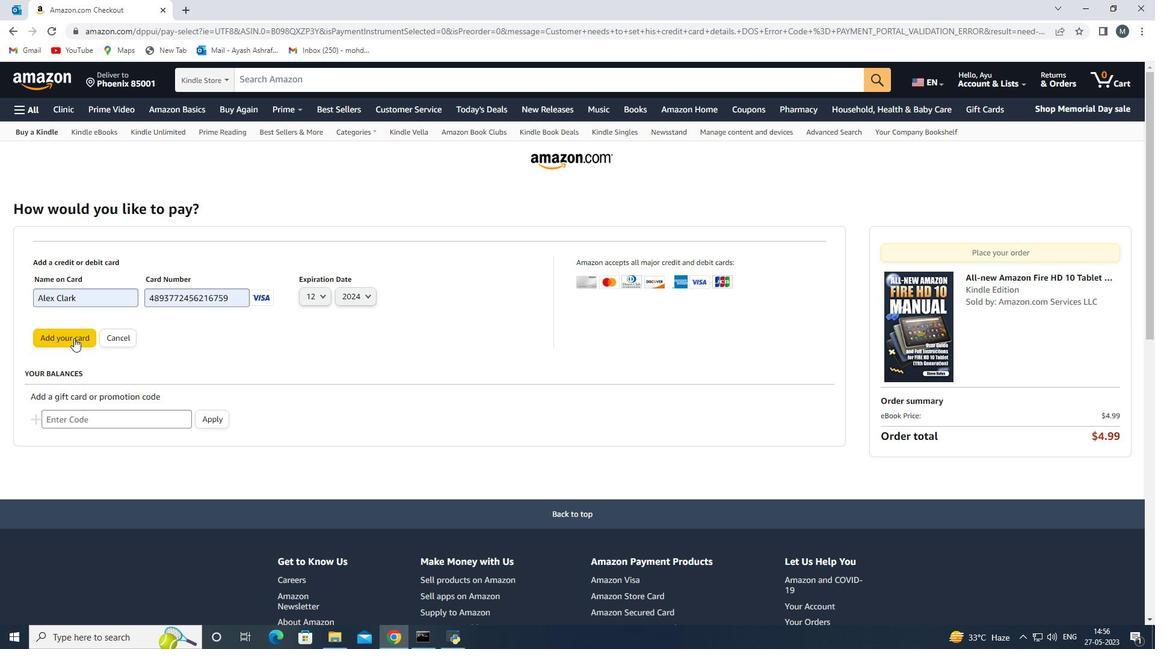 
Action: Mouse moved to (122, 289)
Screenshot: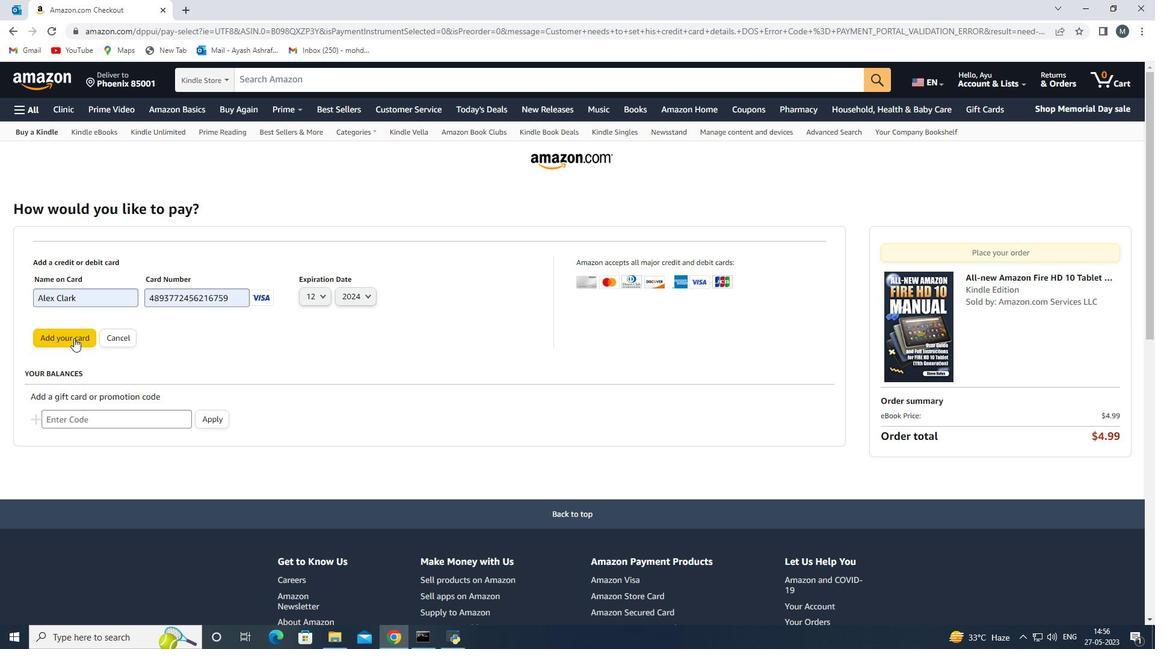 
Action: Mouse pressed left at (122, 289)
Screenshot: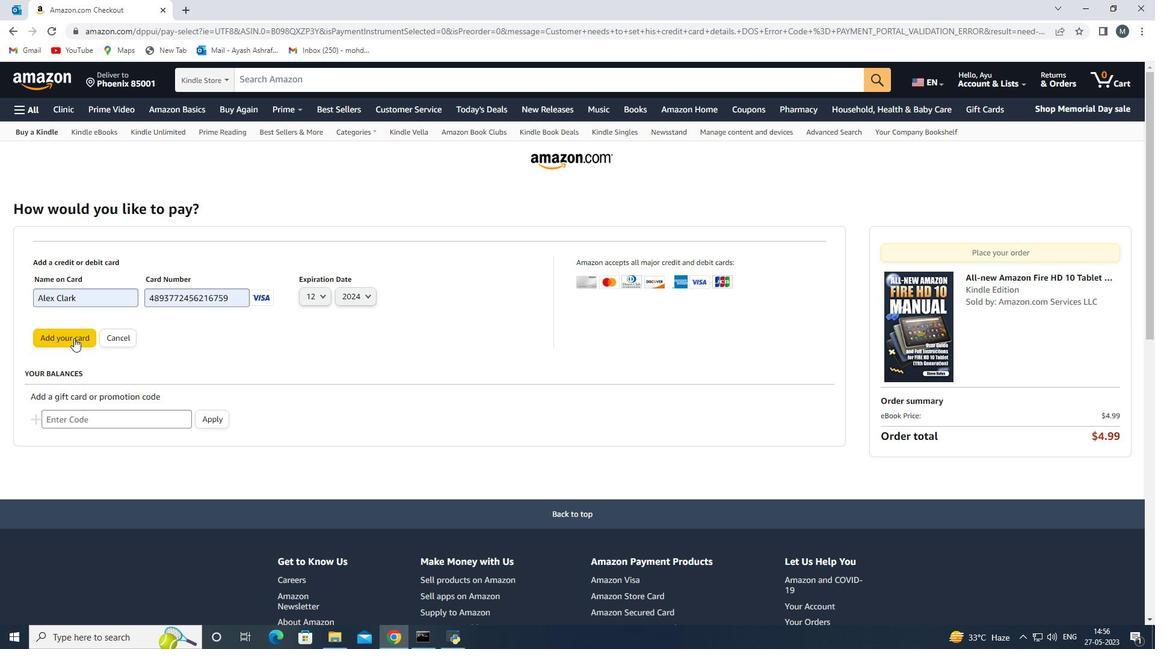 
Action: Key pressed <Key.backspace><Key.backspace><Key.backspace><Key.backspace><Key.backspace><Key.backspace><Key.backspace><Key.backspace><Key.backspace><Key.backspace><Key.backspace><Key.backspace><Key.backspace><Key.backspace><Key.backspace><Key.backspace><Key.backspace><Key.backspace><Key.backspace><Key.backspace><Key.backspace><Key.backspace><Key.backspace><Key.shift>Brain<Key.space><Key.shift>Hall<Key.space>
Screenshot: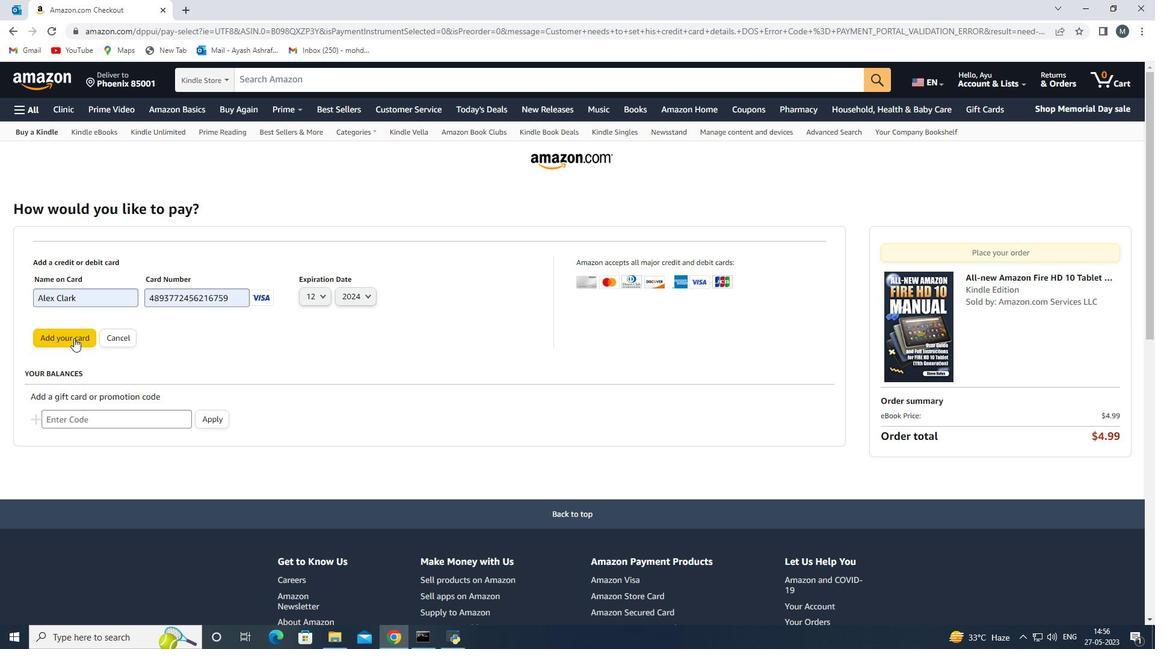 
Action: Mouse moved to (159, 296)
Screenshot: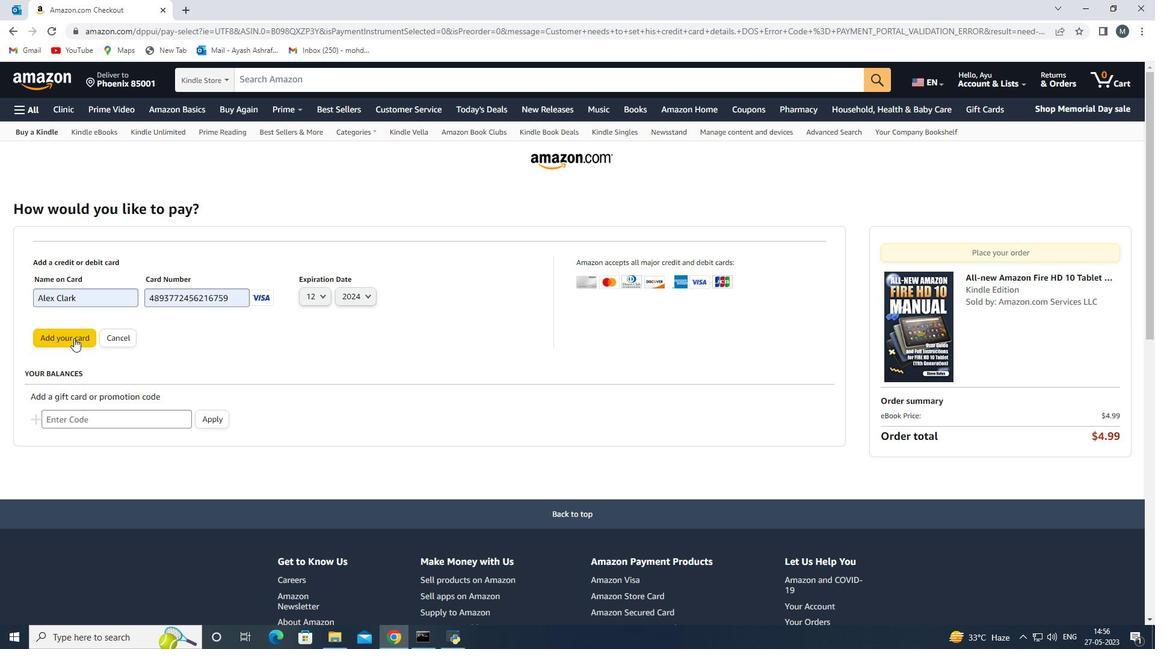 
Action: Mouse pressed left at (159, 296)
Screenshot: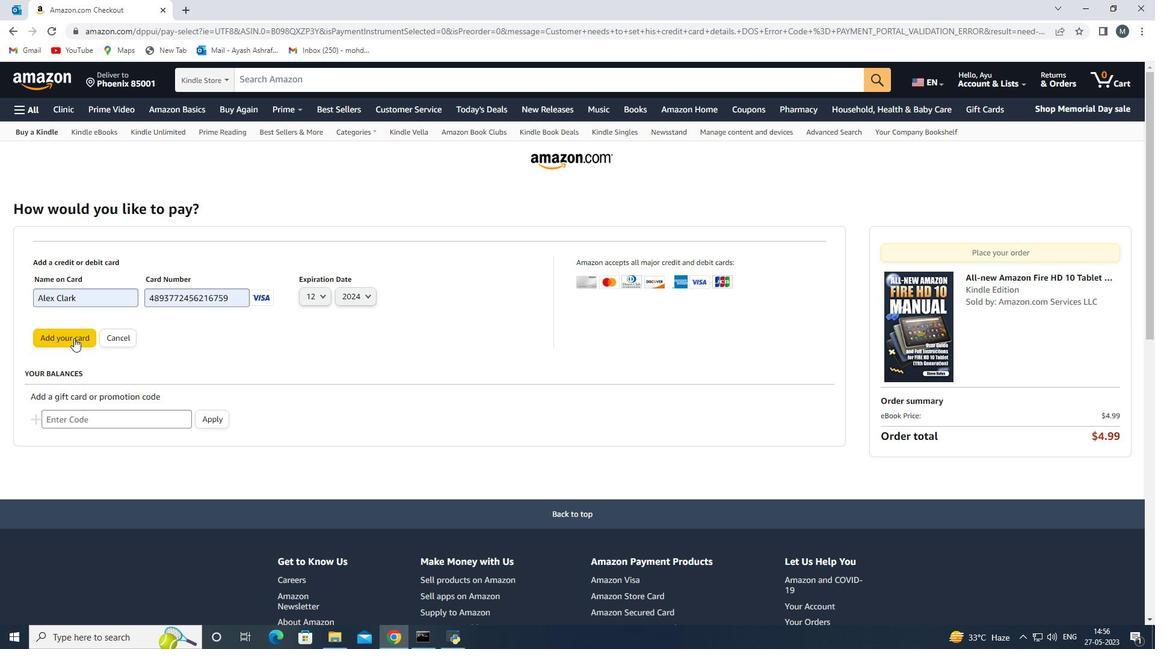 
Action: Mouse moved to (182, 299)
Screenshot: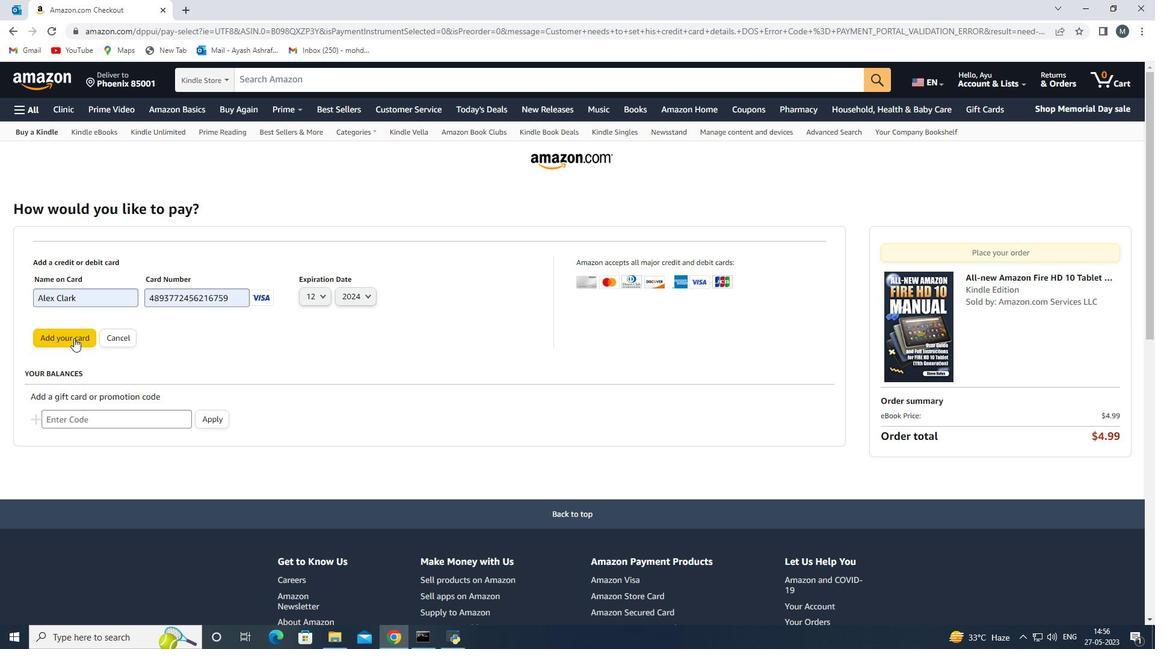 
Action: Key pressed 4893564552369757
Screenshot: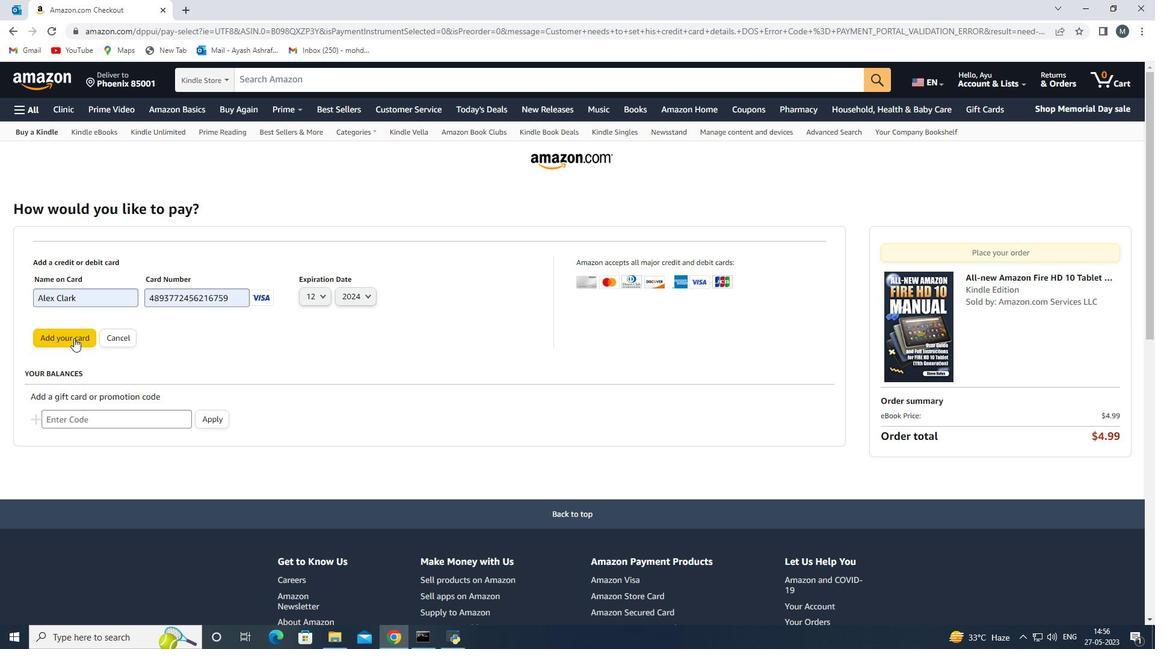 
Action: Mouse moved to (210, 350)
Screenshot: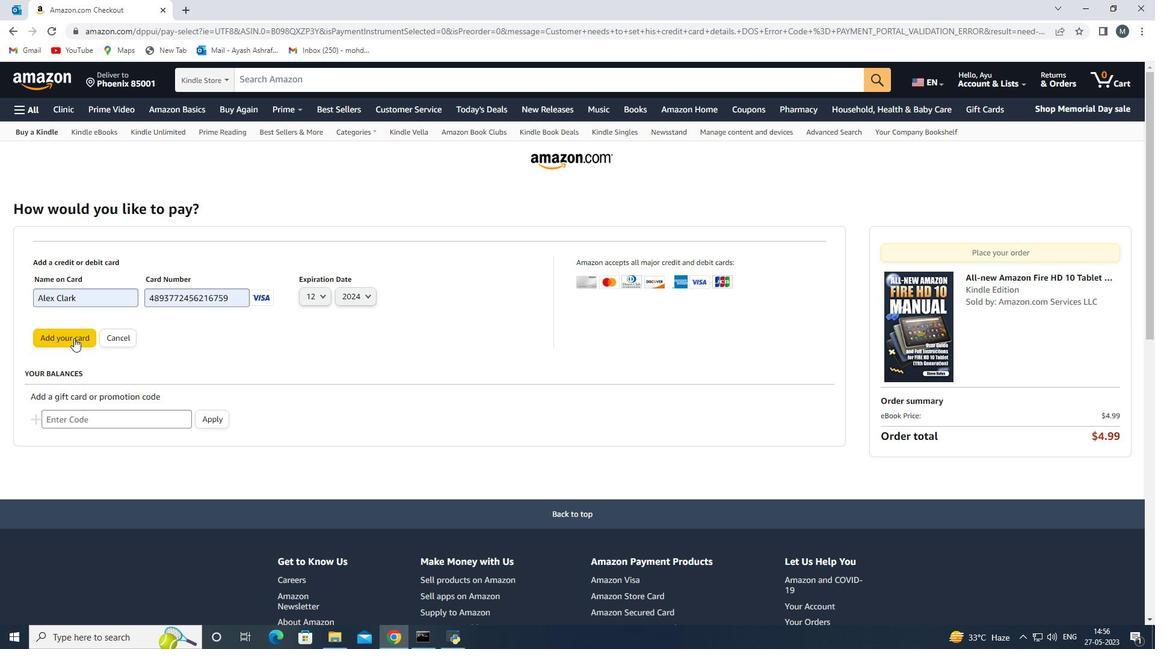 
Action: Mouse pressed left at (210, 350)
Screenshot: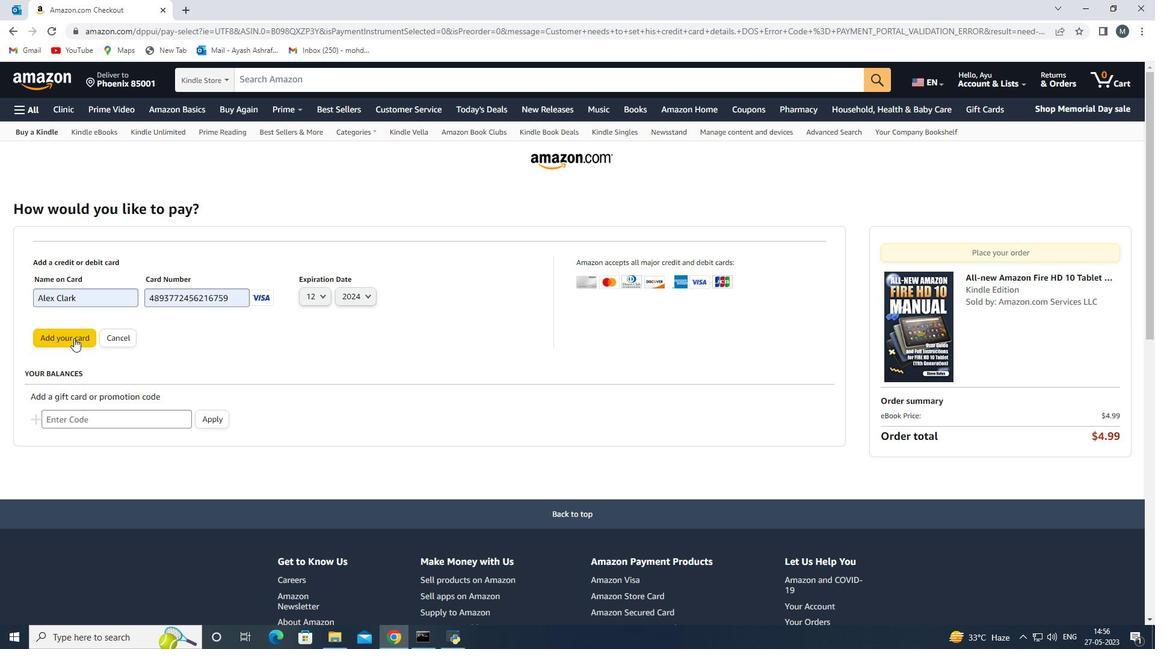 
Action: Mouse moved to (87, 294)
Screenshot: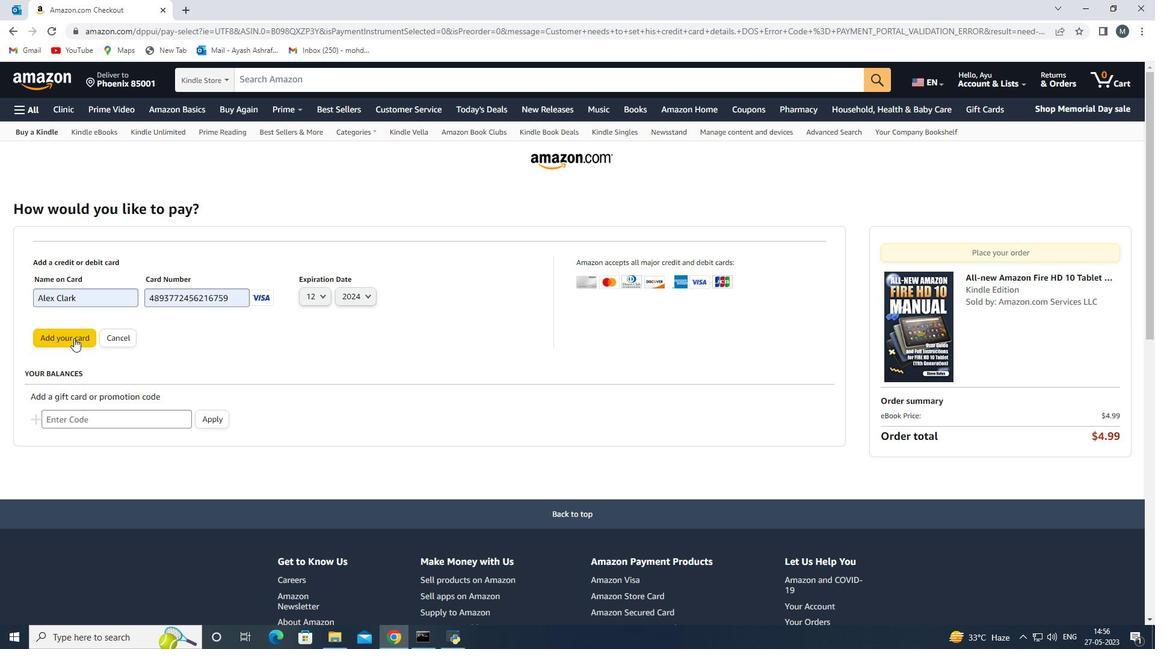 
Action: Mouse pressed left at (87, 294)
Screenshot: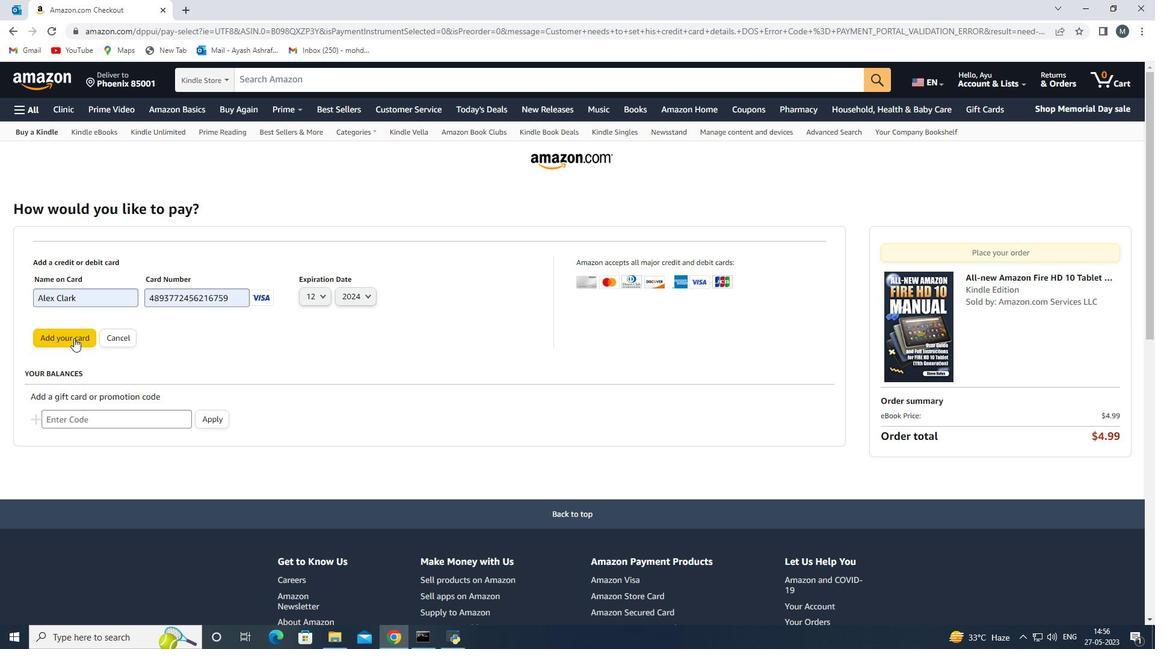 
Action: Mouse moved to (191, 297)
Screenshot: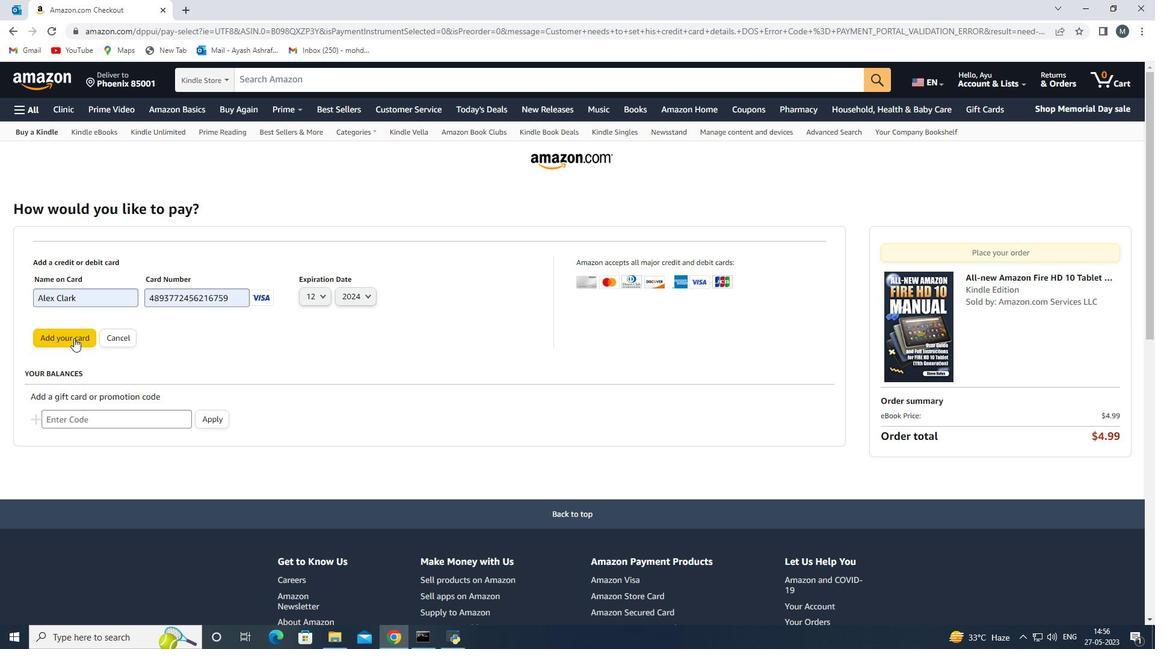 
Action: Mouse pressed left at (191, 297)
Screenshot: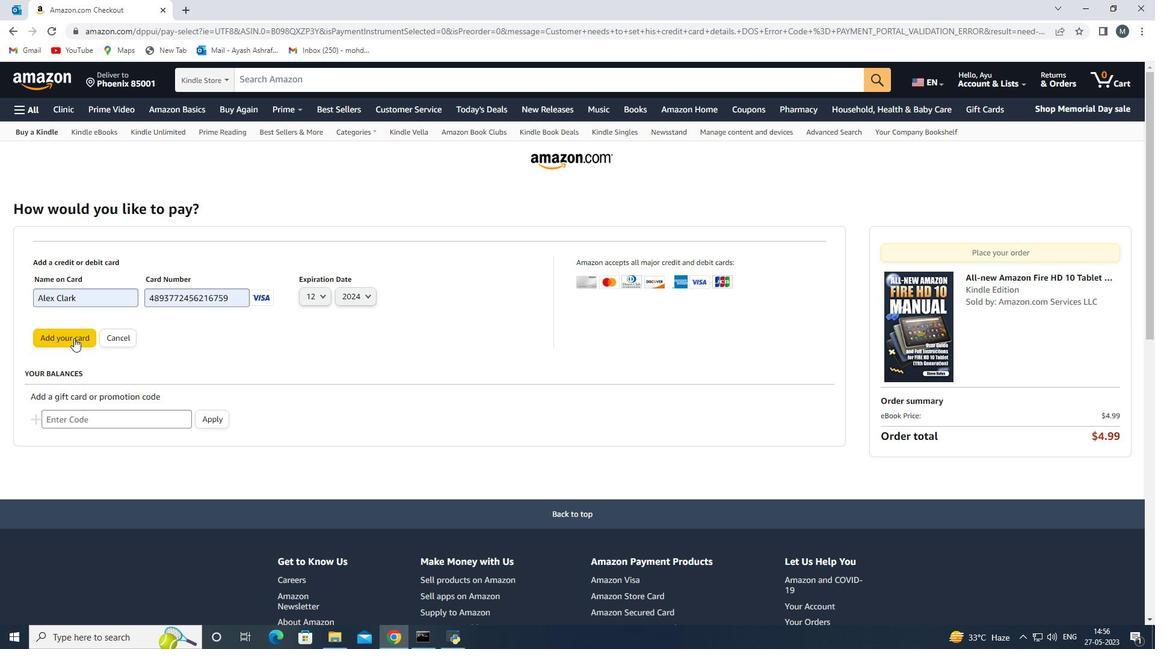 
Action: Mouse moved to (262, 292)
Screenshot: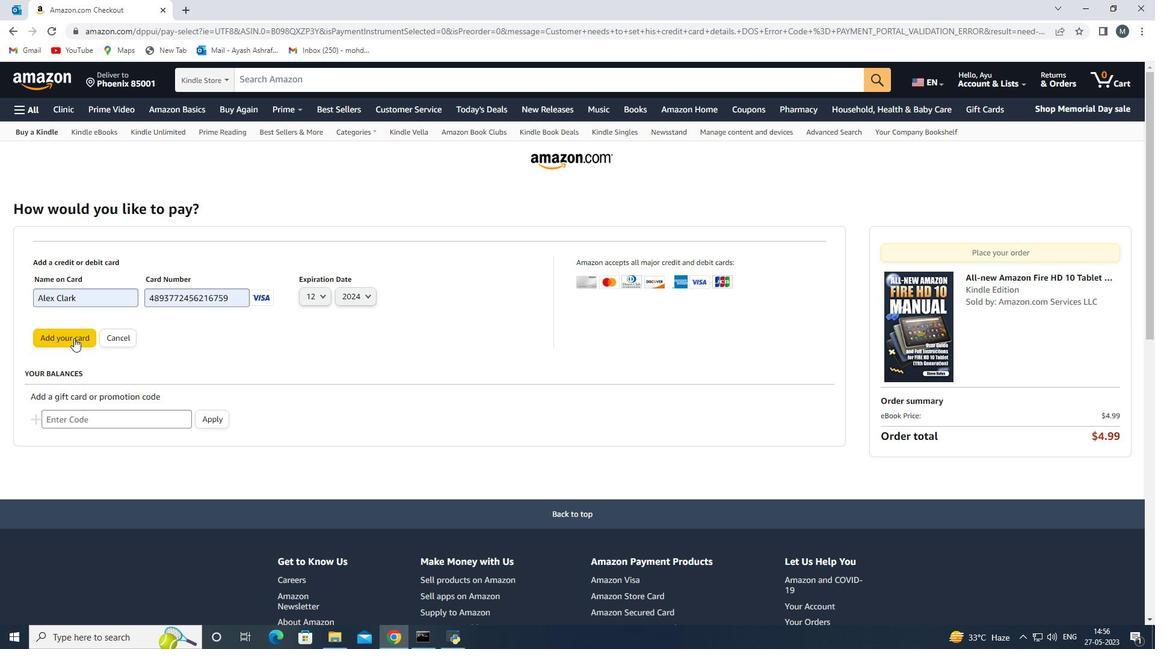 
Action: Mouse pressed left at (262, 292)
Screenshot: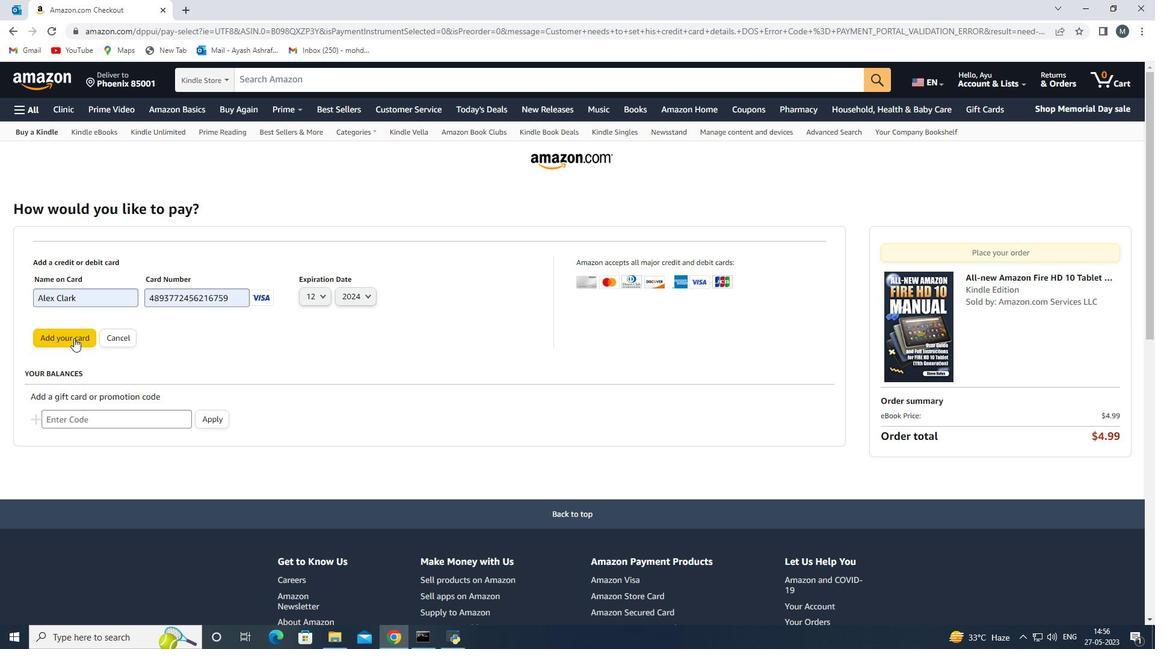 
Action: Mouse moved to (271, 295)
Screenshot: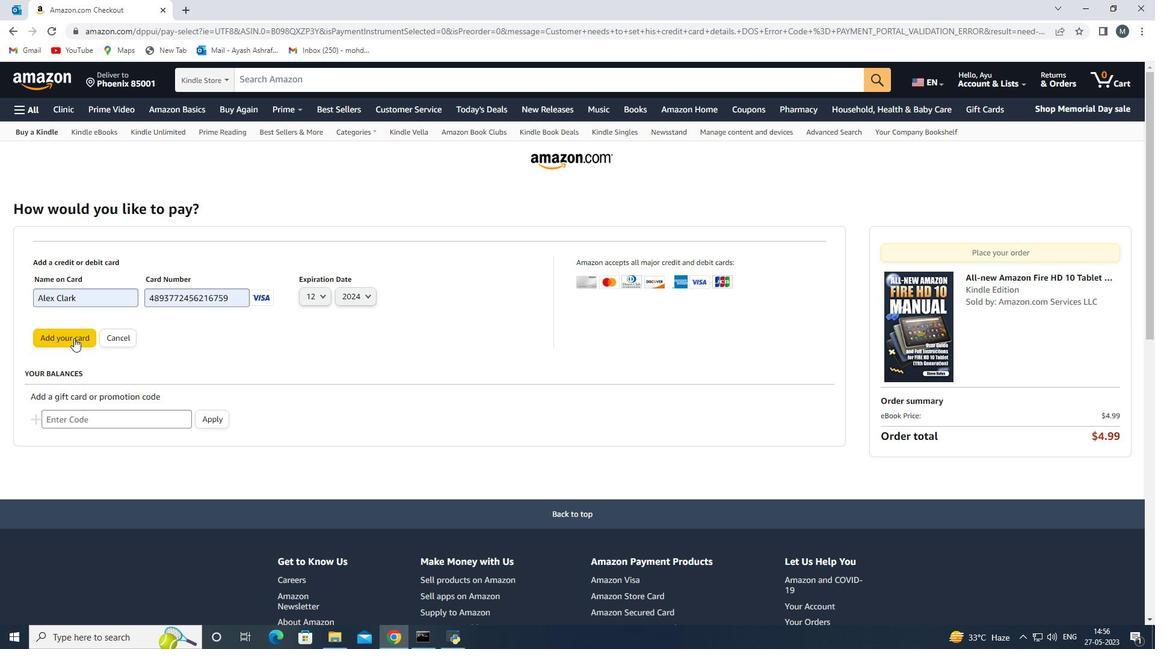 
Action: Mouse pressed left at (271, 295)
Screenshot: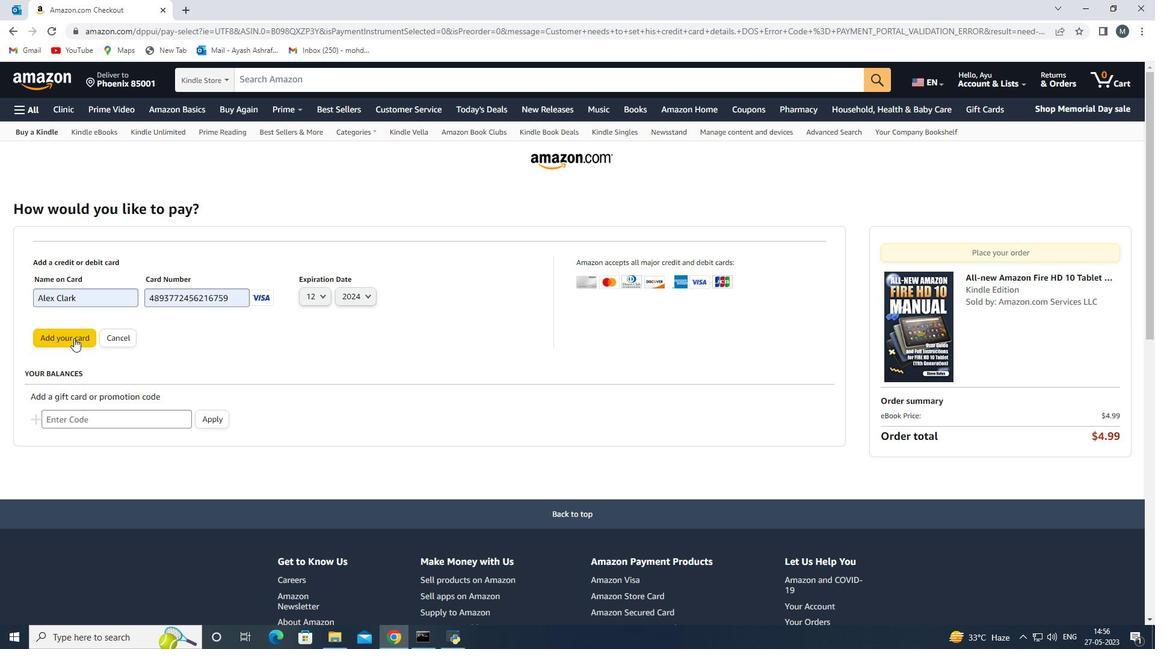 
Action: Mouse moved to (294, 291)
Screenshot: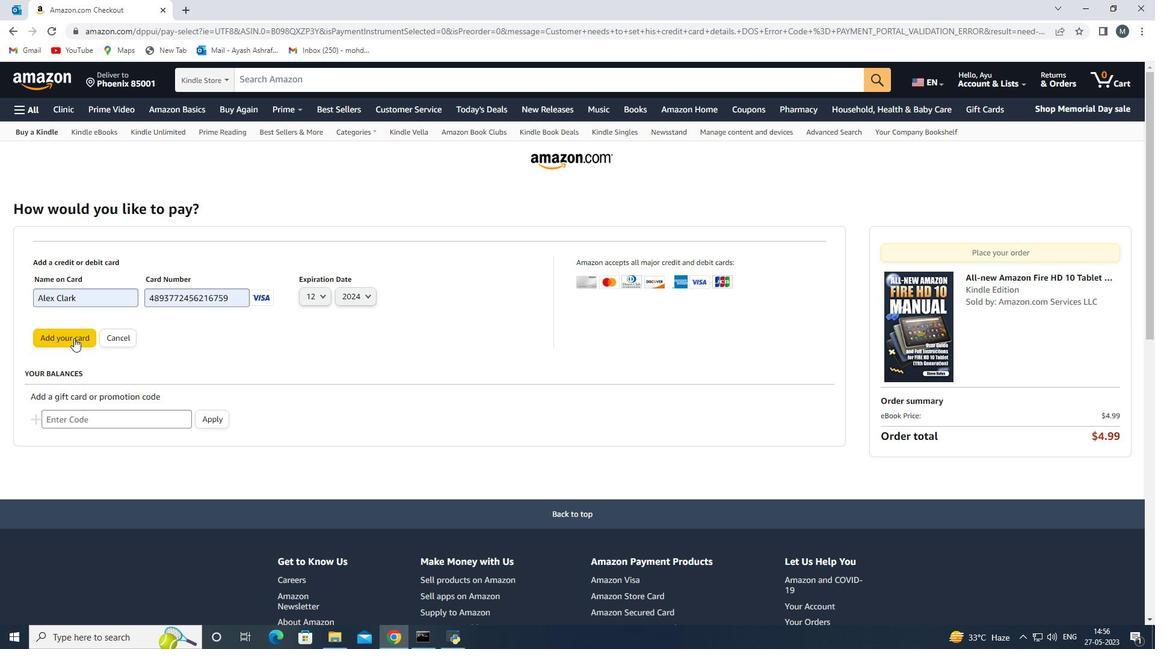 
Action: Mouse pressed left at (294, 291)
Screenshot: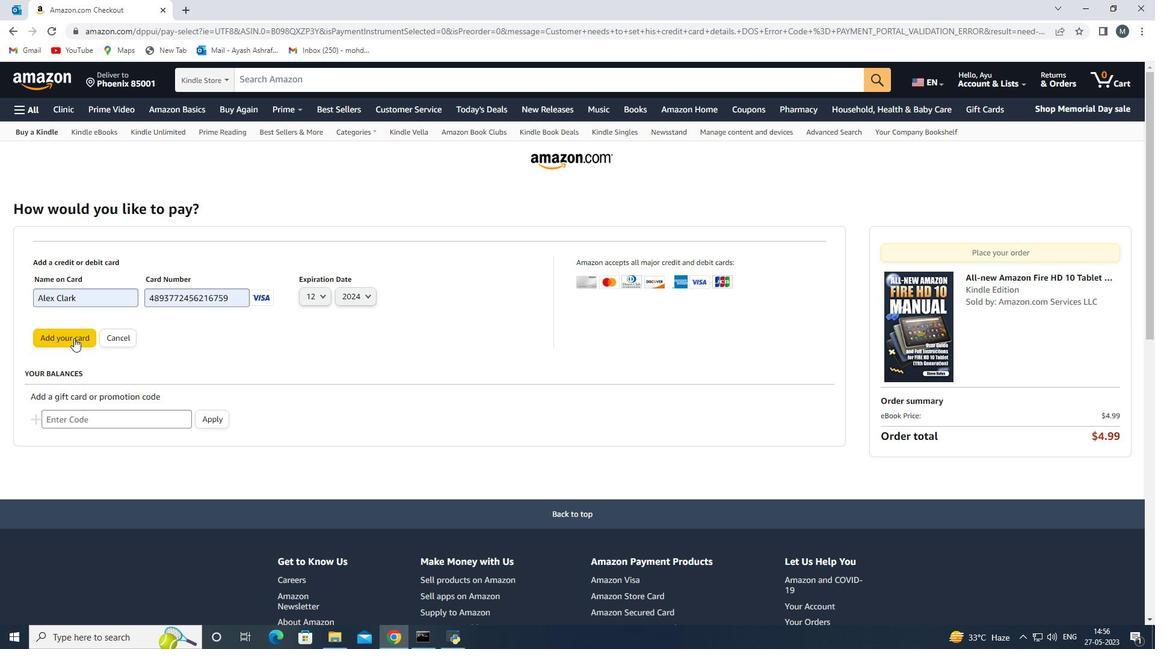 
Action: Mouse moved to (313, 322)
Screenshot: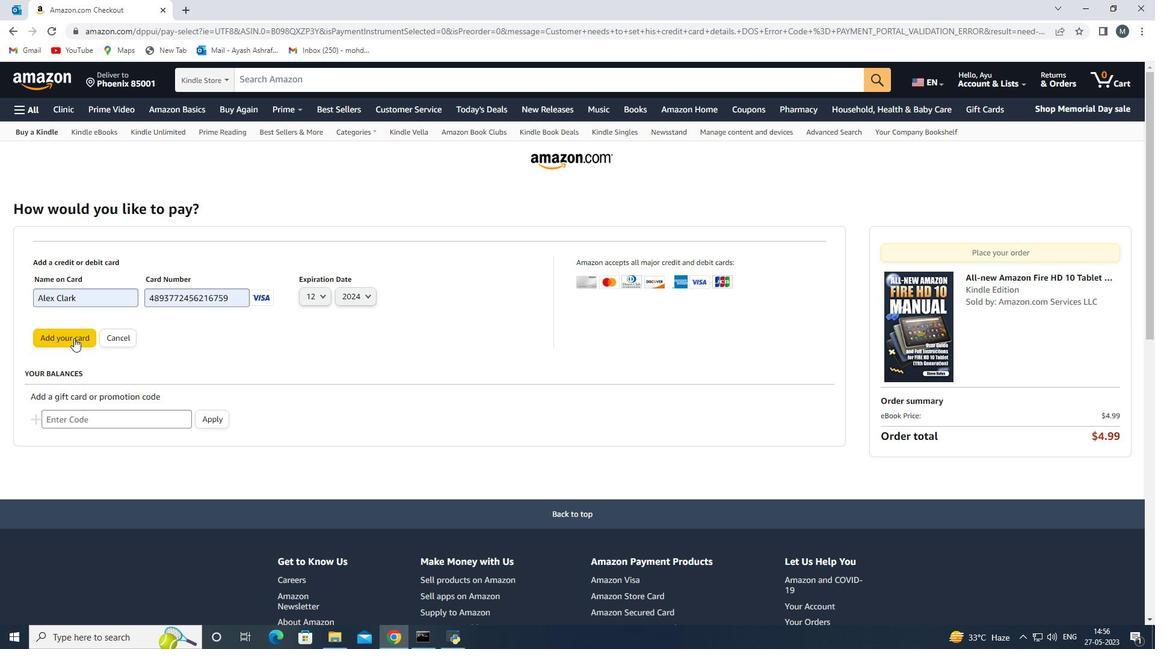 
Action: Mouse pressed left at (313, 322)
Screenshot: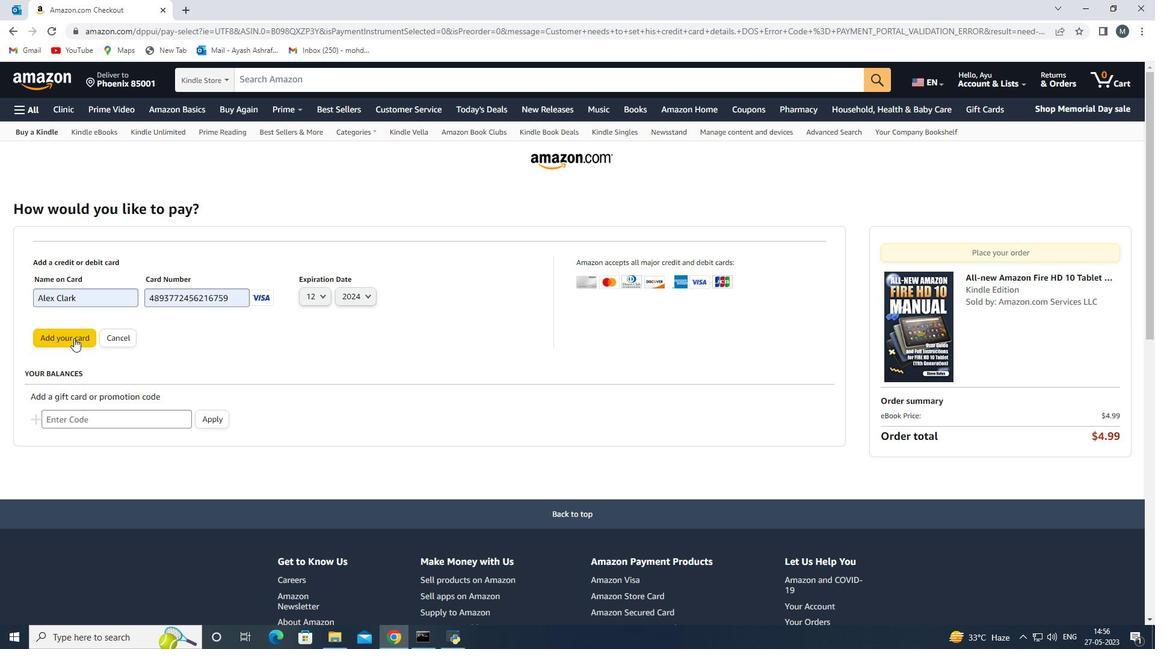 
Action: Mouse moved to (222, 327)
Screenshot: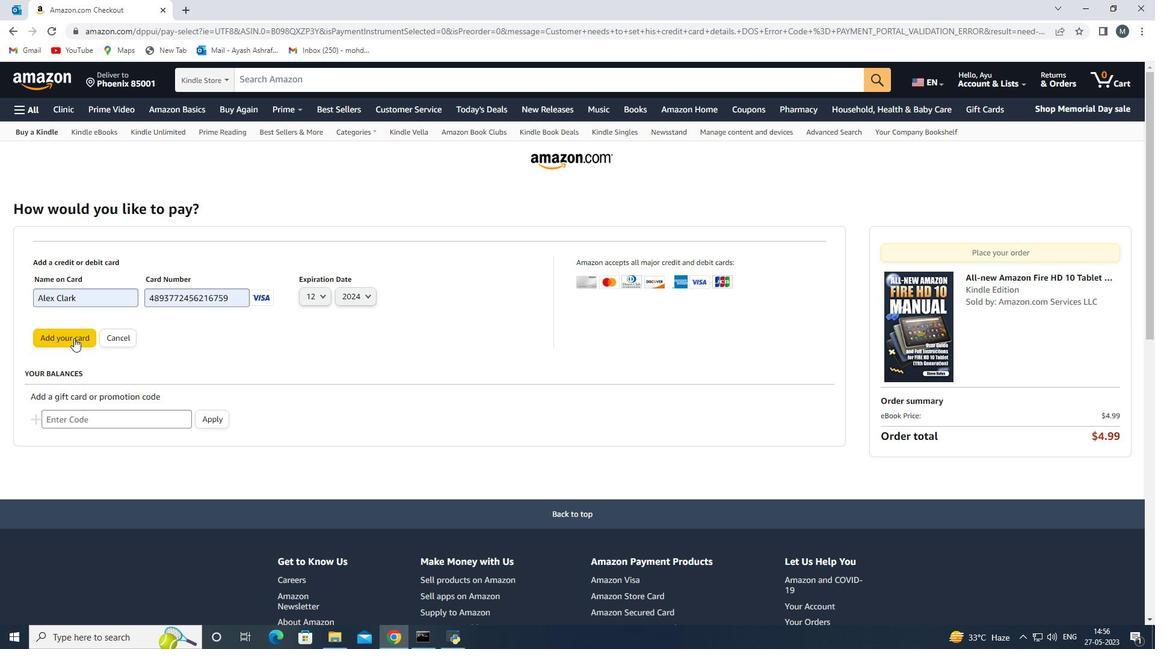 
Action: Mouse pressed left at (222, 327)
Screenshot: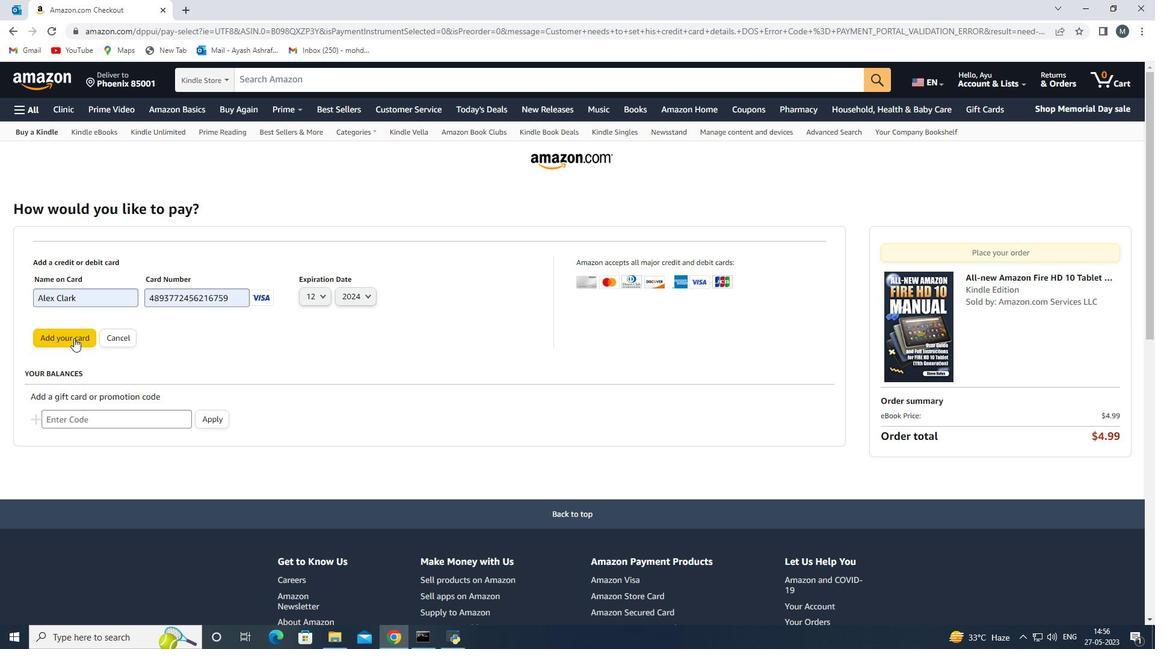 
Action: Mouse moved to (226, 287)
Screenshot: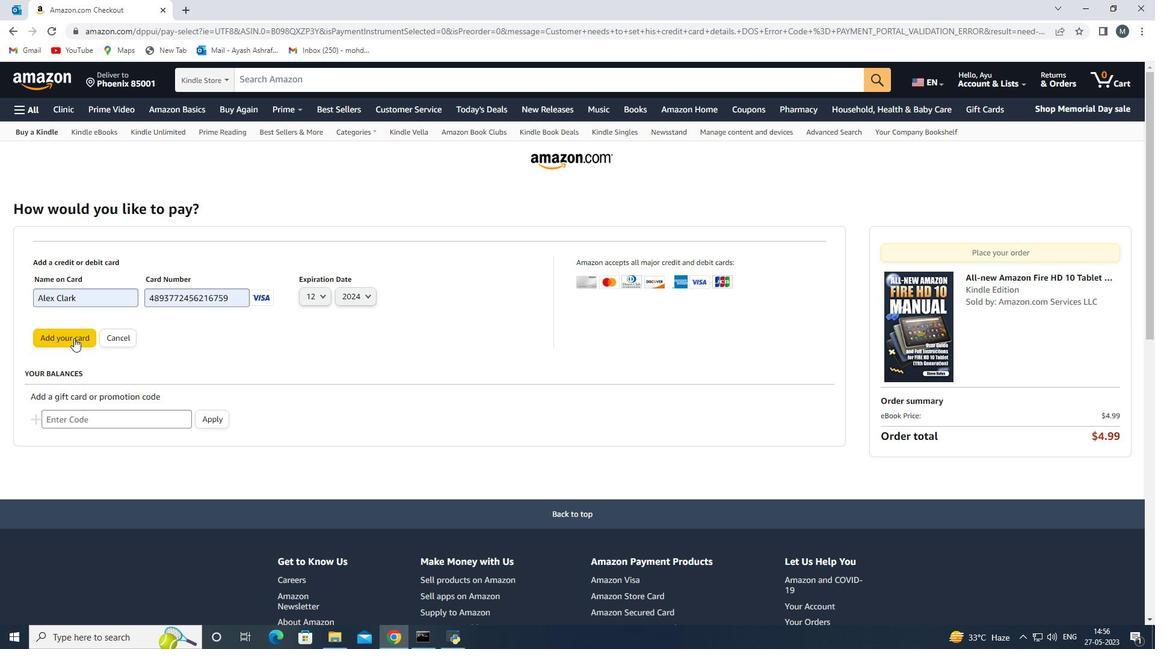 
Action: Mouse pressed left at (226, 287)
Screenshot: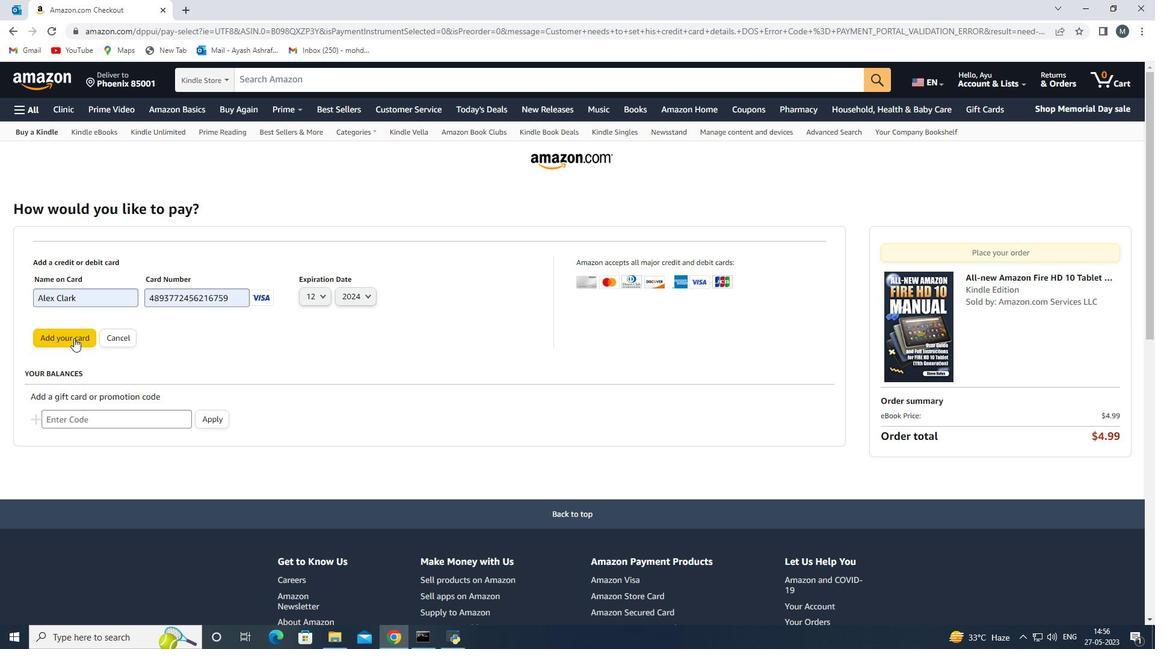 
Action: Mouse moved to (151, 296)
Screenshot: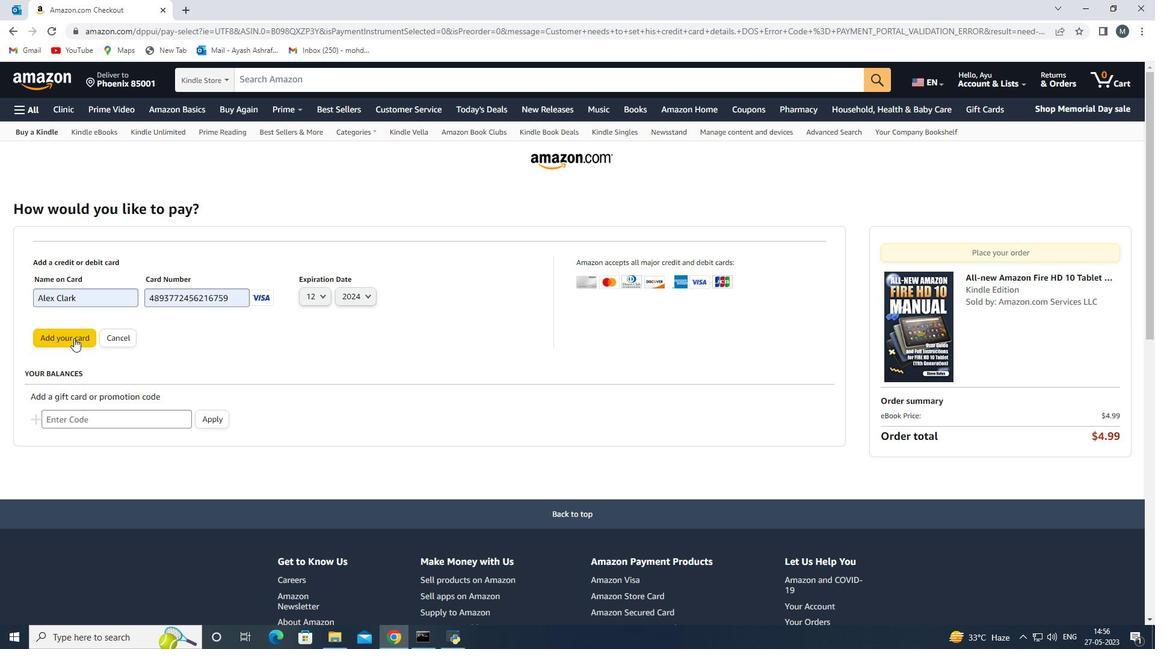 
Action: Mouse pressed left at (151, 296)
Screenshot: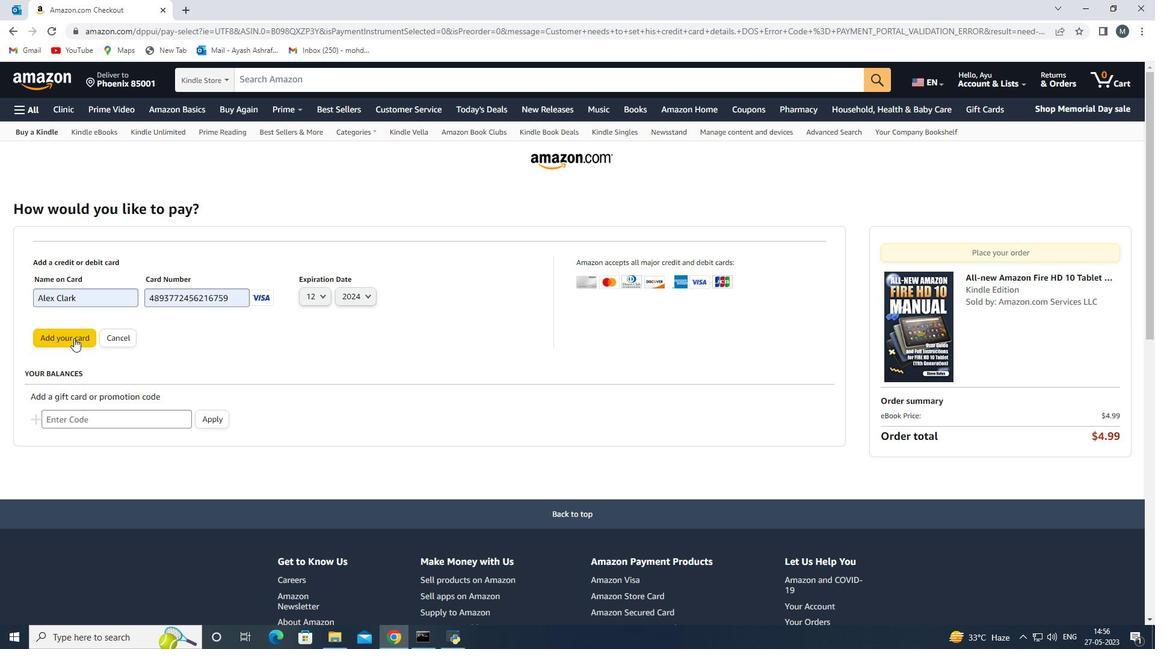 
Action: Mouse moved to (172, 297)
Screenshot: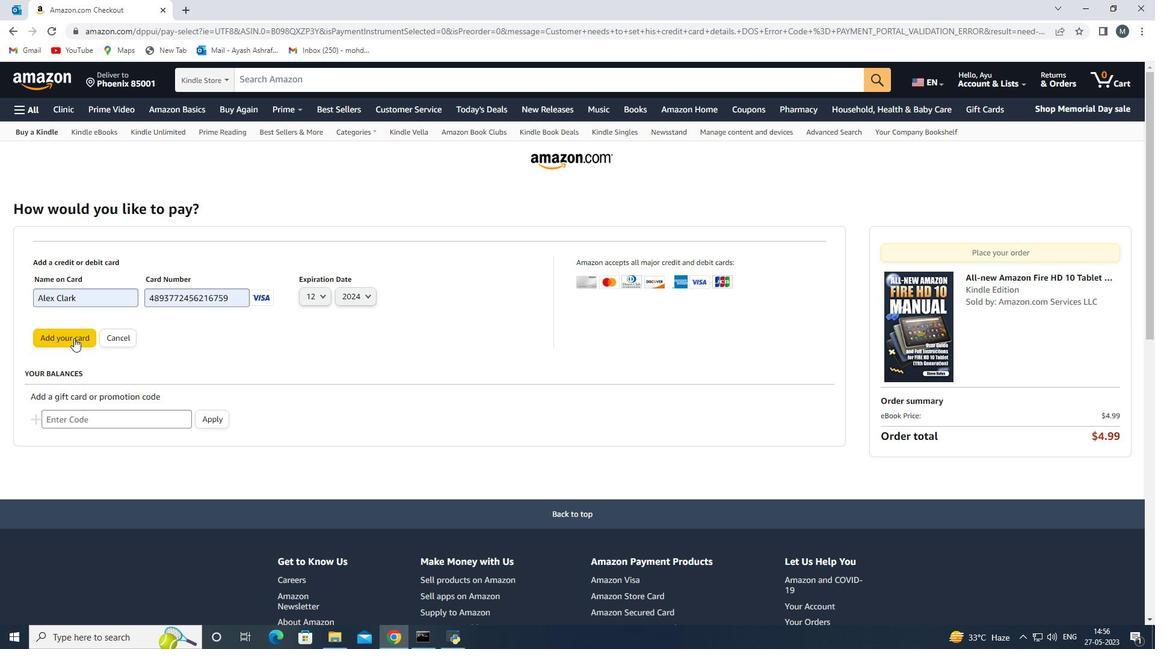 
Action: Mouse pressed left at (172, 297)
Screenshot: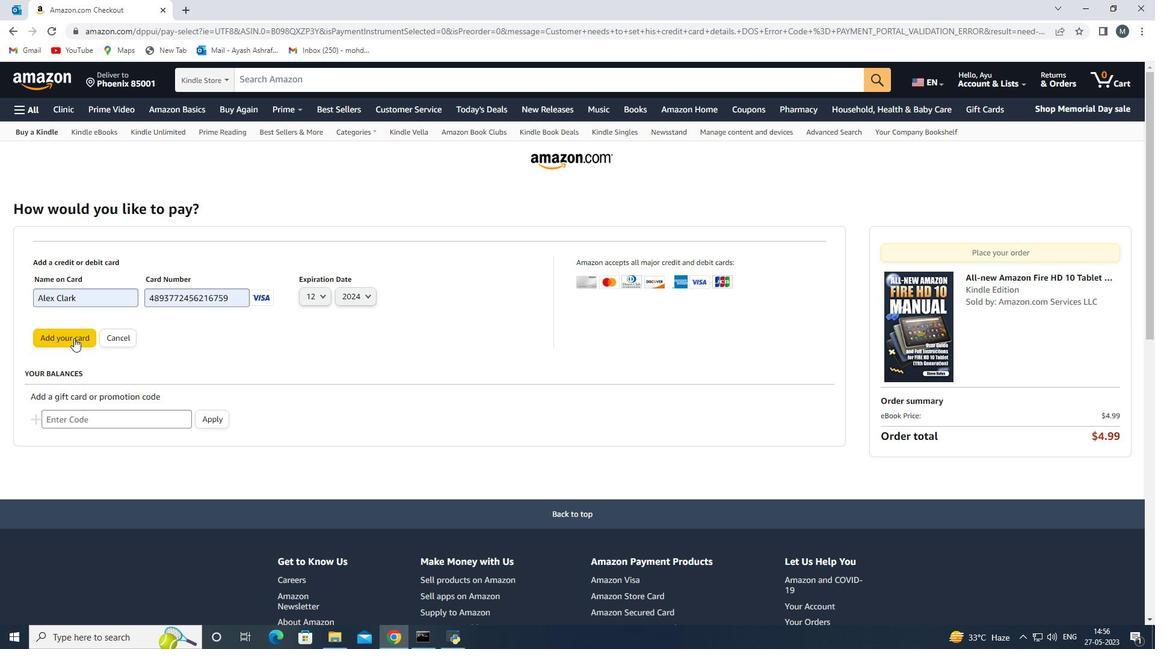 
Action: Mouse moved to (179, 295)
Screenshot: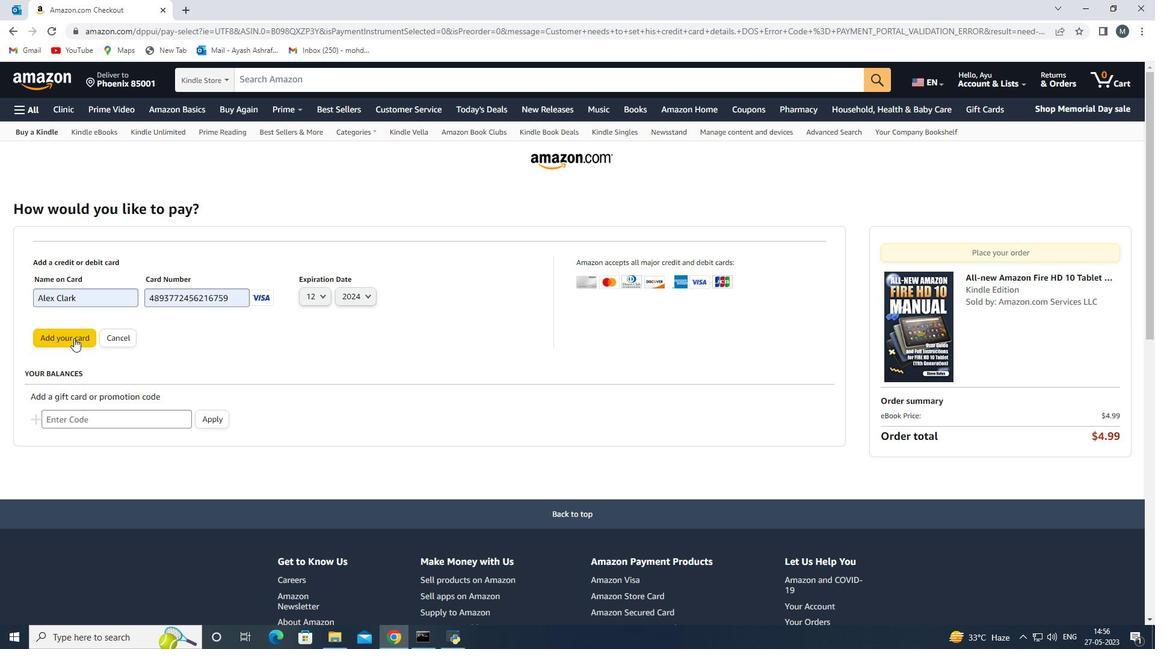 
Action: Mouse pressed left at (179, 295)
Screenshot: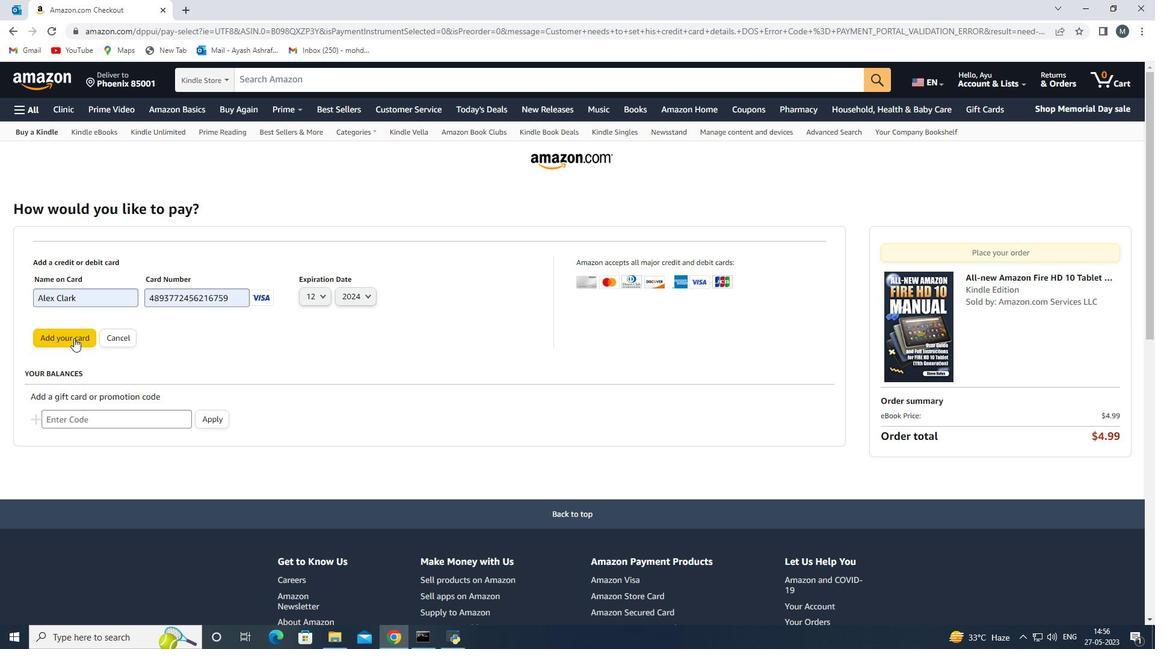 
Action: Mouse moved to (233, 293)
Screenshot: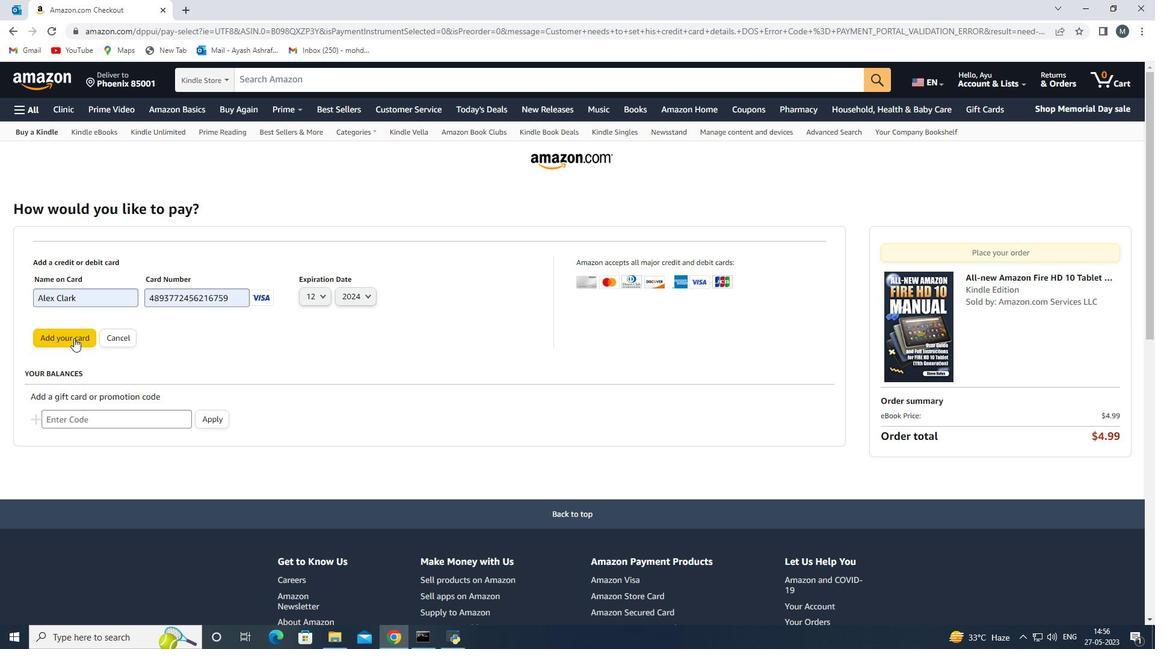 
Action: Mouse pressed left at (233, 293)
Screenshot: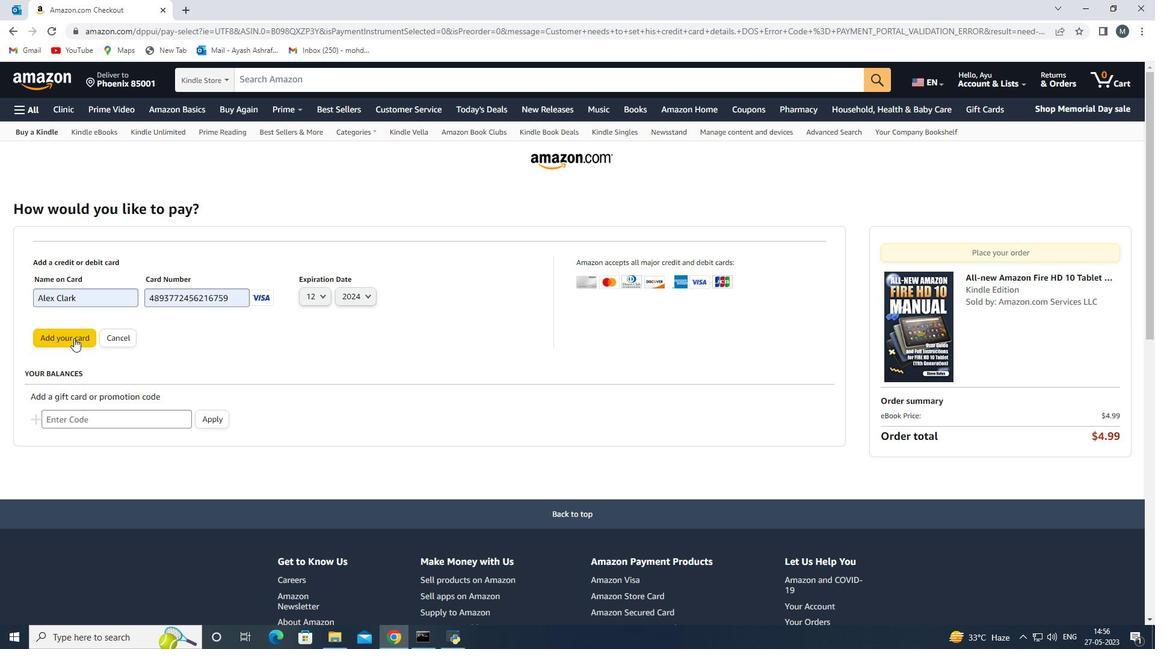 
Action: Key pressed <Key.backspace><Key.backspace><Key.backspace><Key.backspace><Key.backspace><Key.backspace><Key.backspace><Key.backspace><Key.backspace><Key.backspace><Key.backspace><Key.backspace><Key.backspace><Key.backspace><Key.backspace><Key.backspace><Key.backspace><Key.backspace>
Screenshot: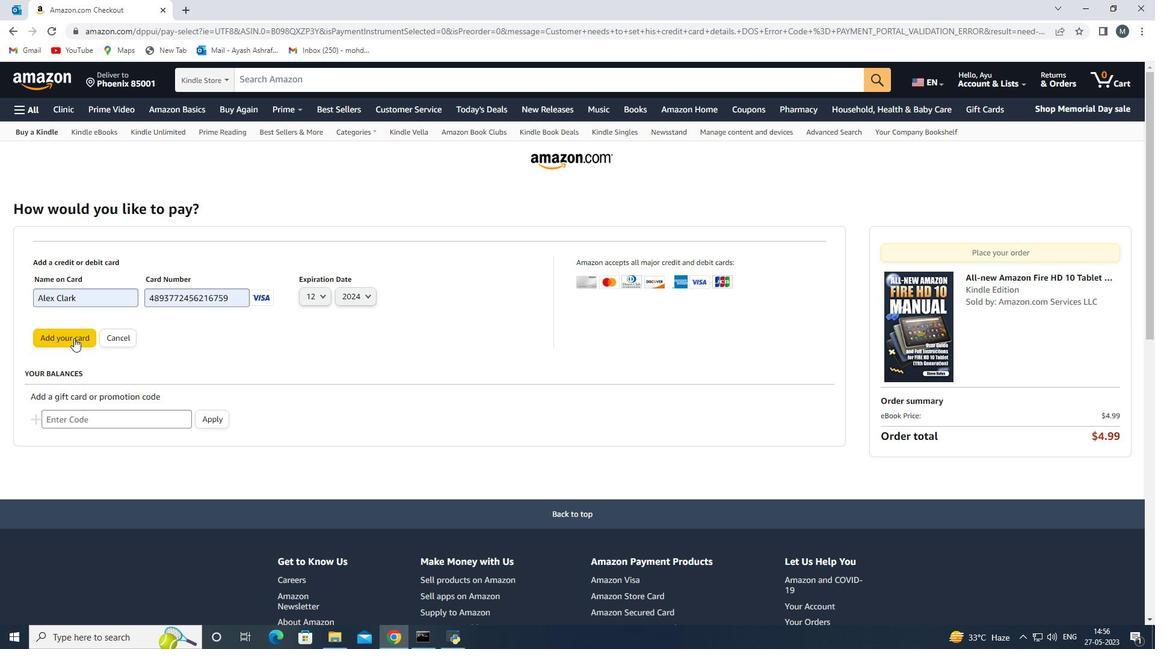 
Action: Mouse moved to (212, 297)
Screenshot: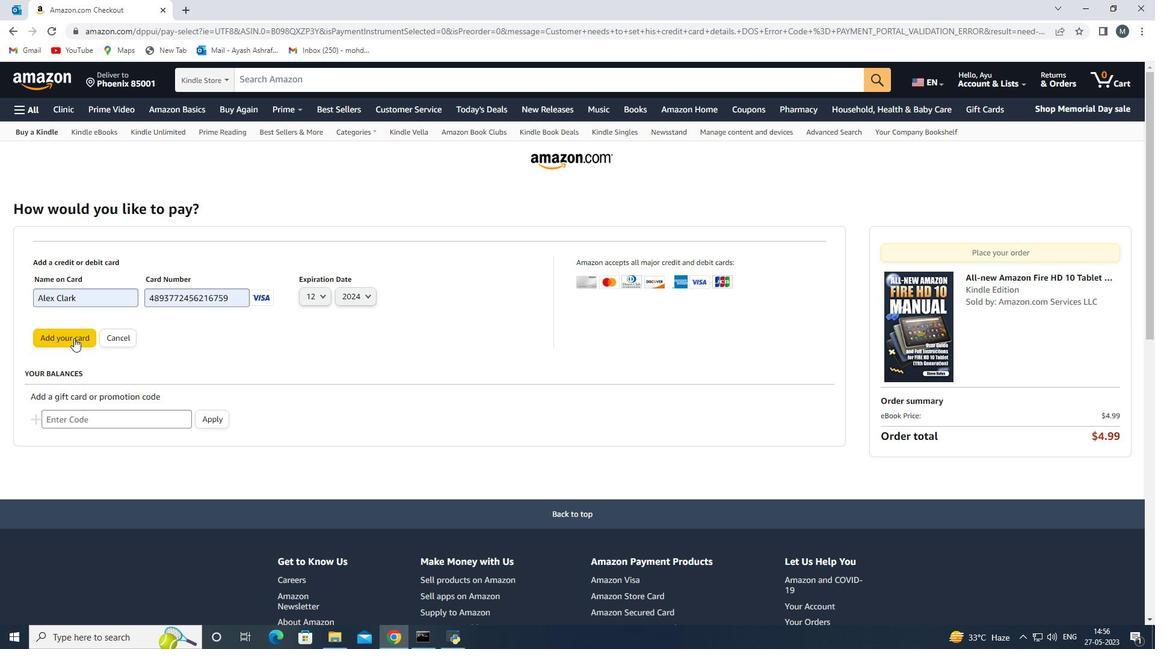 
Action: Mouse pressed left at (212, 297)
Screenshot: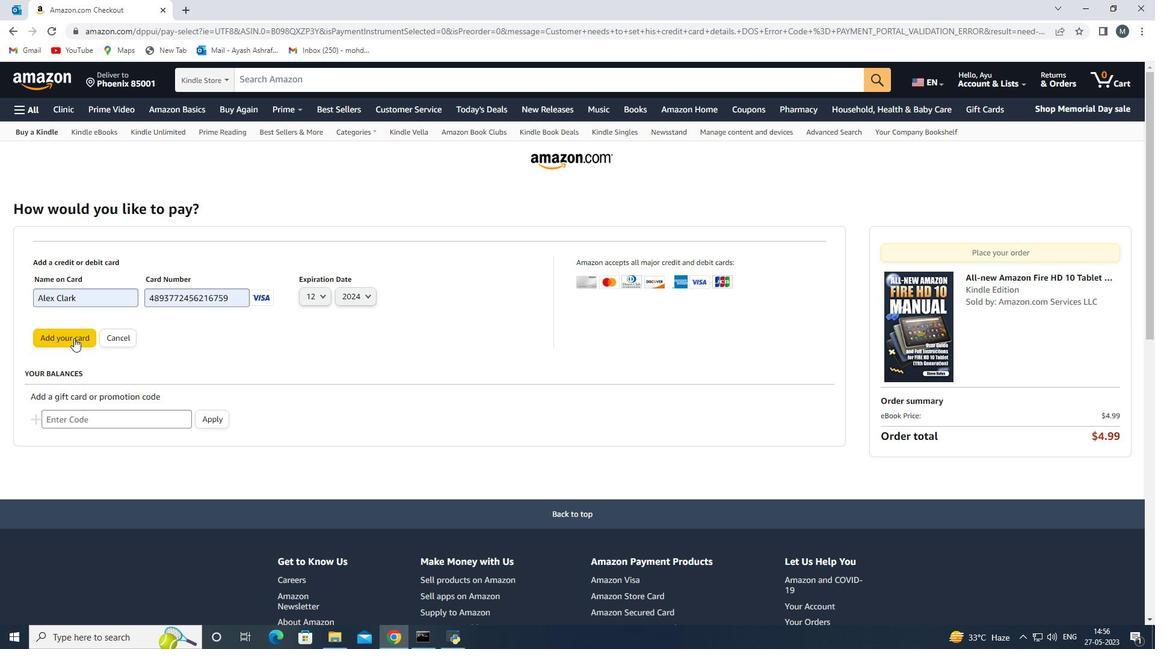 
Action: Mouse moved to (222, 326)
Screenshot: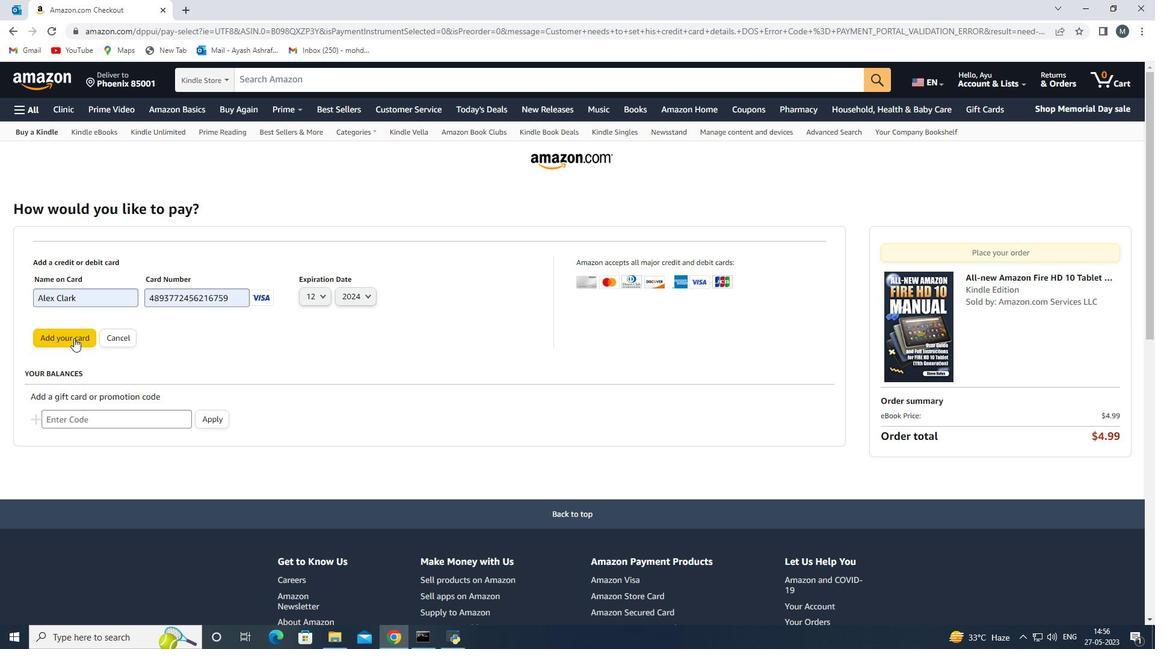 
Action: Mouse pressed left at (222, 326)
Screenshot: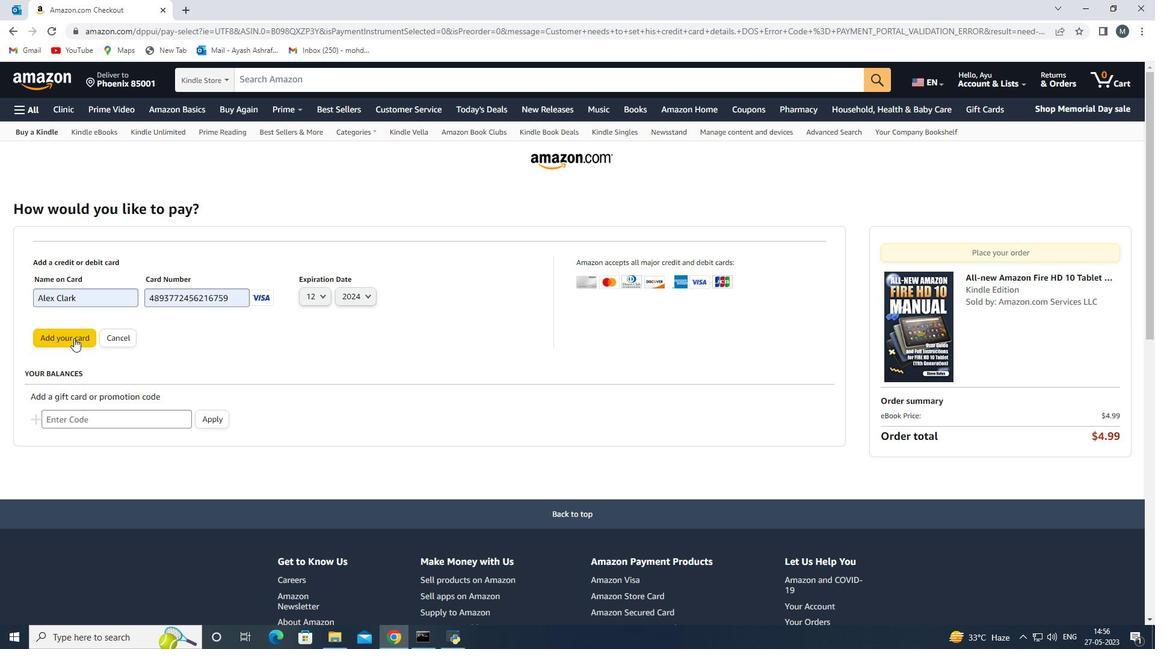
Action: Mouse moved to (206, 351)
Screenshot: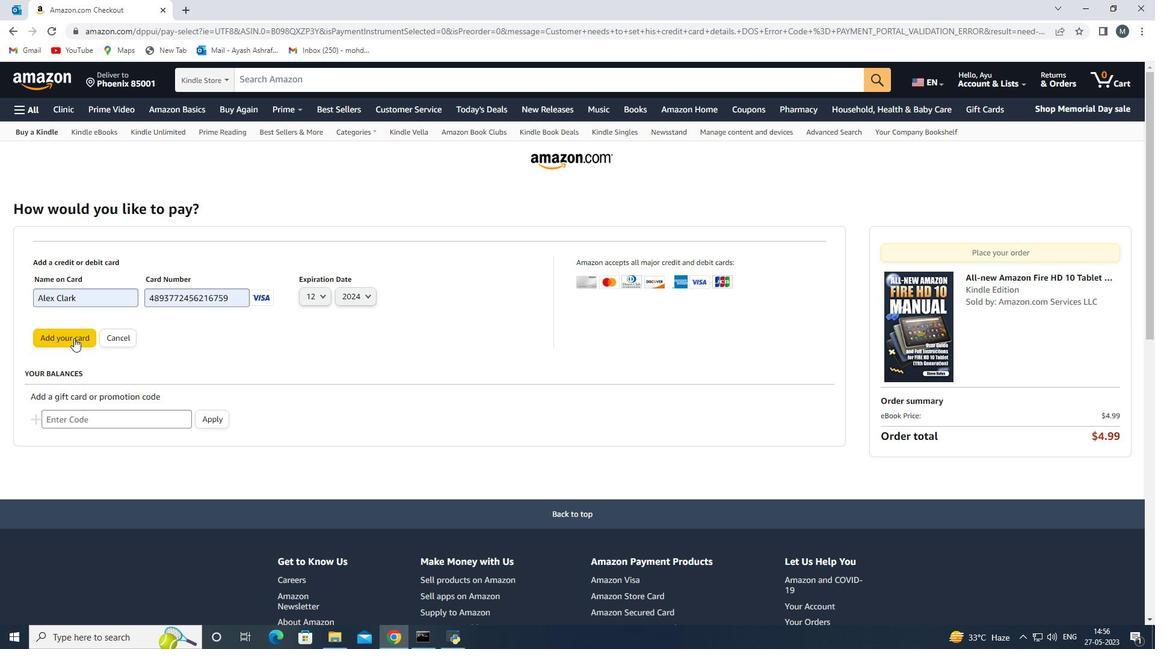 
Action: Mouse scrolled (206, 350) with delta (0, 0)
Screenshot: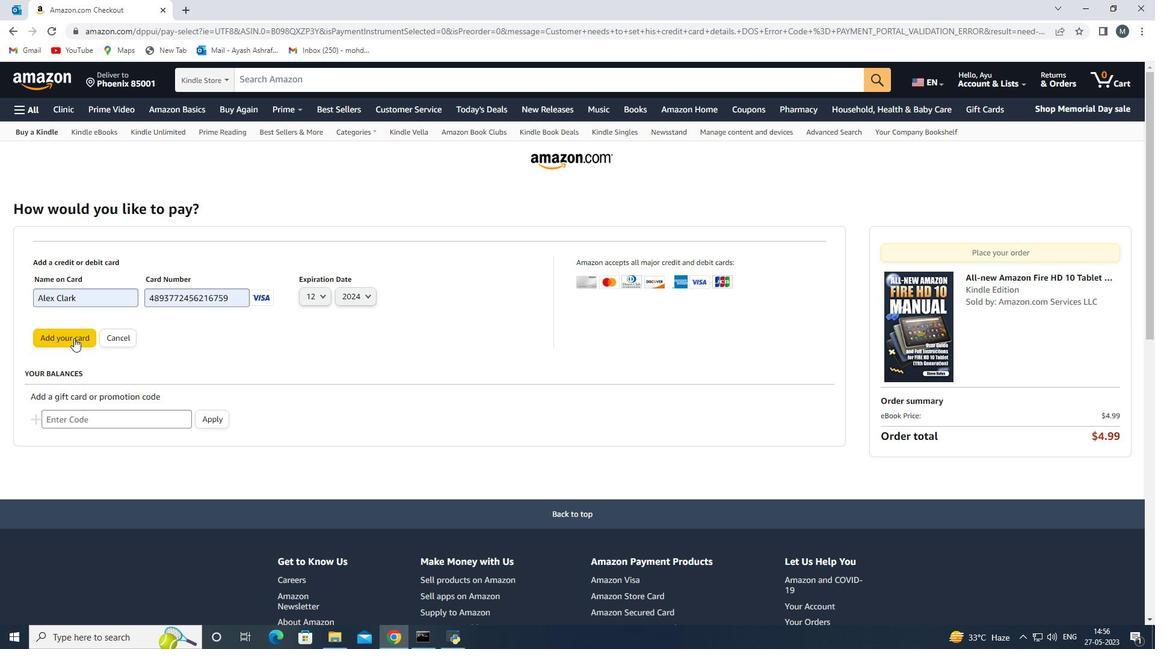 
Action: Mouse moved to (22, 108)
Screenshot: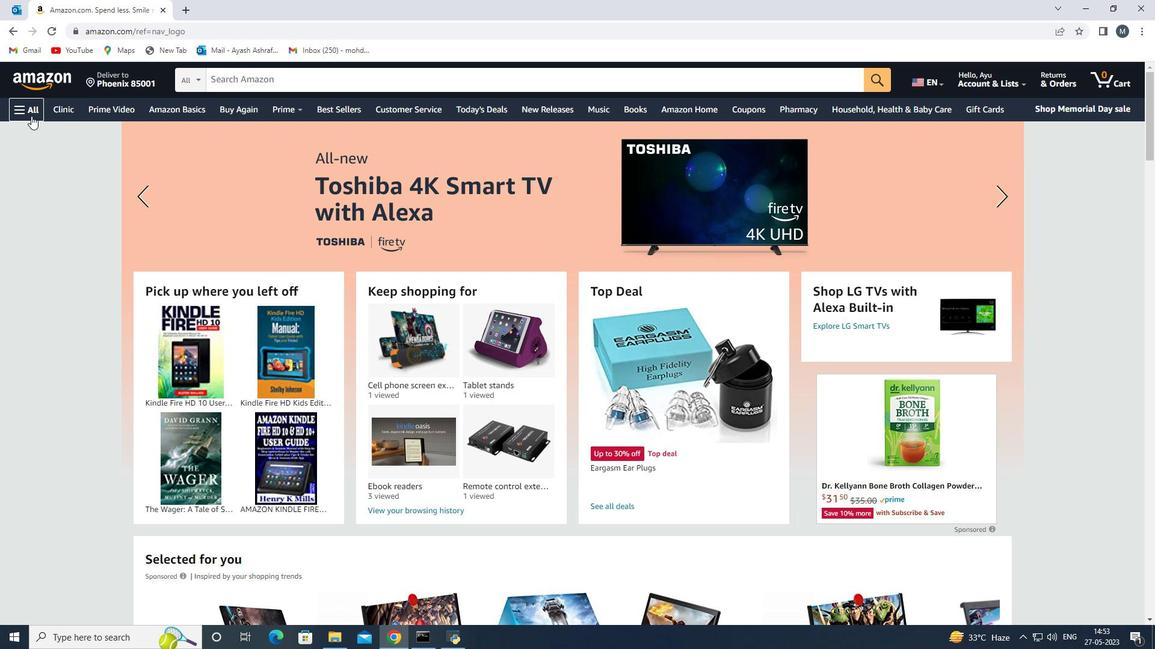 
Action: Mouse pressed left at (22, 108)
Screenshot: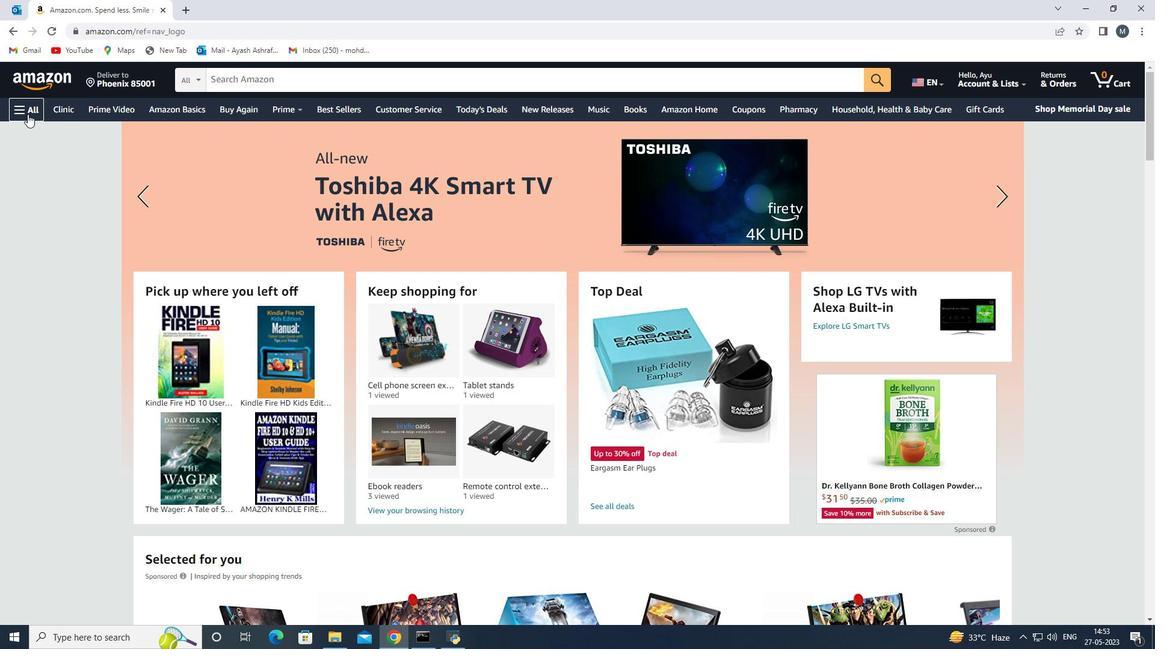 
Action: Mouse moved to (60, 428)
Screenshot: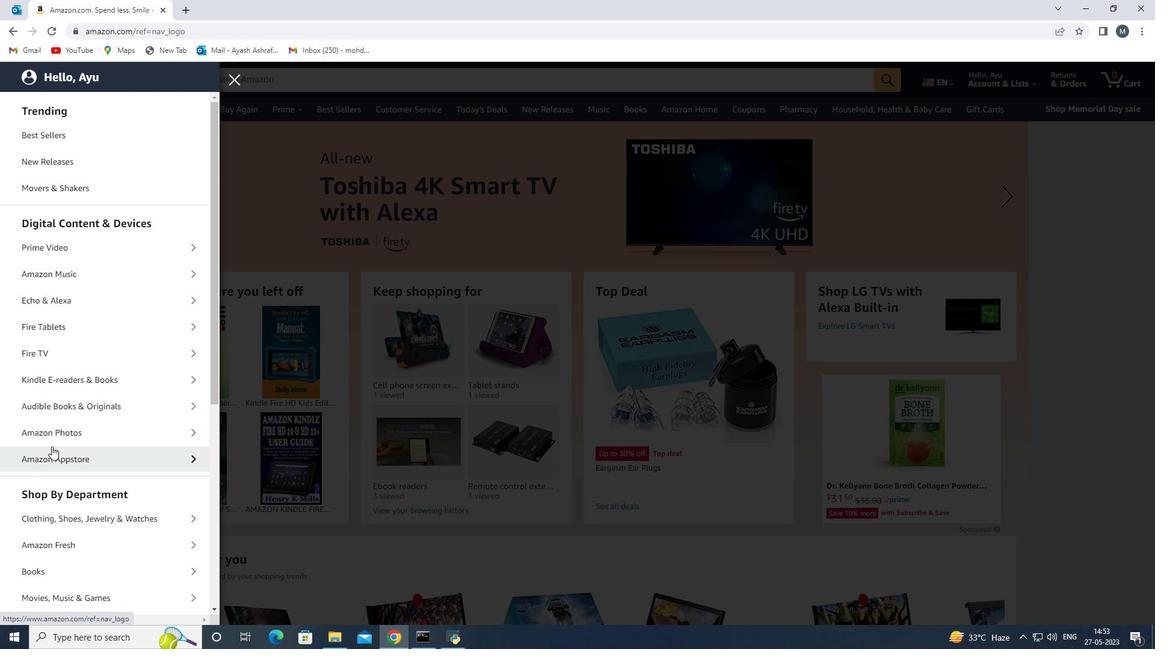 
Action: Mouse scrolled (60, 428) with delta (0, 0)
Screenshot: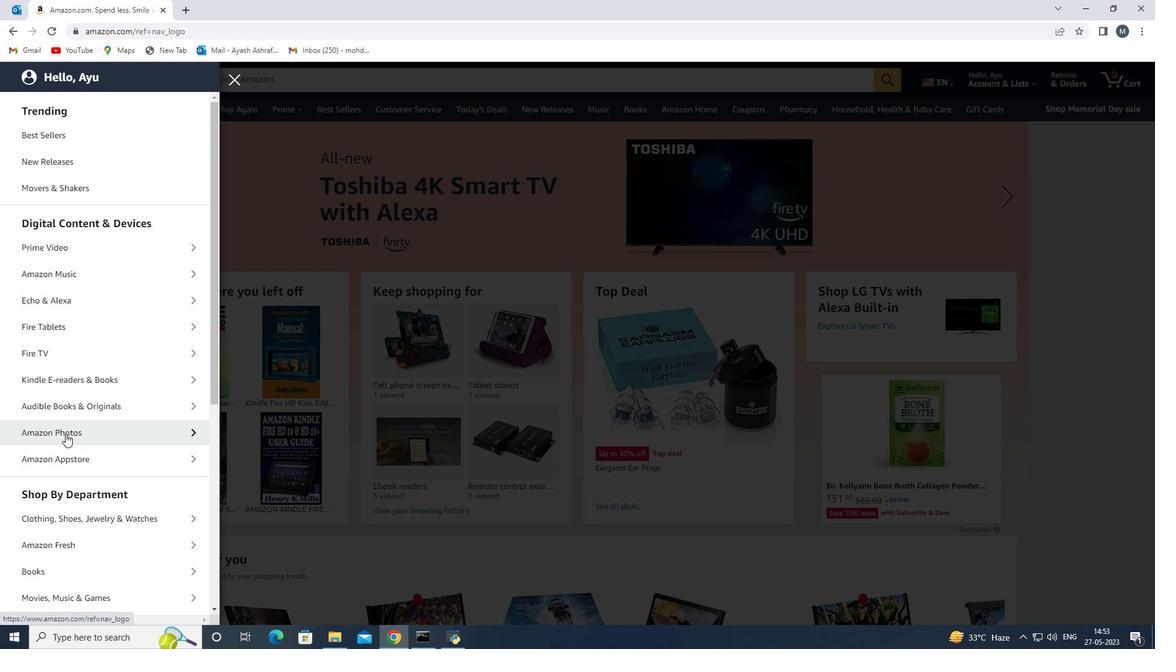
Action: Mouse moved to (66, 320)
Screenshot: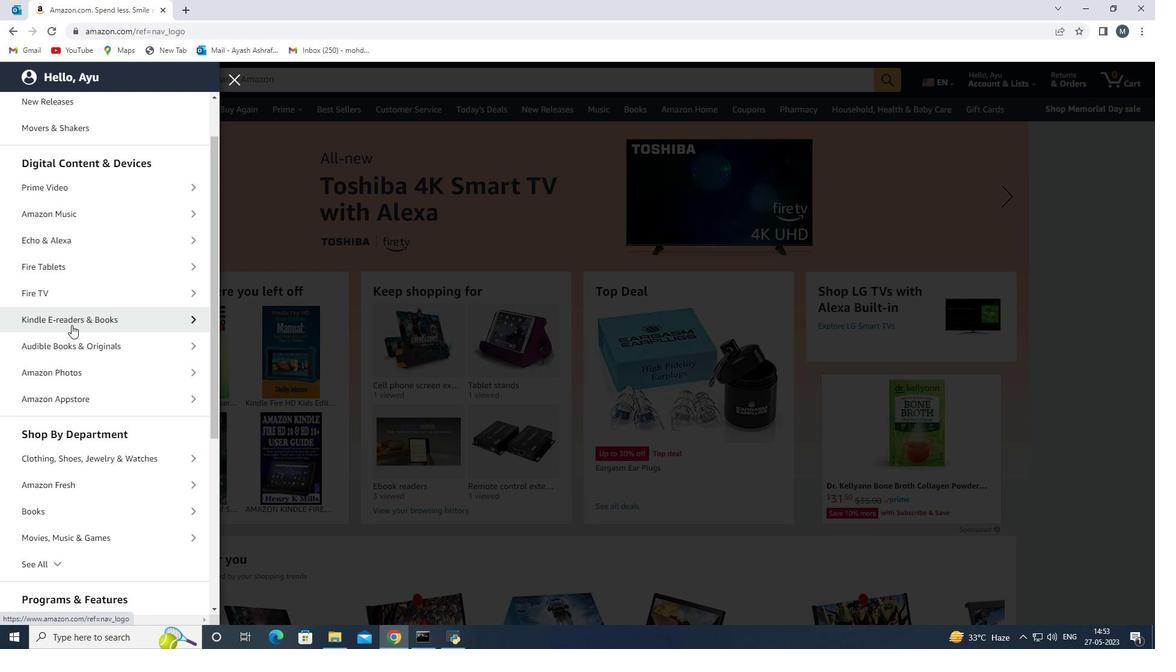 
Action: Mouse pressed left at (66, 320)
Screenshot: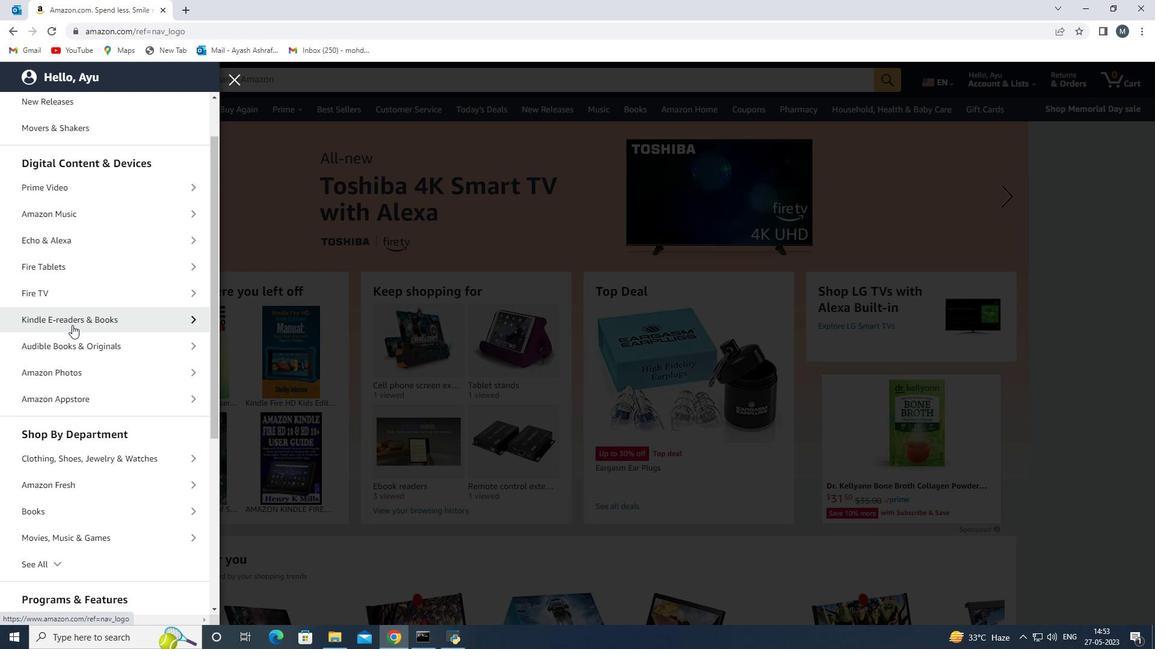 
Action: Mouse moved to (63, 374)
Screenshot: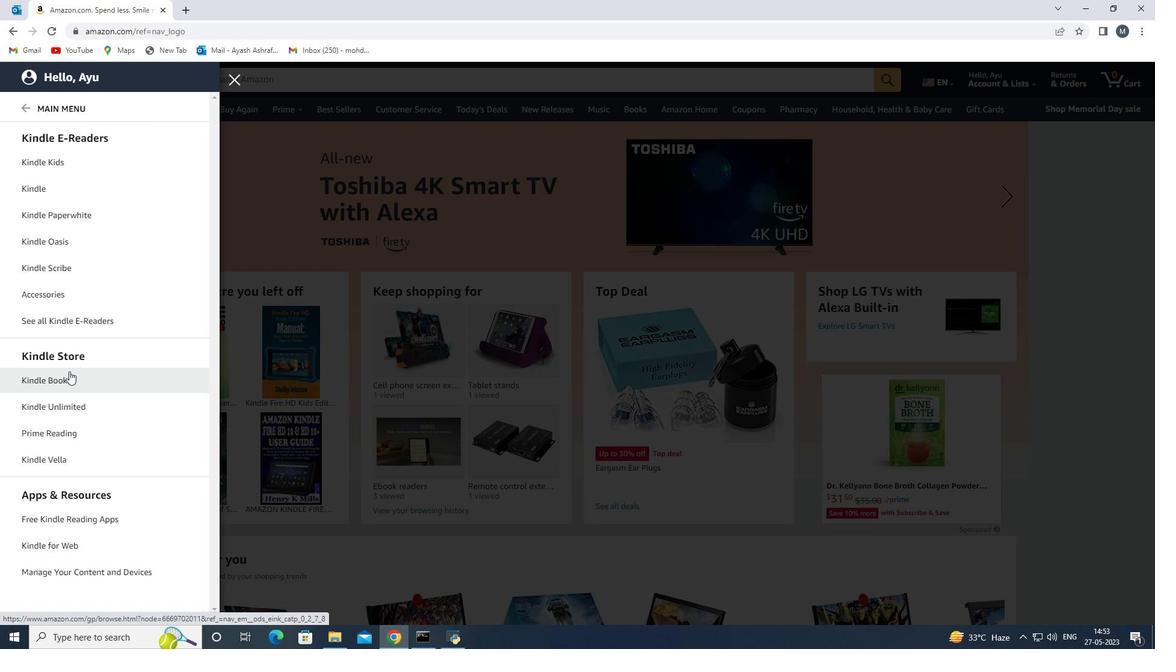
Action: Mouse pressed left at (63, 374)
Screenshot: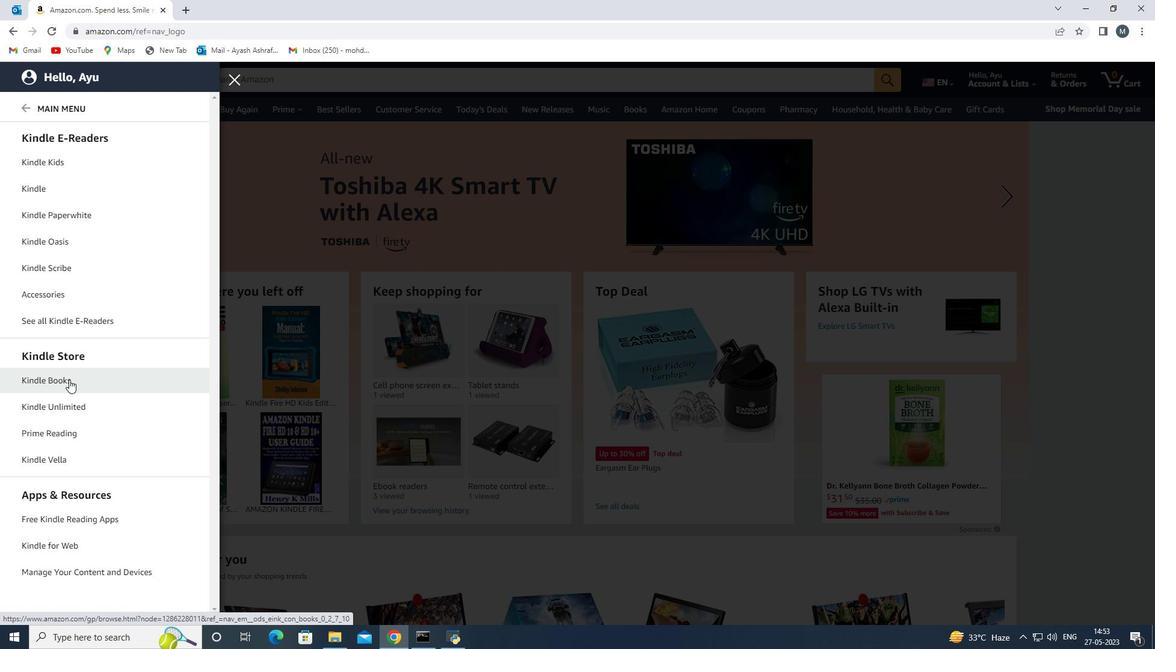 
Action: Mouse moved to (315, 70)
Screenshot: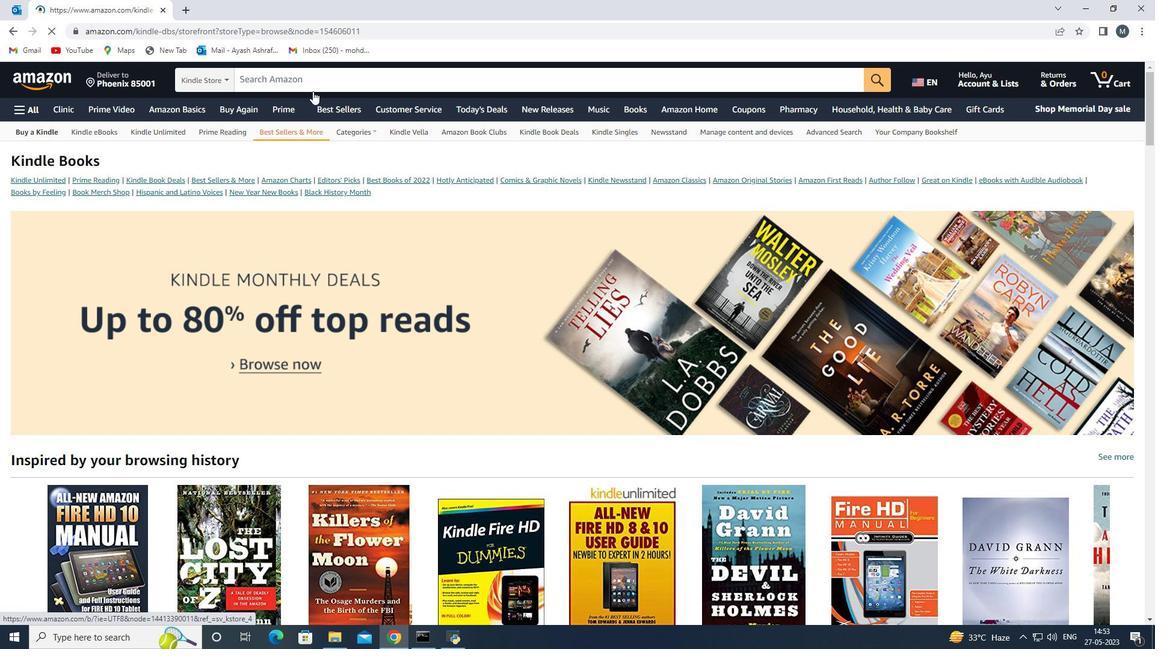 
Action: Mouse pressed left at (315, 70)
Screenshot: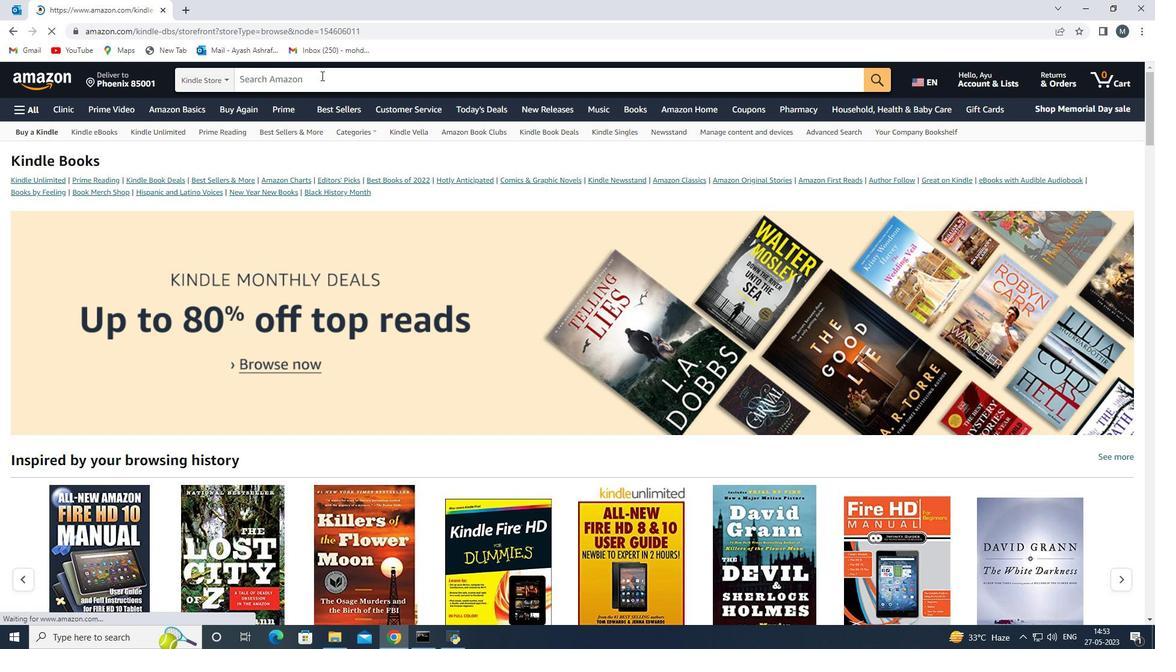 
Action: Mouse moved to (315, 70)
Screenshot: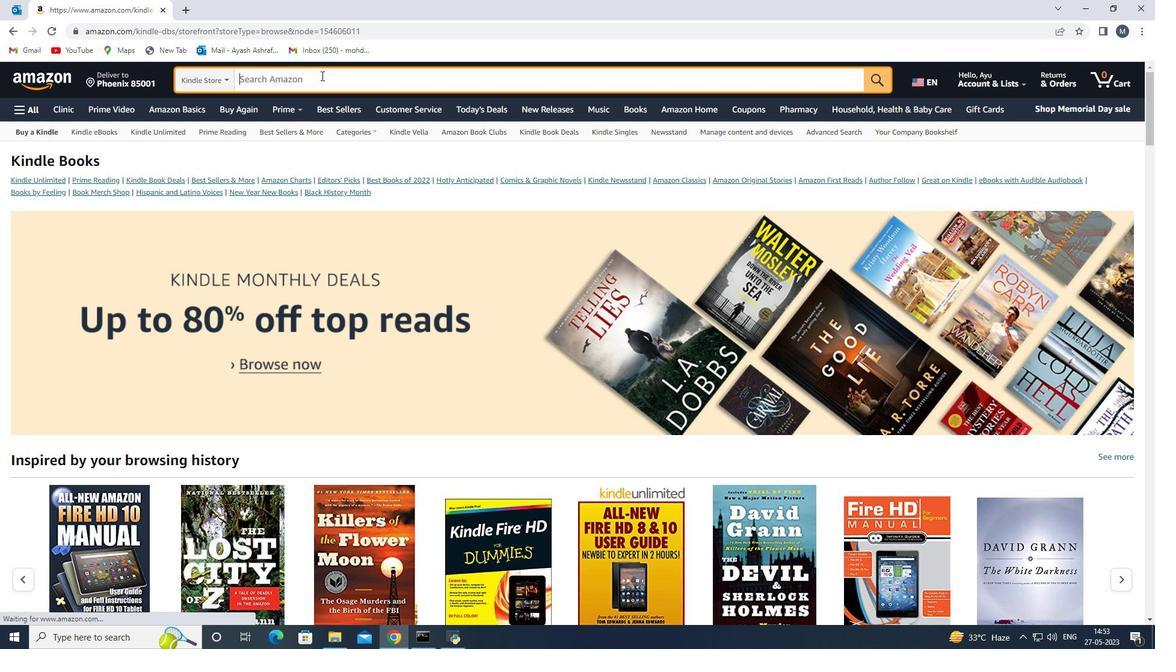 
Action: Key pressed <Key.shift>Kindle<Key.space><Key.shift><Key.shift><Key.shift><Key.shift><Key.shift><Key.shift><Key.shift><Key.shift><Key.shift><Key.shift><Key.shift><Key.shift><Key.shift><Key.shift><Key.shift><Key.shift><Key.shift><Key.shift>Fire<Key.space><Key.shift>Hd<Key.space><Key.shift><Key.shift><Key.shift>10<Key.space>kids<Key.space><Key.shift>Edition<Key.space><Key.enter>
Screenshot: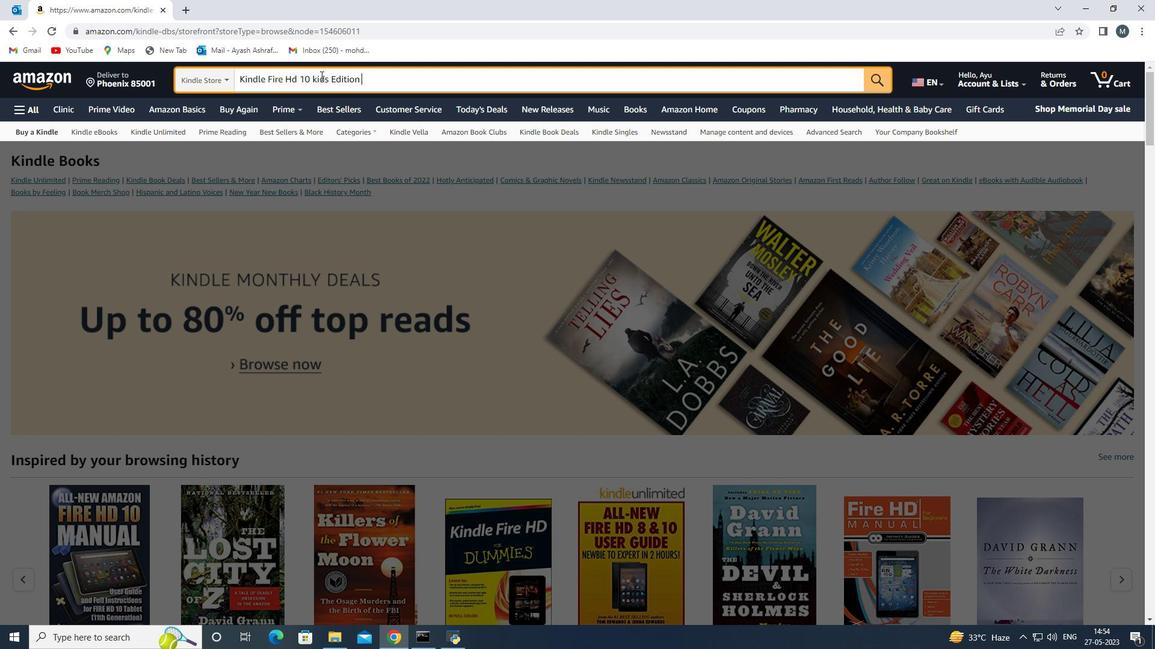 
Action: Mouse moved to (422, 395)
Screenshot: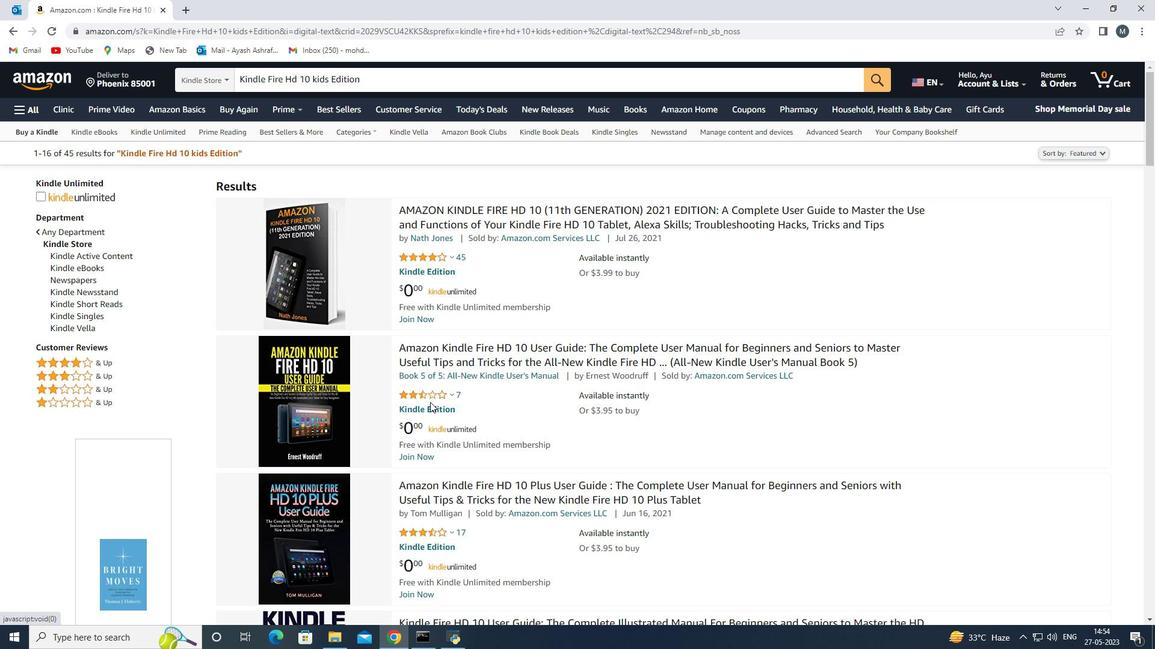 
Action: Mouse scrolled (422, 395) with delta (0, 0)
Screenshot: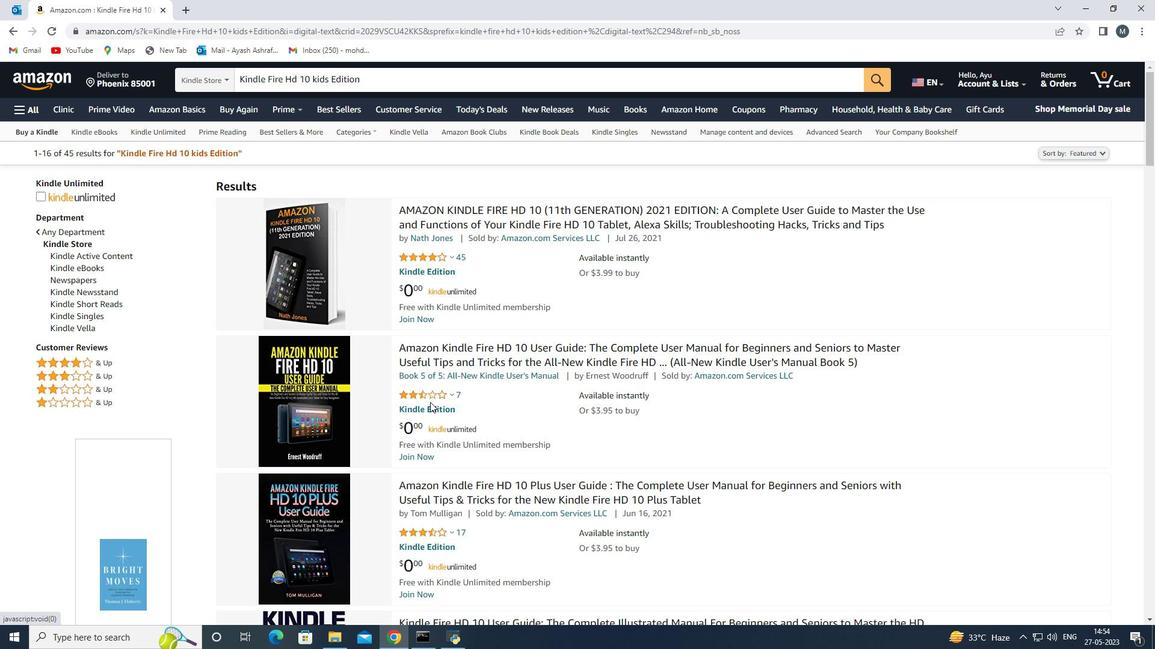 
Action: Mouse scrolled (422, 395) with delta (0, 0)
Screenshot: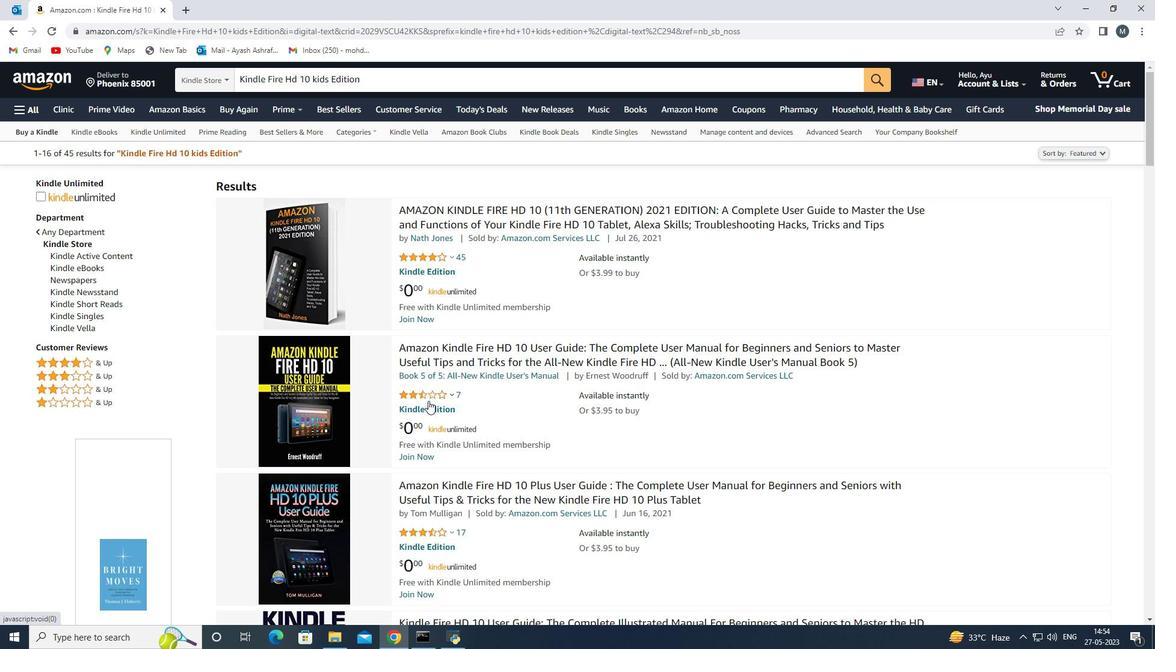 
Action: Mouse moved to (500, 392)
Screenshot: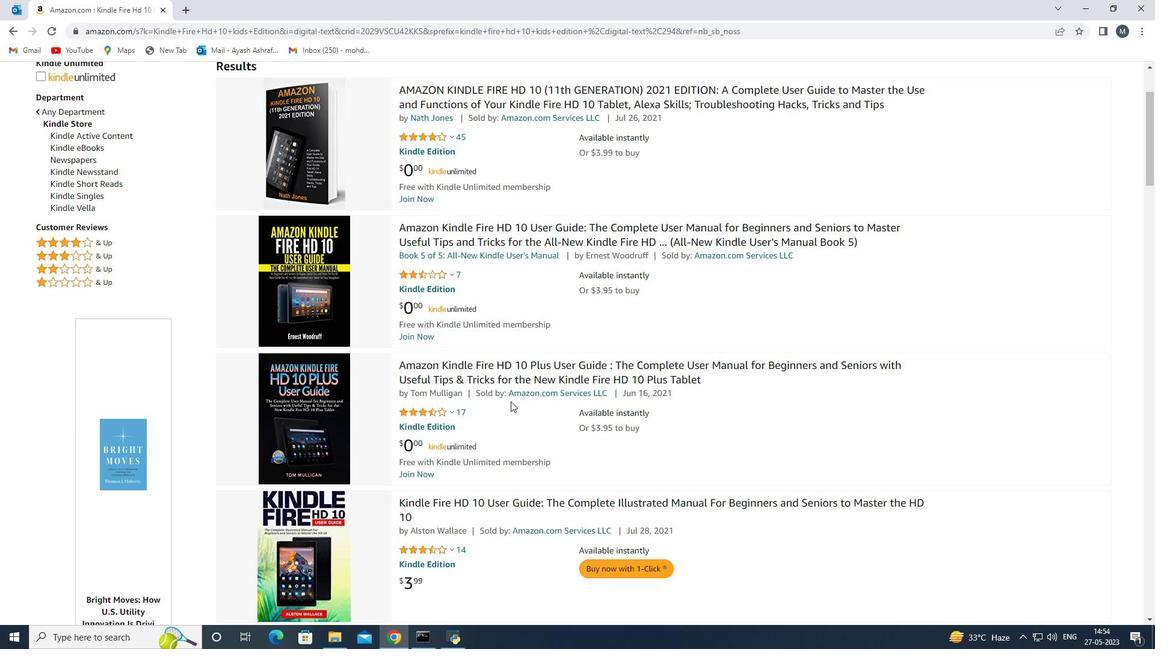
Action: Mouse scrolled (500, 391) with delta (0, 0)
Screenshot: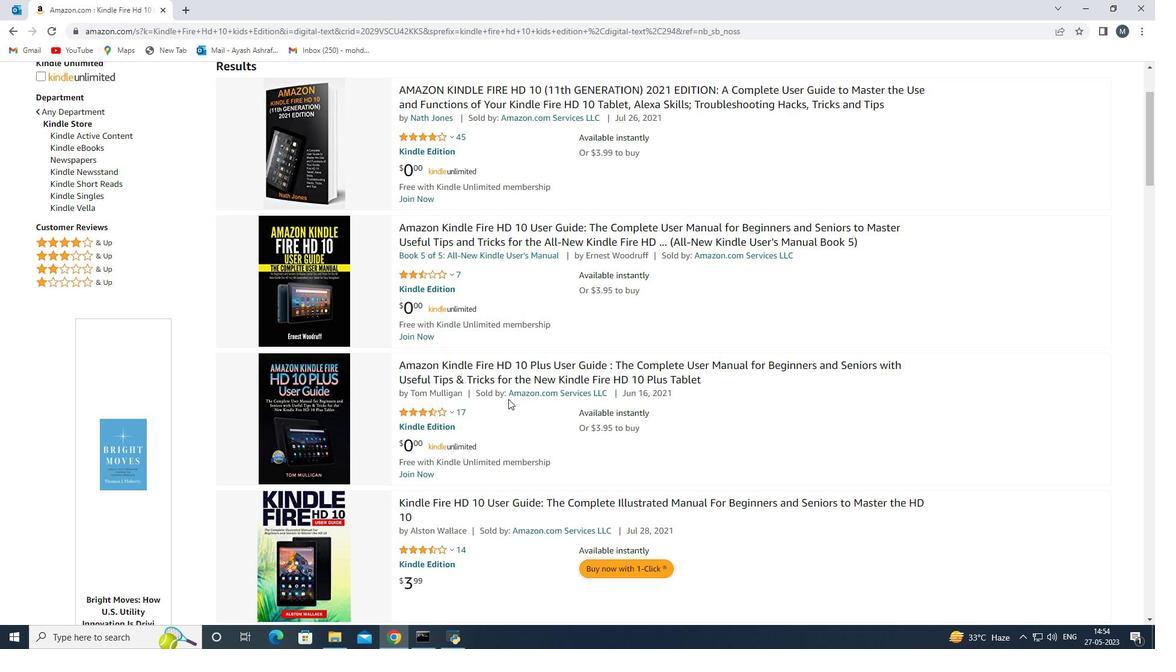 
Action: Mouse scrolled (500, 391) with delta (0, 0)
Screenshot: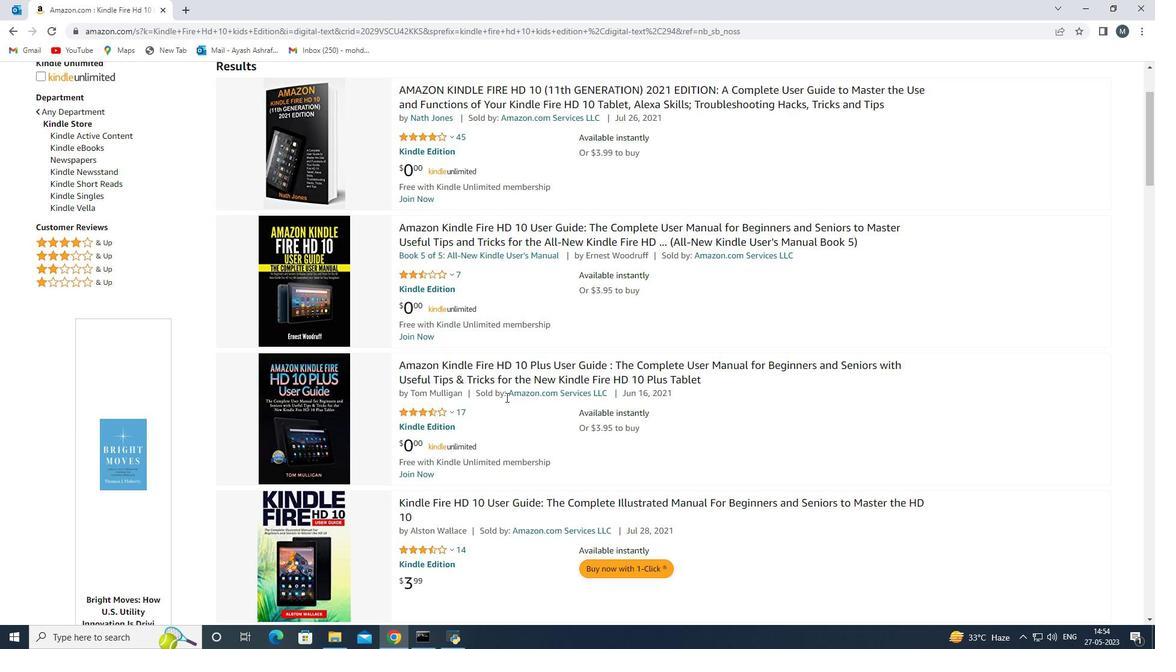 
Action: Mouse moved to (487, 392)
Screenshot: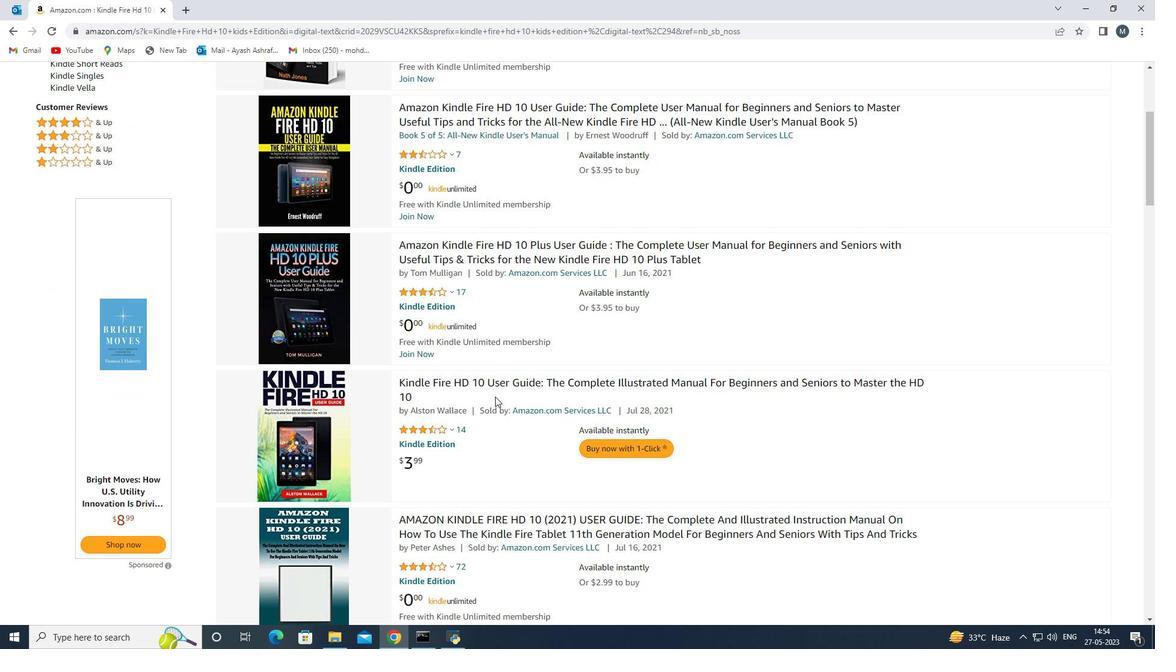 
Action: Mouse scrolled (487, 391) with delta (0, 0)
Screenshot: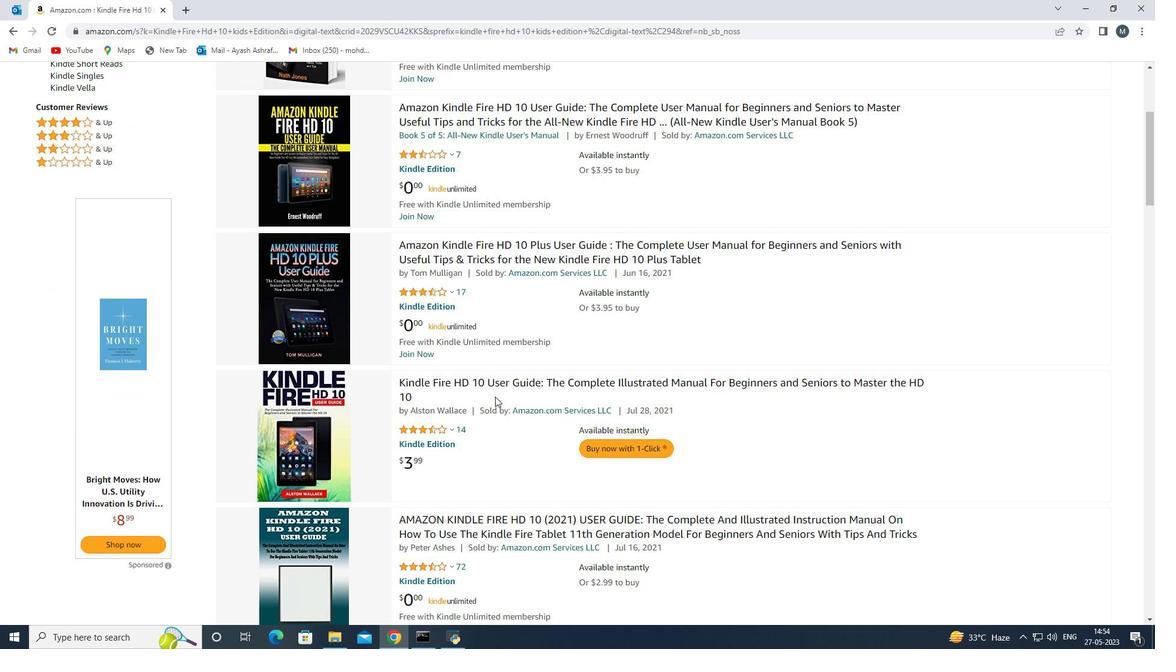 
Action: Mouse scrolled (487, 391) with delta (0, 0)
Screenshot: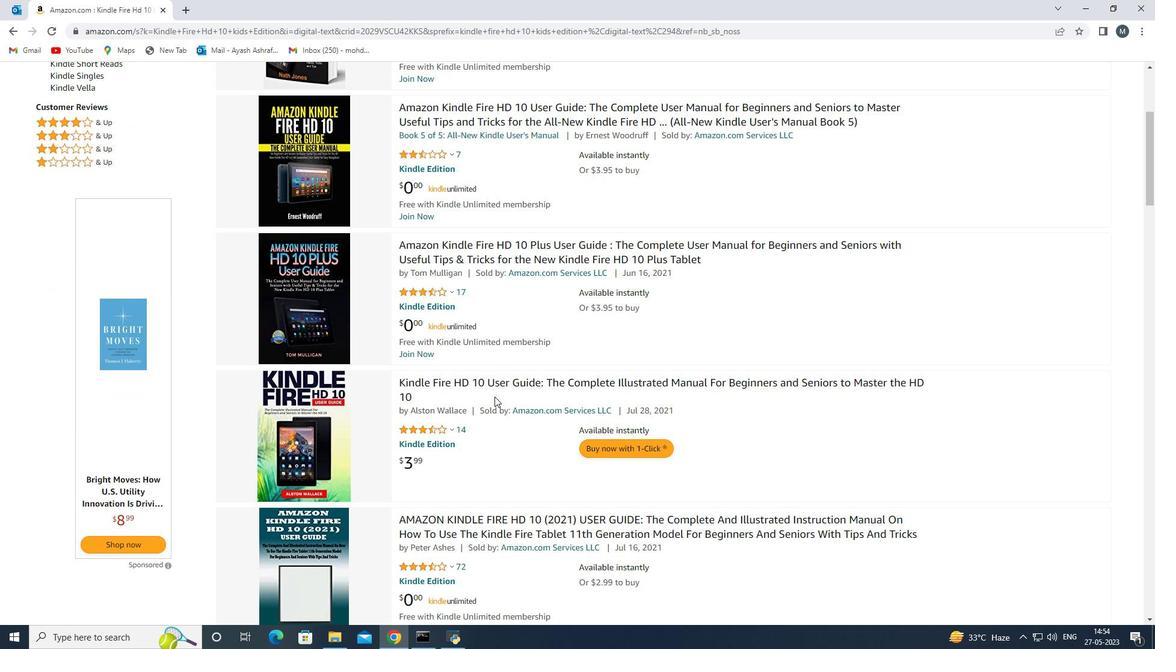 
Action: Mouse moved to (427, 354)
Screenshot: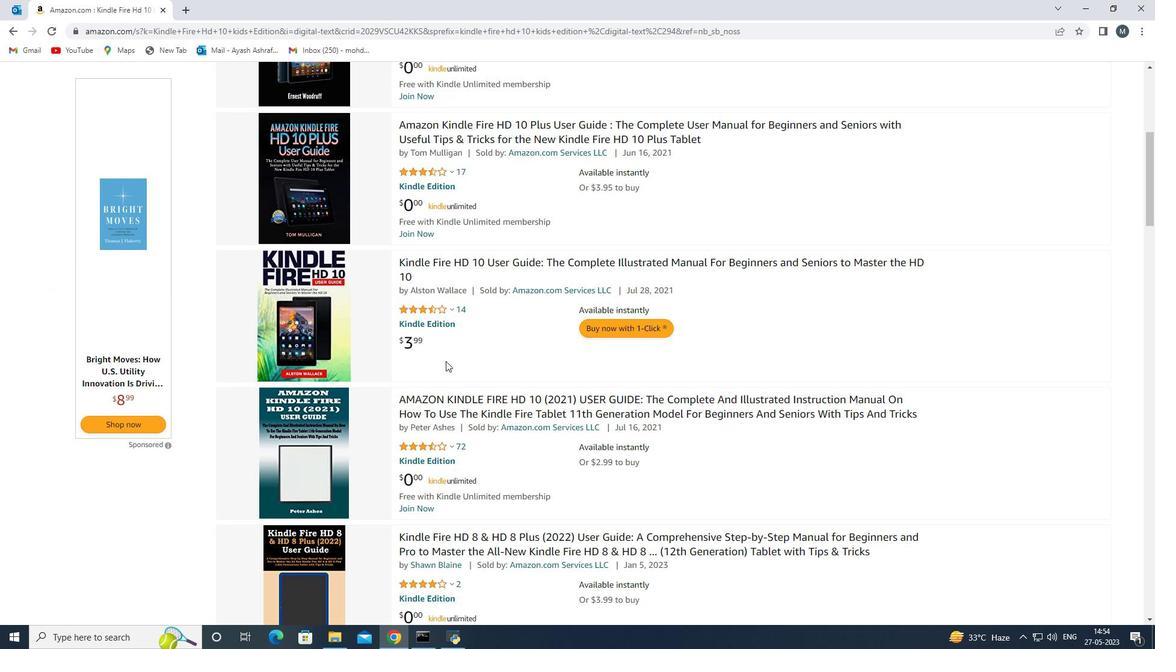 
Action: Mouse pressed left at (427, 354)
Screenshot: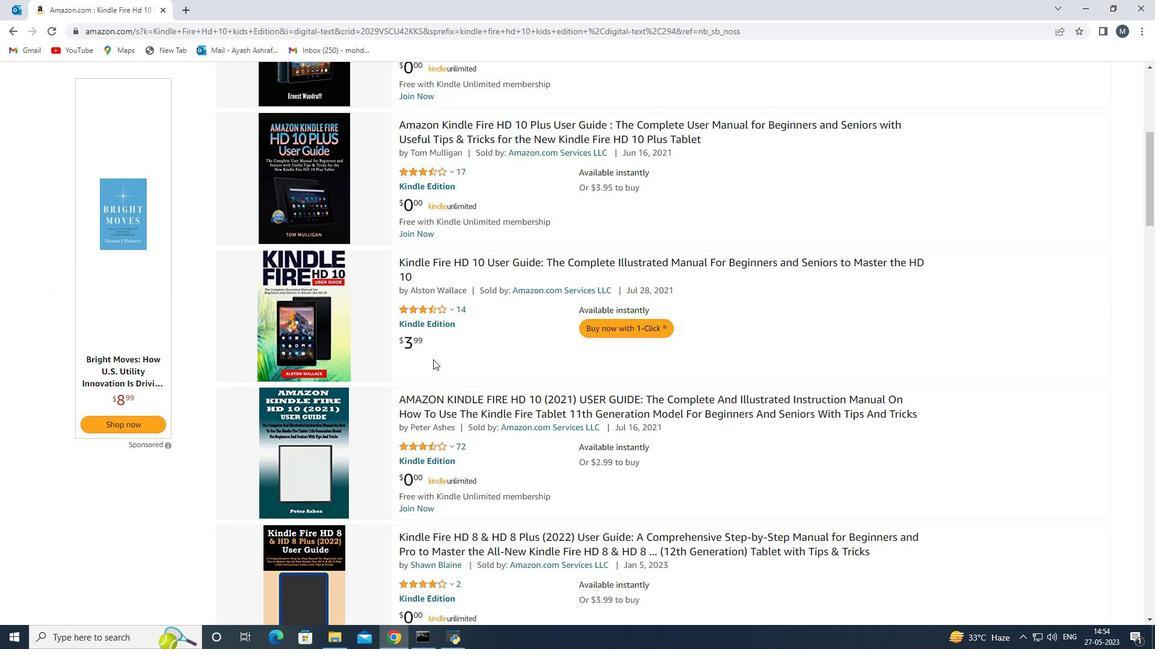 
Action: Mouse moved to (278, 329)
Screenshot: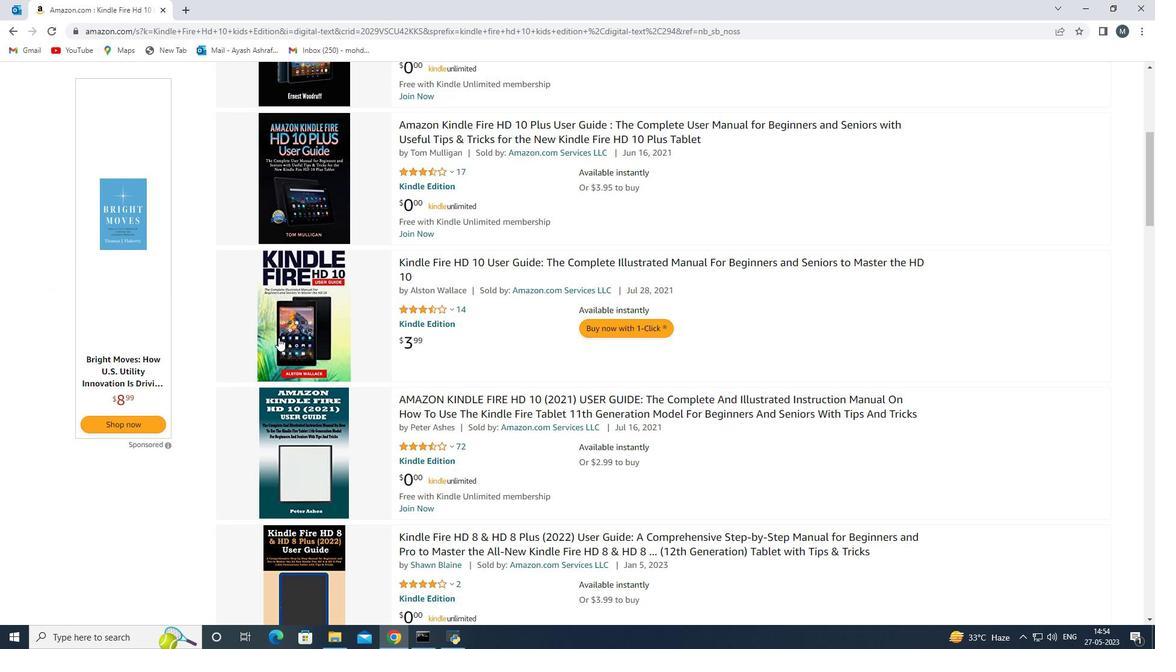 
Action: Mouse pressed left at (278, 329)
Screenshot: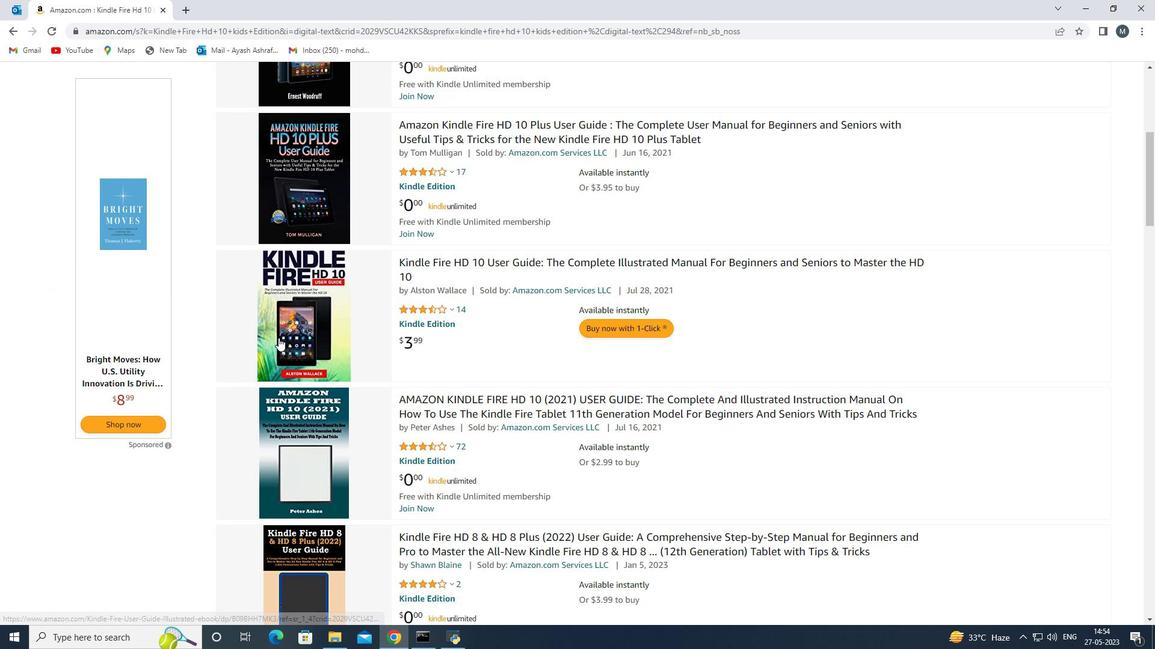 
Action: Mouse moved to (395, 353)
Screenshot: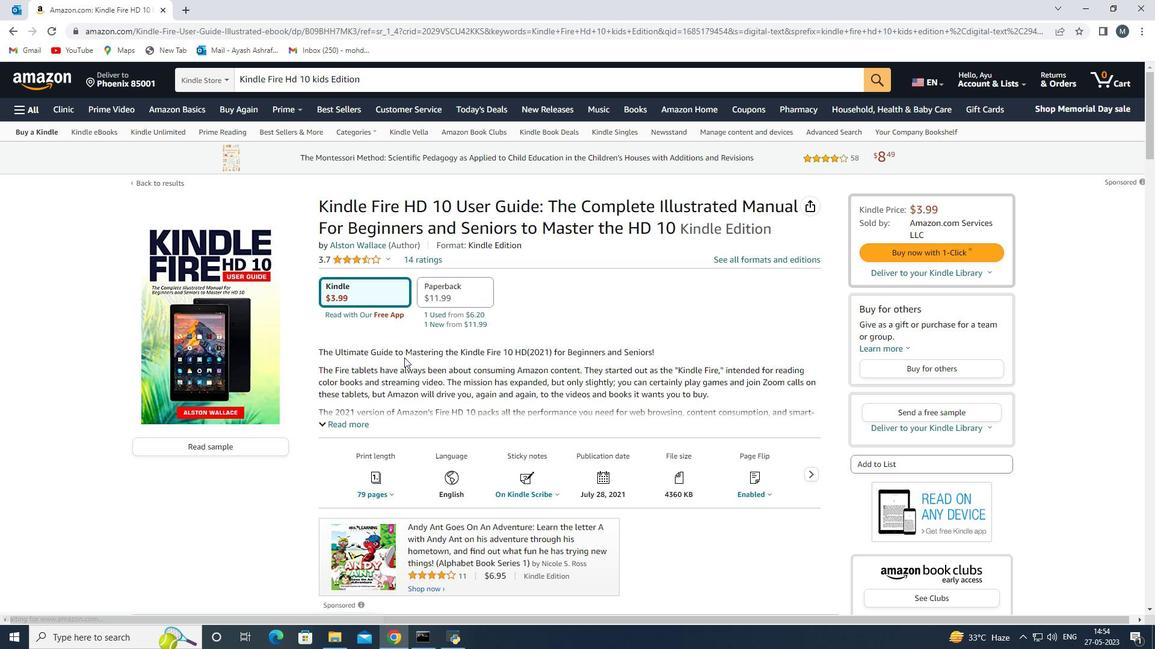 
Action: Mouse scrolled (395, 352) with delta (0, 0)
Screenshot: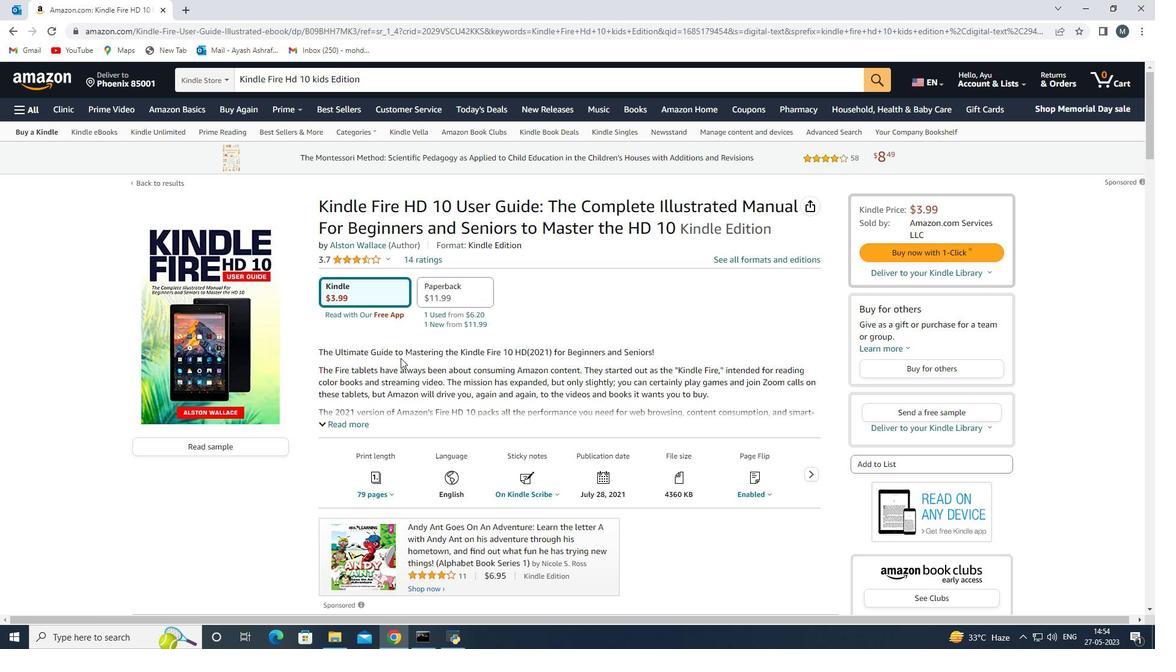 
Action: Mouse moved to (394, 352)
Screenshot: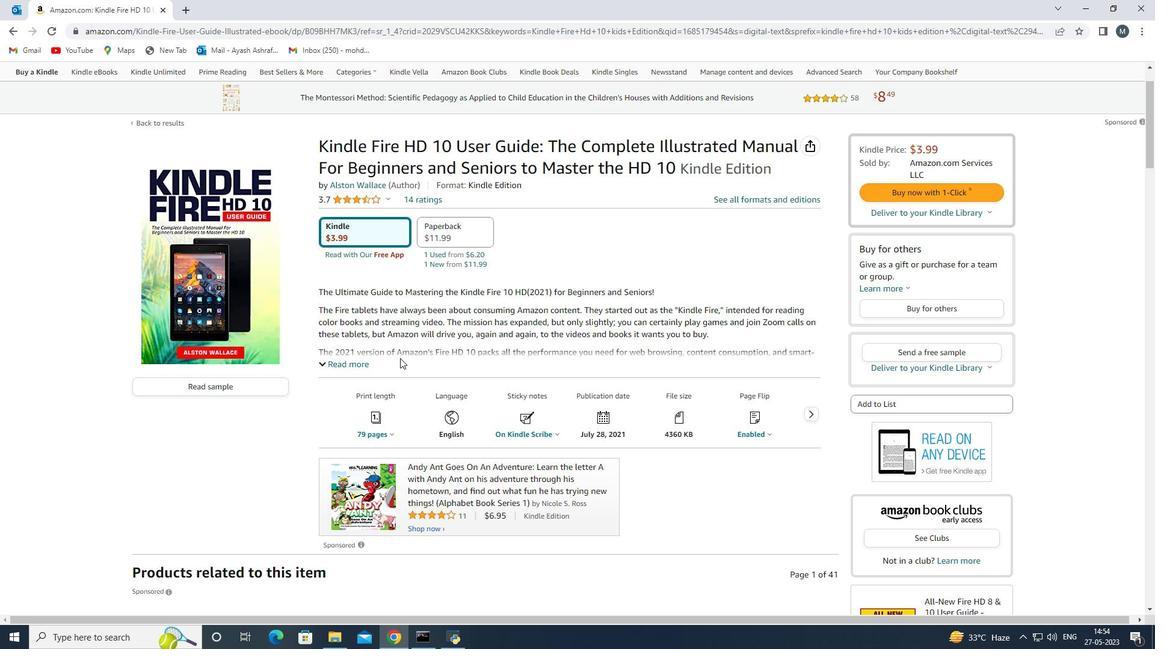 
Action: Mouse scrolled (394, 351) with delta (0, 0)
Screenshot: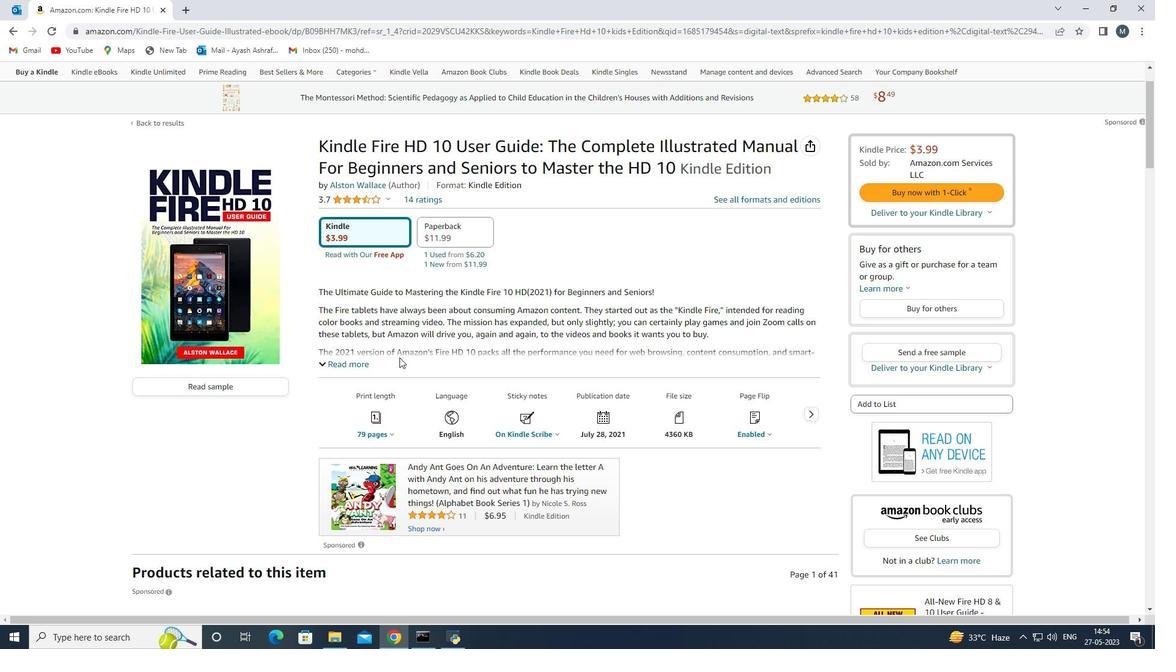 
Action: Mouse scrolled (394, 351) with delta (0, 0)
Screenshot: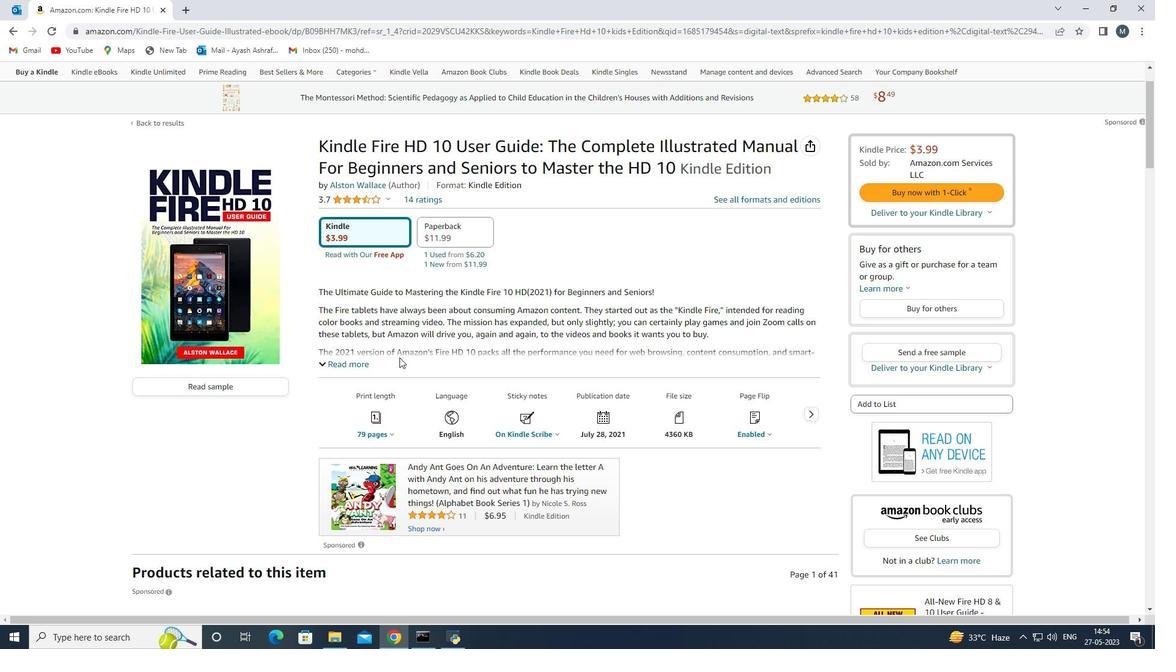 
Action: Mouse scrolled (394, 351) with delta (0, 0)
Screenshot: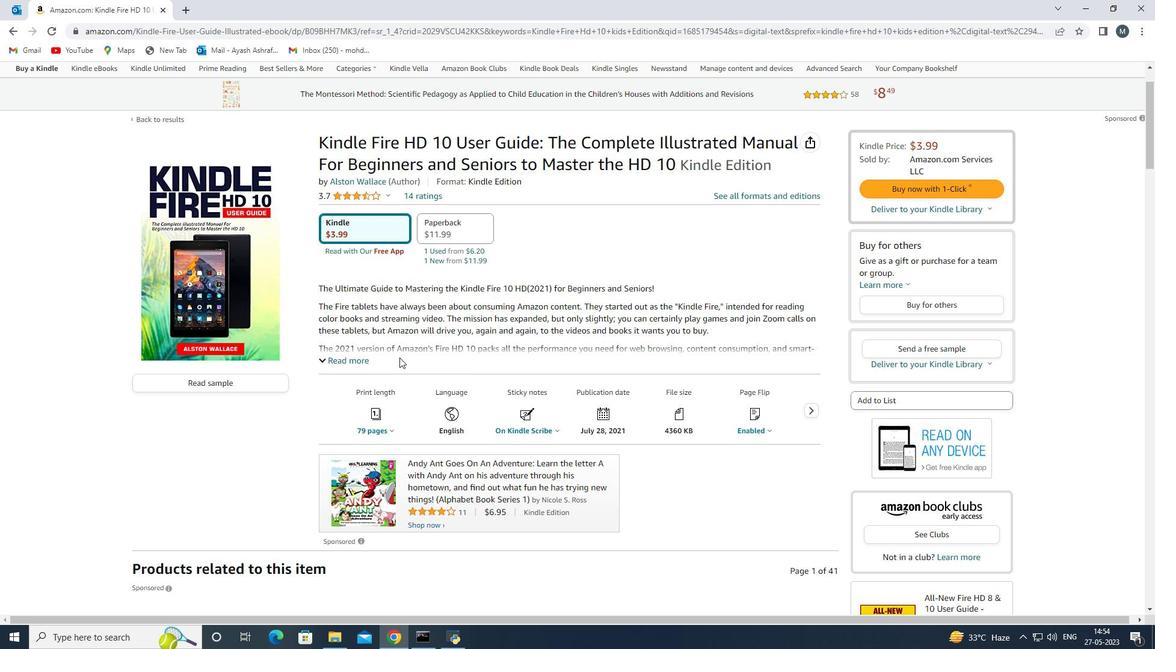 
Action: Mouse moved to (394, 351)
Screenshot: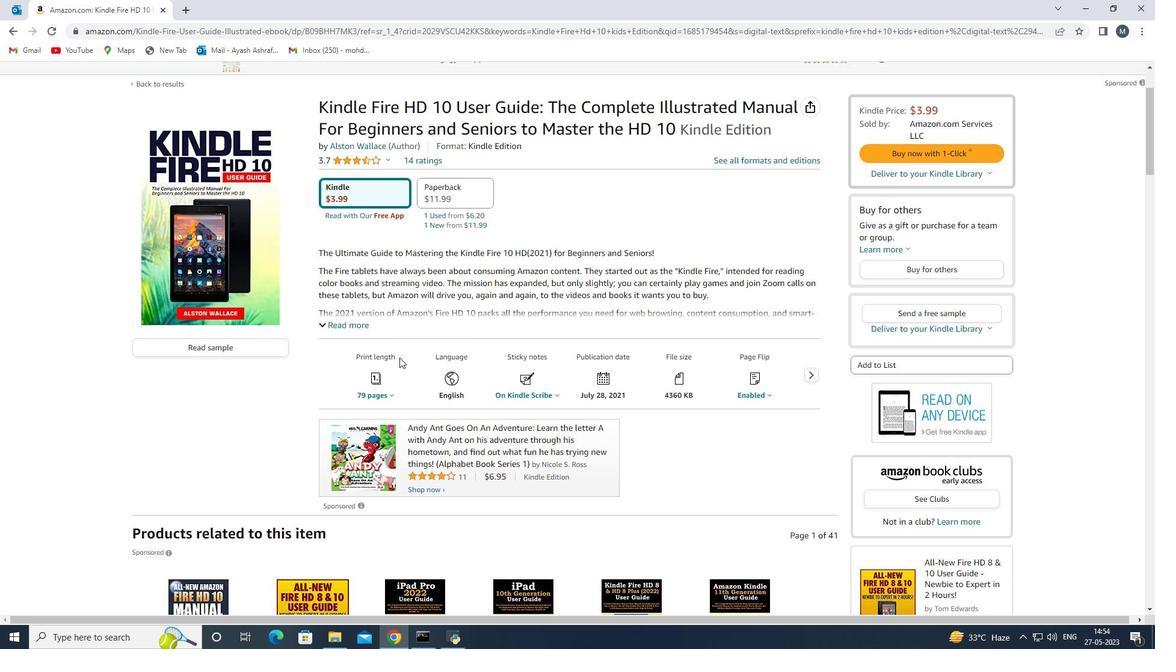 
Action: Mouse scrolled (394, 351) with delta (0, 0)
Screenshot: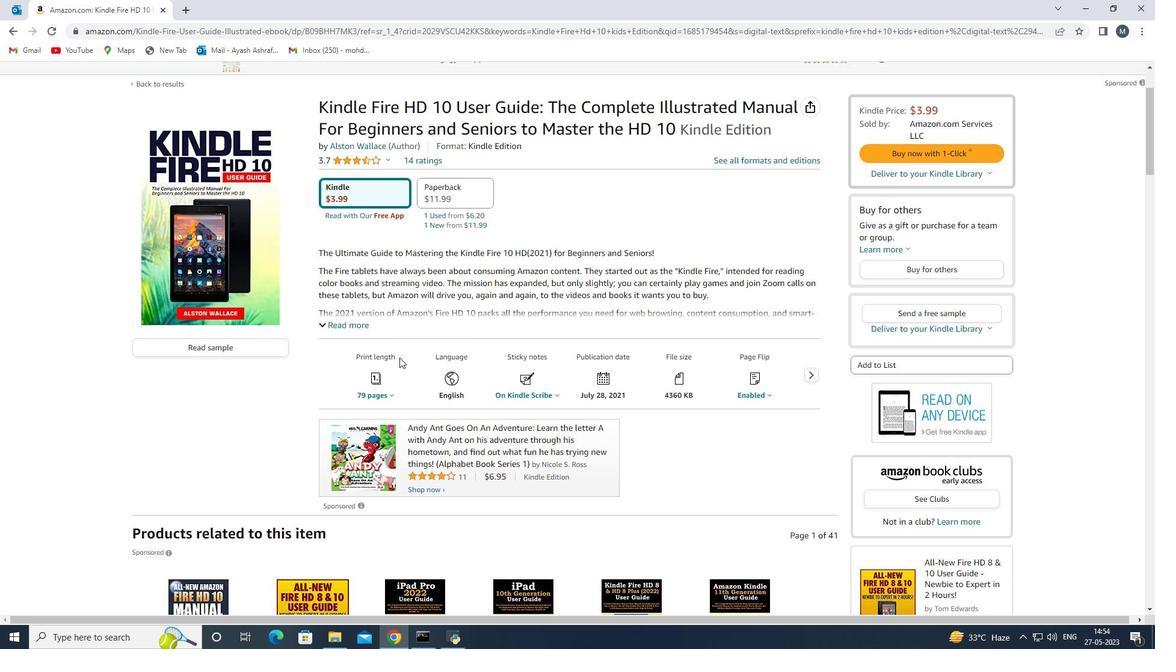 
Action: Mouse moved to (393, 351)
